 Task: Add a timeline in the project CheckBridge for the epic 'Data Science Implementation' from 2023/04/20 to 2024/10/15. Add a timeline in the project CheckBridge for the epic 'Data Visualization Implementation' from 2024/03/21 to 2024/09/26. Add a timeline in the project CheckBridge for the epic 'Master Data Management' from 2023/03/03 to 2025/08/06
Action: Mouse moved to (77, 211)
Screenshot: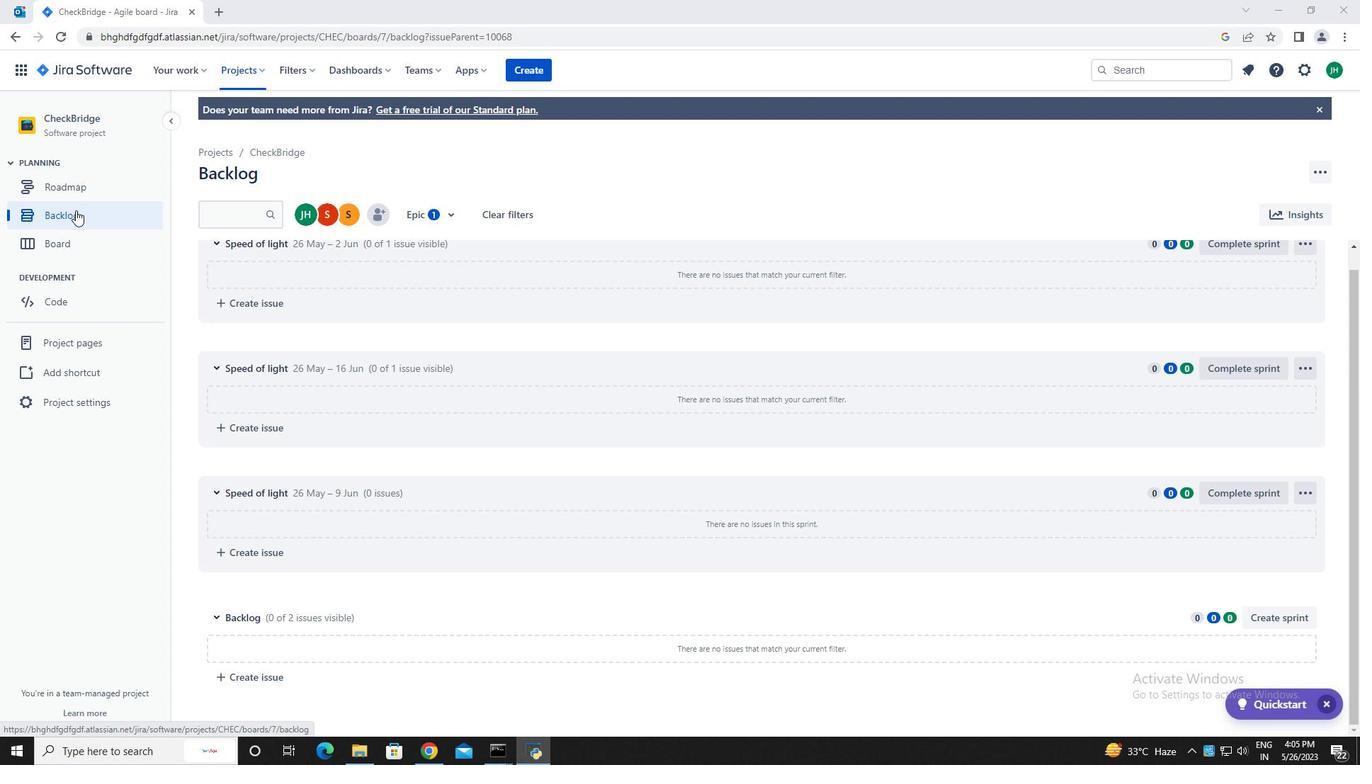 
Action: Mouse pressed left at (77, 211)
Screenshot: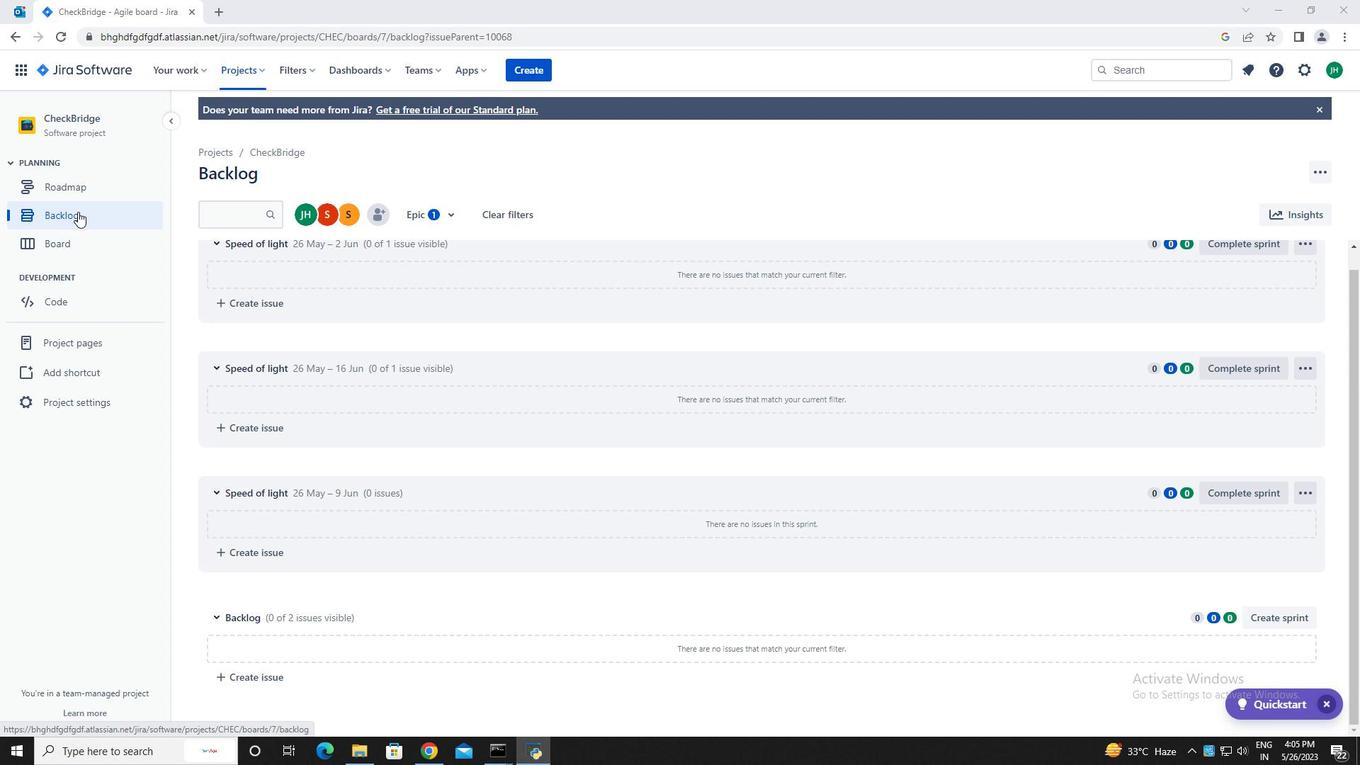 
Action: Mouse moved to (425, 218)
Screenshot: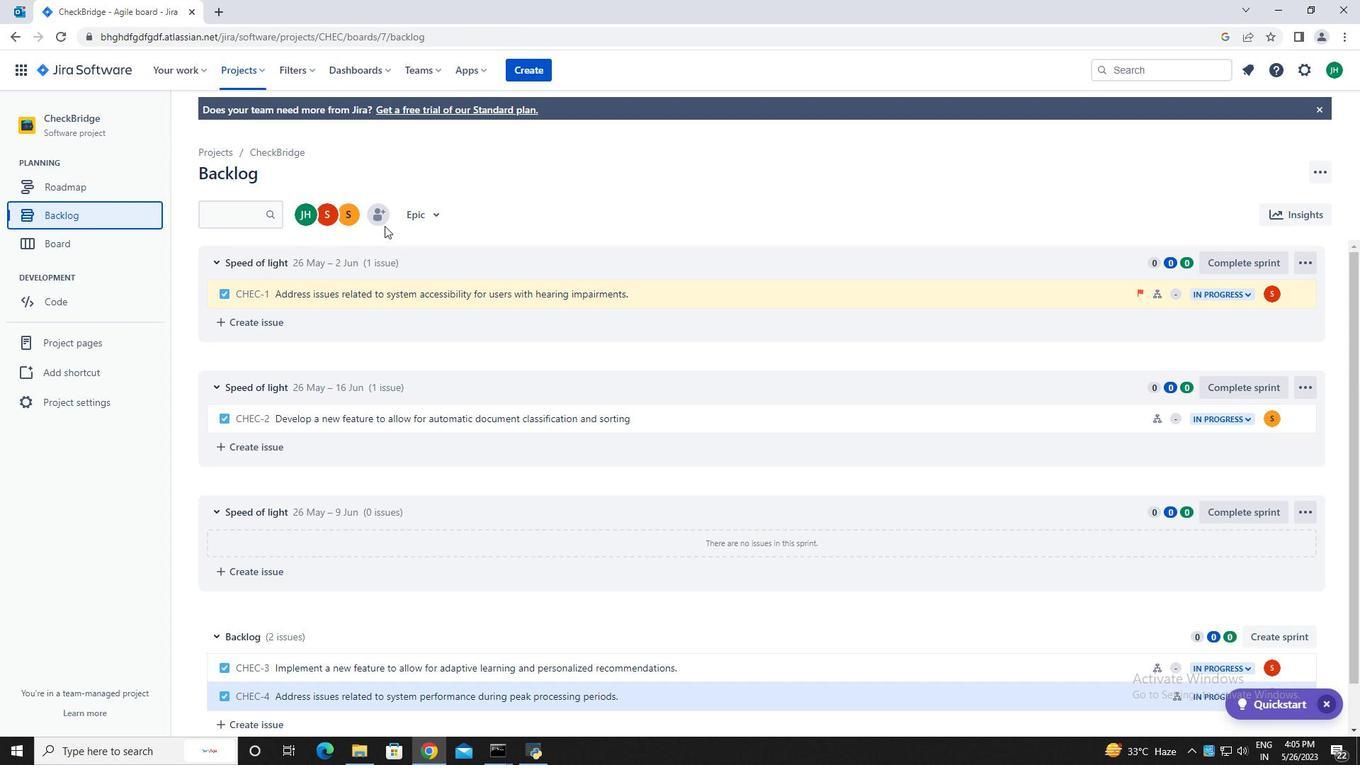 
Action: Mouse pressed left at (425, 218)
Screenshot: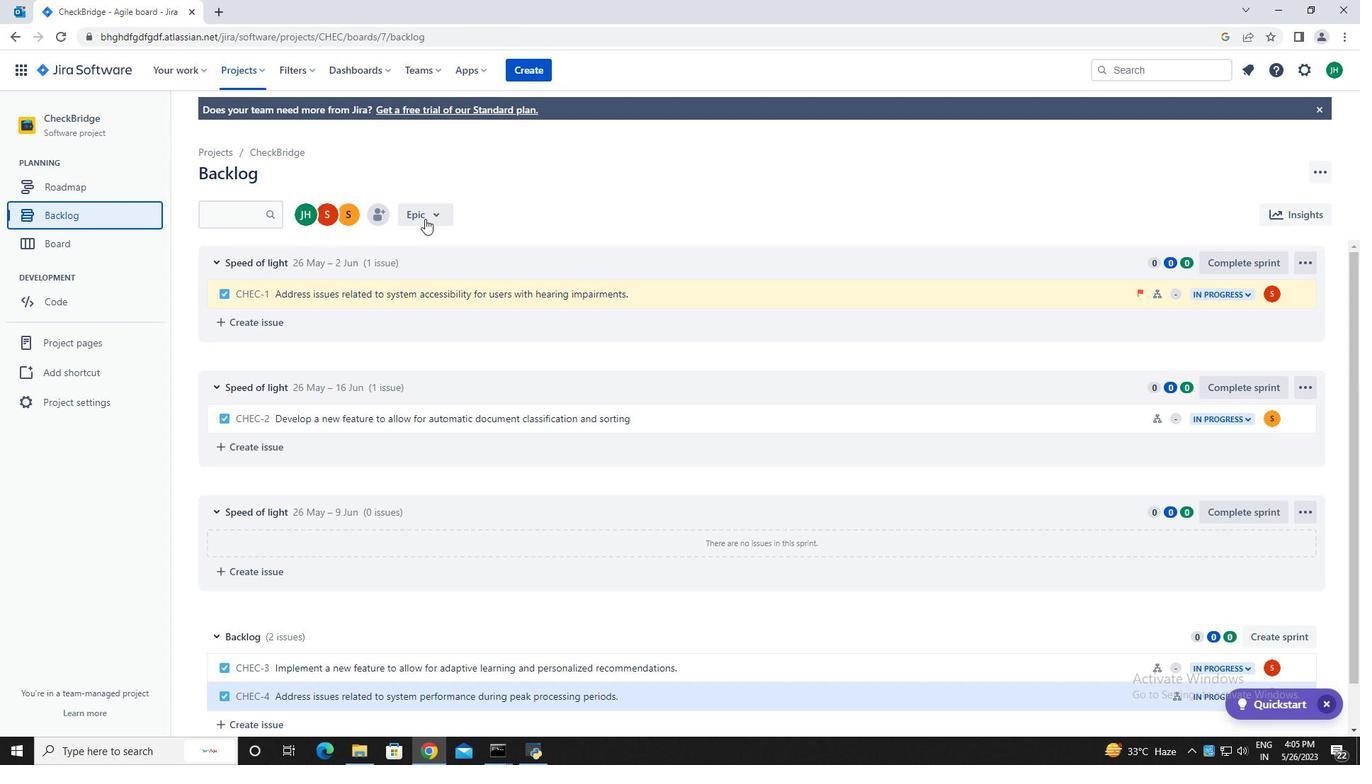 
Action: Mouse moved to (430, 367)
Screenshot: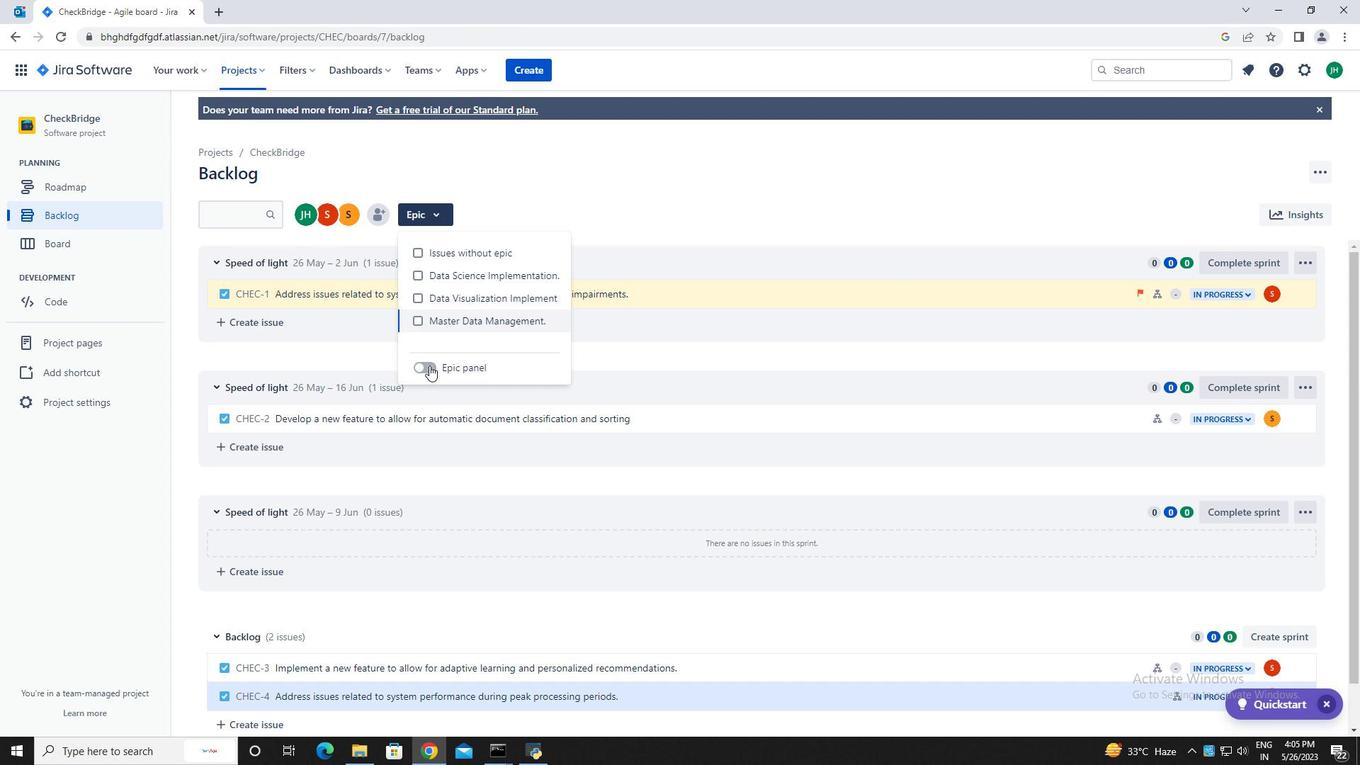 
Action: Mouse pressed left at (430, 367)
Screenshot: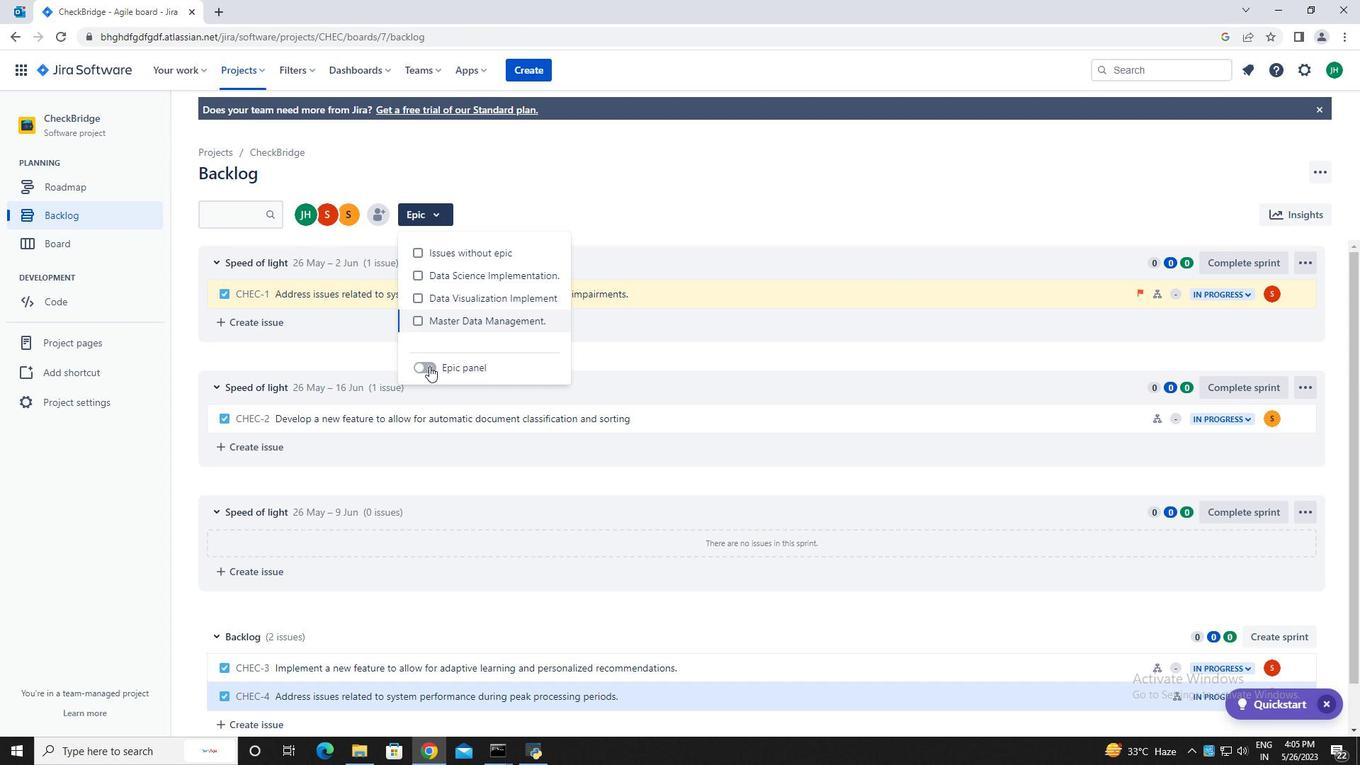 
Action: Mouse moved to (212, 321)
Screenshot: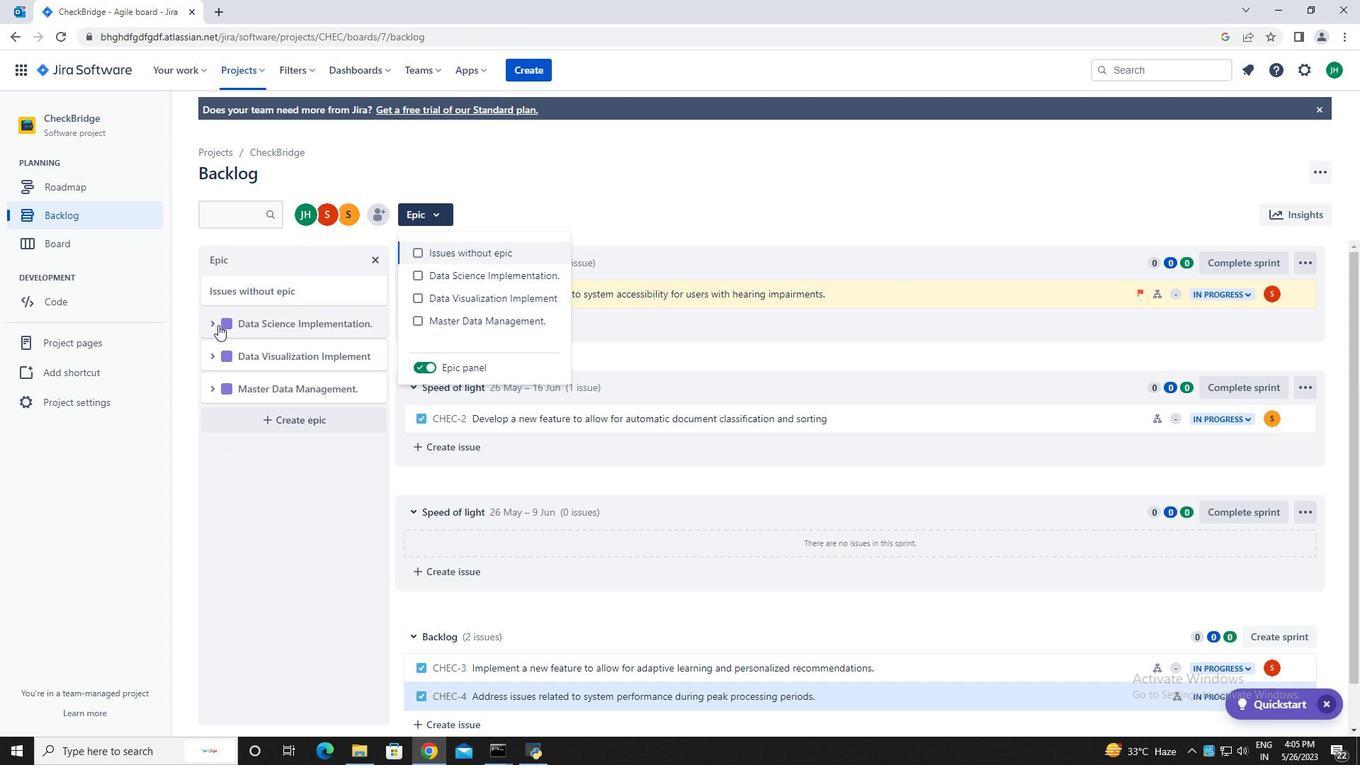 
Action: Mouse pressed left at (212, 321)
Screenshot: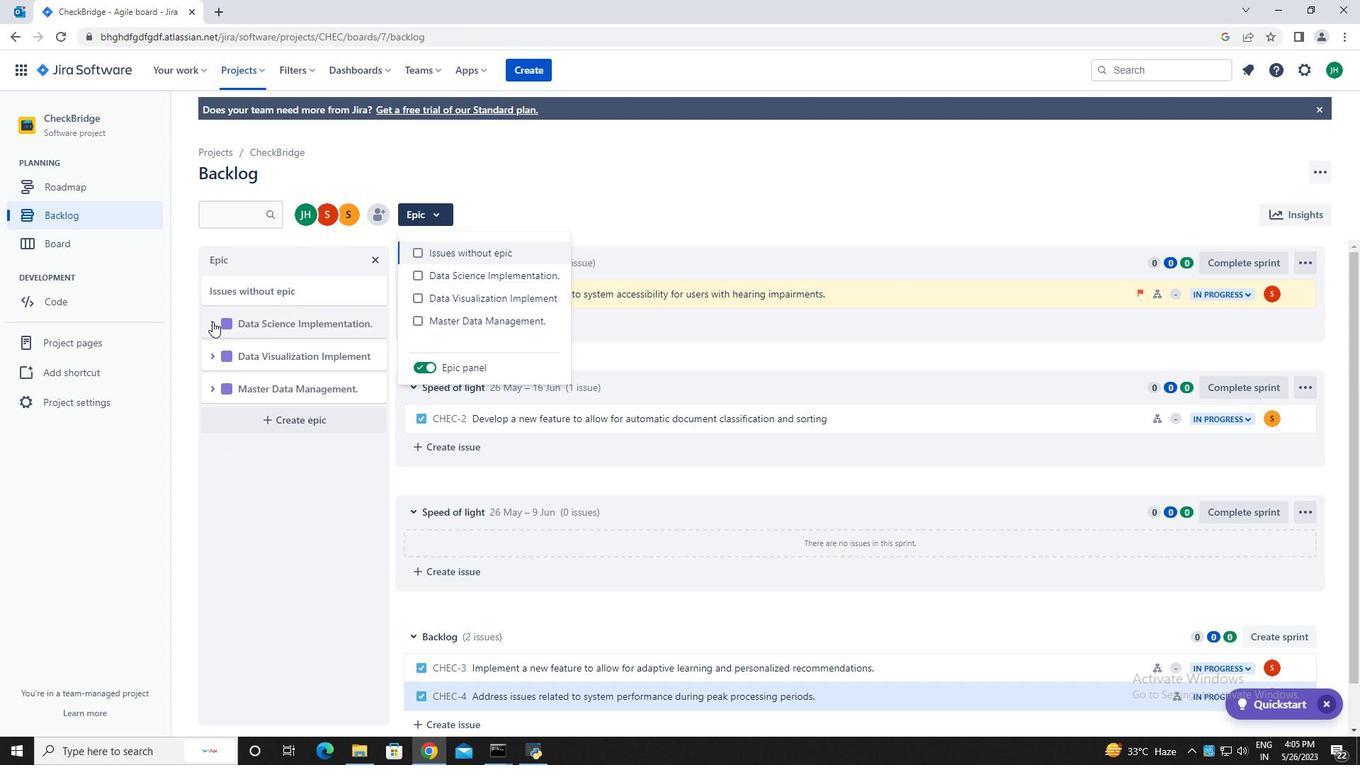 
Action: Mouse moved to (268, 434)
Screenshot: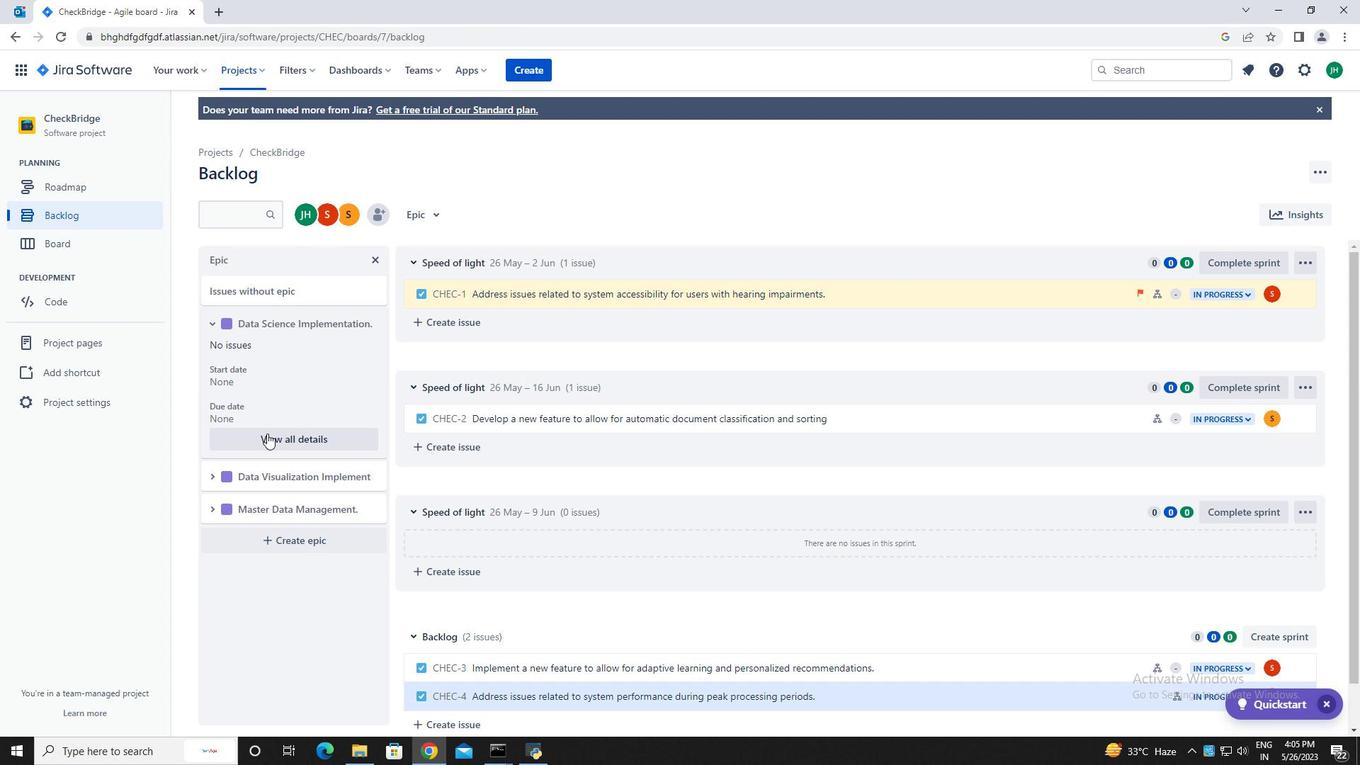 
Action: Mouse pressed left at (268, 434)
Screenshot: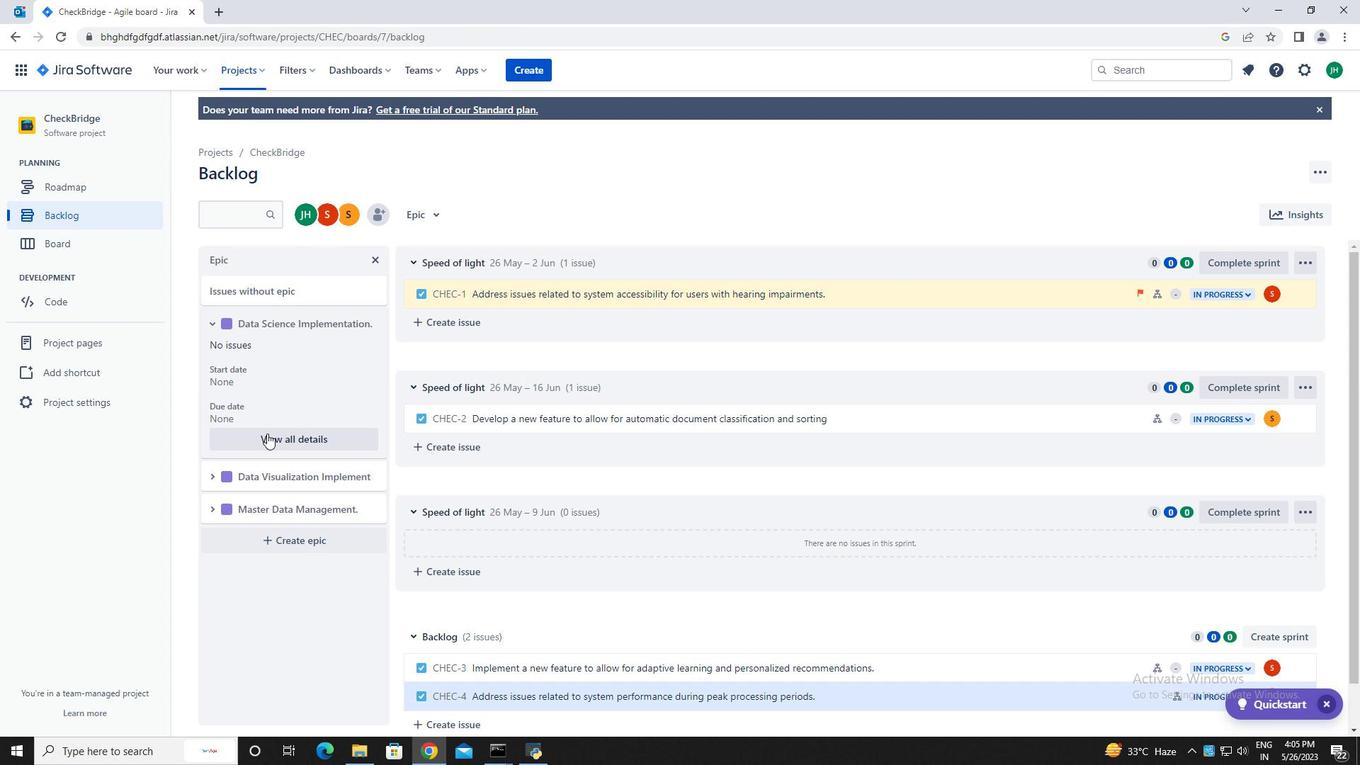 
Action: Mouse moved to (1212, 556)
Screenshot: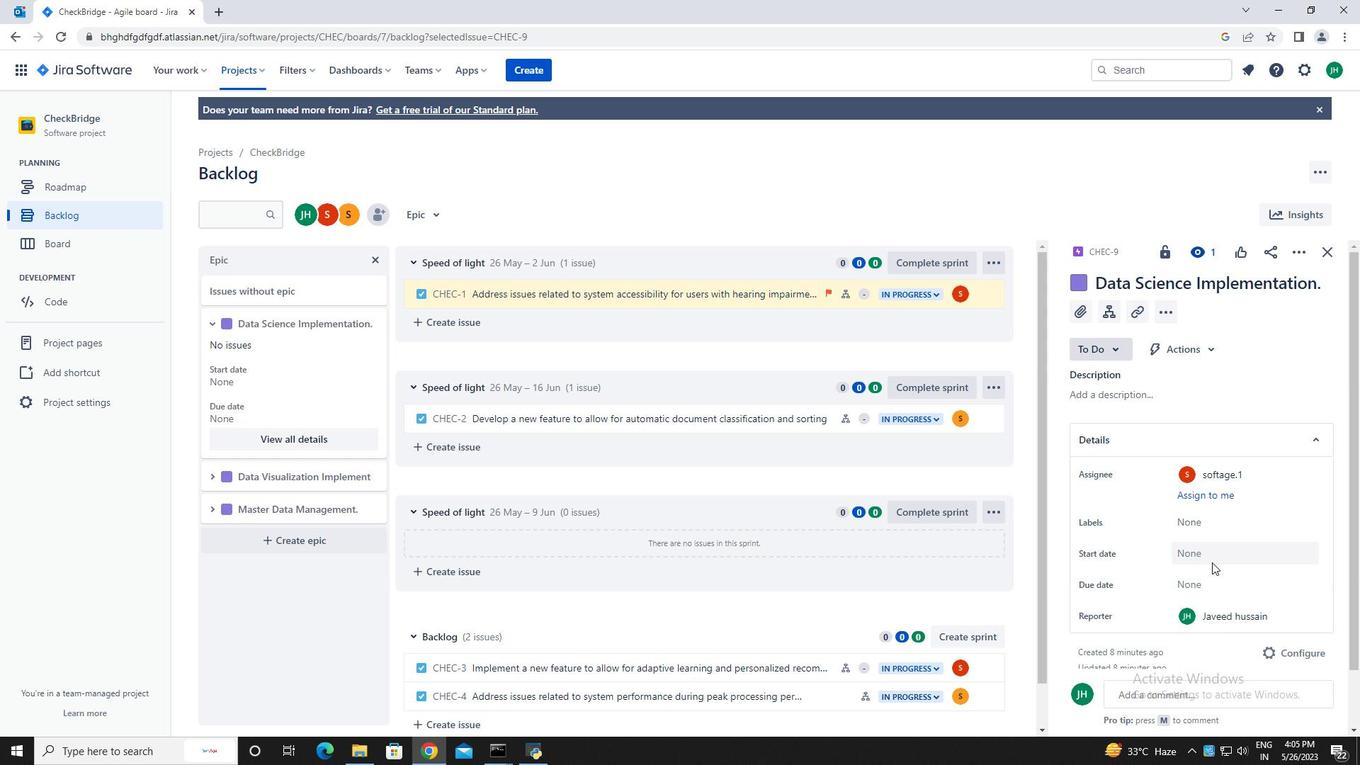
Action: Mouse pressed left at (1212, 556)
Screenshot: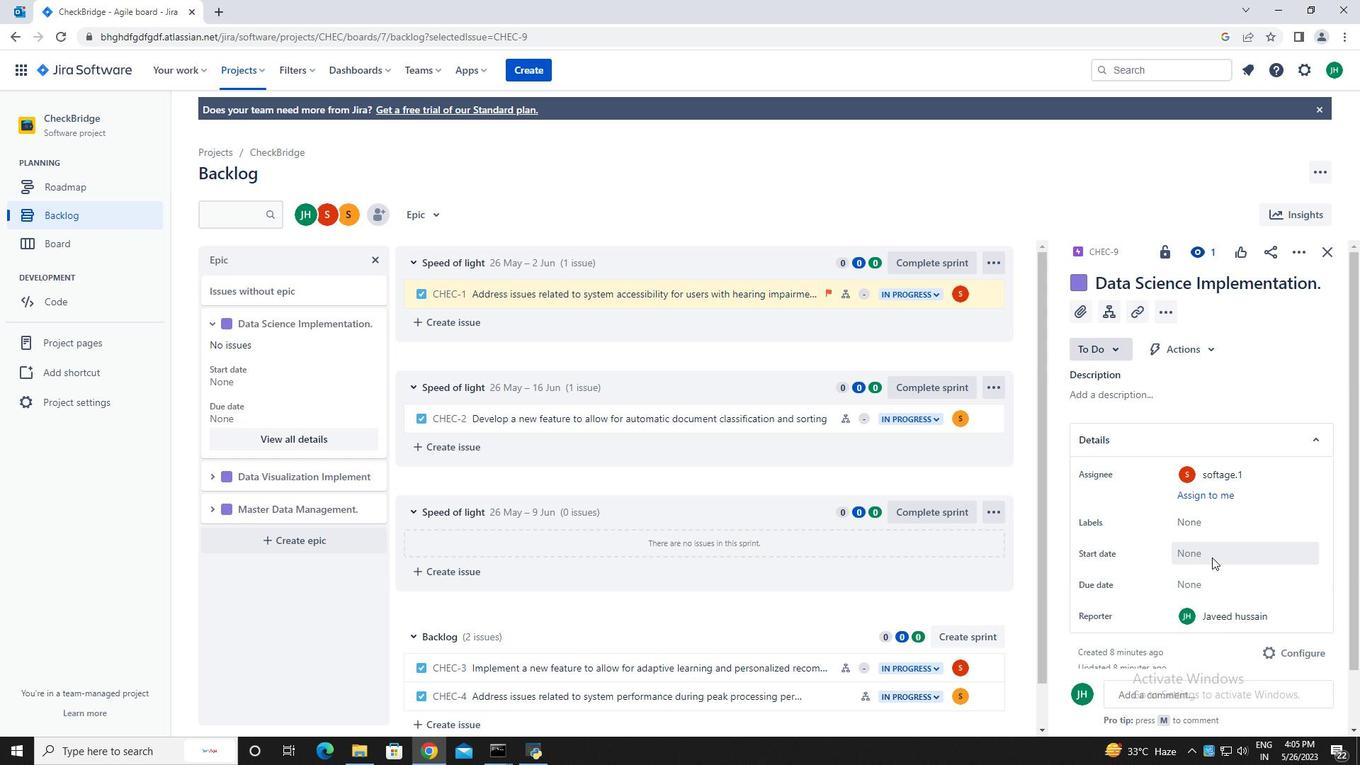 
Action: Mouse moved to (1139, 348)
Screenshot: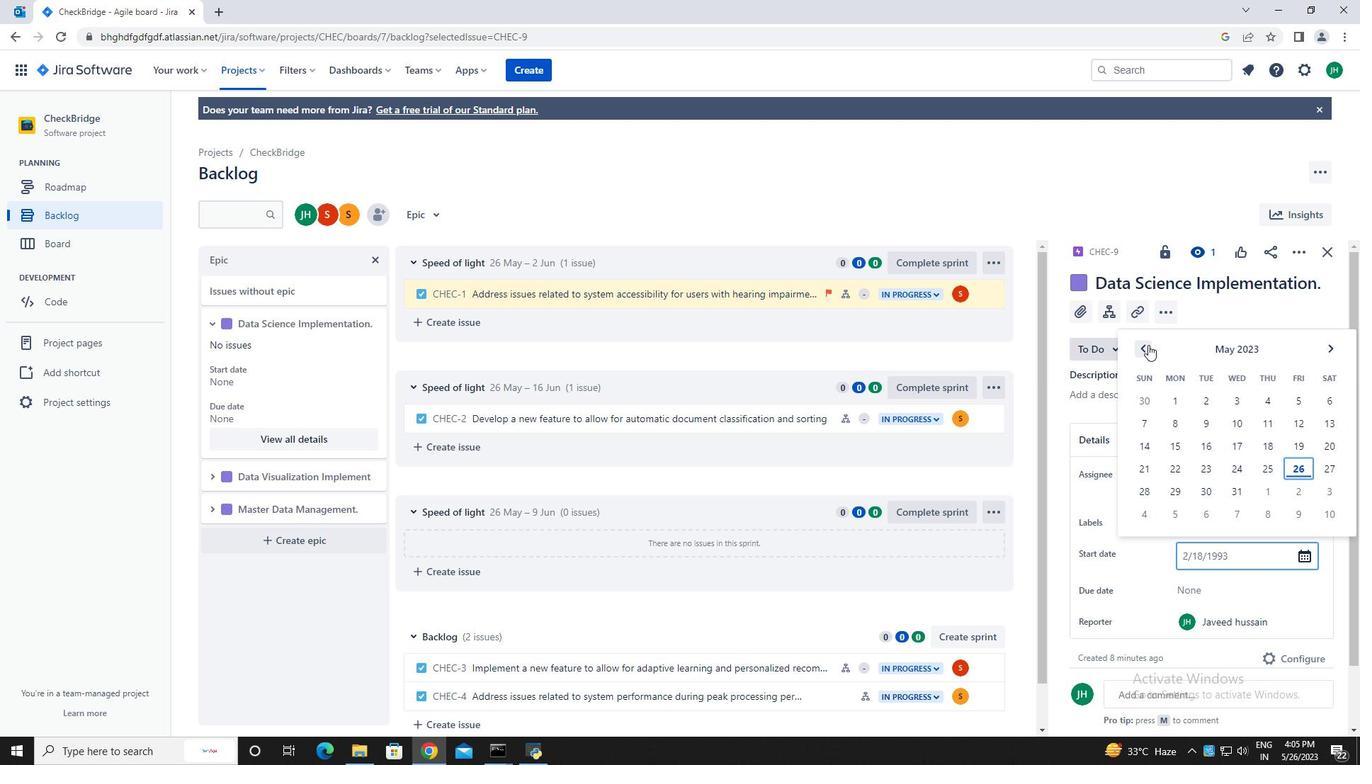 
Action: Mouse pressed left at (1139, 348)
Screenshot: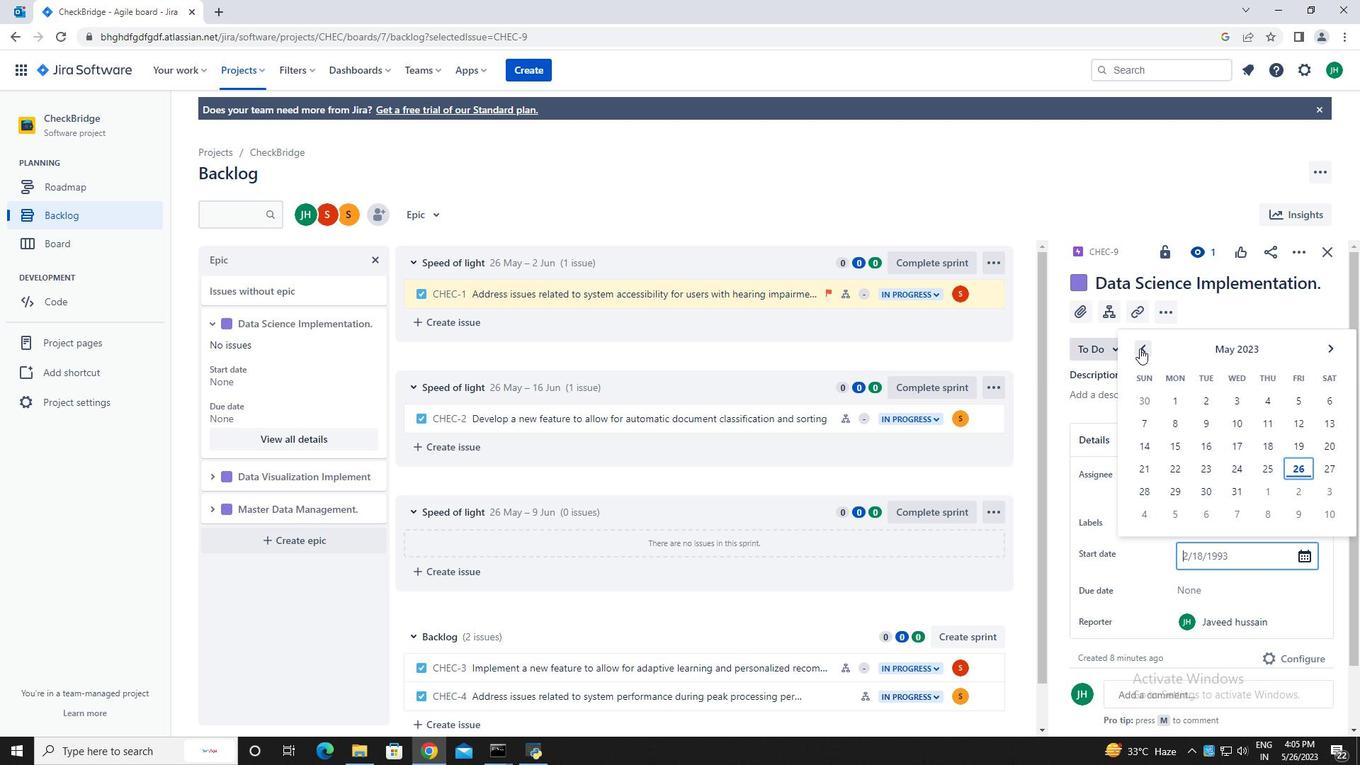 
Action: Mouse moved to (1270, 466)
Screenshot: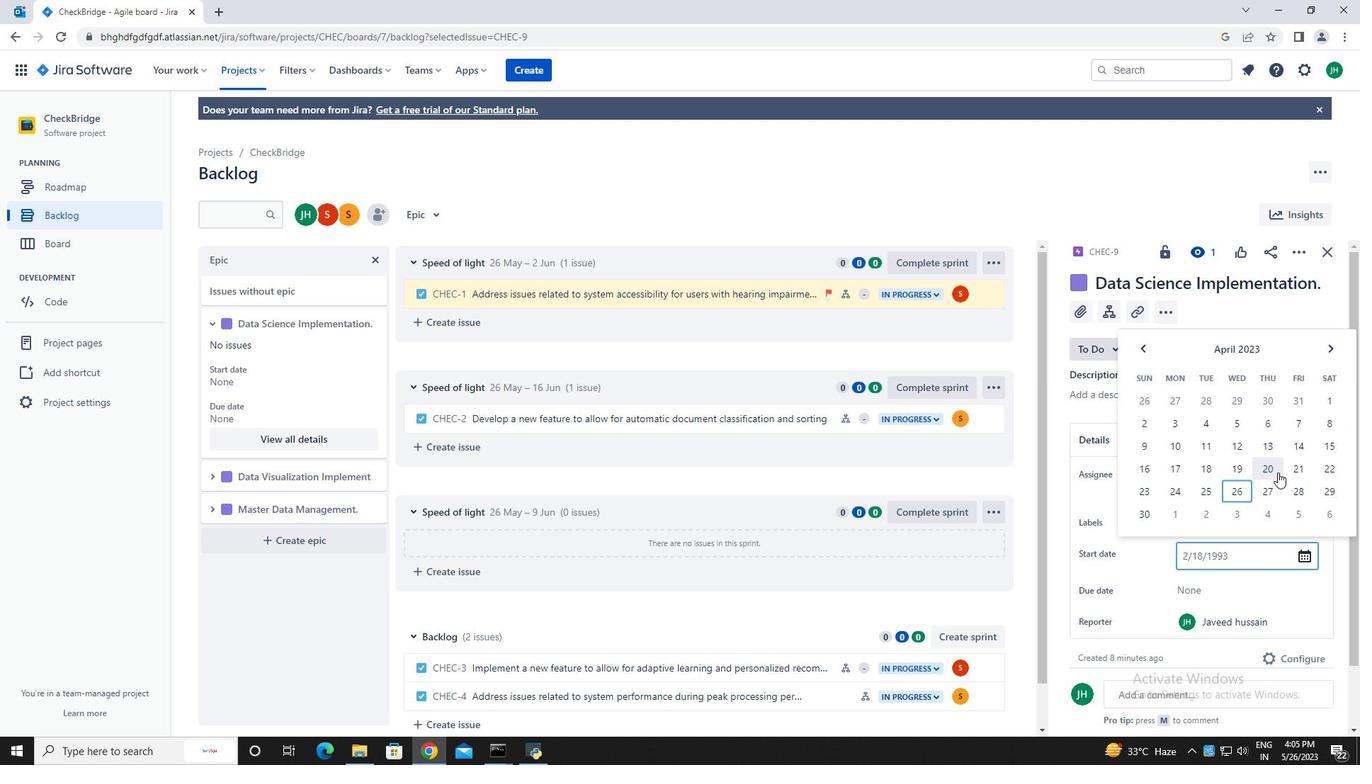 
Action: Mouse pressed left at (1270, 466)
Screenshot: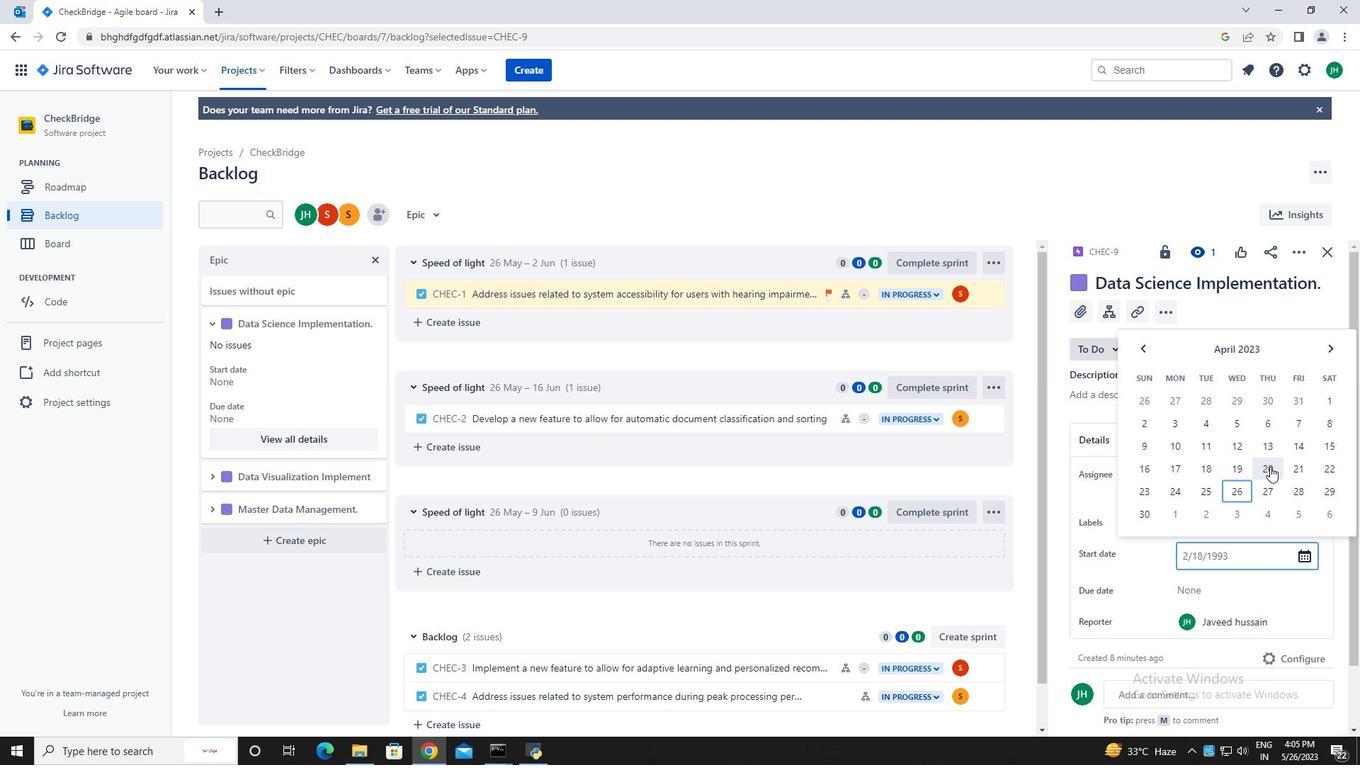 
Action: Mouse moved to (1255, 466)
Screenshot: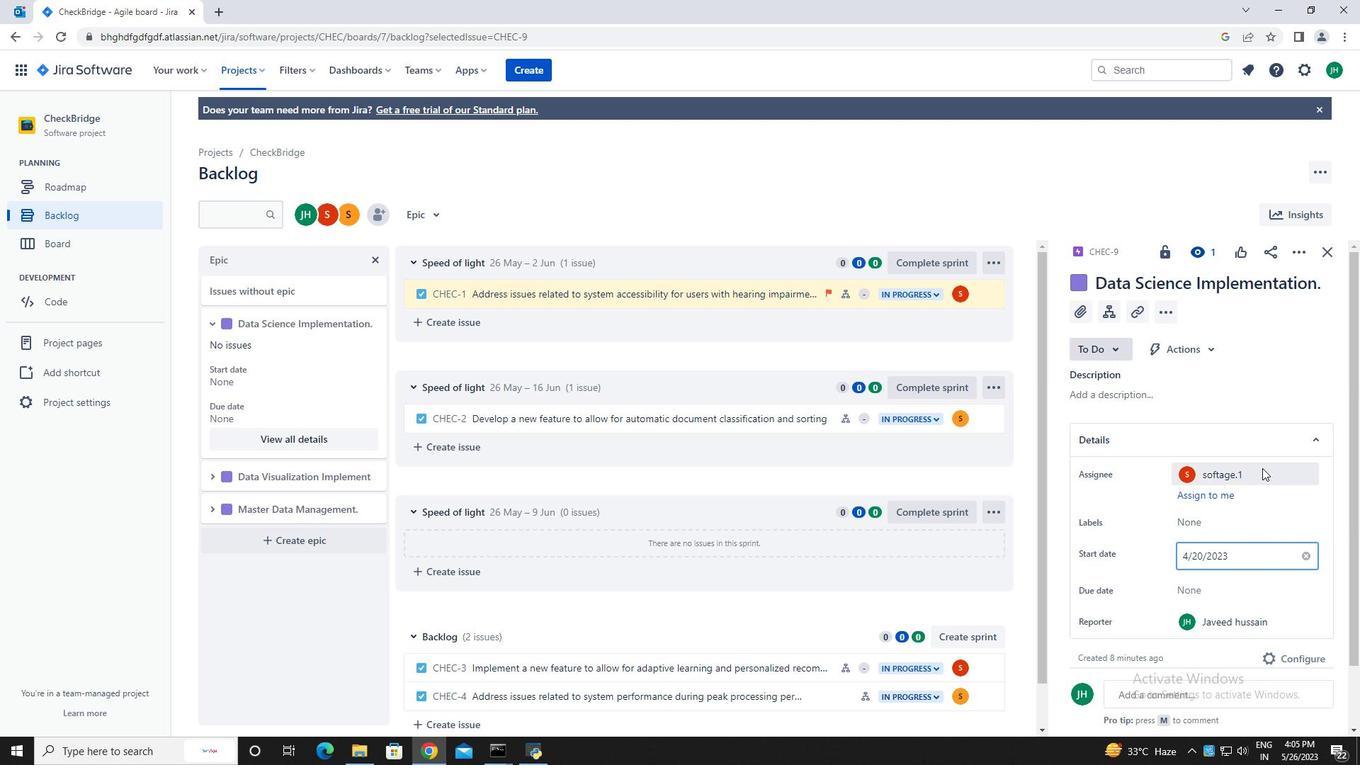 
Action: Key pressed <Key.enter>
Screenshot: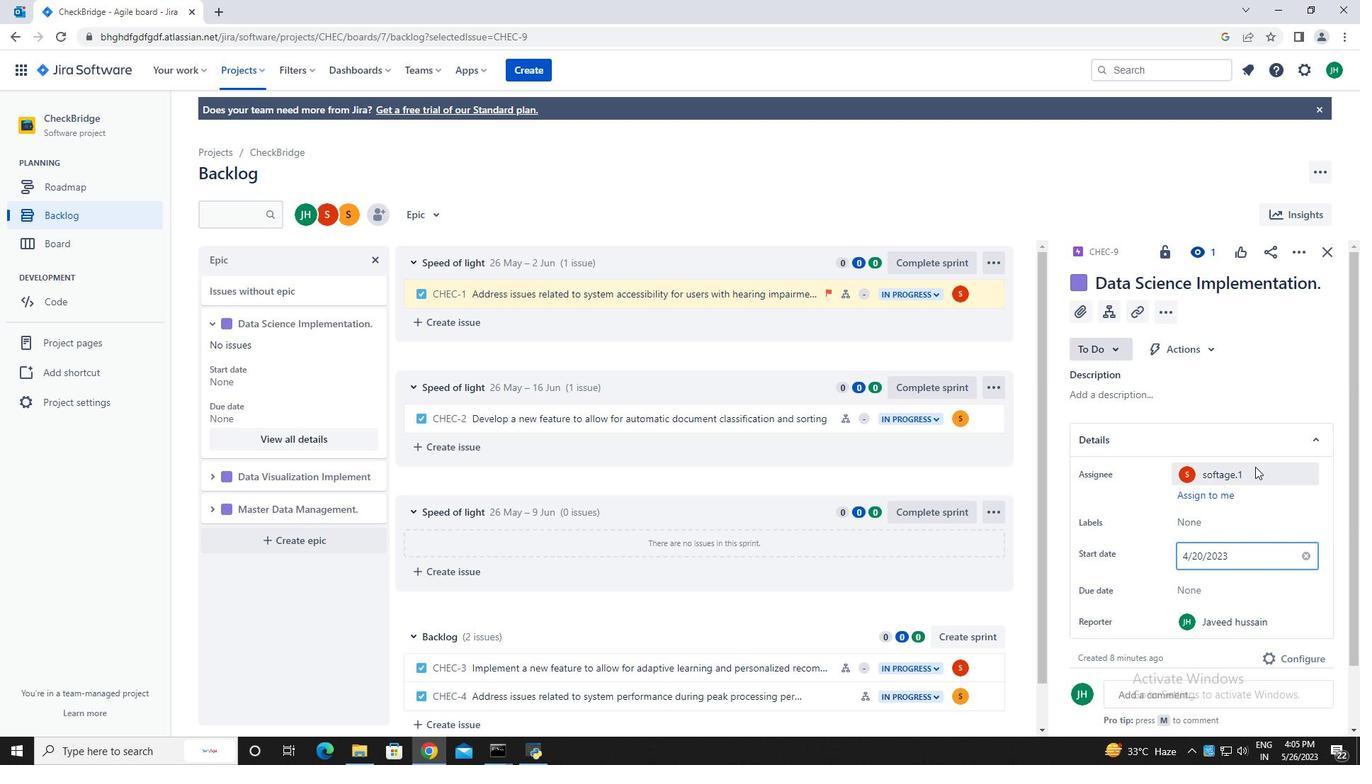 
Action: Mouse moved to (1198, 585)
Screenshot: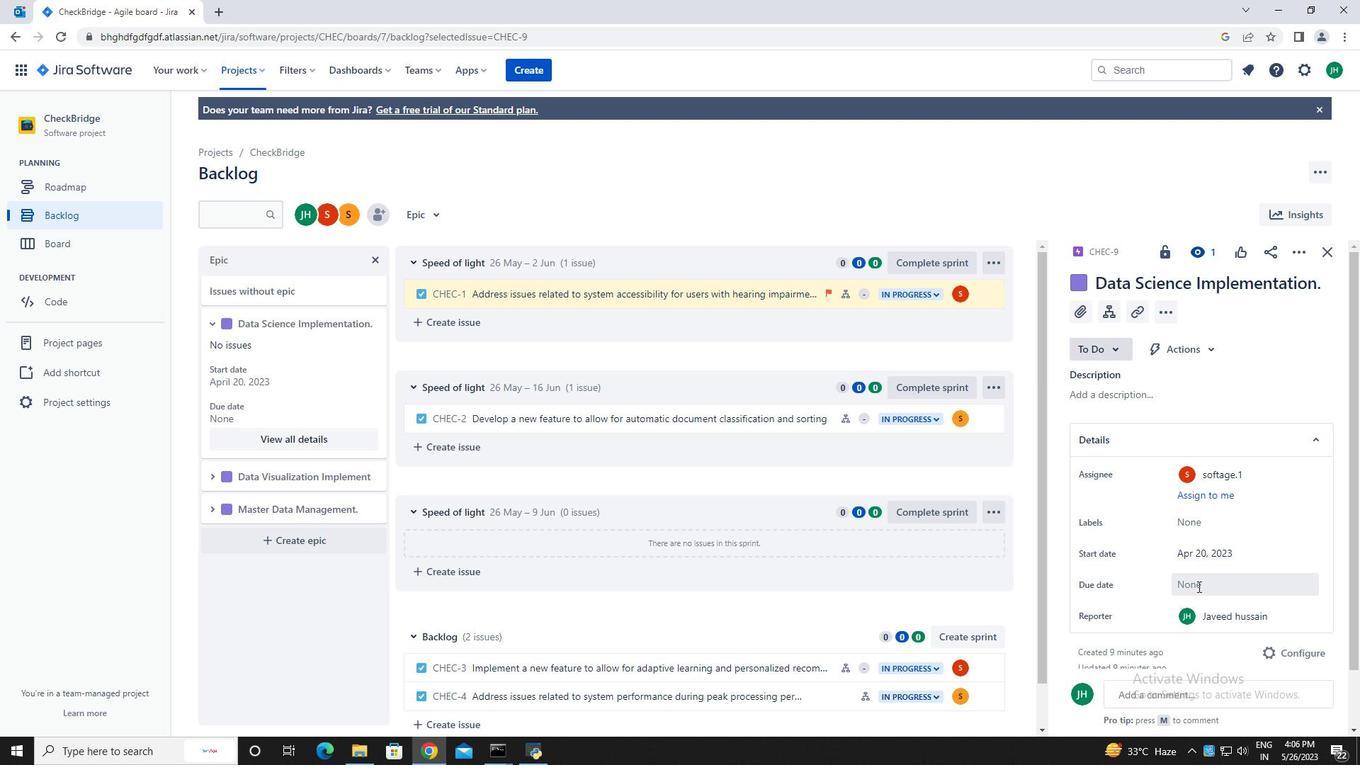 
Action: Mouse pressed left at (1198, 585)
Screenshot: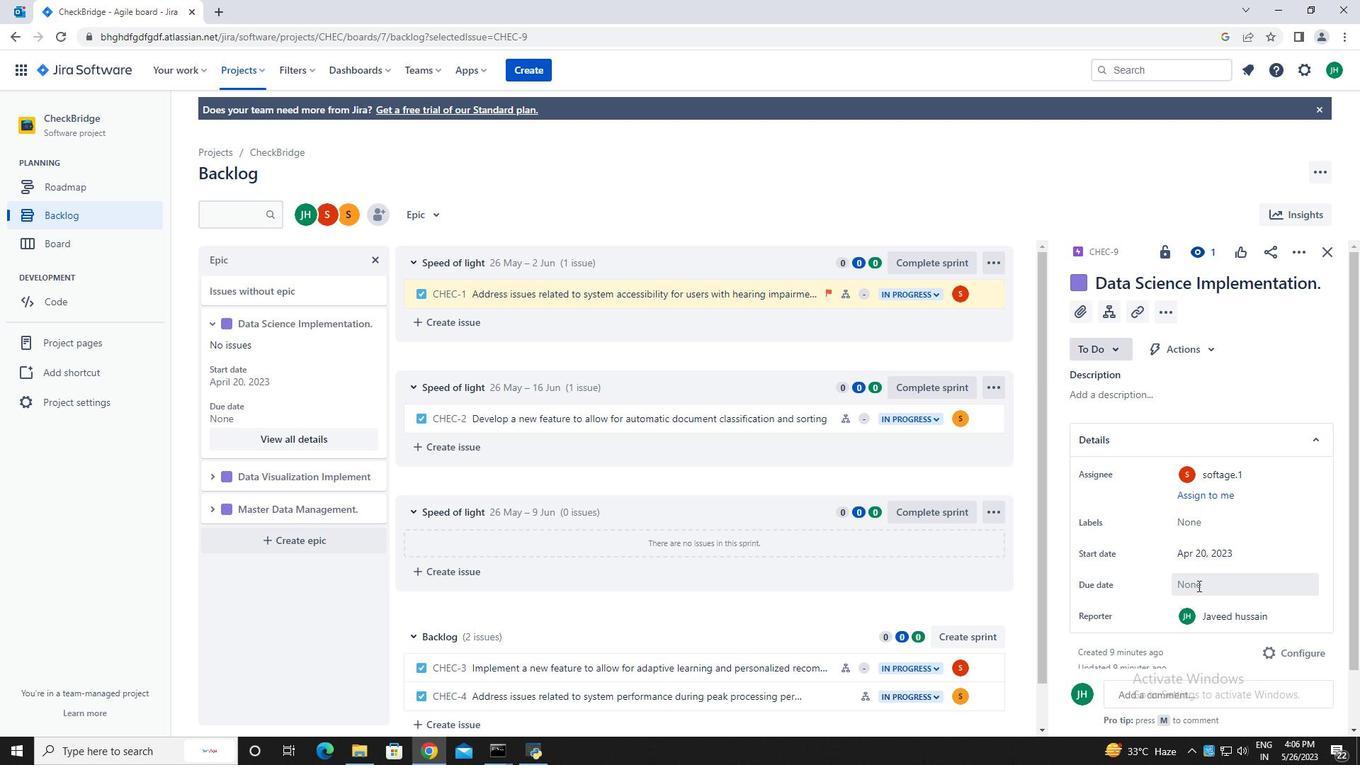 
Action: Mouse moved to (1335, 376)
Screenshot: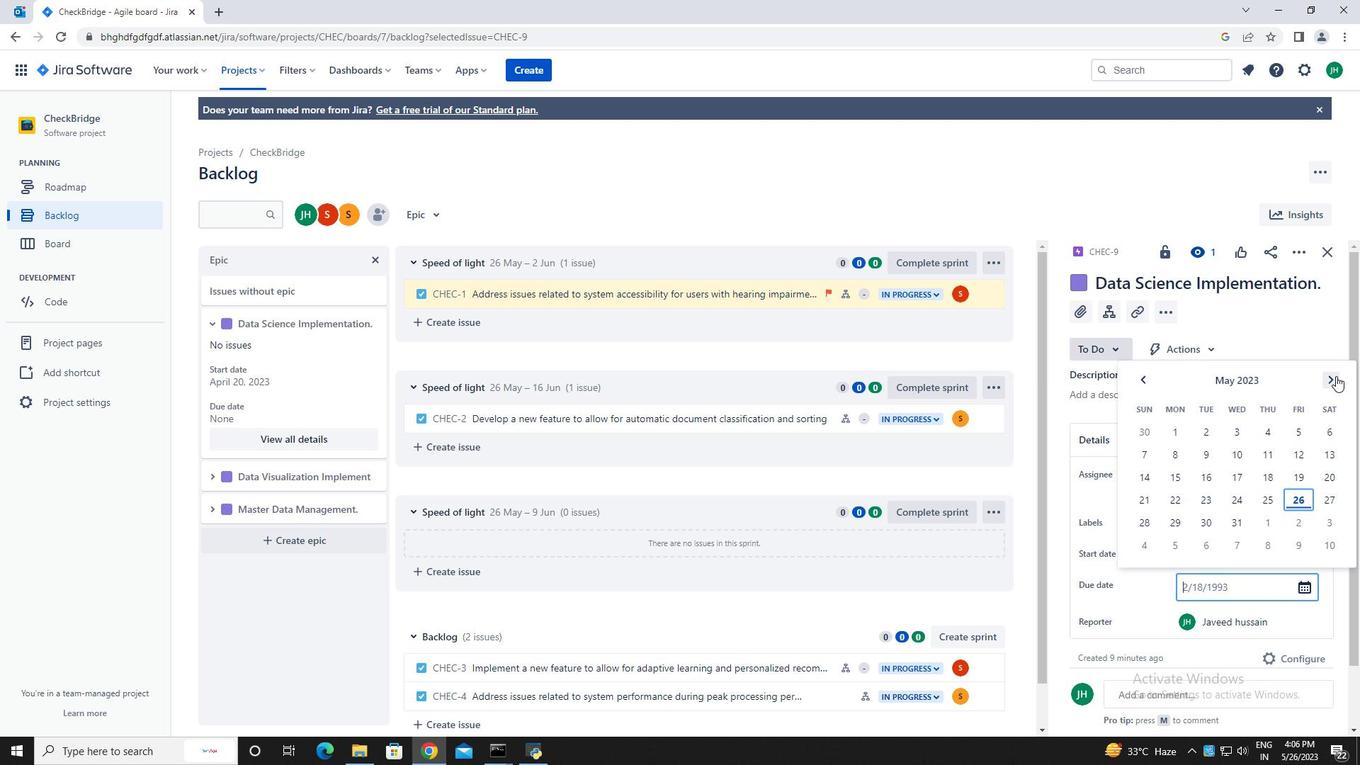 
Action: Mouse pressed left at (1335, 376)
Screenshot: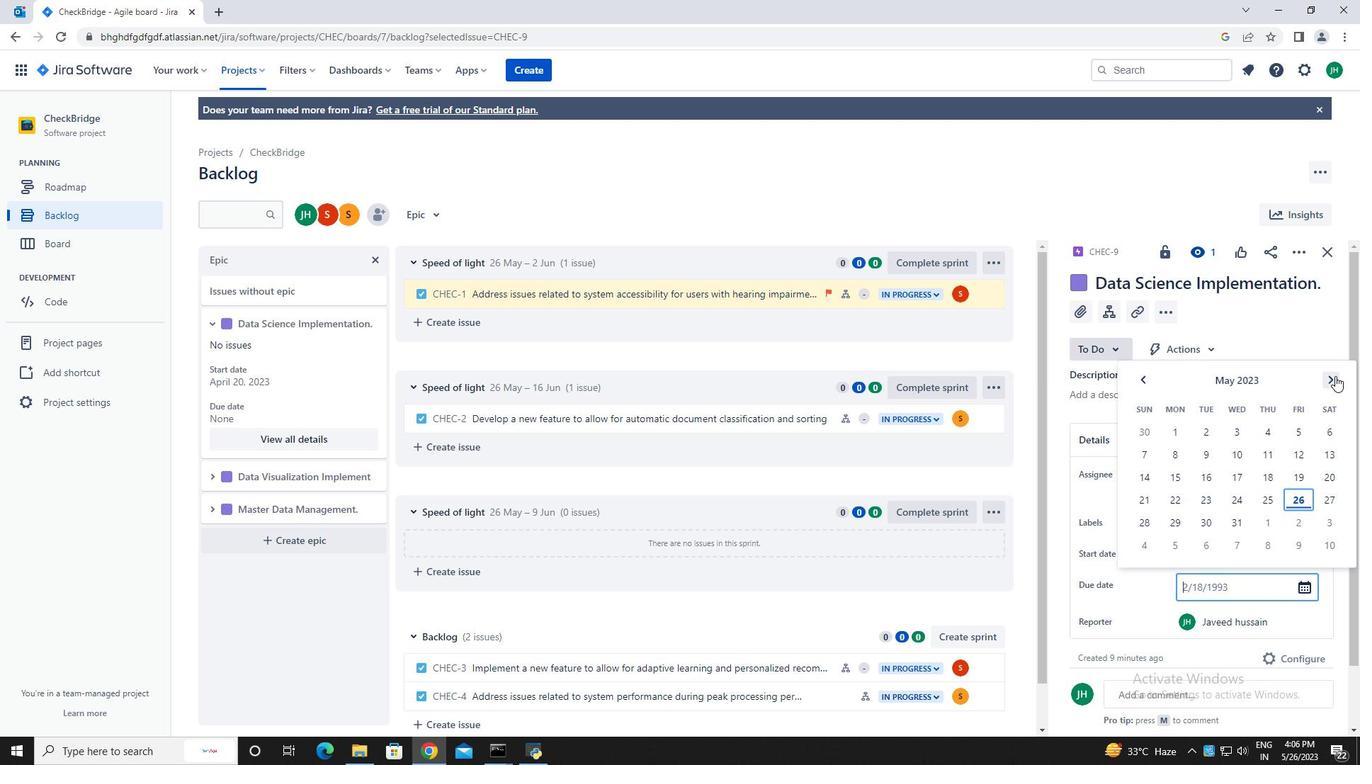 
Action: Mouse pressed left at (1335, 376)
Screenshot: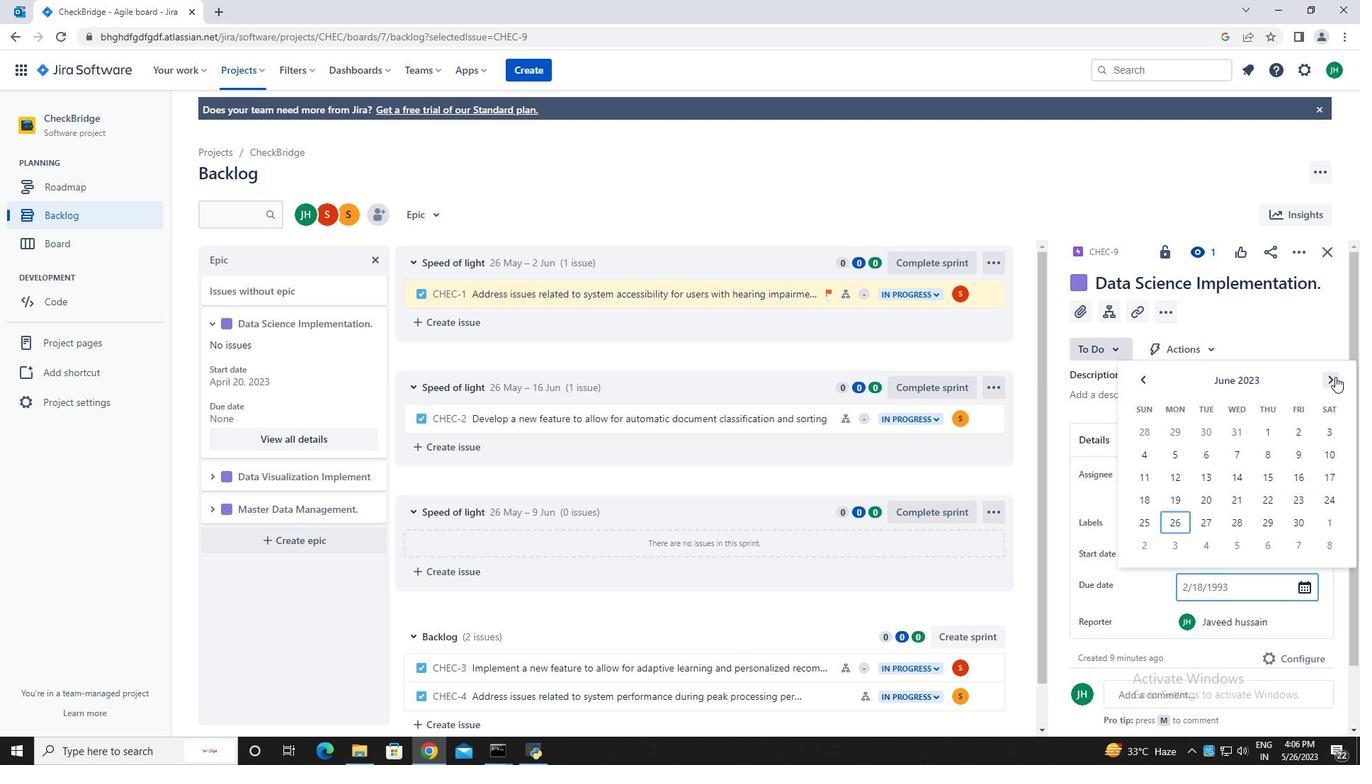 
Action: Mouse pressed left at (1335, 376)
Screenshot: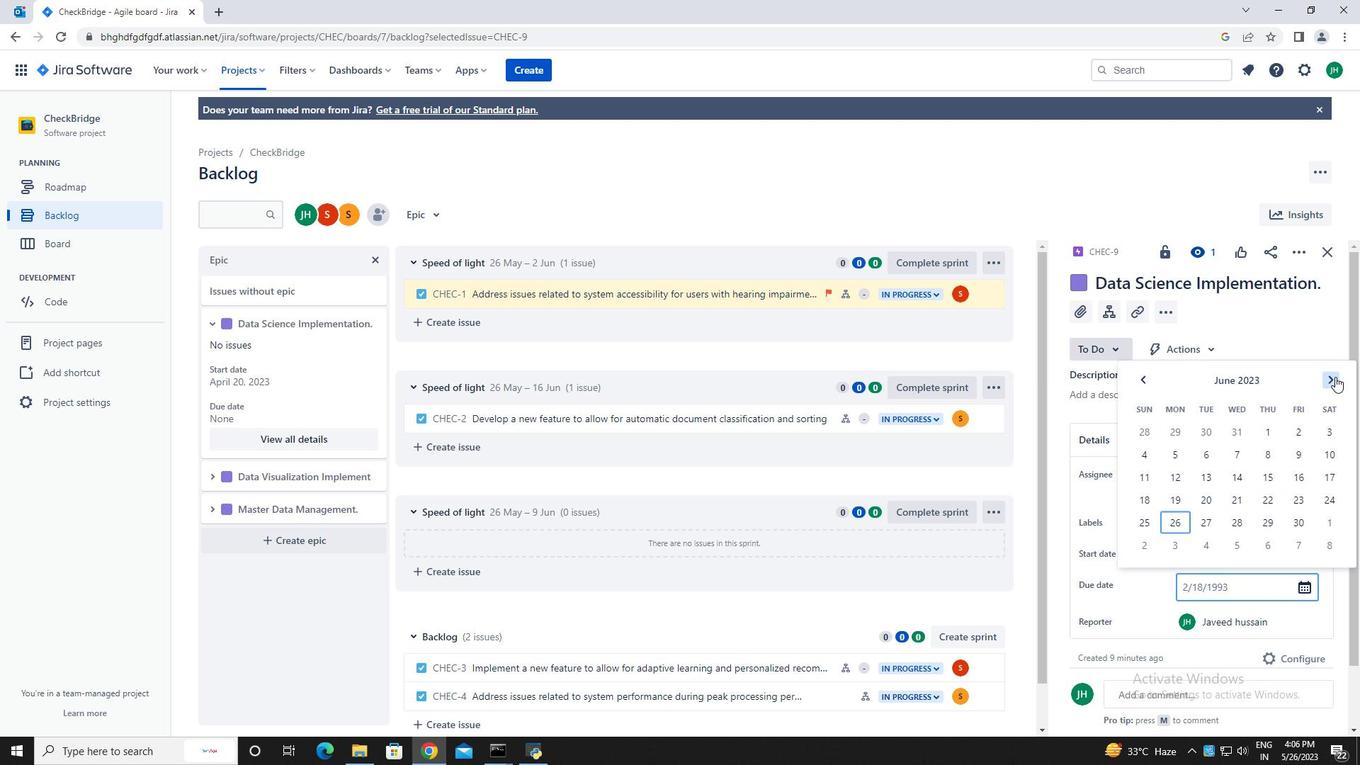 
Action: Mouse pressed left at (1335, 376)
Screenshot: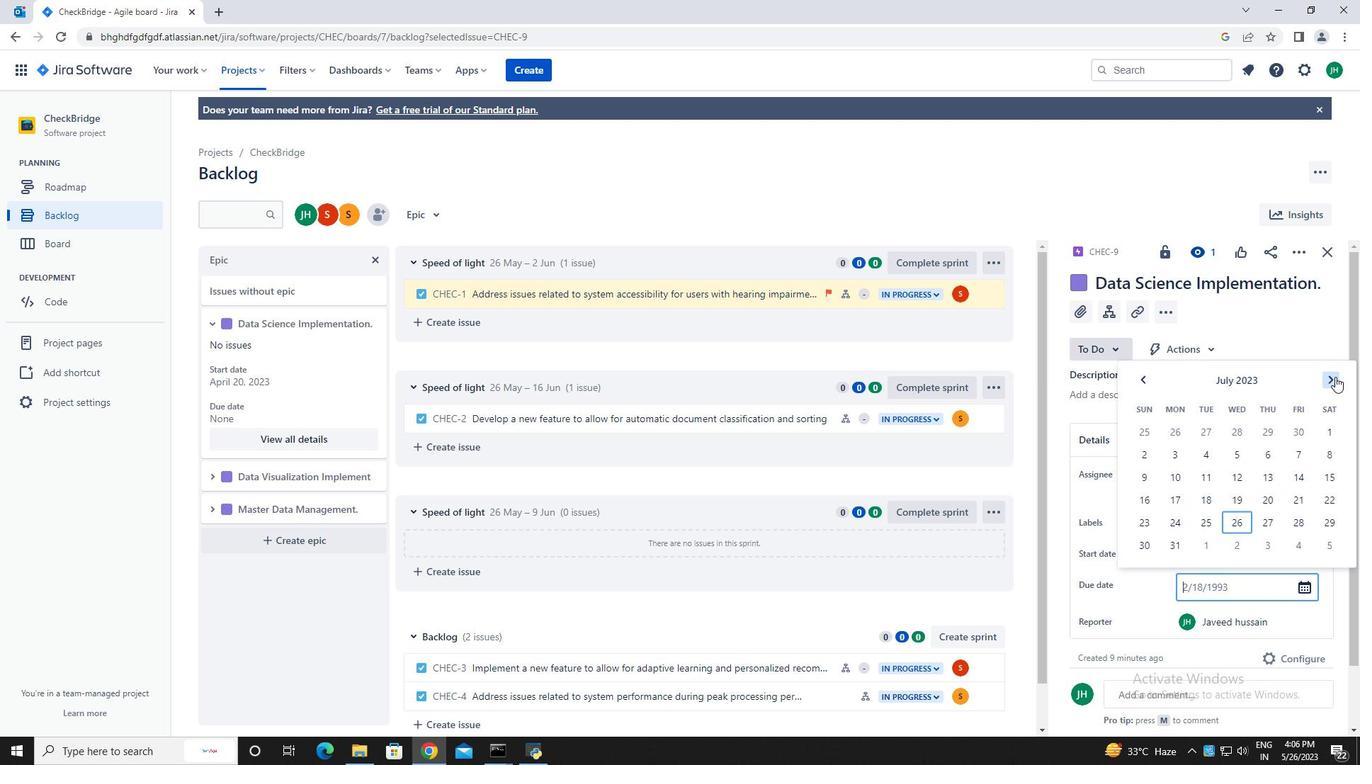 
Action: Mouse pressed left at (1335, 376)
Screenshot: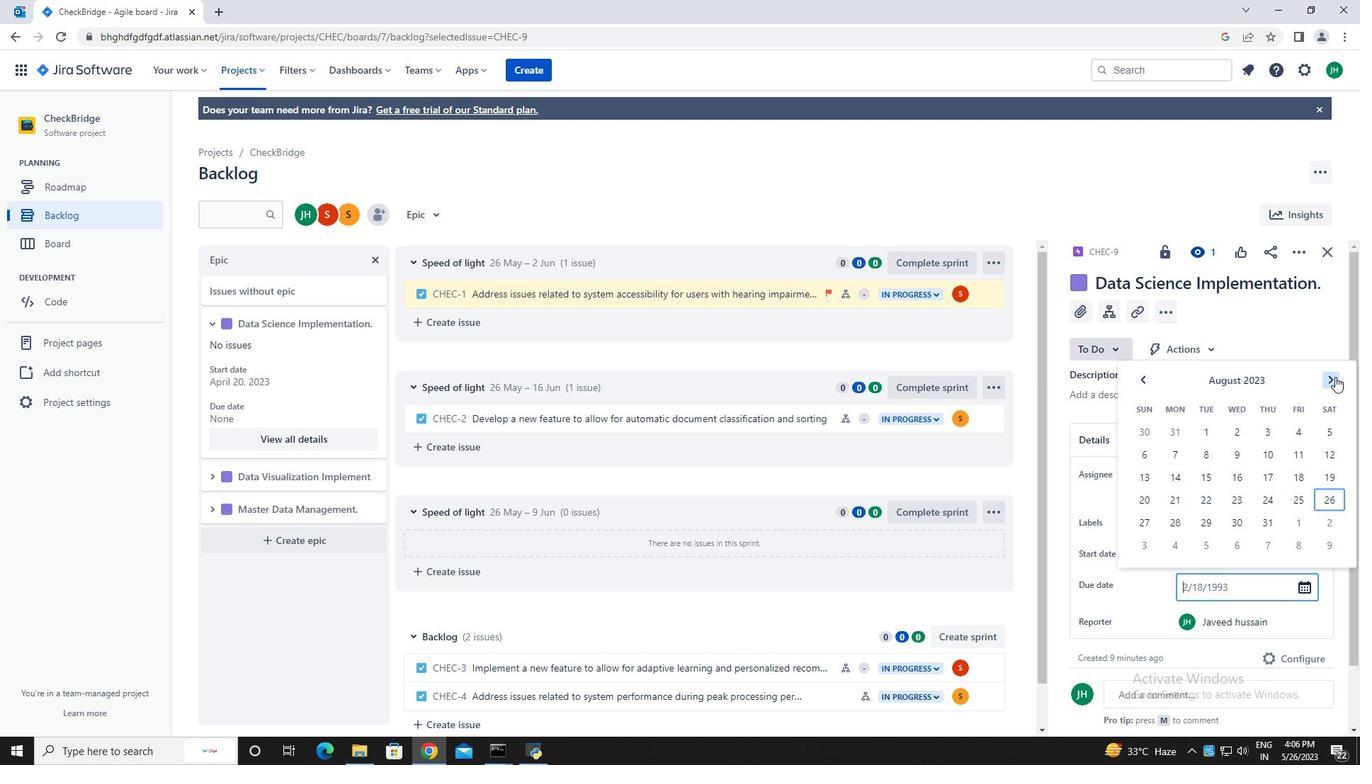 
Action: Mouse pressed left at (1335, 376)
Screenshot: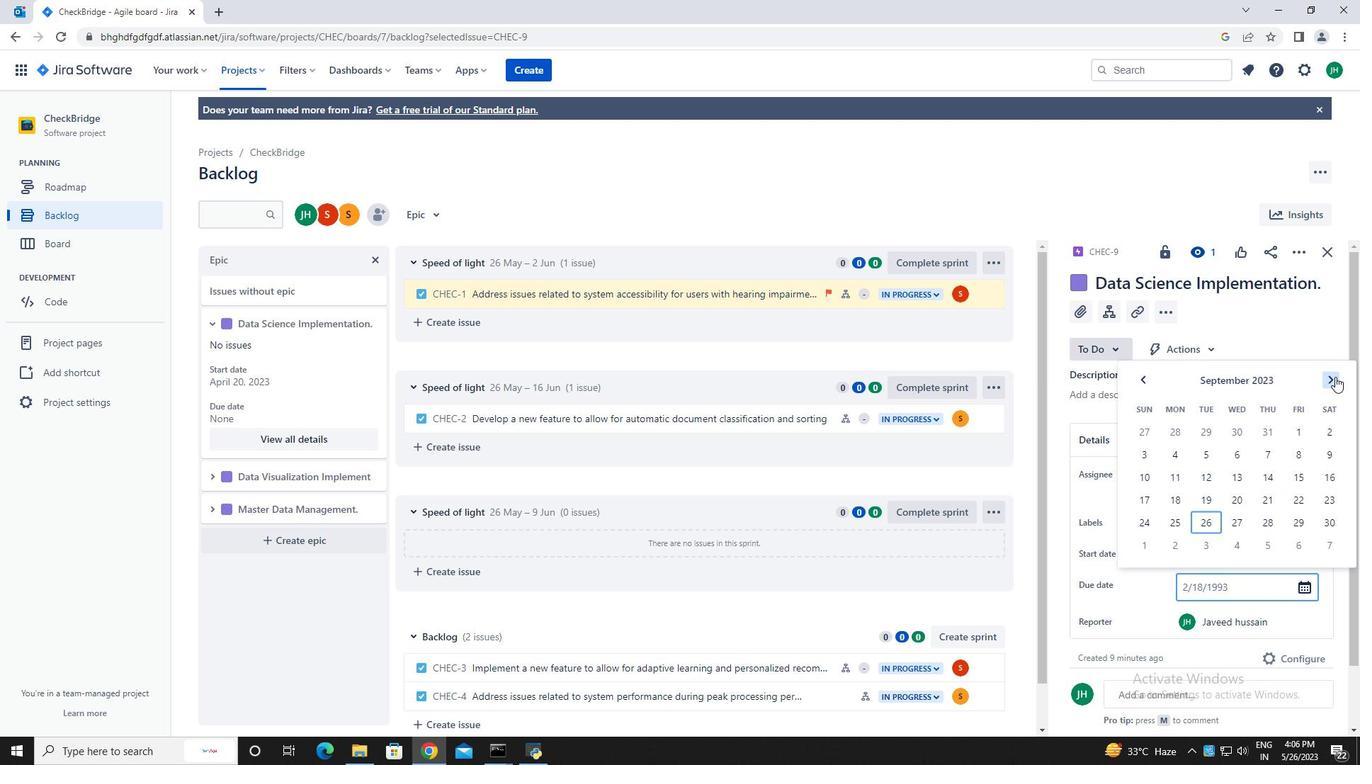 
Action: Mouse pressed left at (1335, 376)
Screenshot: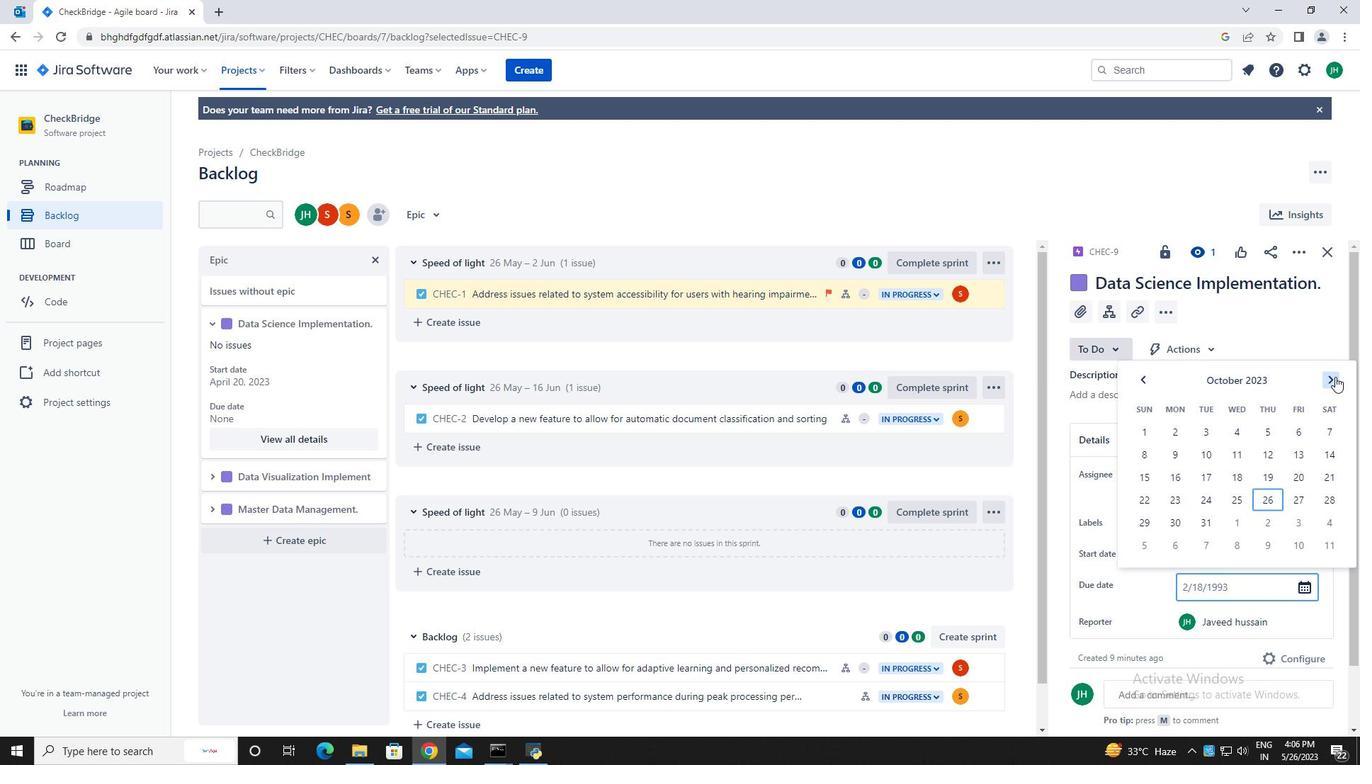 
Action: Mouse pressed left at (1335, 376)
Screenshot: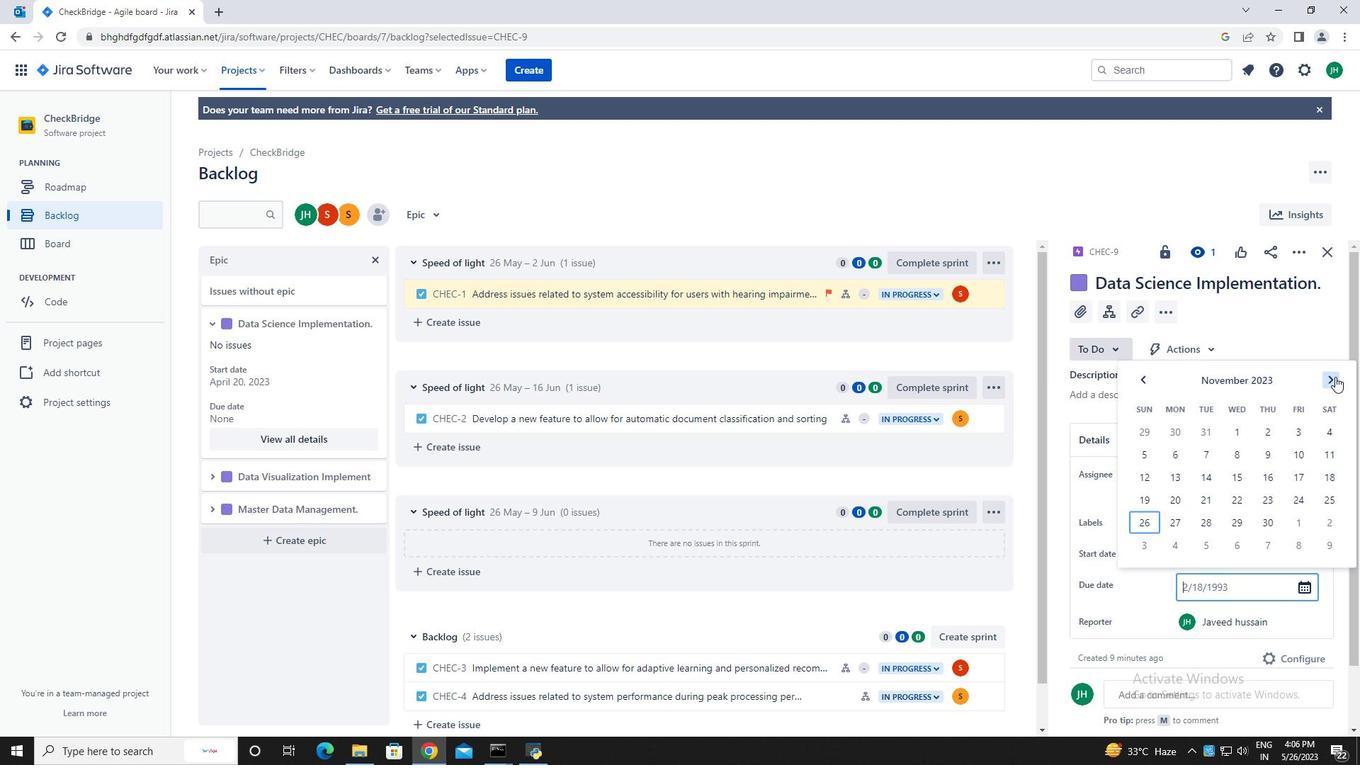 
Action: Mouse pressed left at (1335, 376)
Screenshot: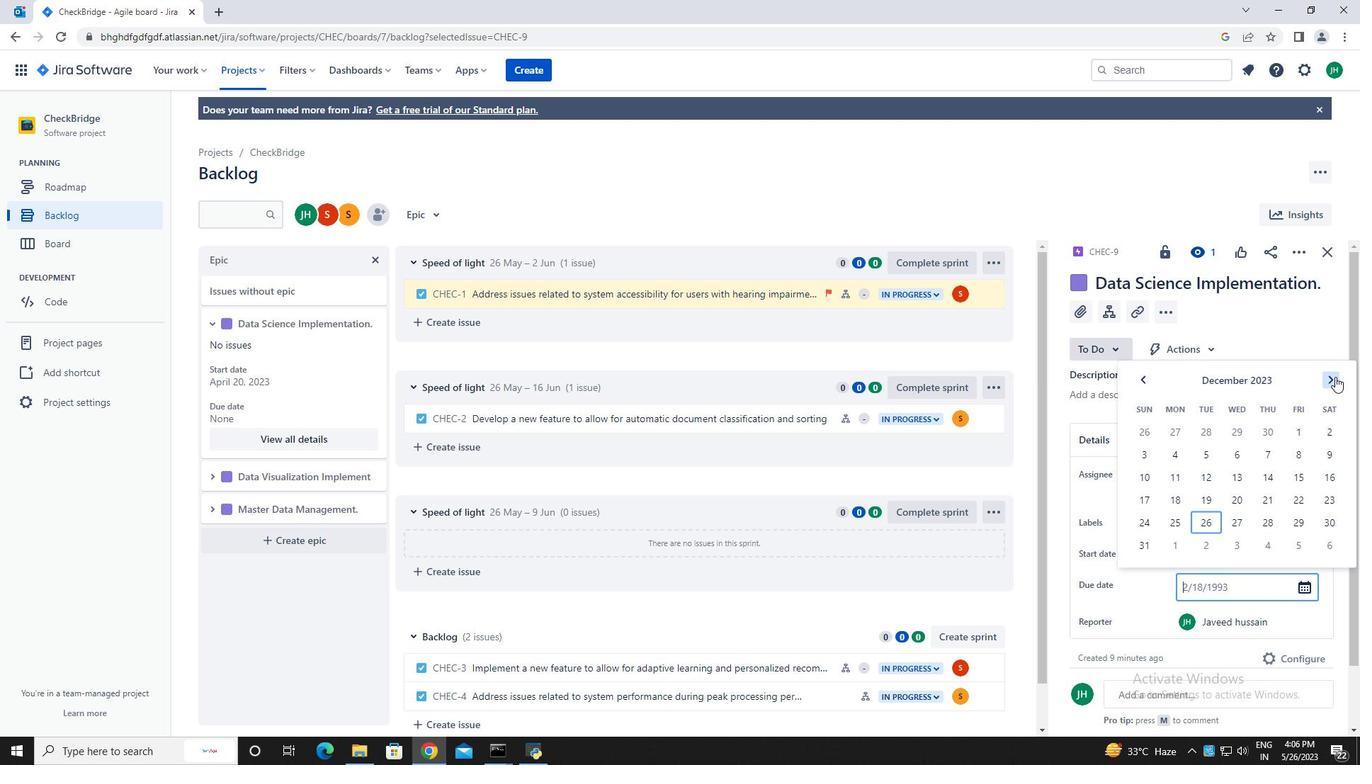 
Action: Mouse pressed left at (1335, 376)
Screenshot: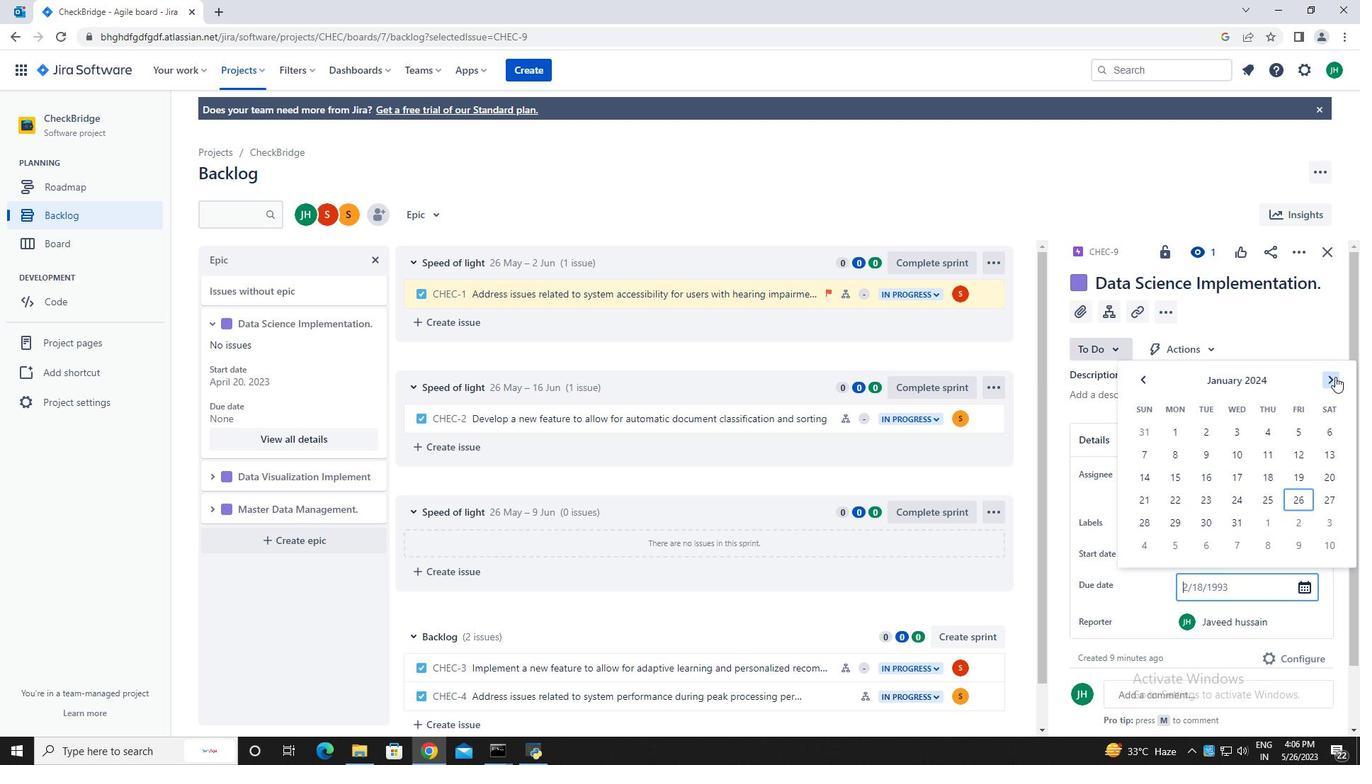 
Action: Mouse pressed left at (1335, 376)
Screenshot: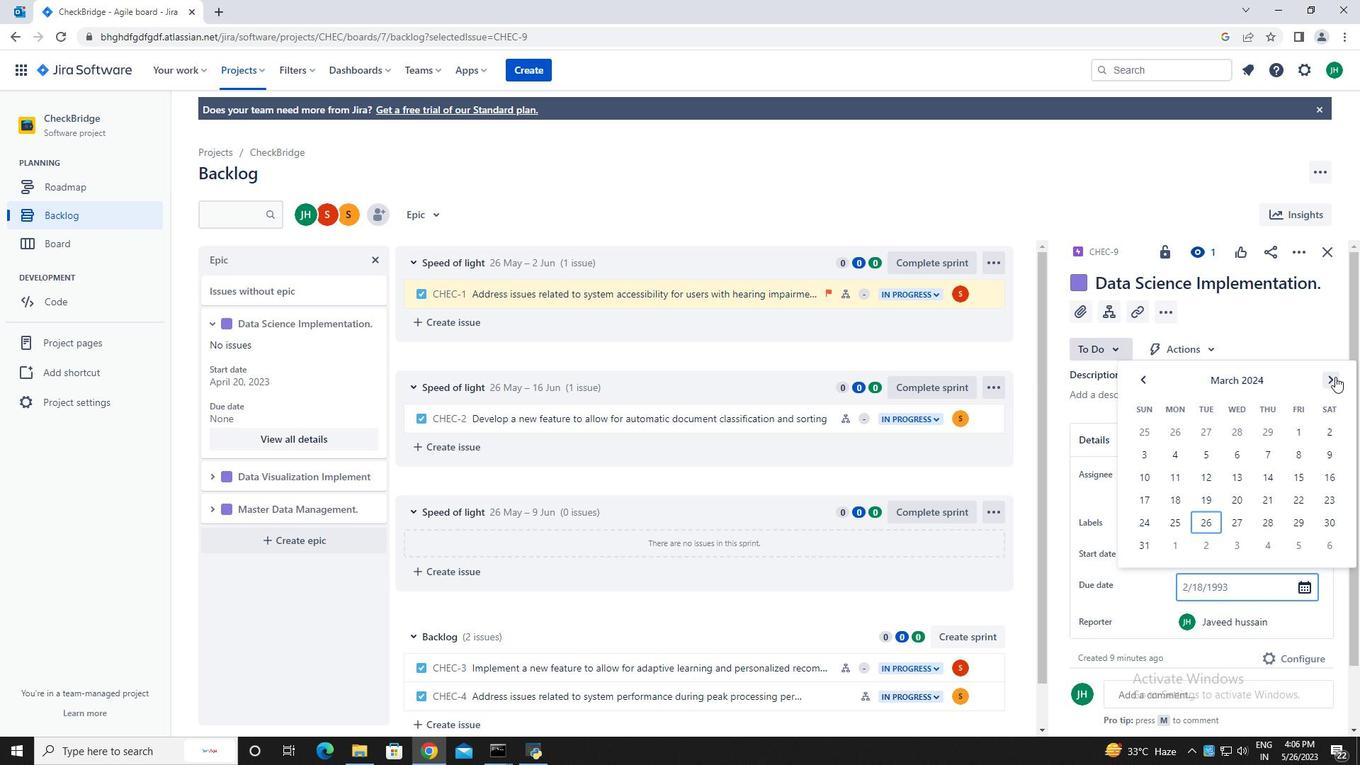 
Action: Mouse pressed left at (1335, 376)
Screenshot: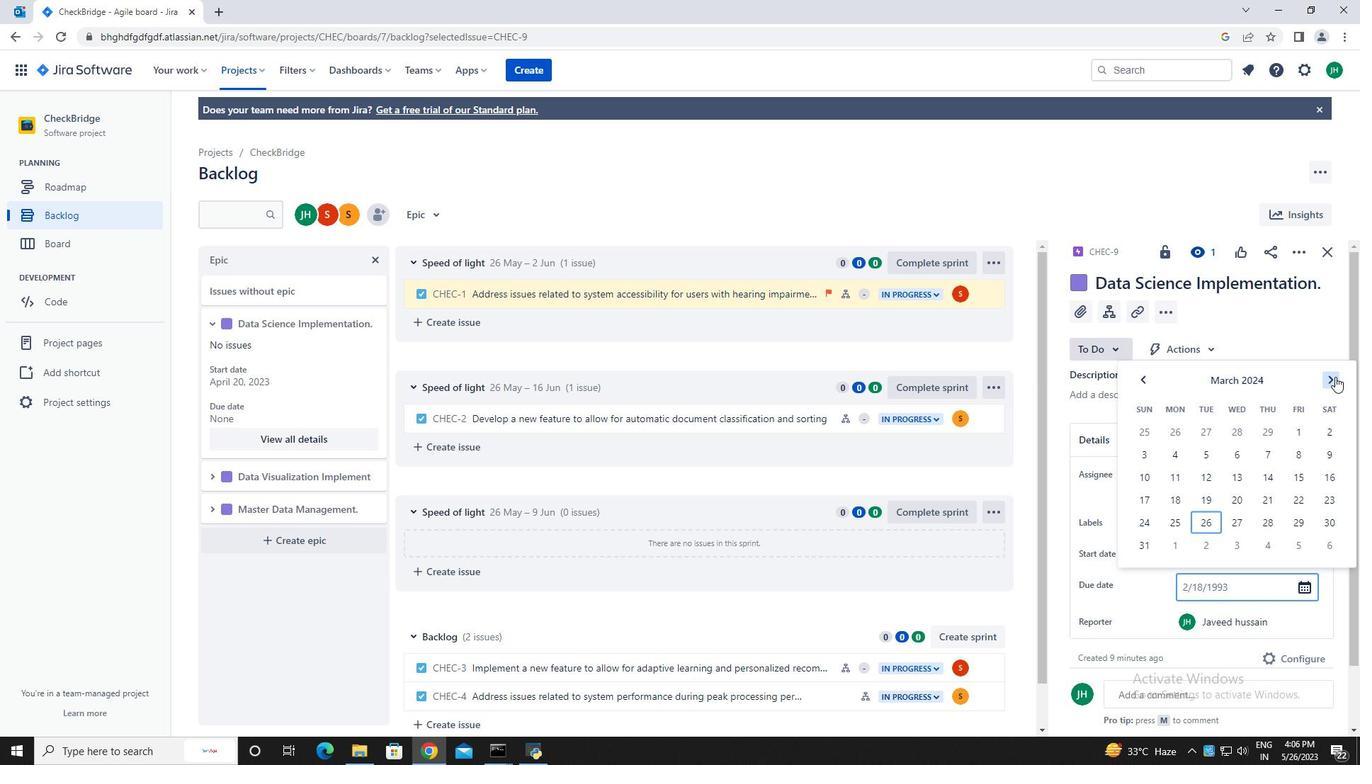 
Action: Mouse pressed left at (1335, 376)
Screenshot: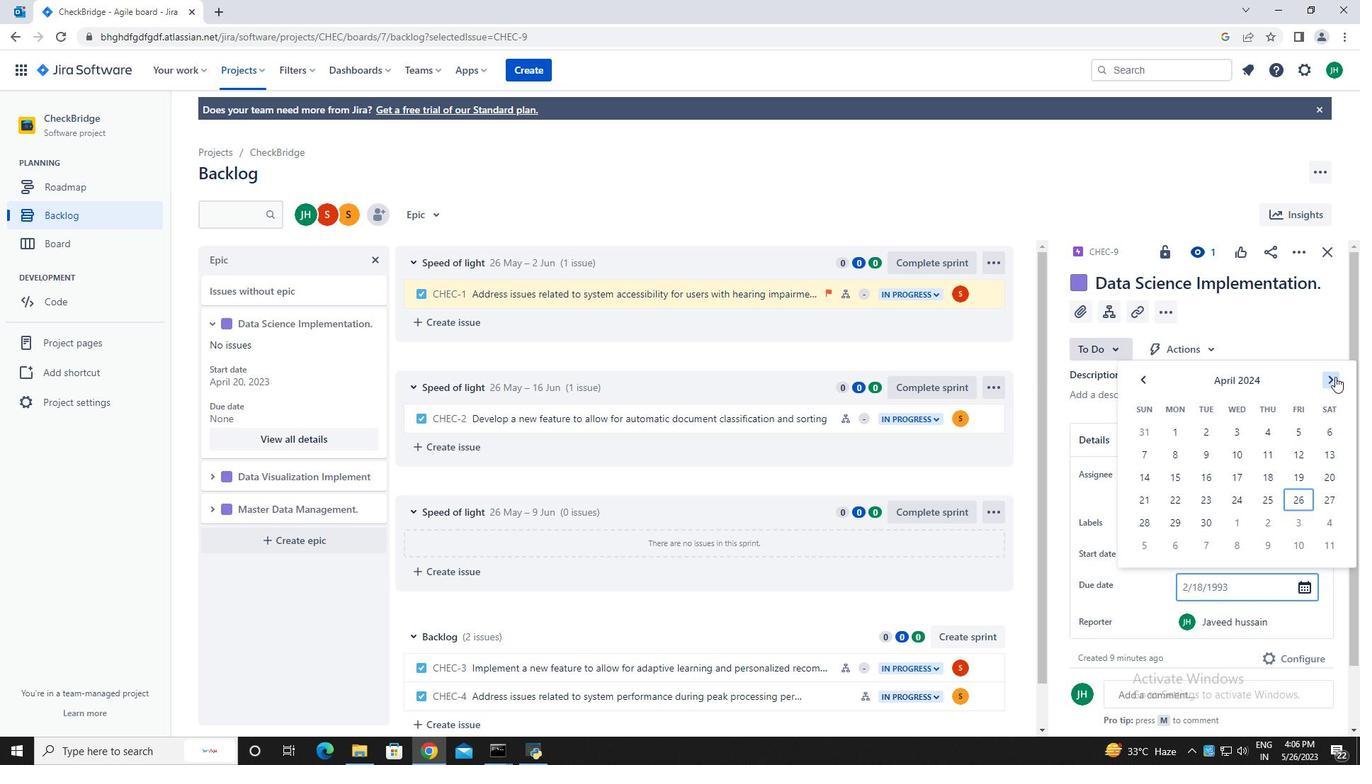 
Action: Mouse pressed left at (1335, 376)
Screenshot: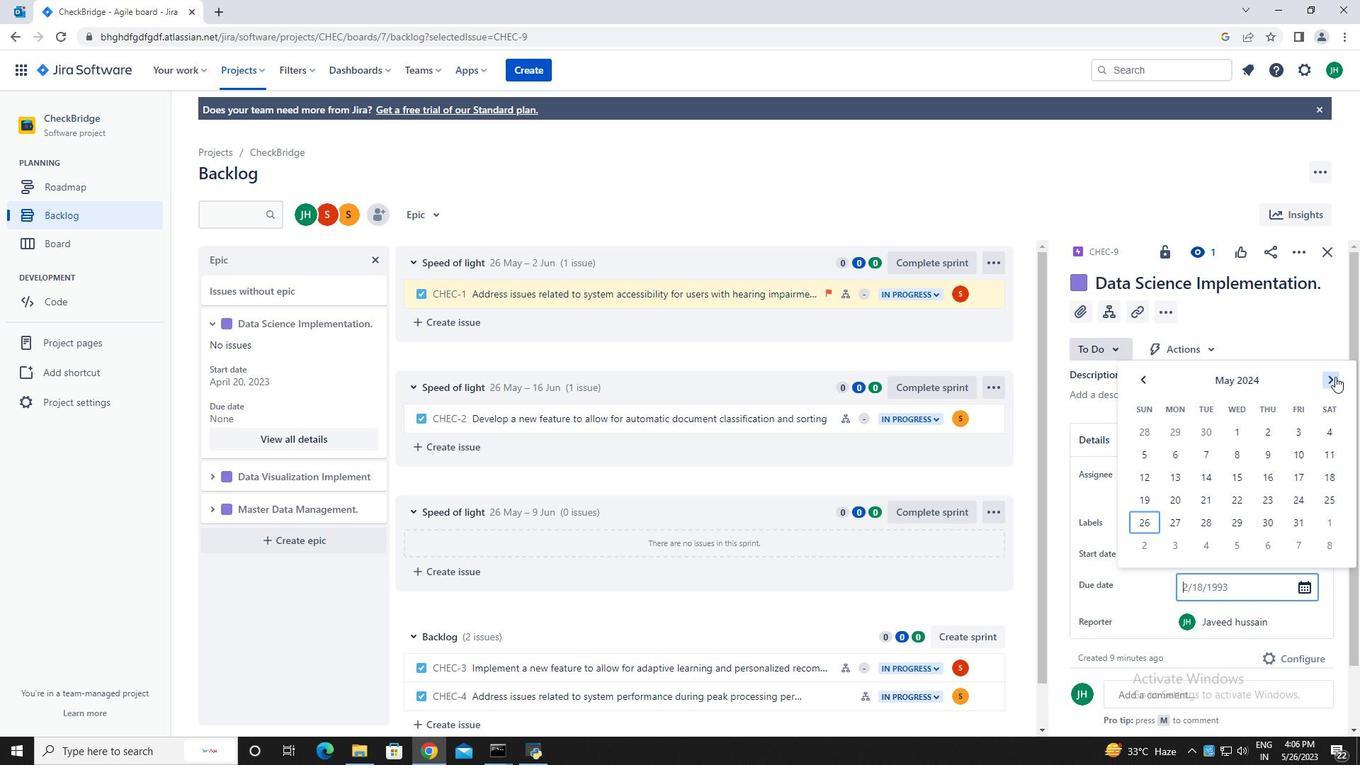 
Action: Mouse pressed left at (1335, 376)
Screenshot: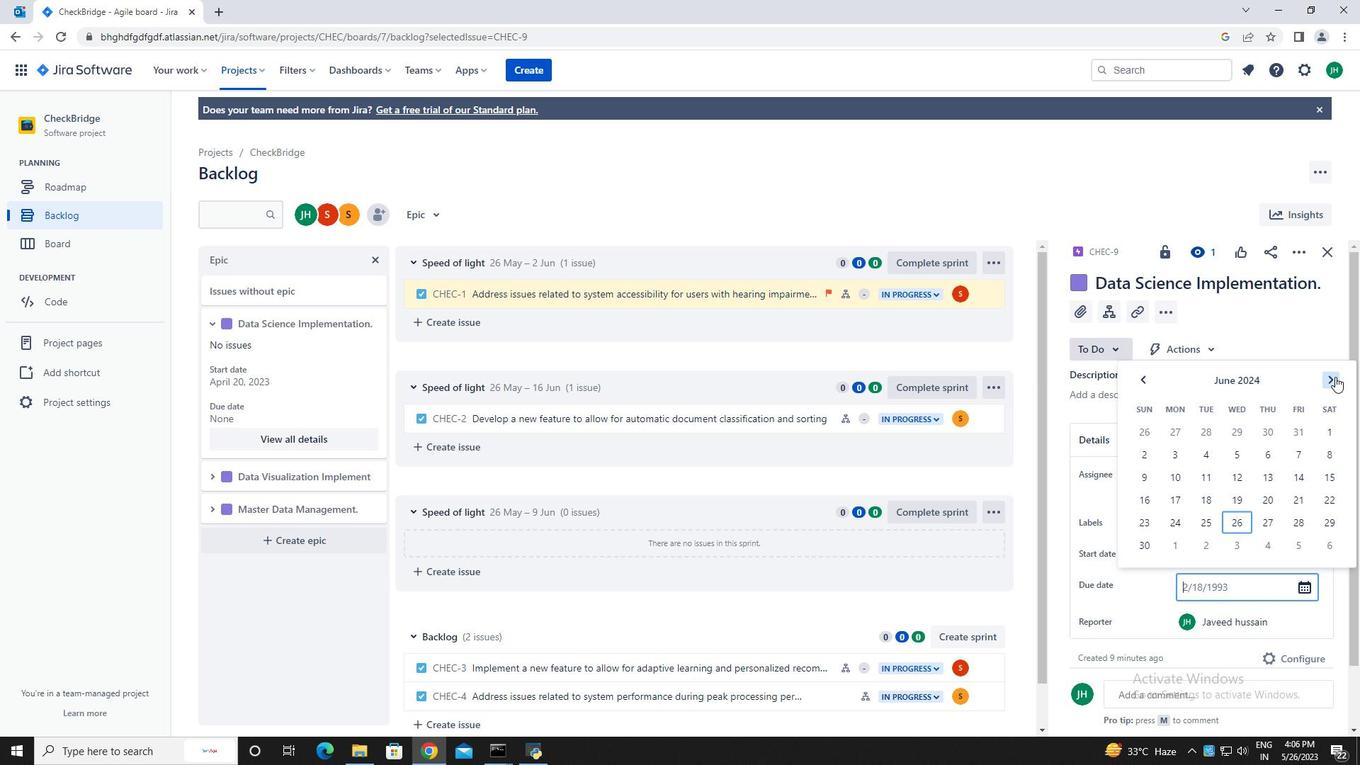 
Action: Mouse pressed left at (1335, 376)
Screenshot: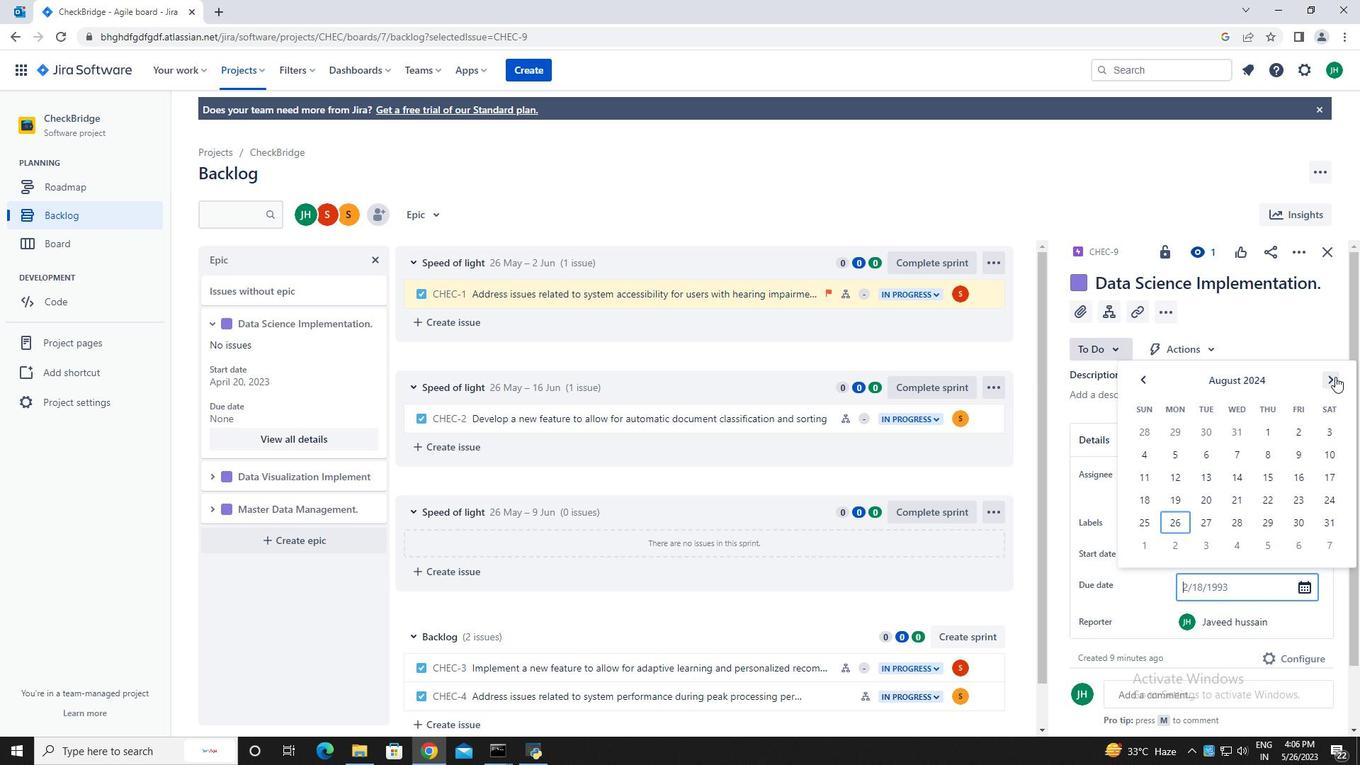 
Action: Mouse pressed left at (1335, 376)
Screenshot: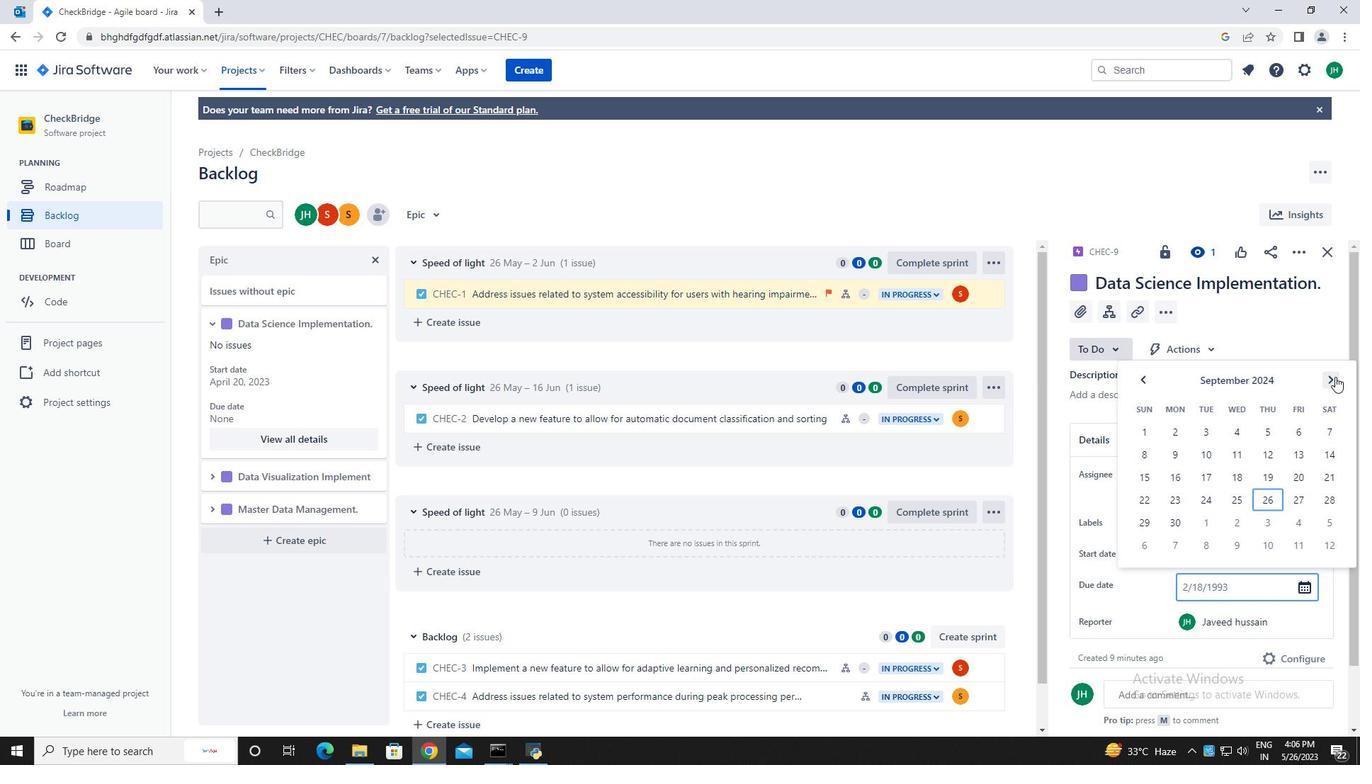 
Action: Mouse moved to (1207, 478)
Screenshot: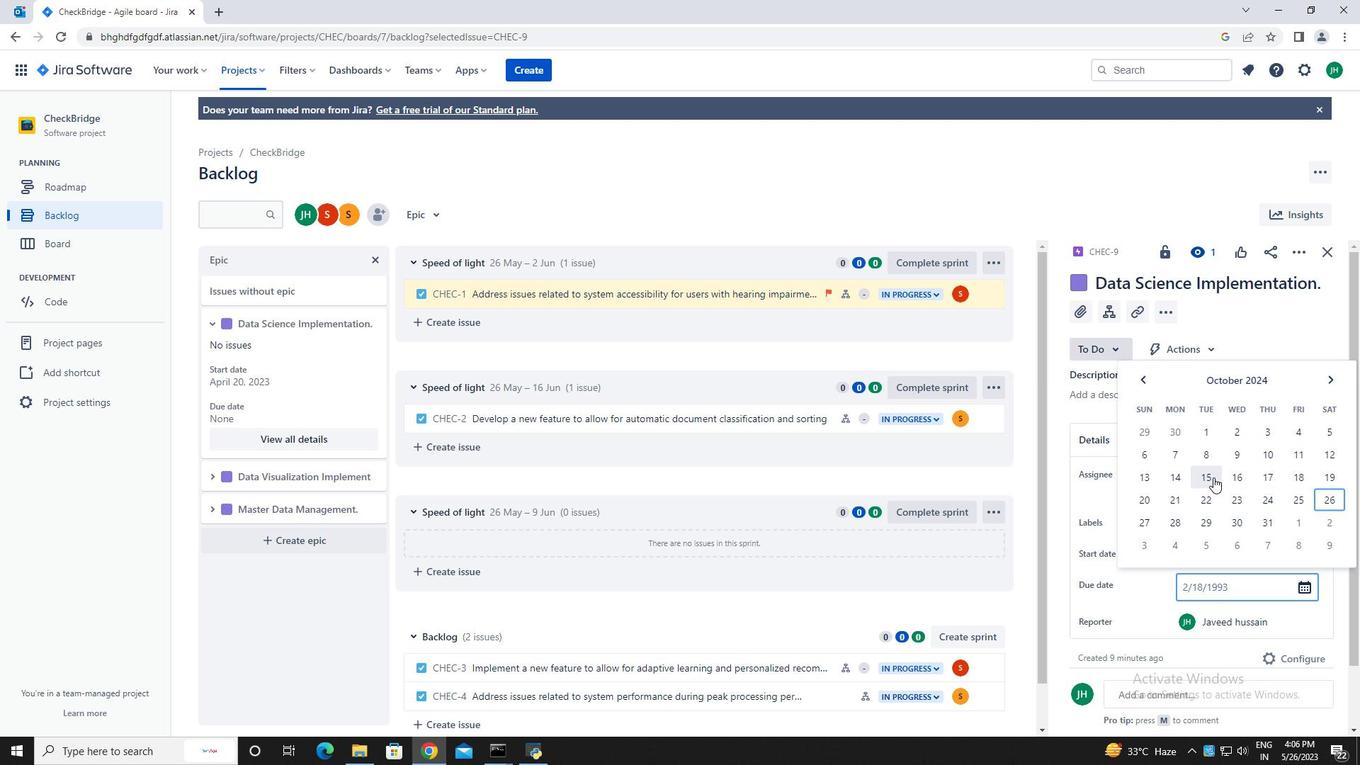
Action: Mouse pressed left at (1207, 478)
Screenshot: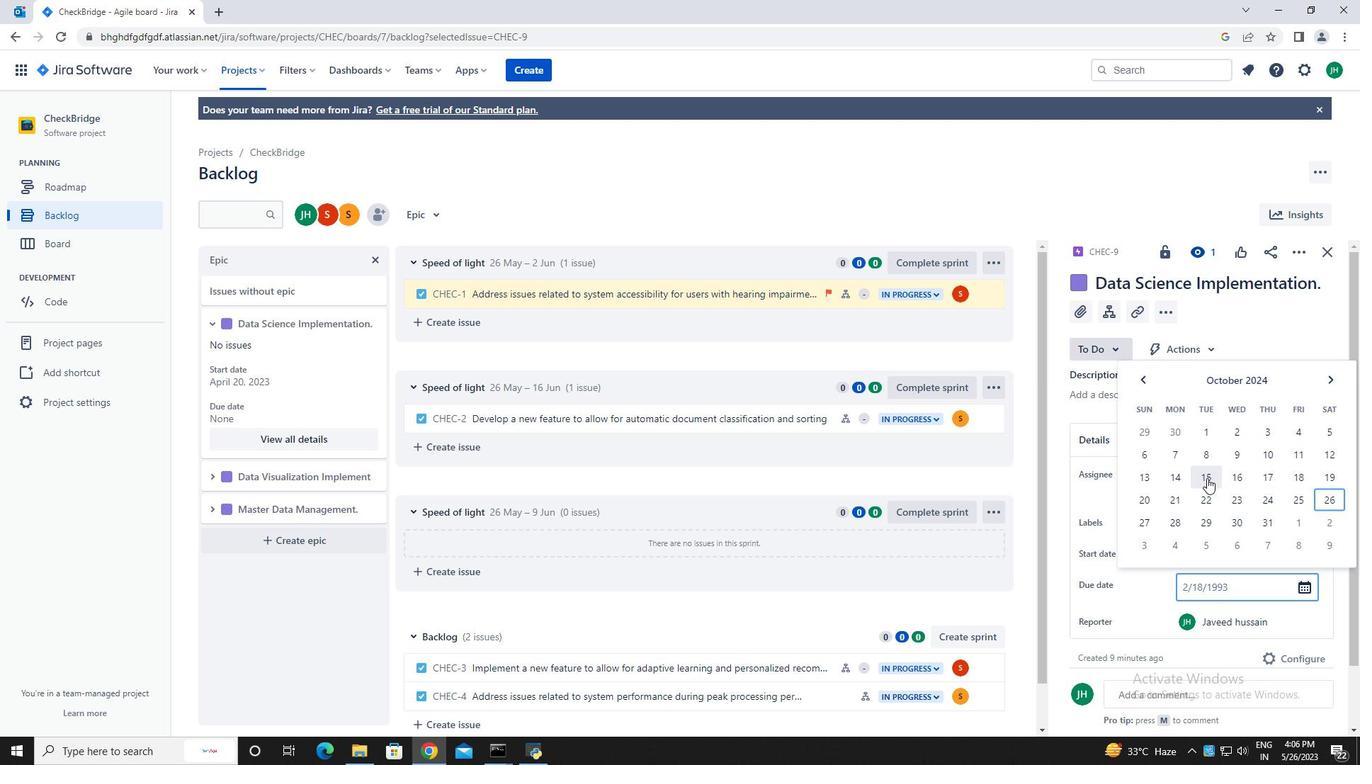 
Action: Mouse moved to (1203, 535)
Screenshot: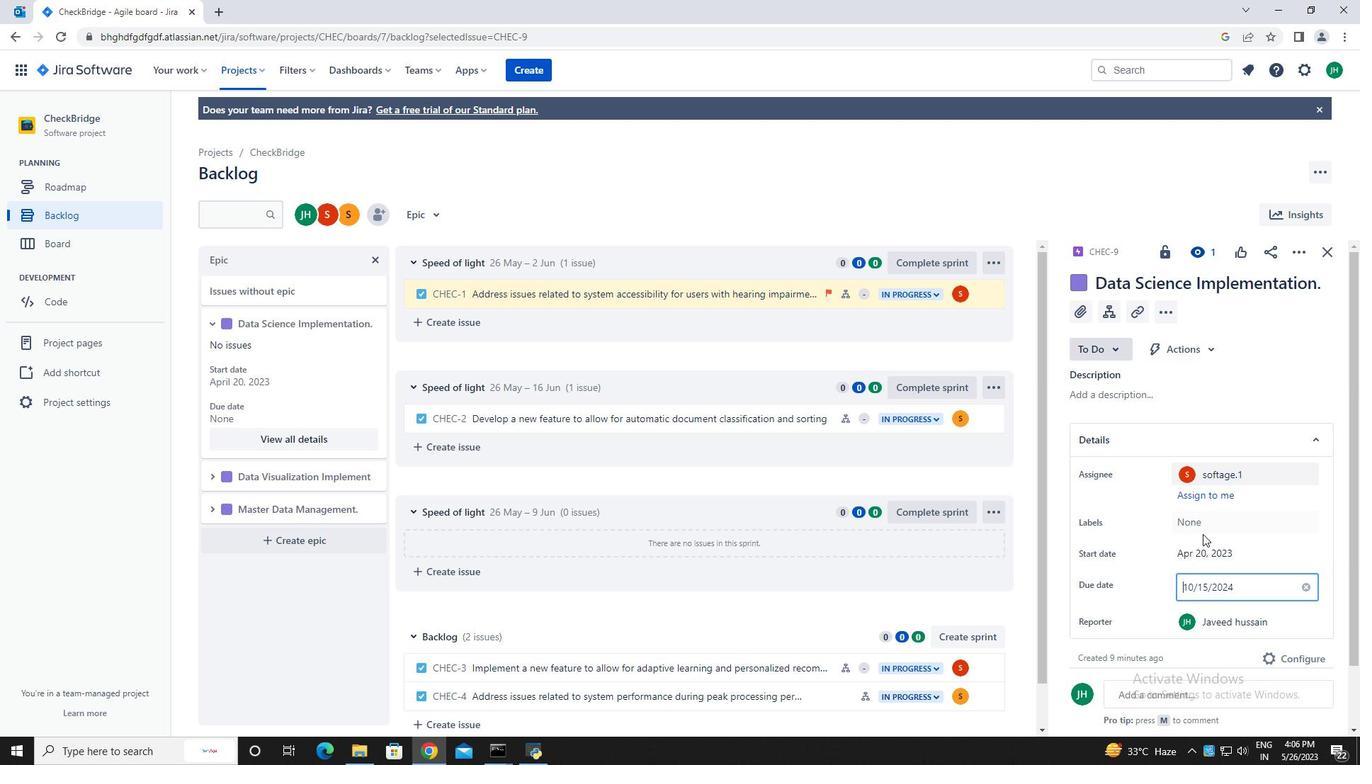 
Action: Key pressed <Key.enter>
Screenshot: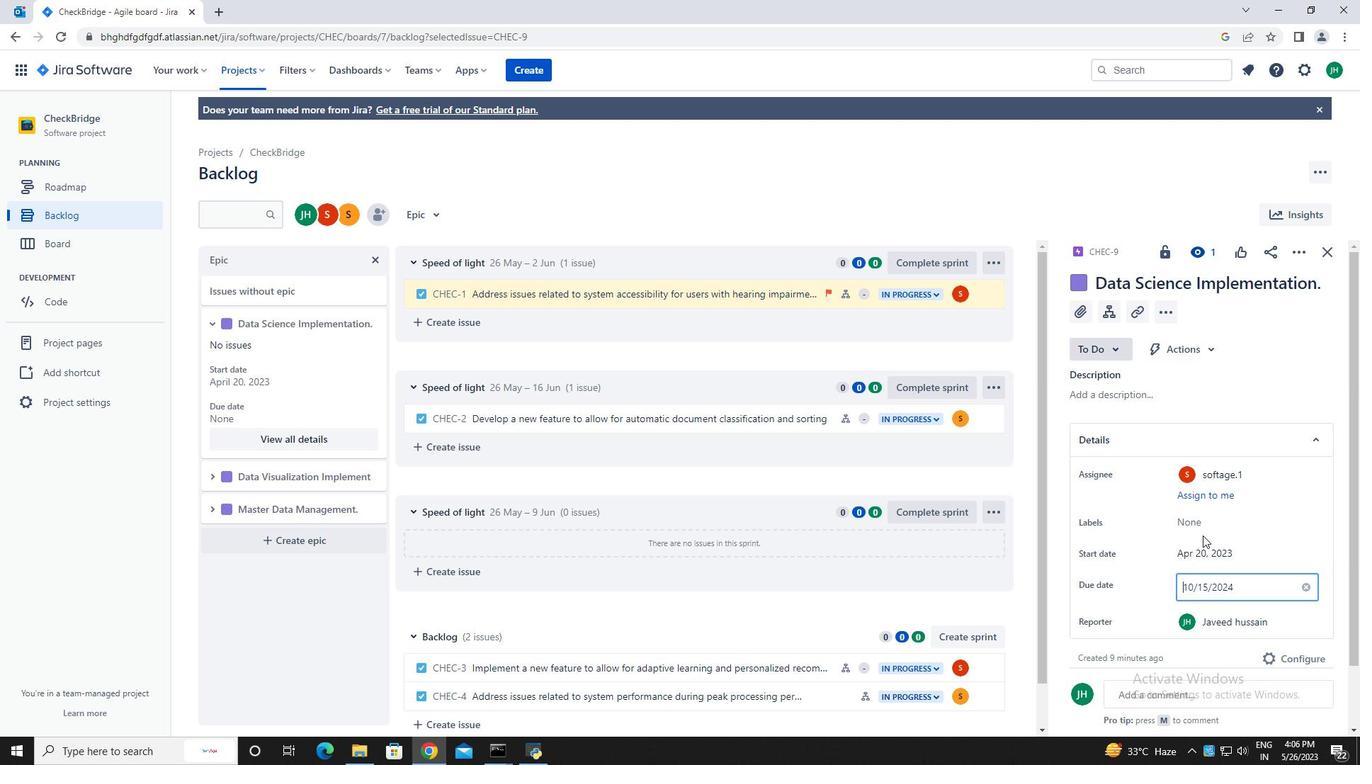 
Action: Mouse moved to (1331, 255)
Screenshot: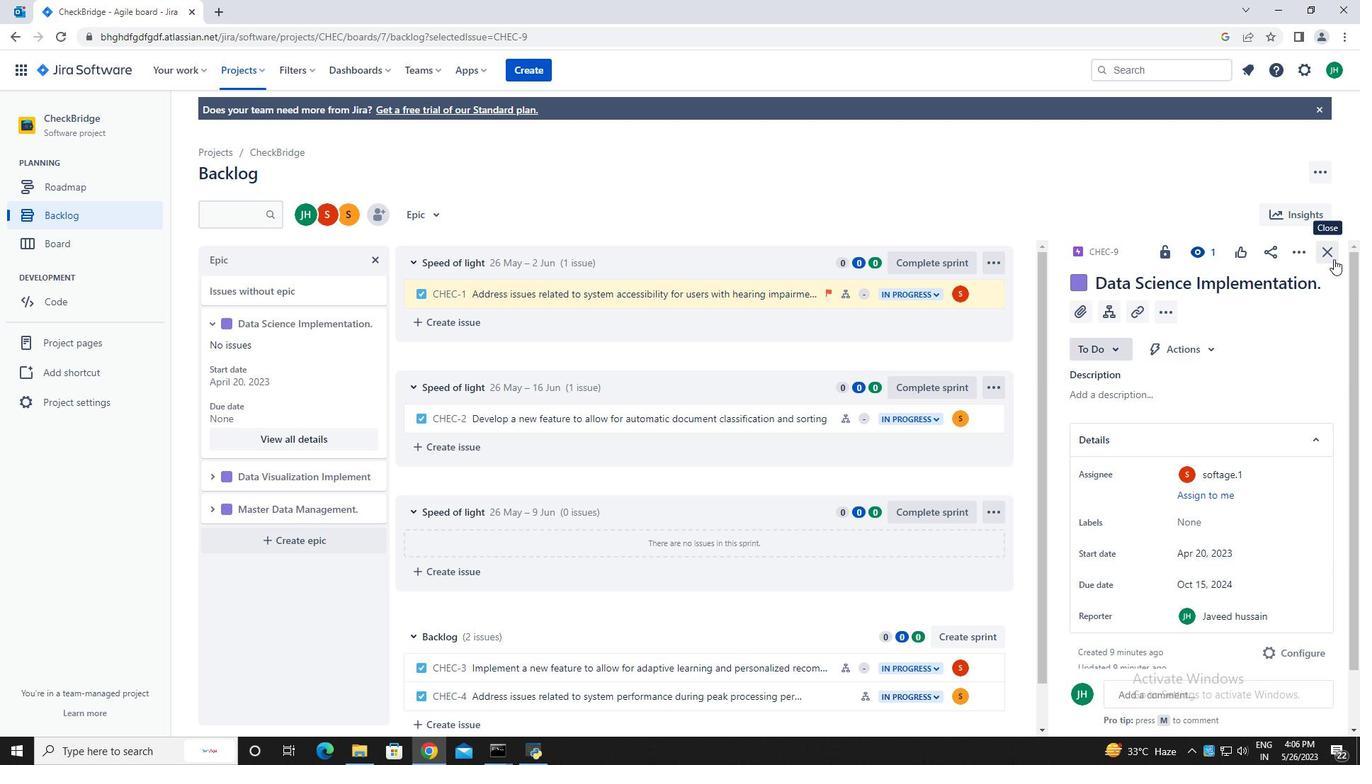
Action: Mouse pressed left at (1331, 255)
Screenshot: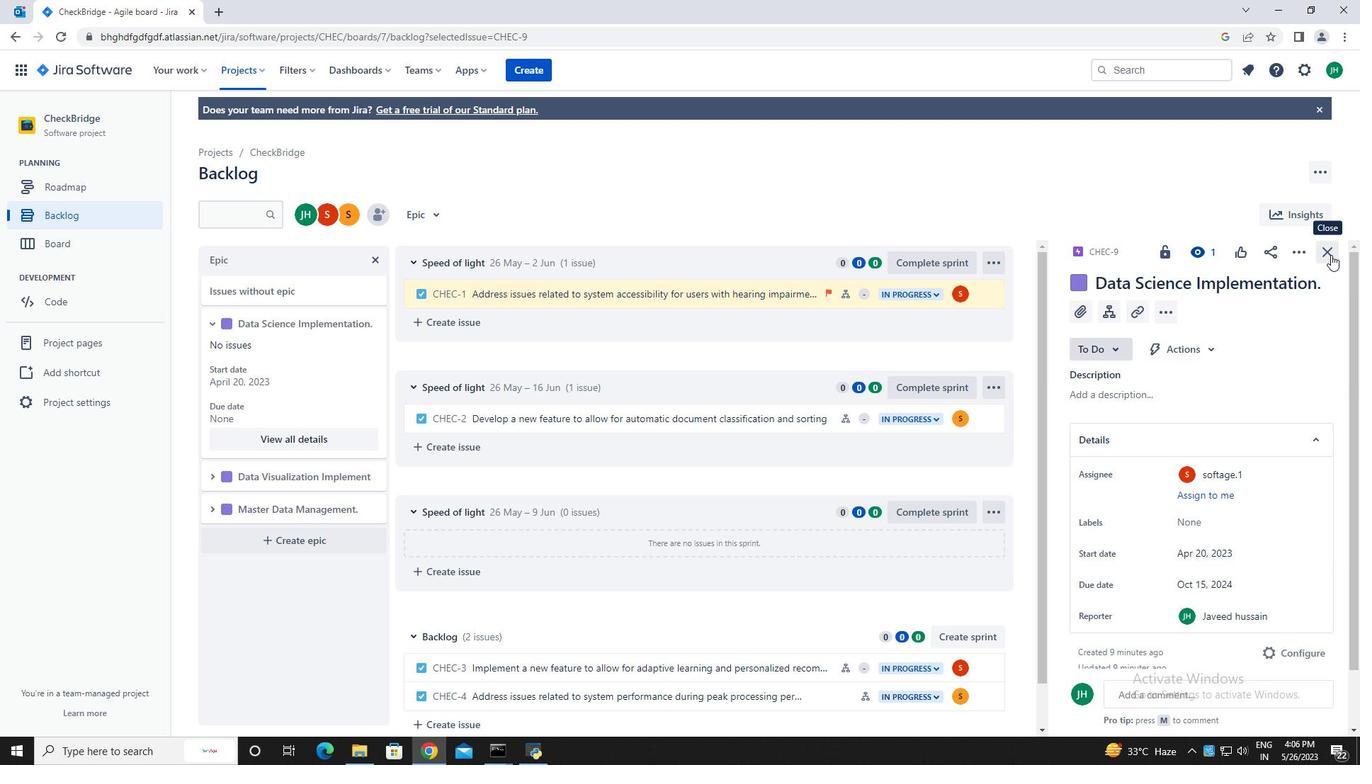 
Action: Mouse moved to (212, 481)
Screenshot: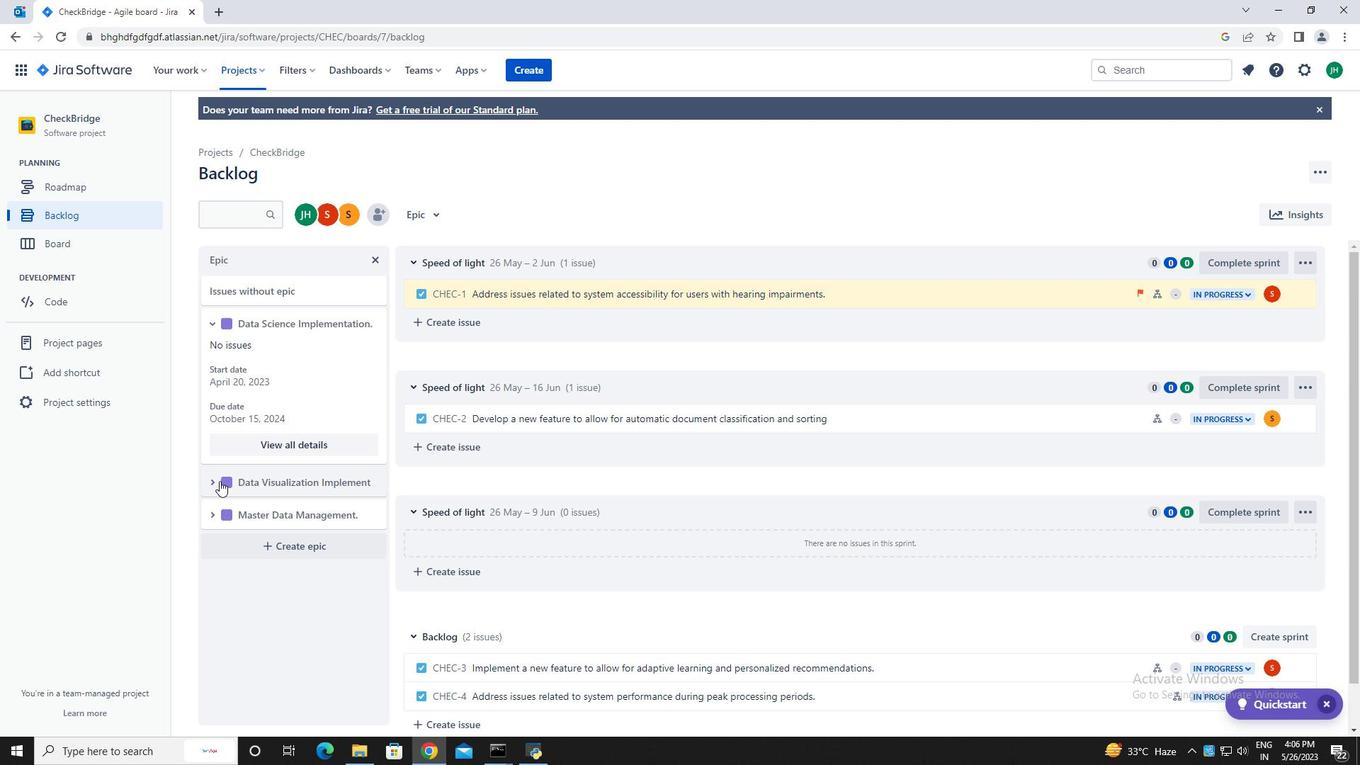 
Action: Mouse pressed left at (212, 481)
Screenshot: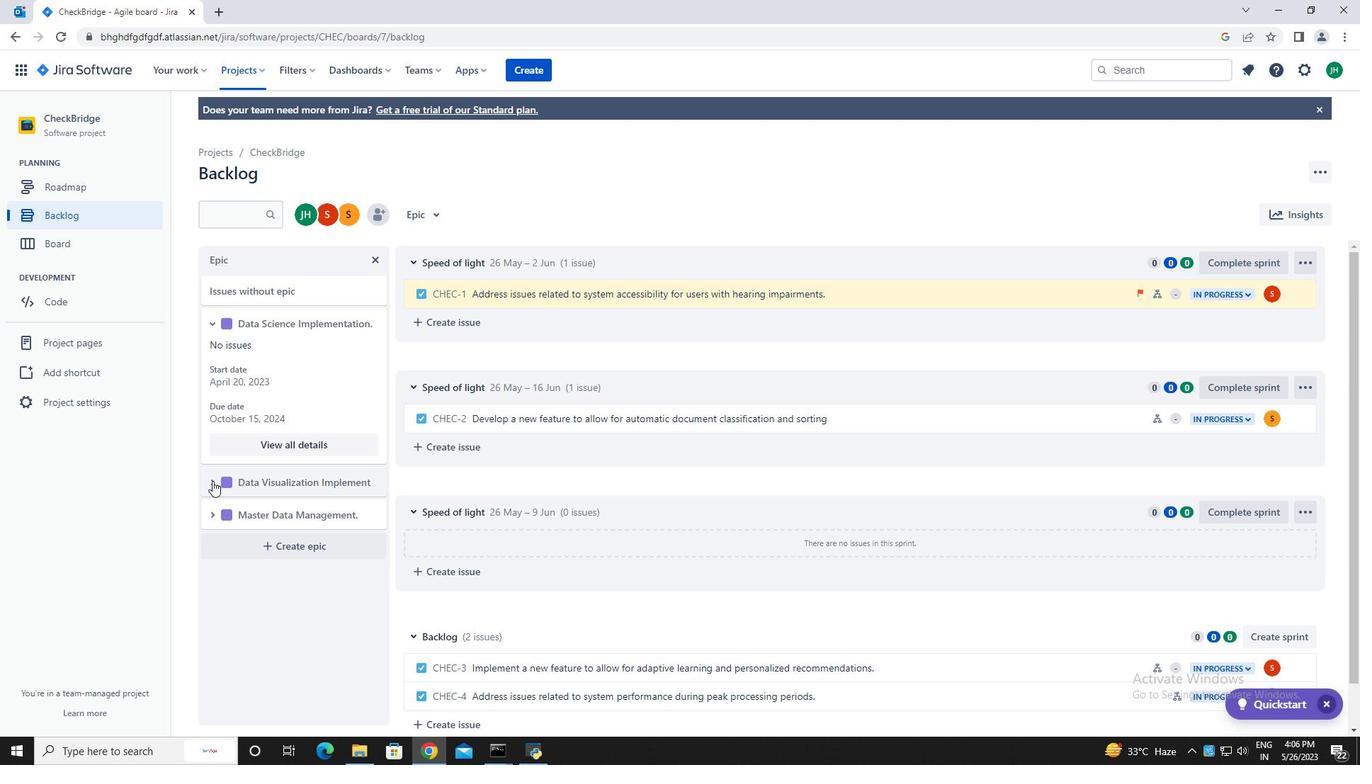 
Action: Mouse moved to (281, 595)
Screenshot: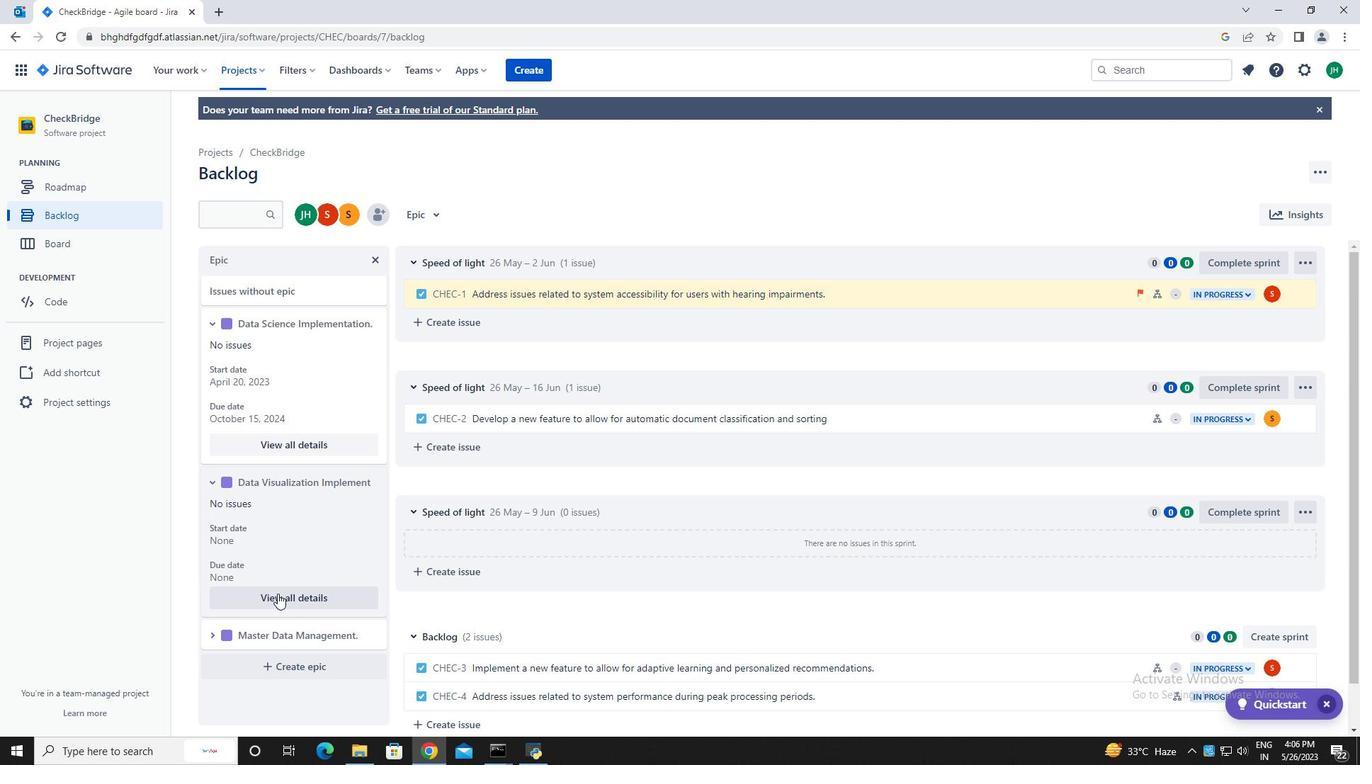 
Action: Mouse pressed left at (281, 595)
Screenshot: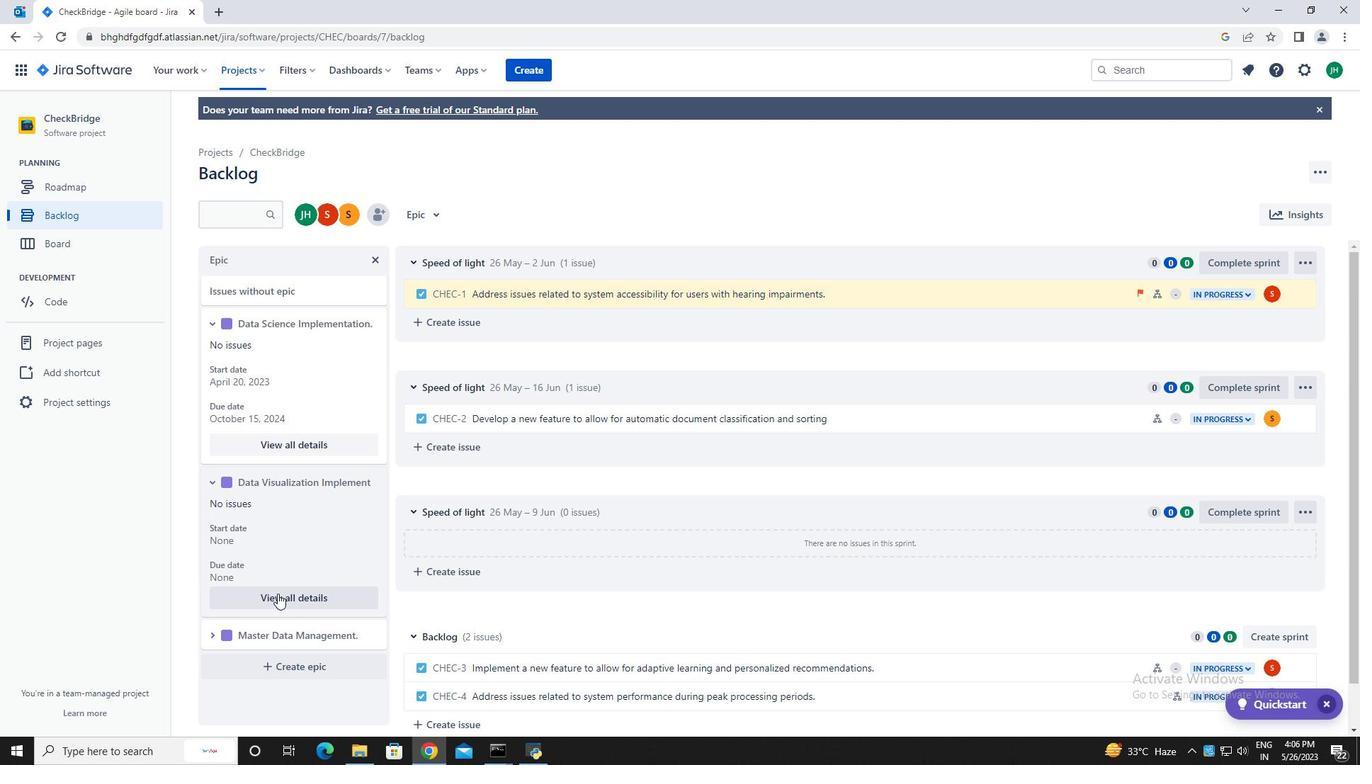 
Action: Mouse moved to (1199, 551)
Screenshot: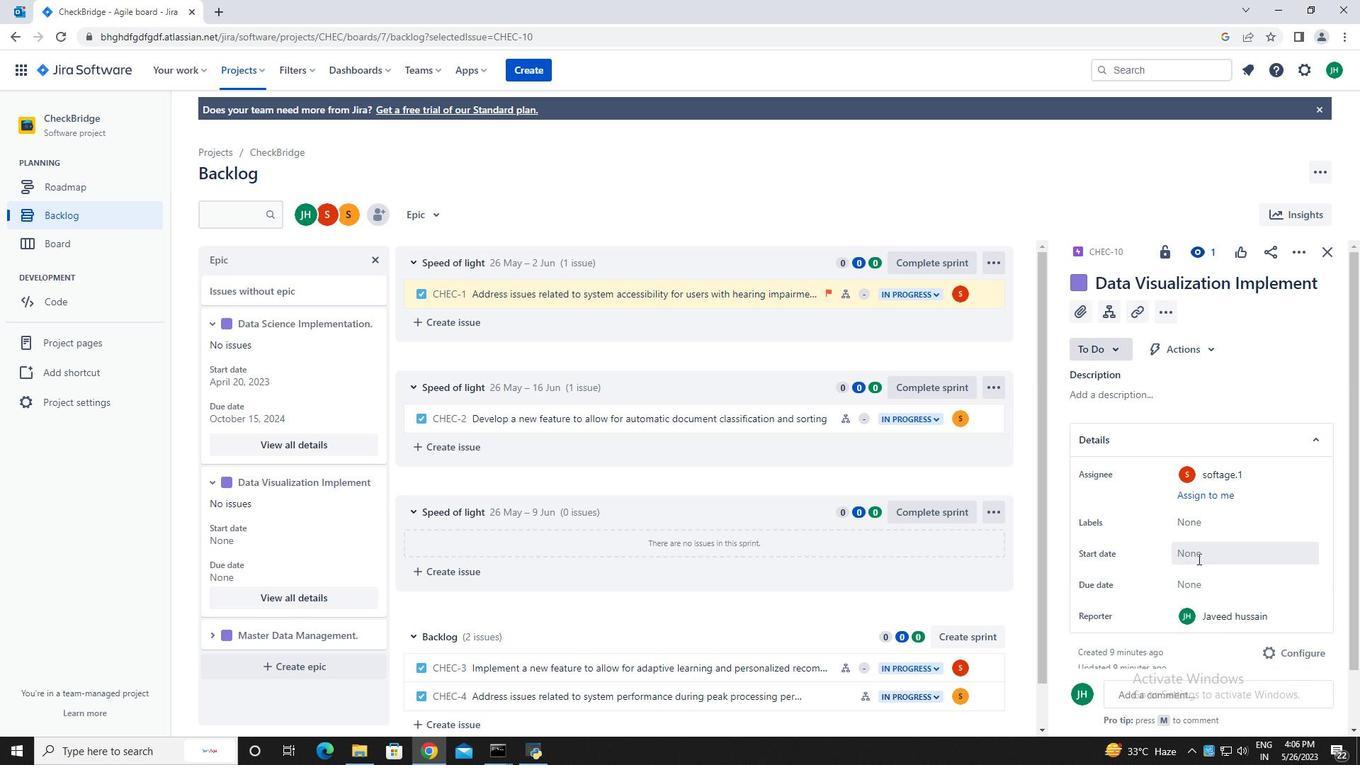 
Action: Mouse pressed left at (1199, 551)
Screenshot: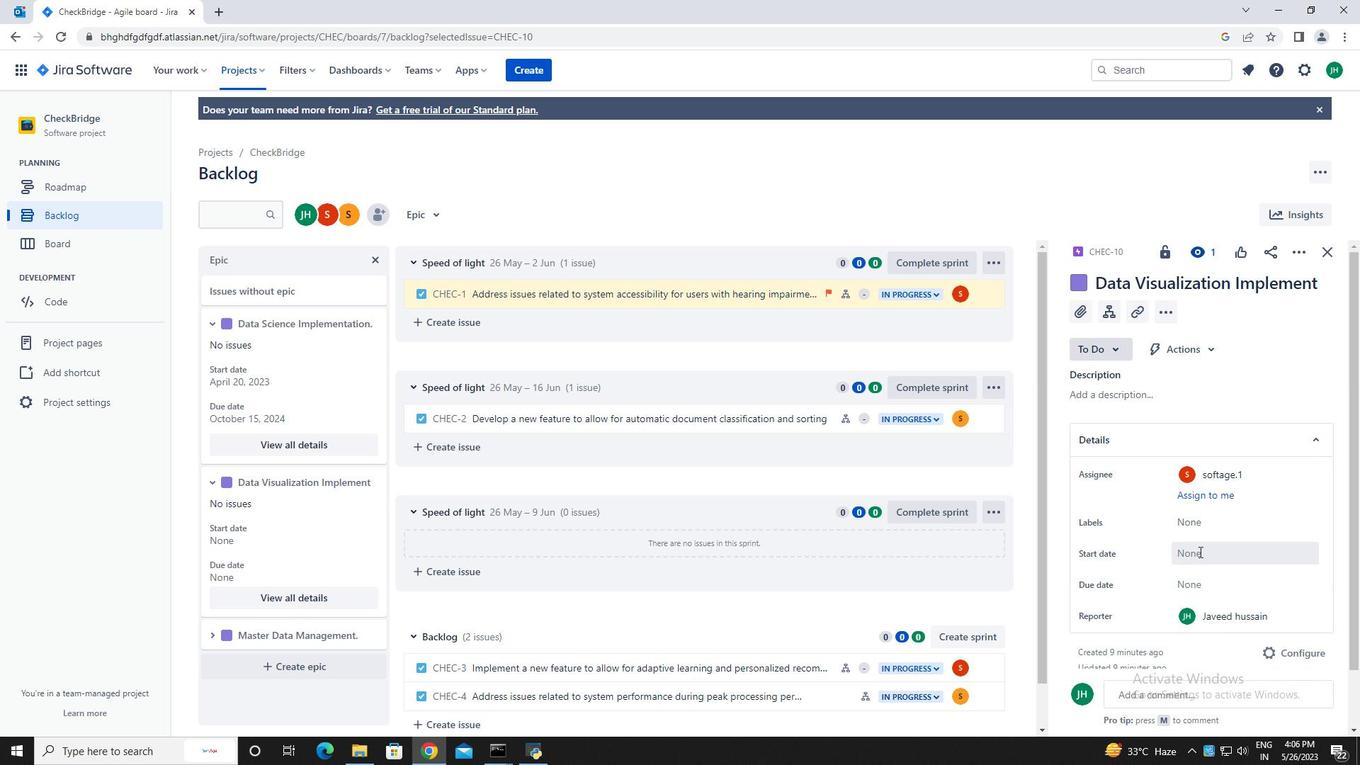 
Action: Mouse moved to (1329, 350)
Screenshot: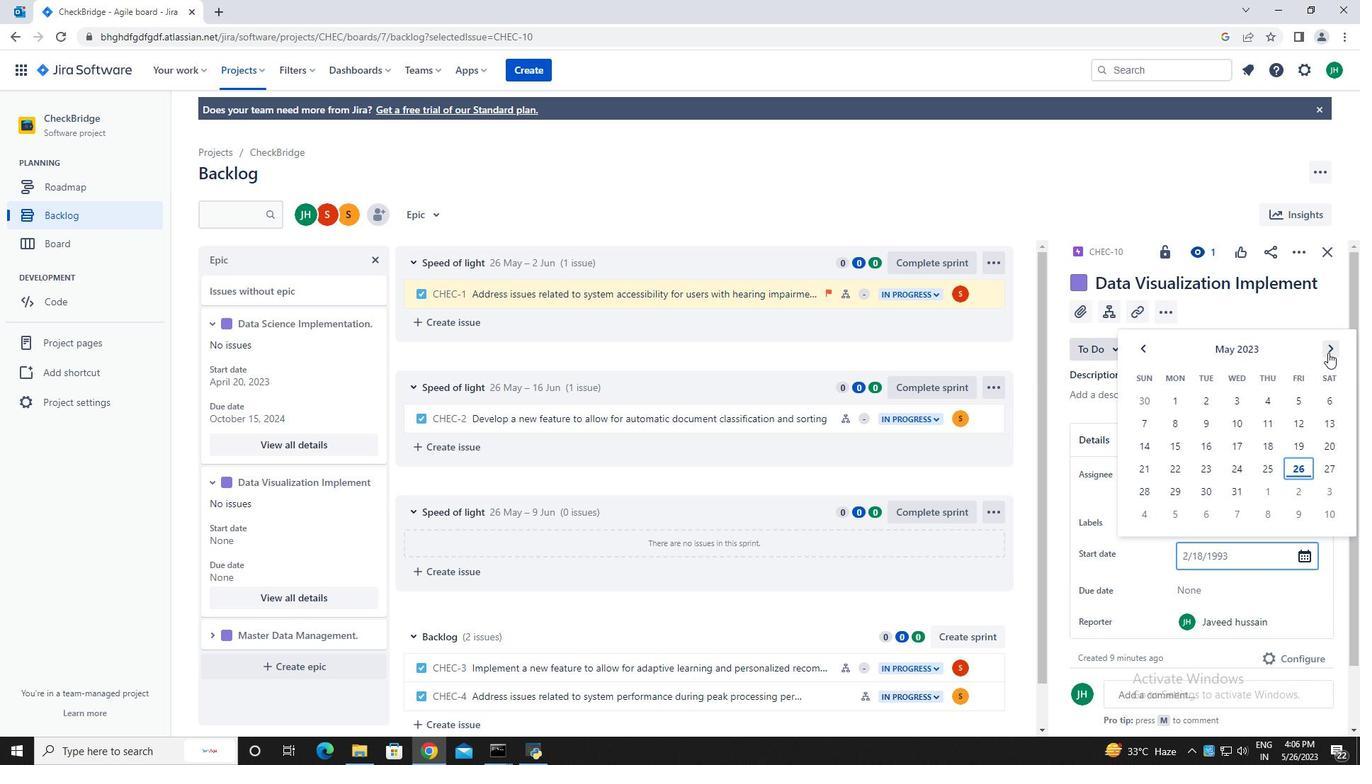 
Action: Mouse pressed left at (1329, 350)
Screenshot: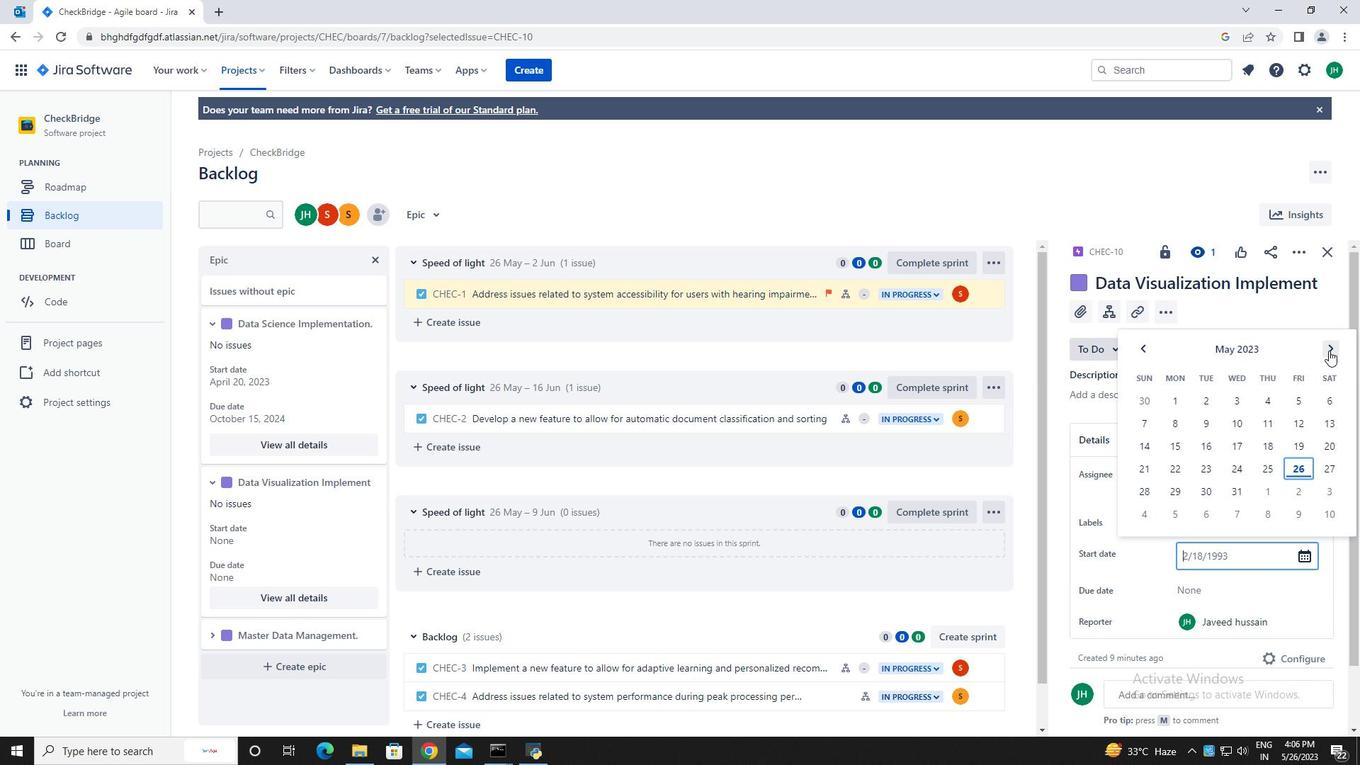 
Action: Mouse pressed left at (1329, 350)
Screenshot: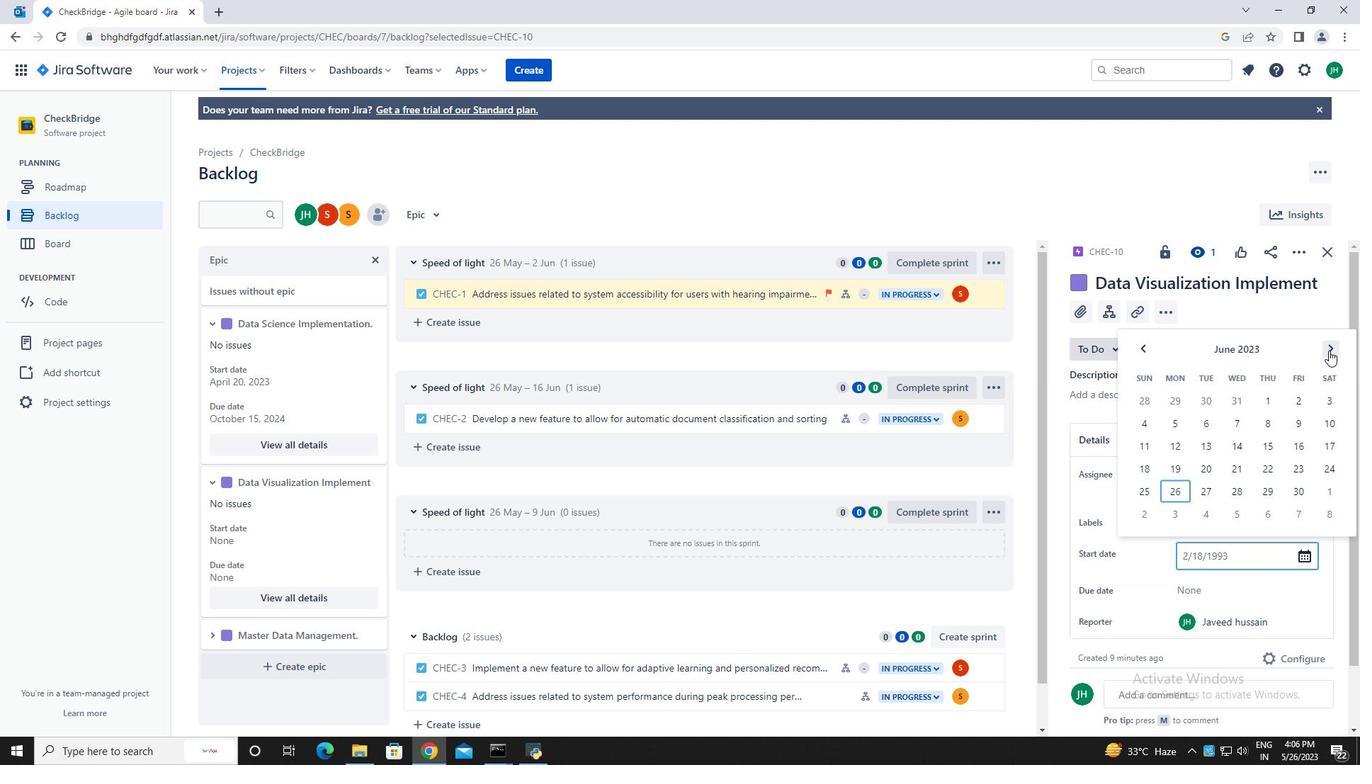
Action: Mouse pressed left at (1329, 350)
Screenshot: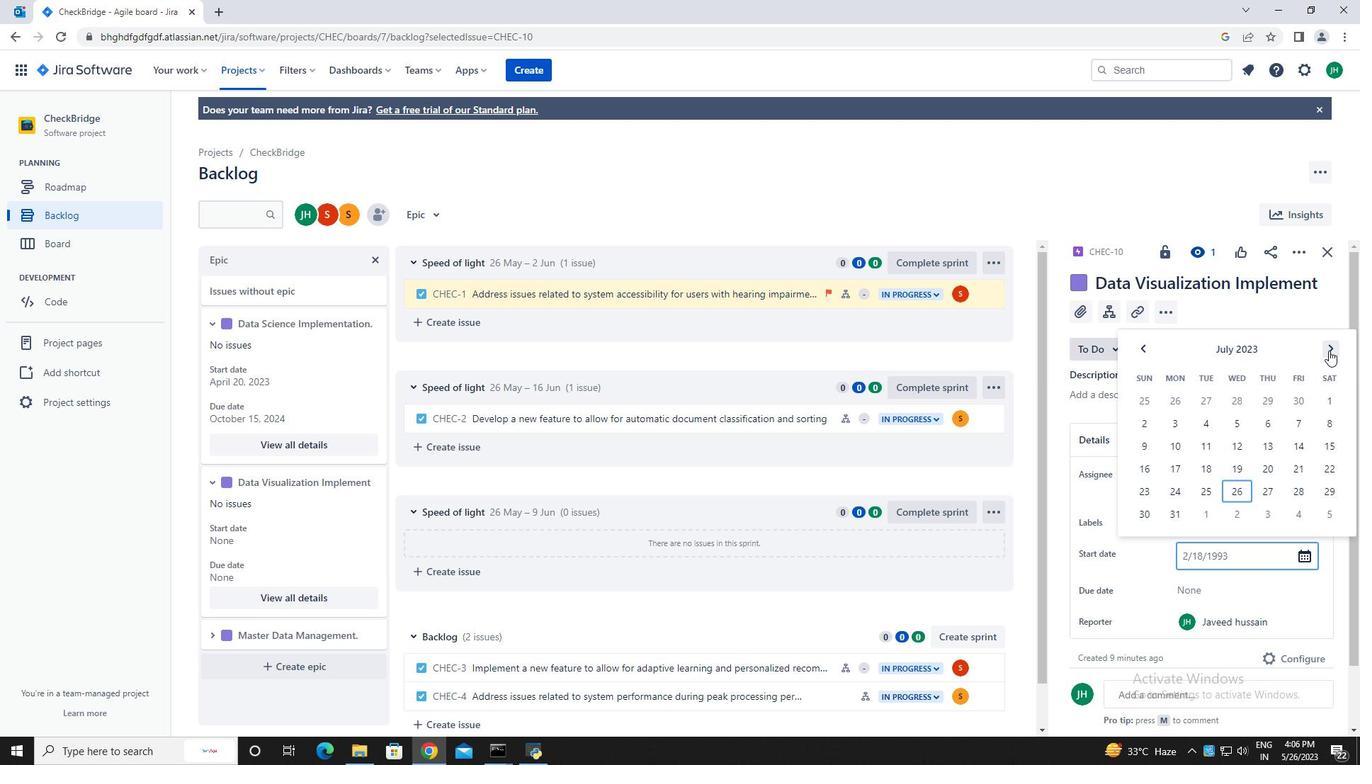 
Action: Mouse pressed left at (1329, 350)
Screenshot: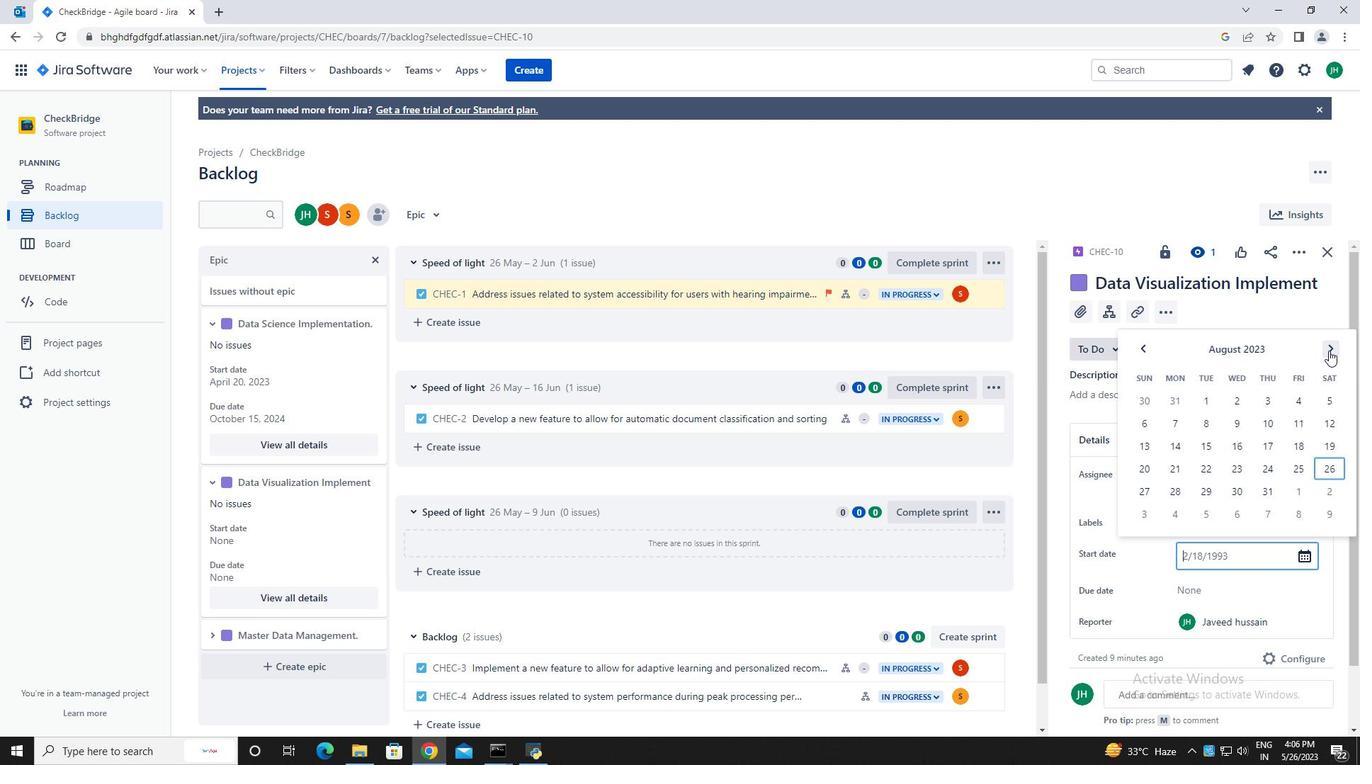 
Action: Mouse pressed left at (1329, 350)
Screenshot: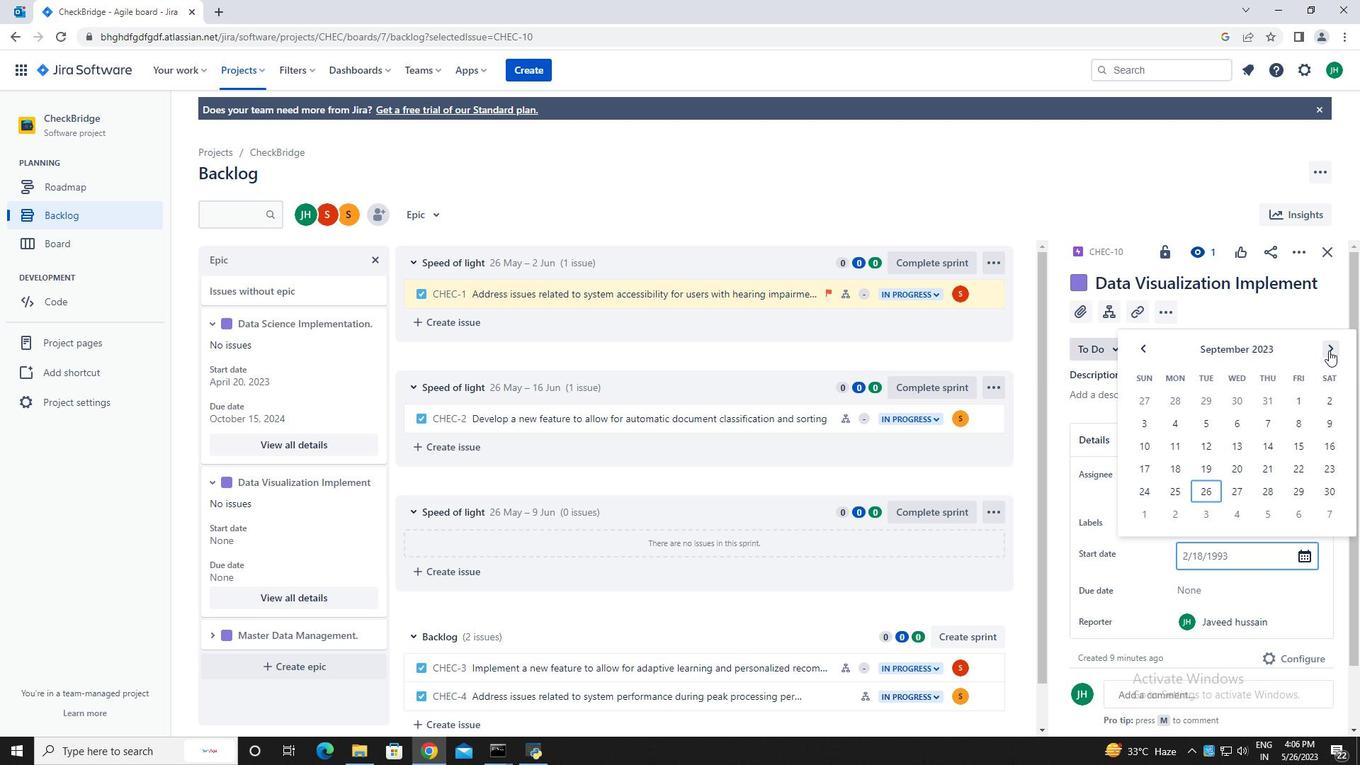 
Action: Mouse pressed left at (1329, 350)
Screenshot: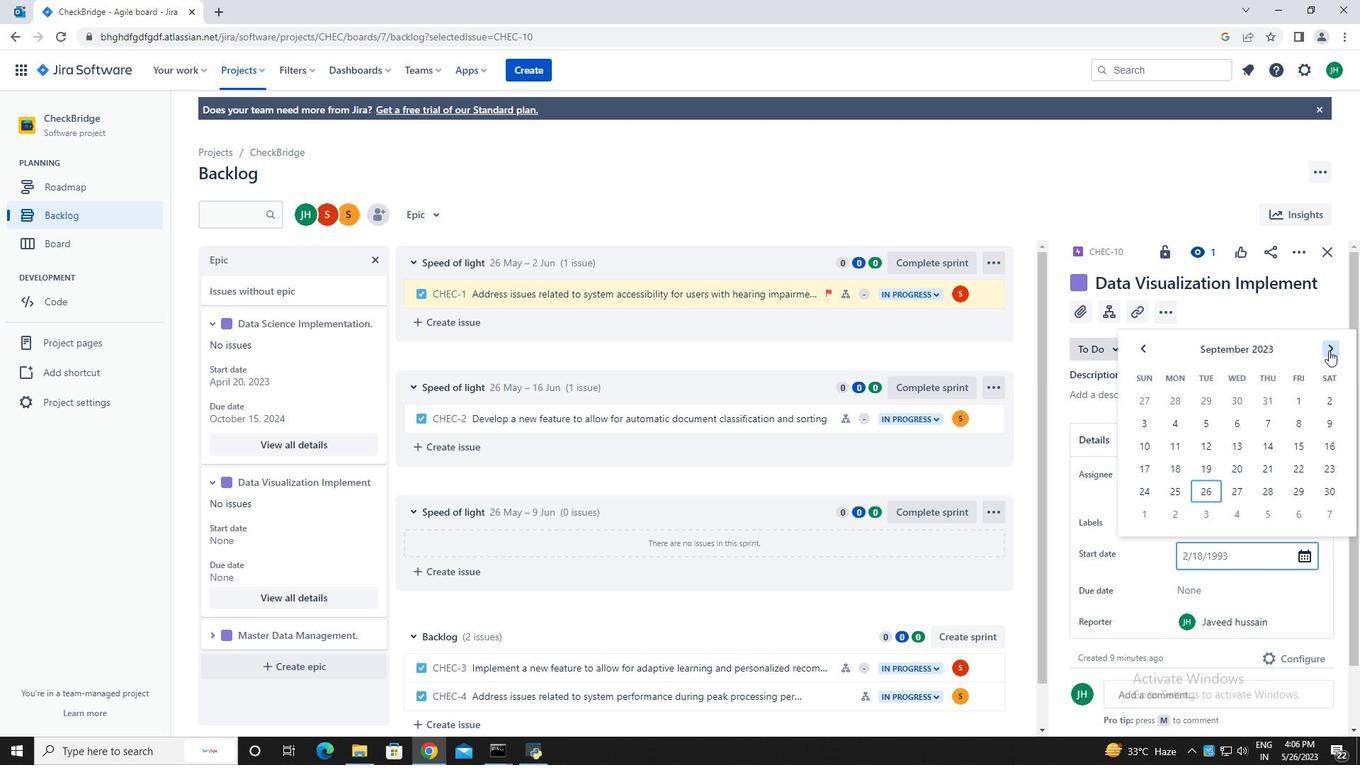 
Action: Mouse pressed left at (1329, 350)
Screenshot: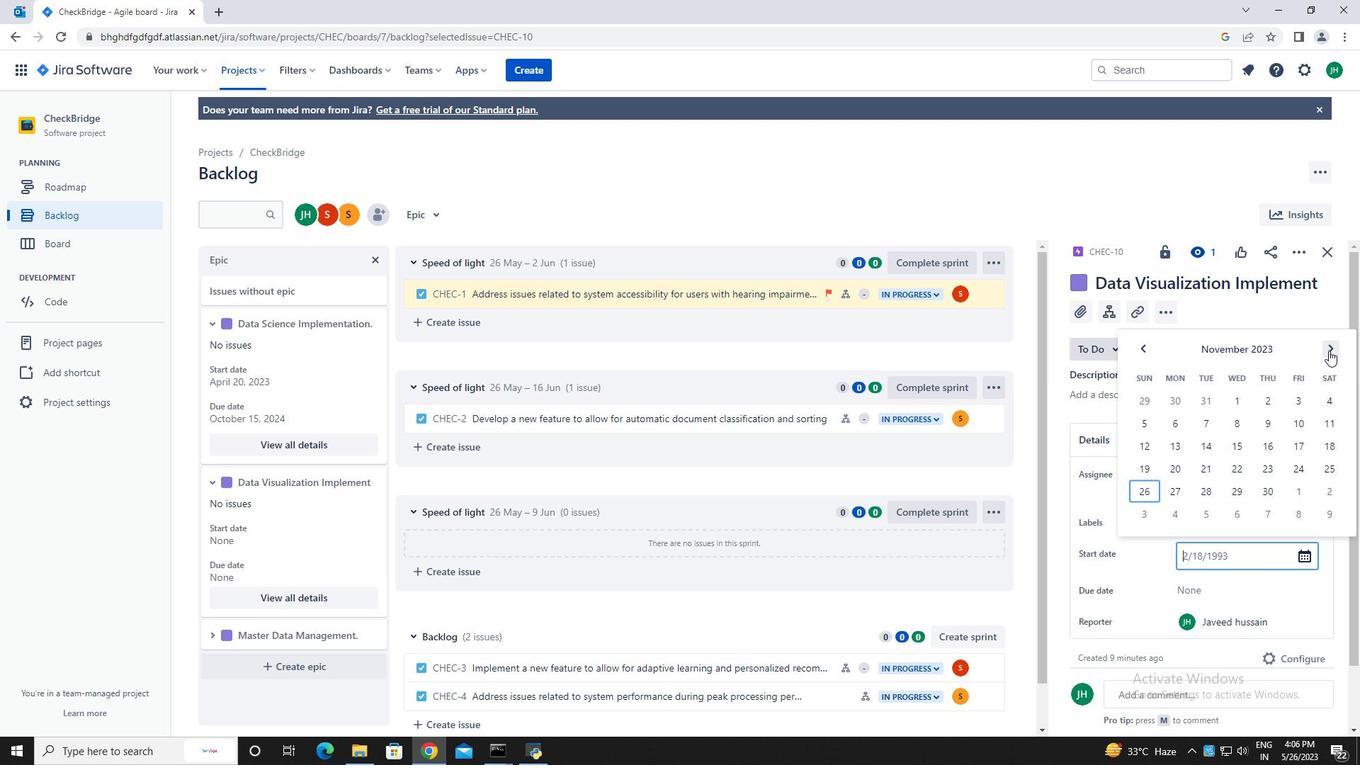 
Action: Mouse pressed left at (1329, 350)
Screenshot: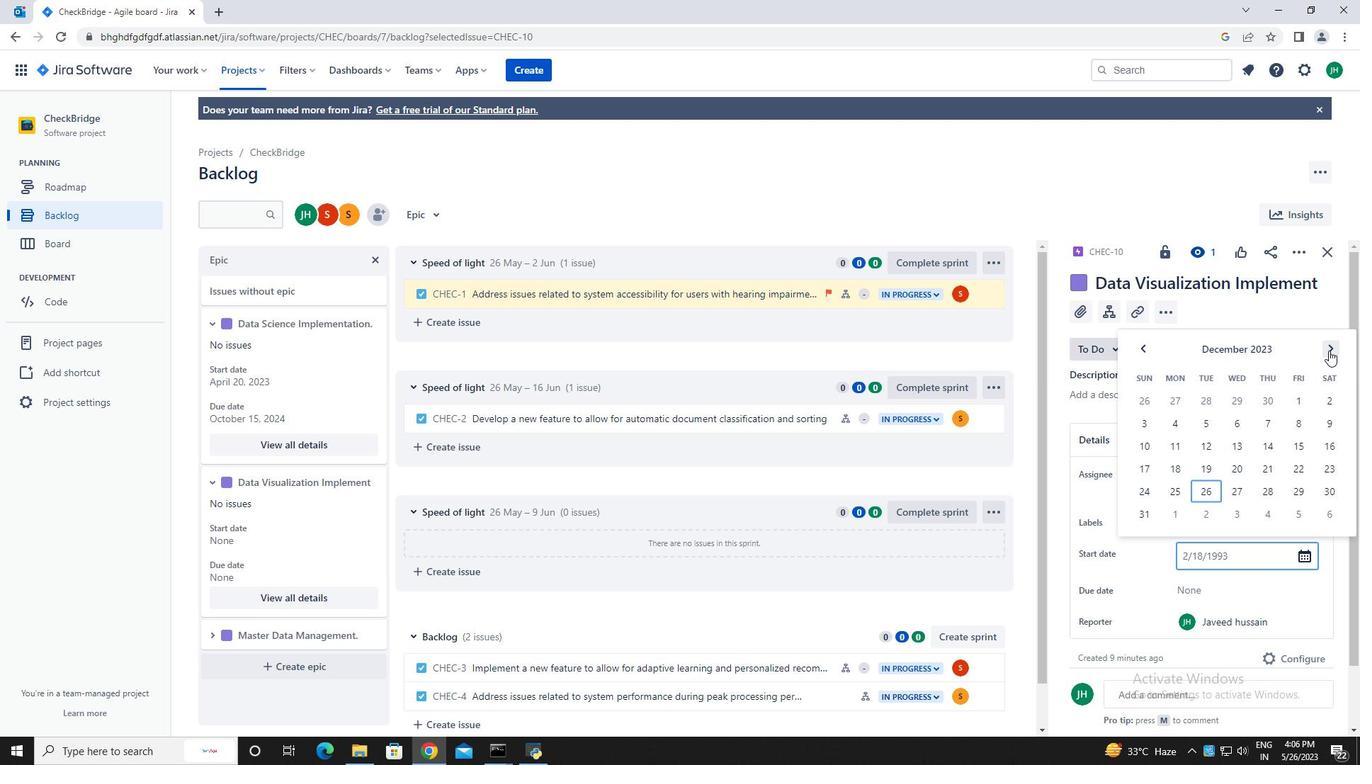 
Action: Mouse pressed left at (1329, 350)
Screenshot: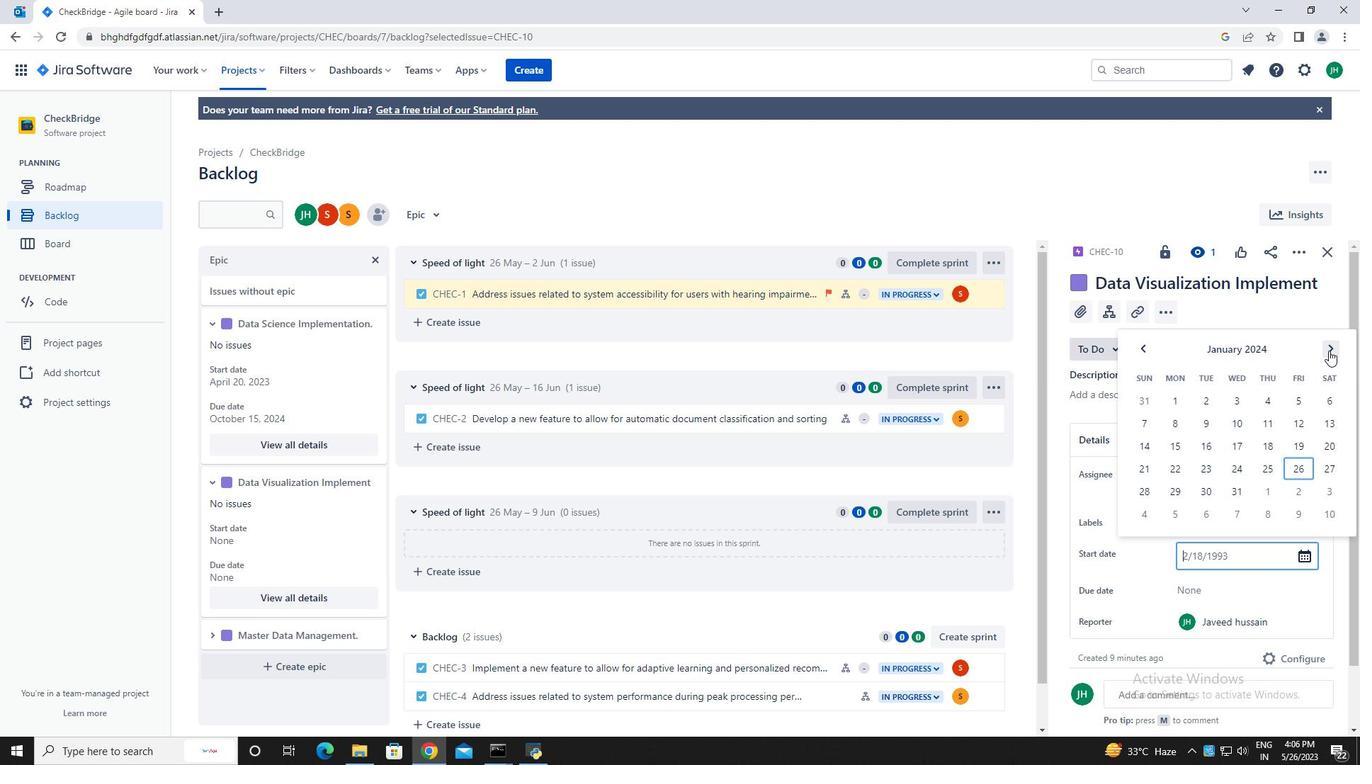 
Action: Mouse pressed left at (1329, 350)
Screenshot: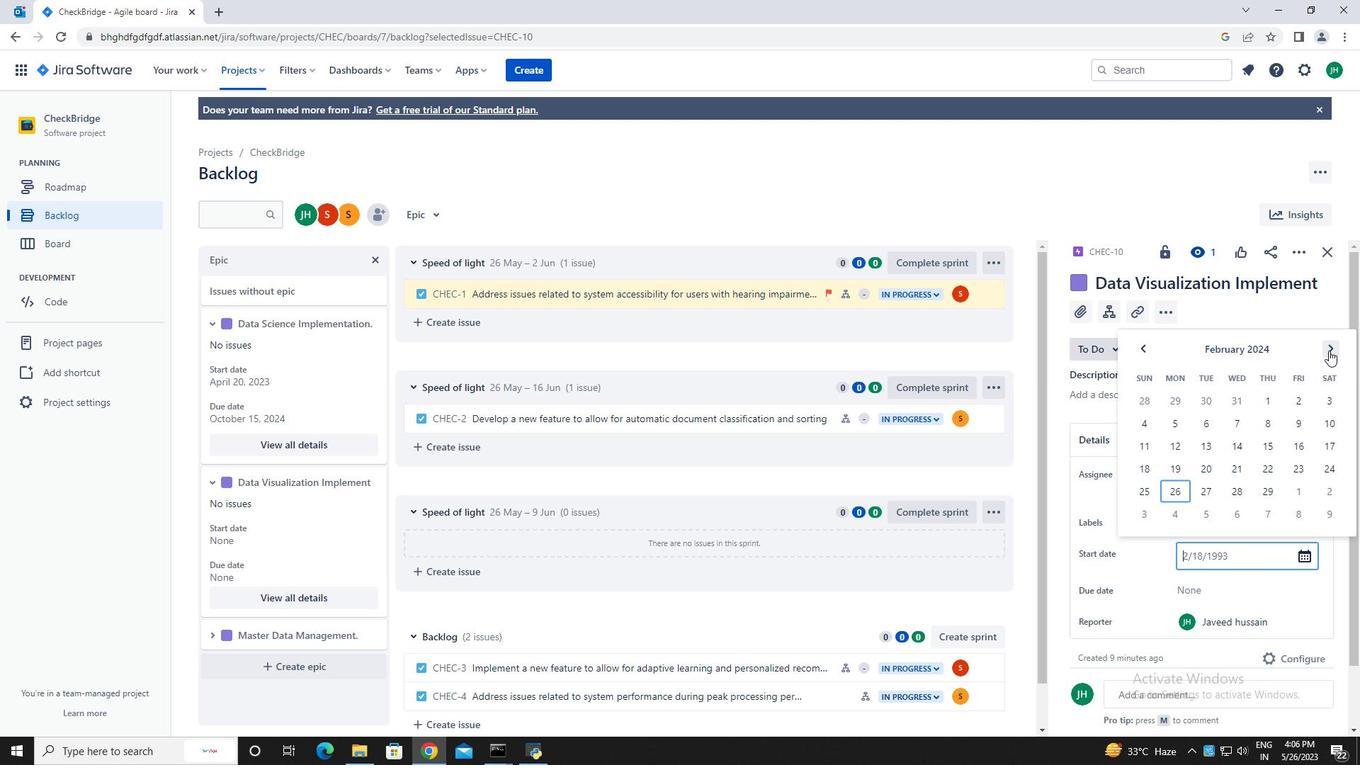 
Action: Mouse pressed left at (1329, 350)
Screenshot: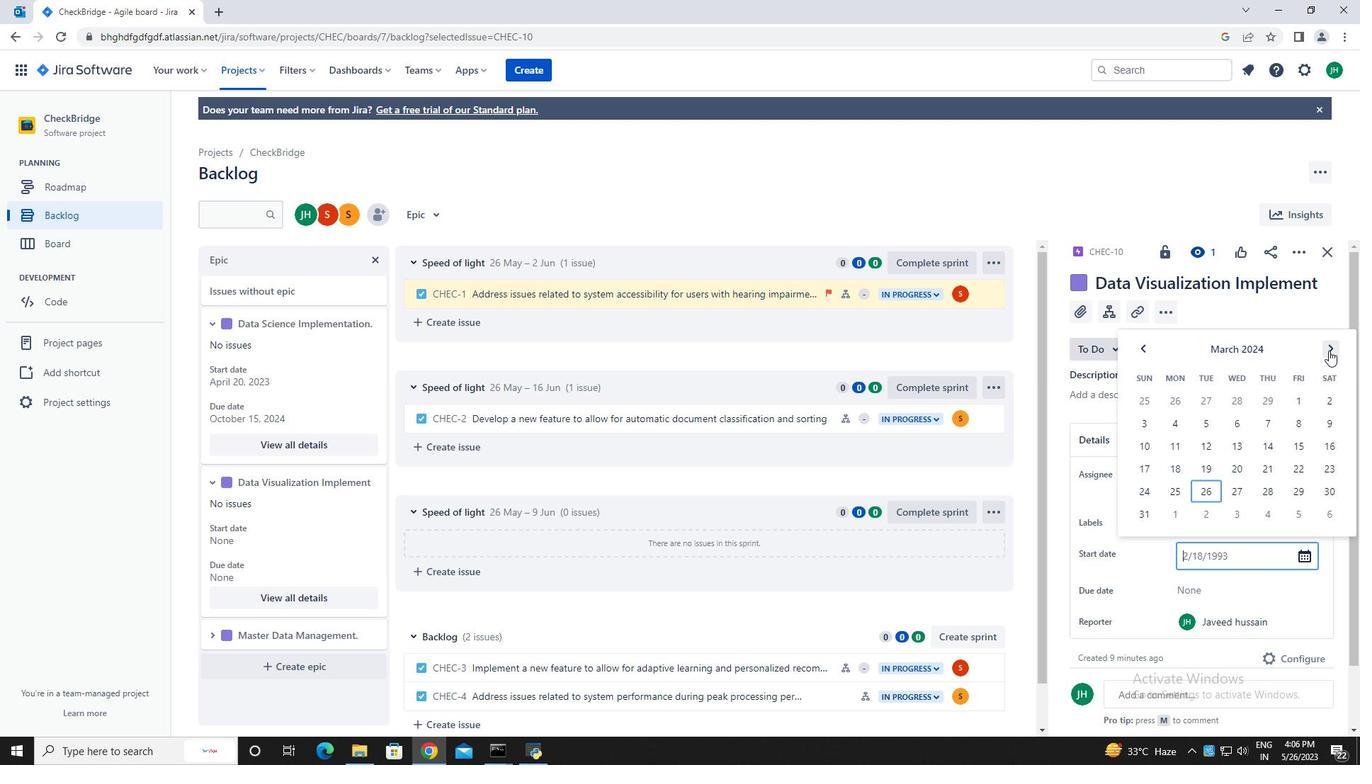 
Action: Mouse moved to (1147, 349)
Screenshot: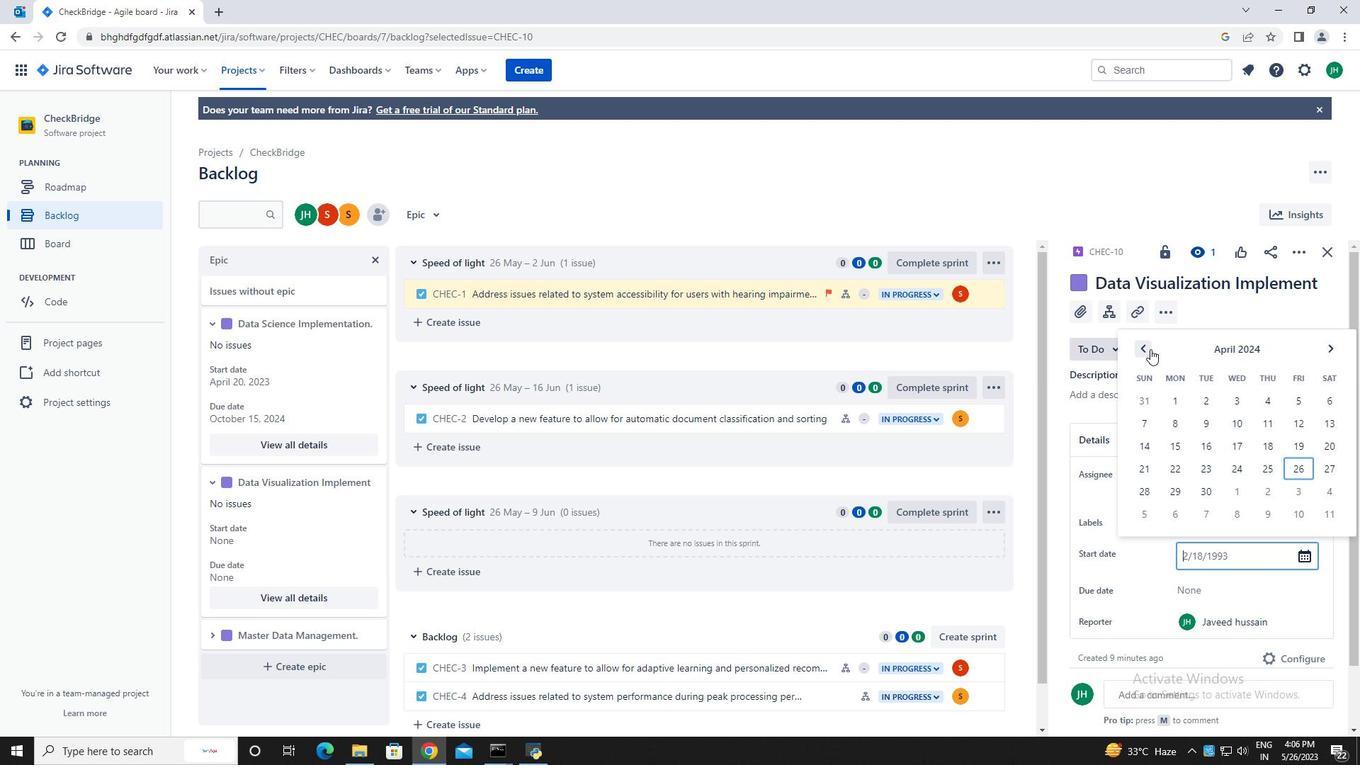 
Action: Mouse pressed left at (1147, 349)
Screenshot: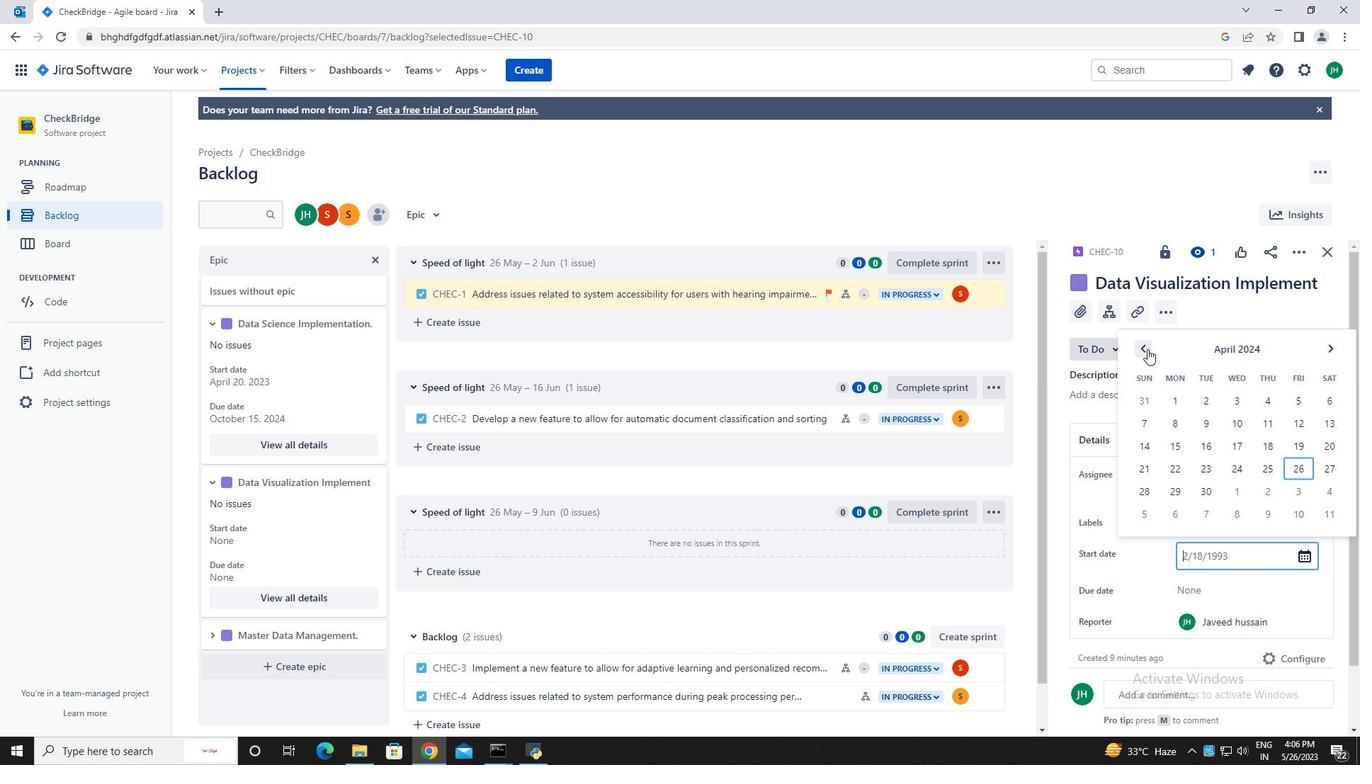
Action: Mouse moved to (1268, 466)
Screenshot: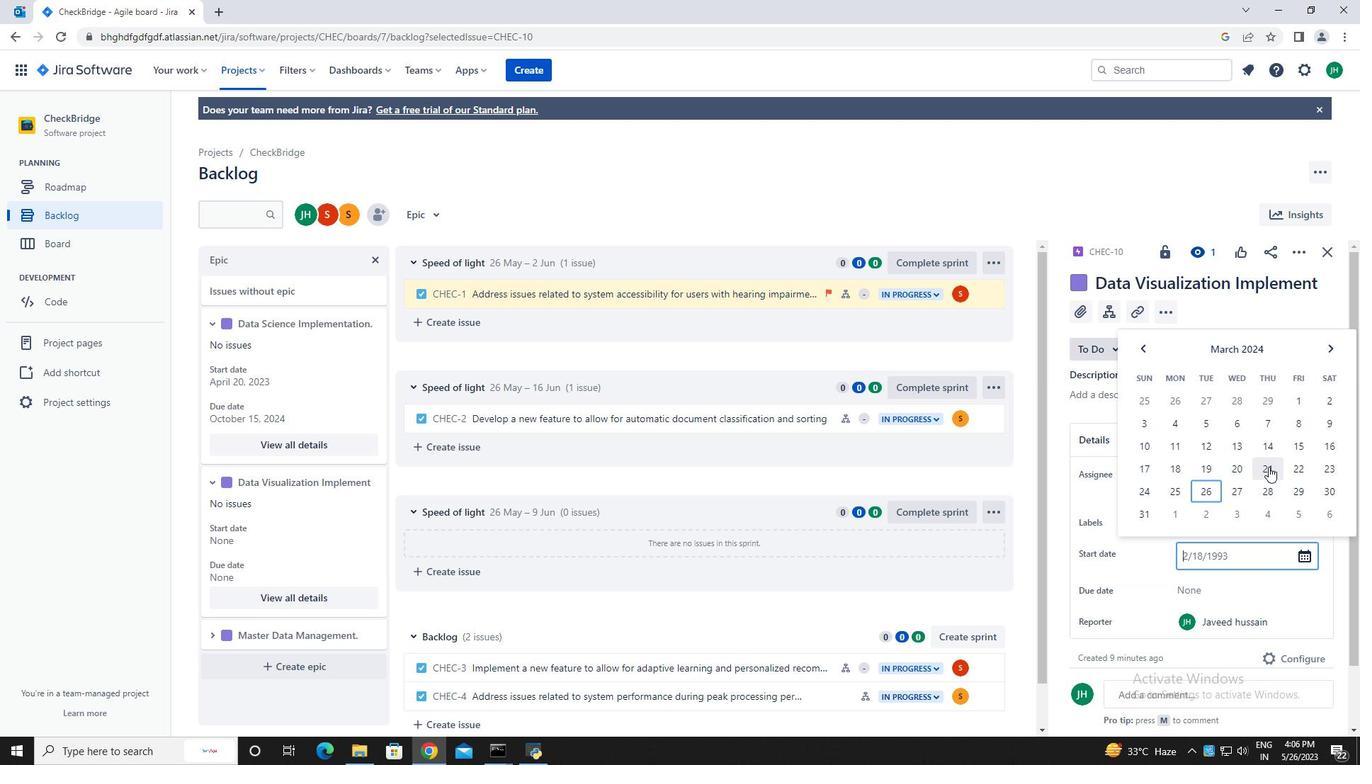 
Action: Mouse pressed left at (1268, 466)
Screenshot: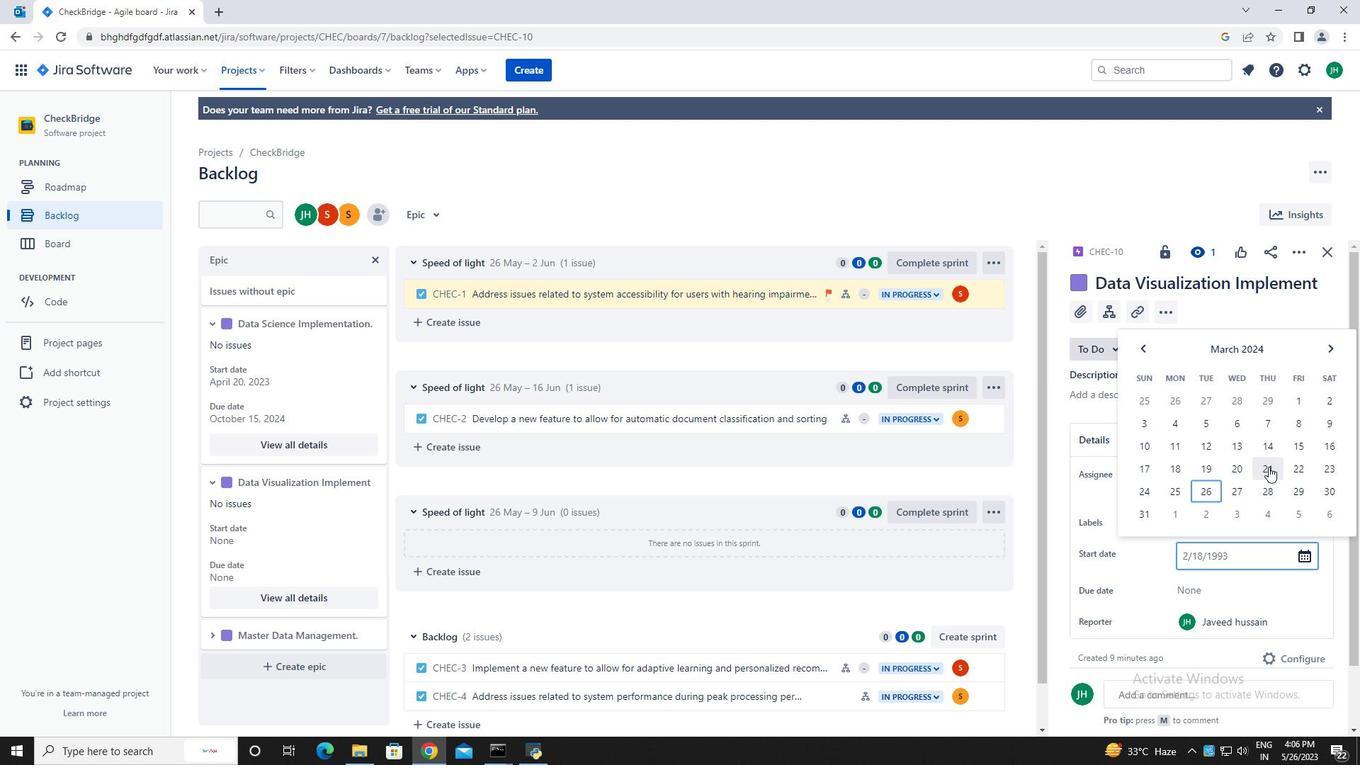 
Action: Mouse moved to (1229, 512)
Screenshot: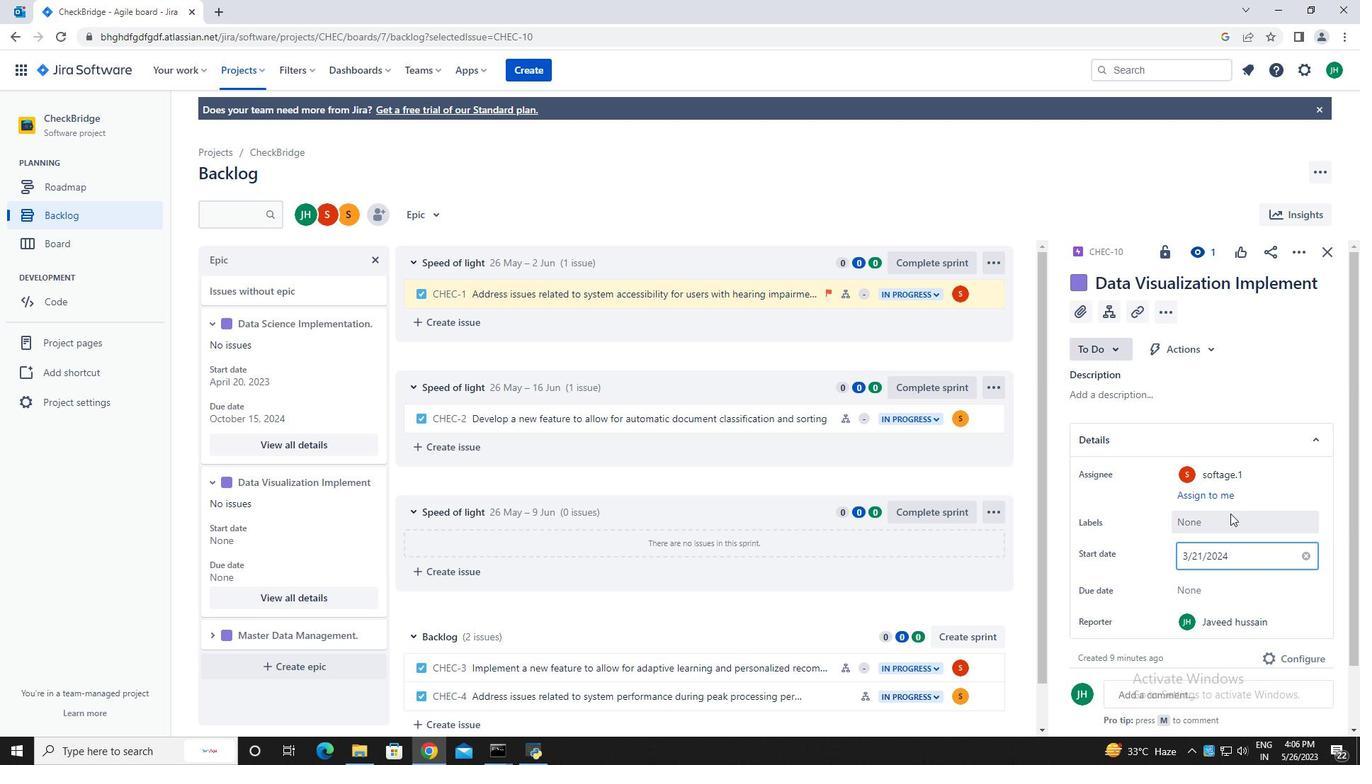 
Action: Key pressed <Key.enter>
Screenshot: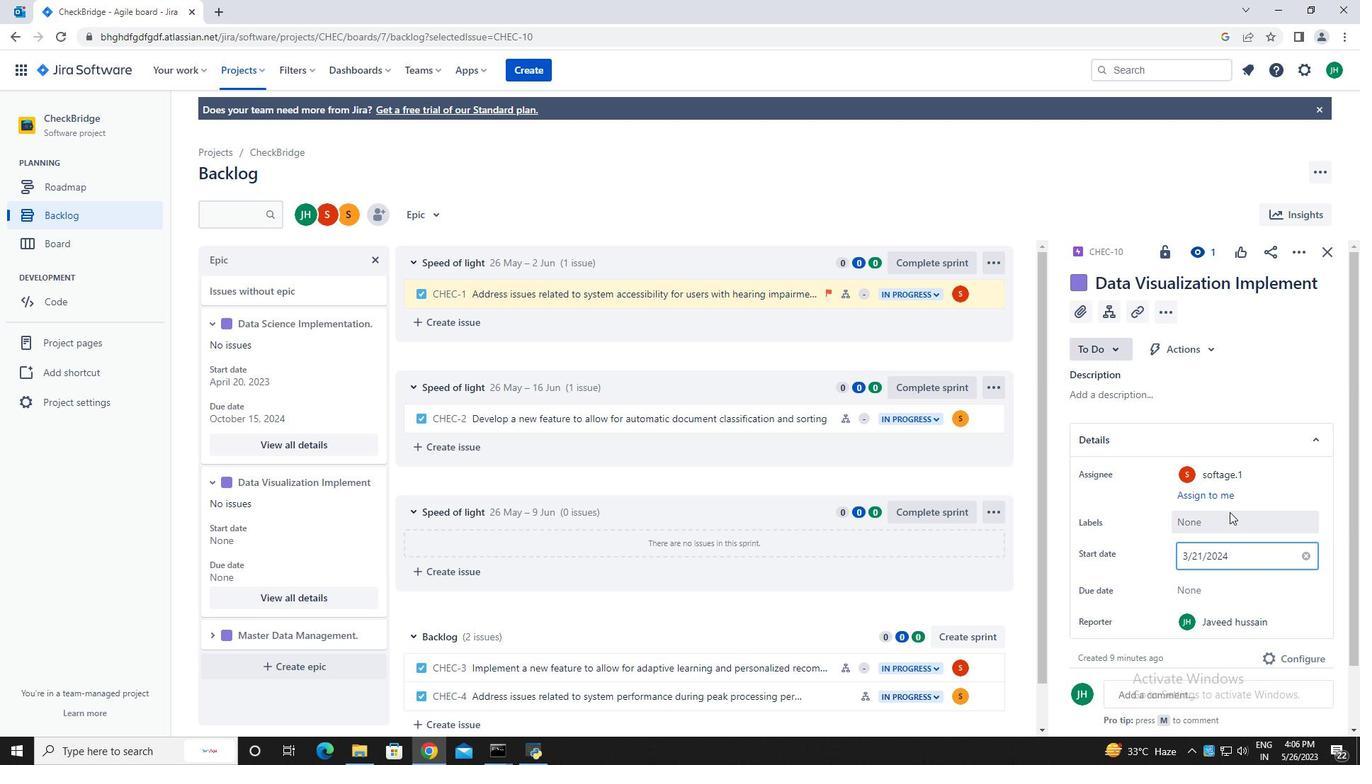 
Action: Mouse moved to (1193, 588)
Screenshot: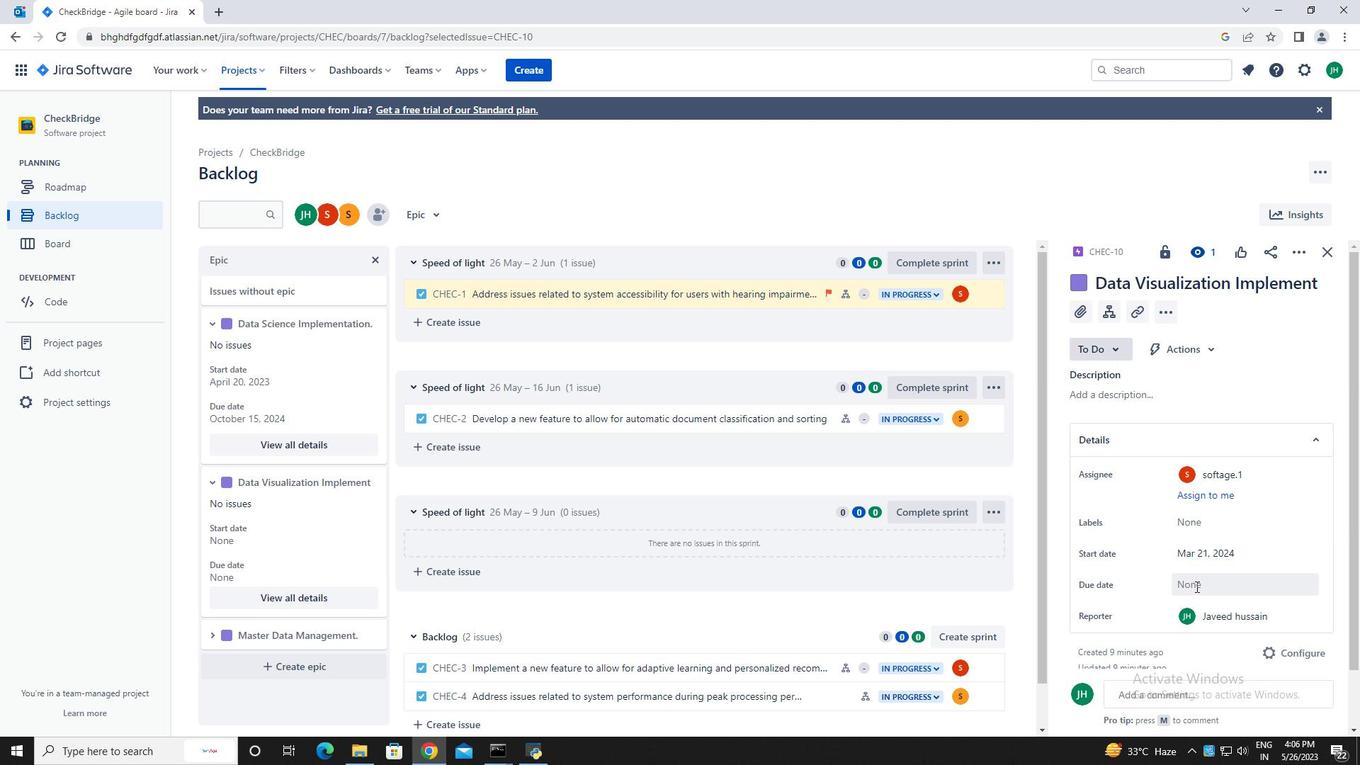 
Action: Mouse pressed left at (1193, 588)
Screenshot: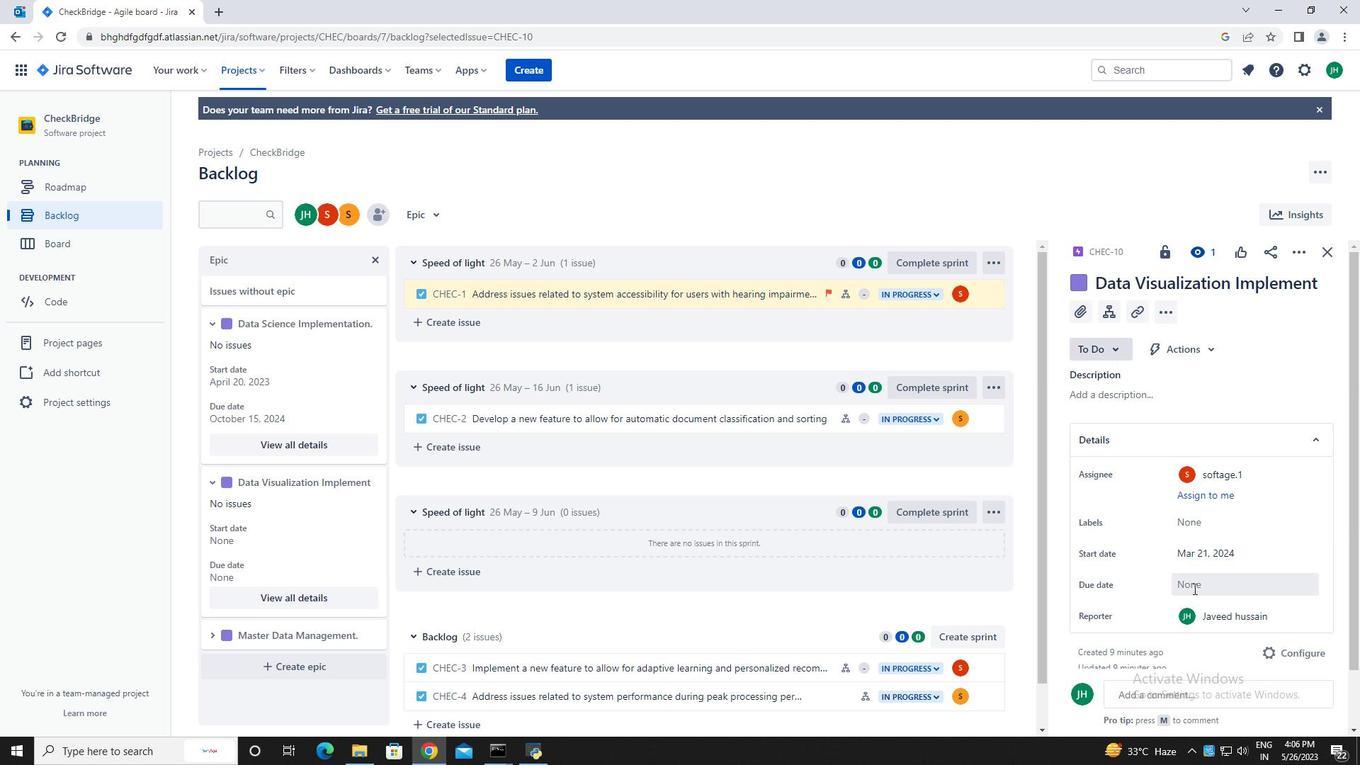 
Action: Mouse moved to (1330, 378)
Screenshot: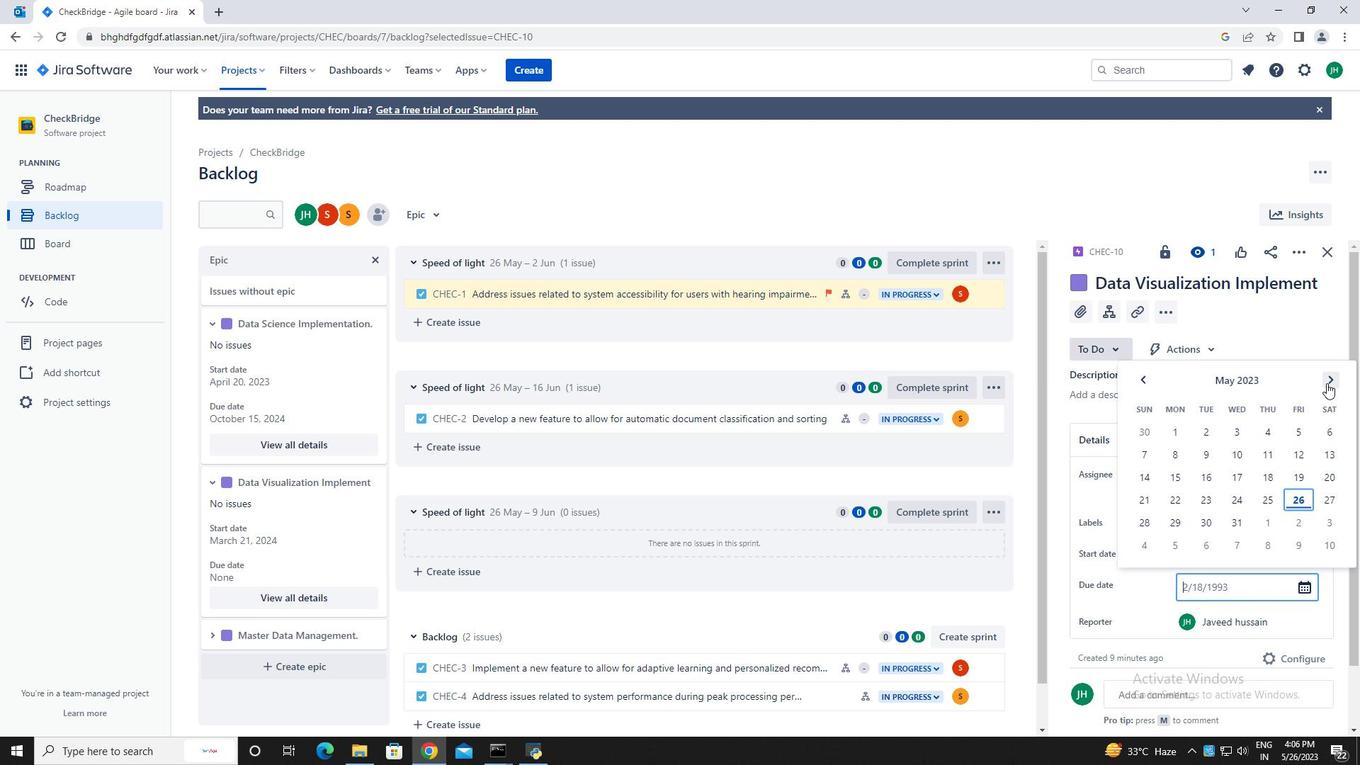 
Action: Mouse pressed left at (1330, 378)
Screenshot: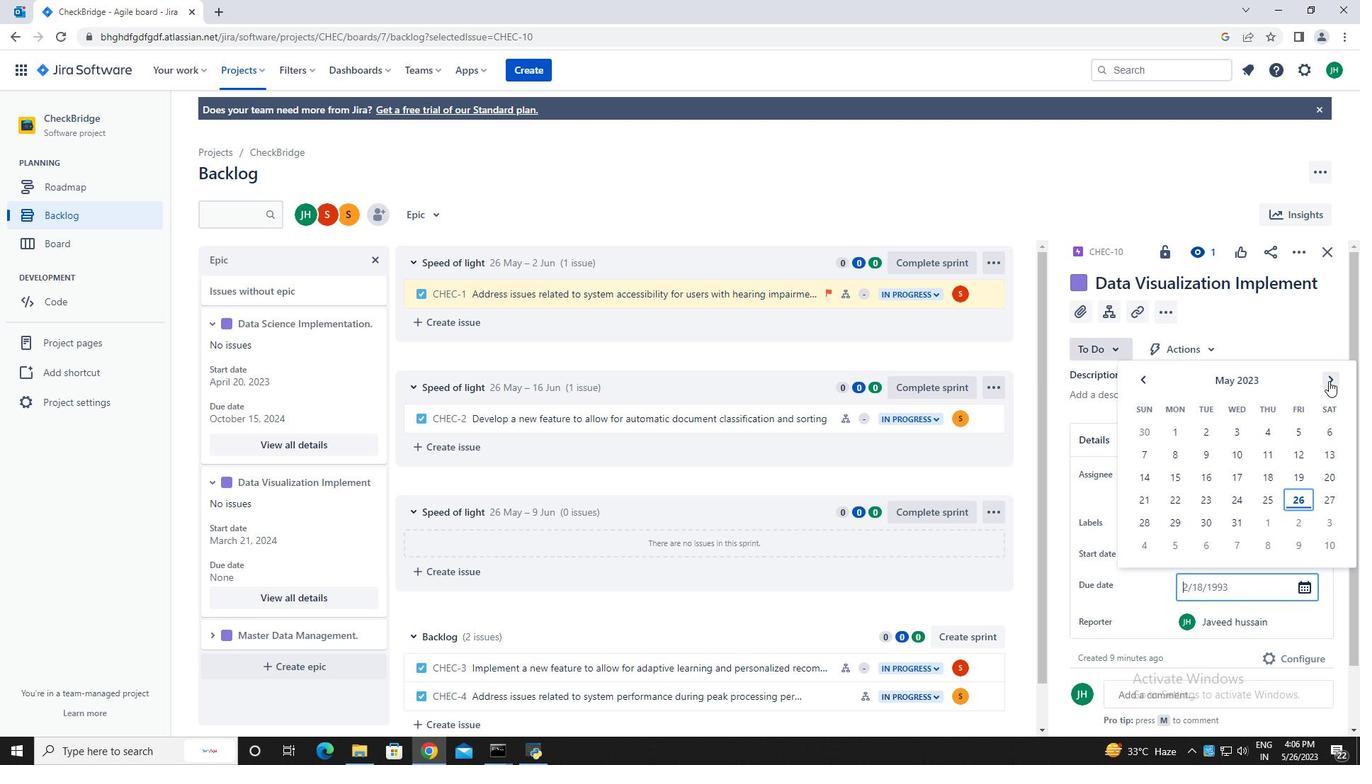 
Action: Mouse moved to (1331, 377)
Screenshot: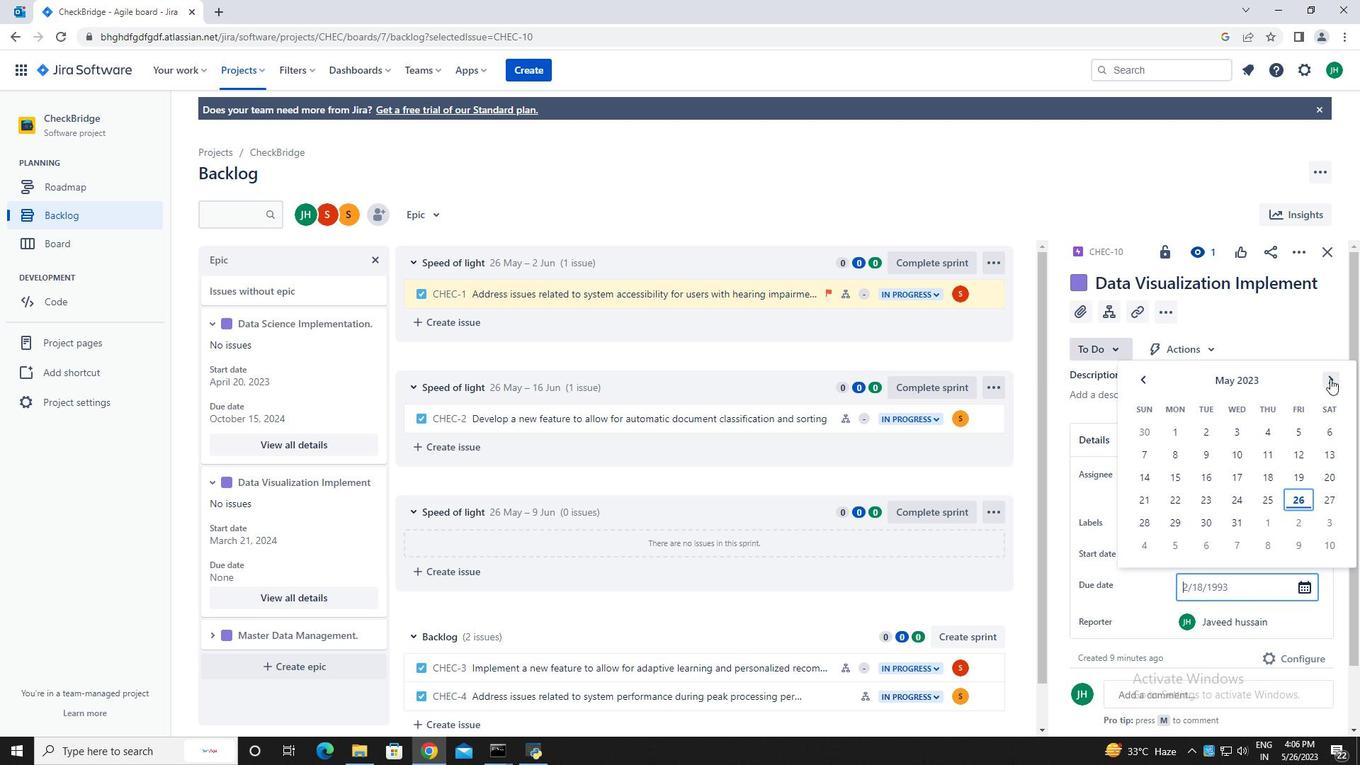 
Action: Mouse pressed left at (1331, 377)
Screenshot: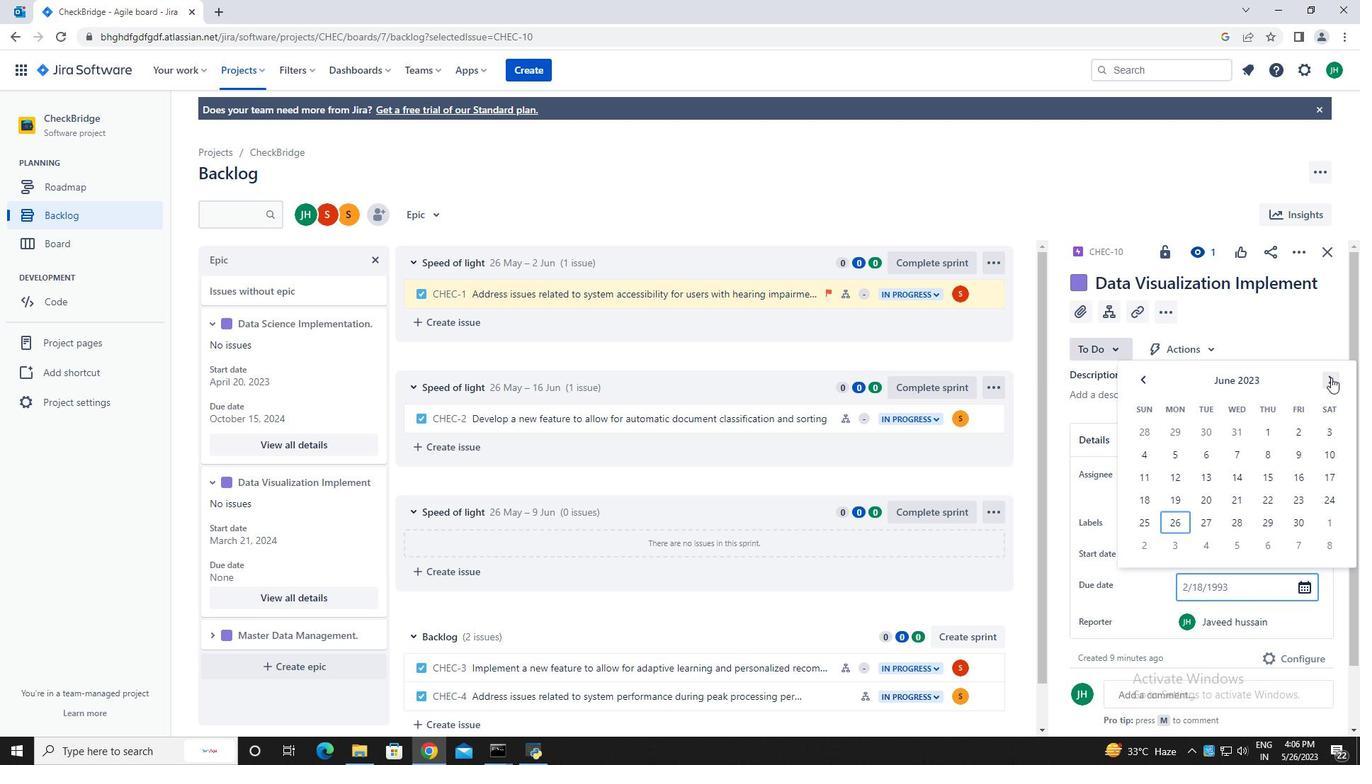 
Action: Mouse pressed left at (1331, 377)
Screenshot: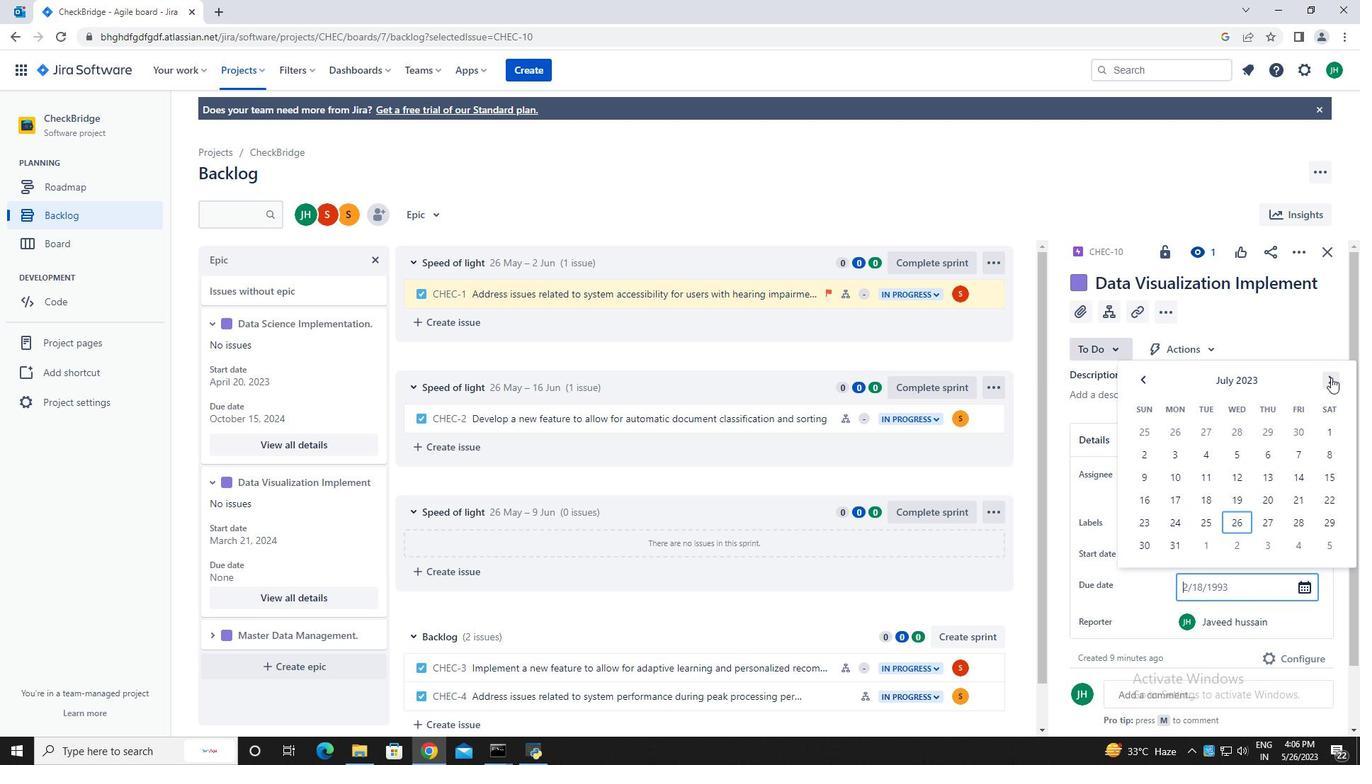 
Action: Mouse pressed left at (1331, 377)
Screenshot: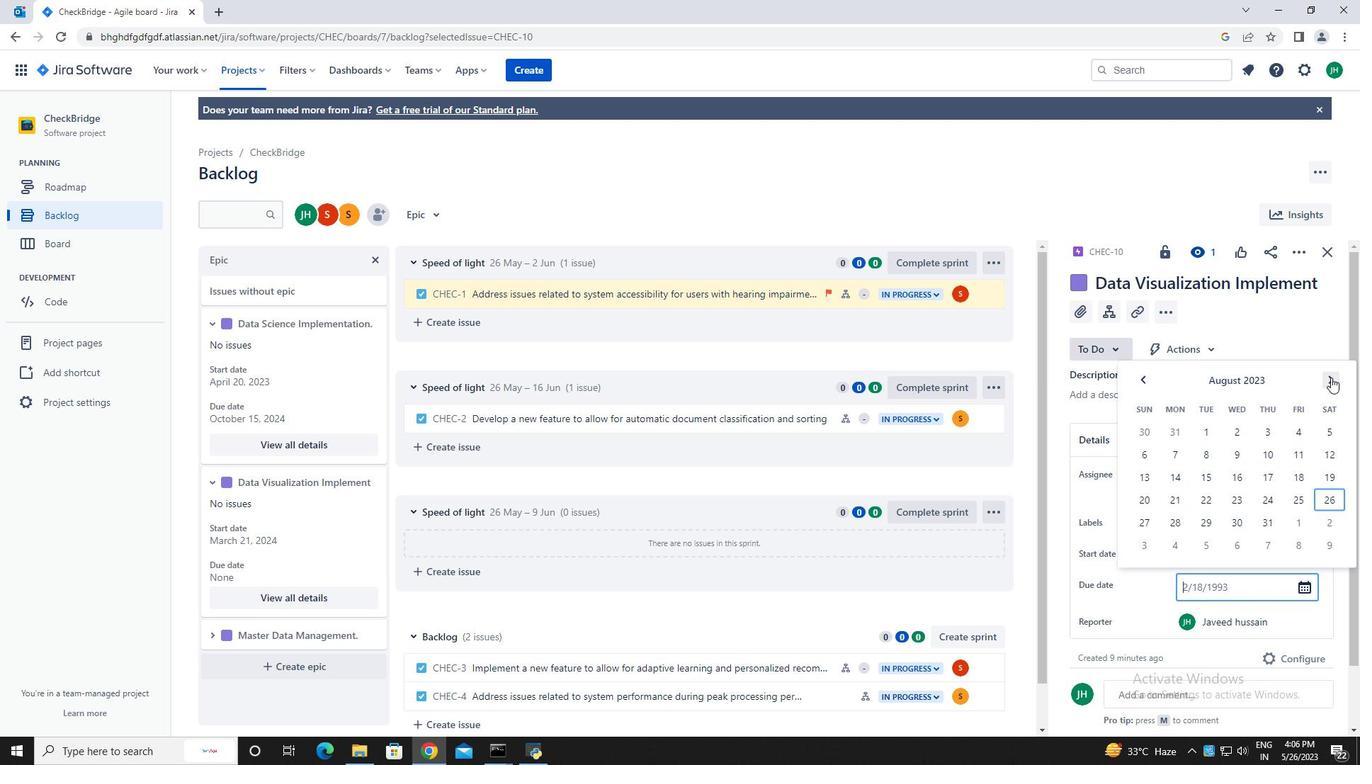 
Action: Mouse pressed left at (1331, 377)
Screenshot: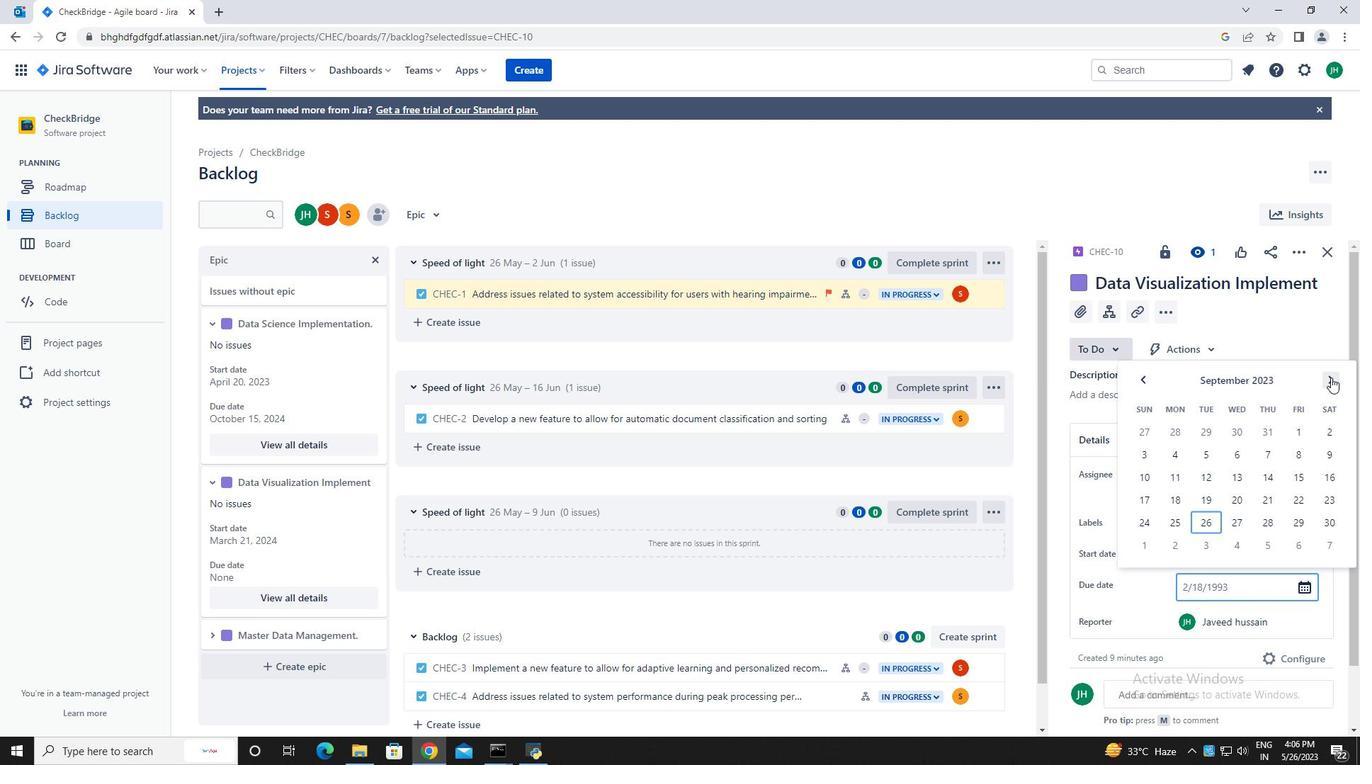
Action: Mouse pressed left at (1331, 377)
Screenshot: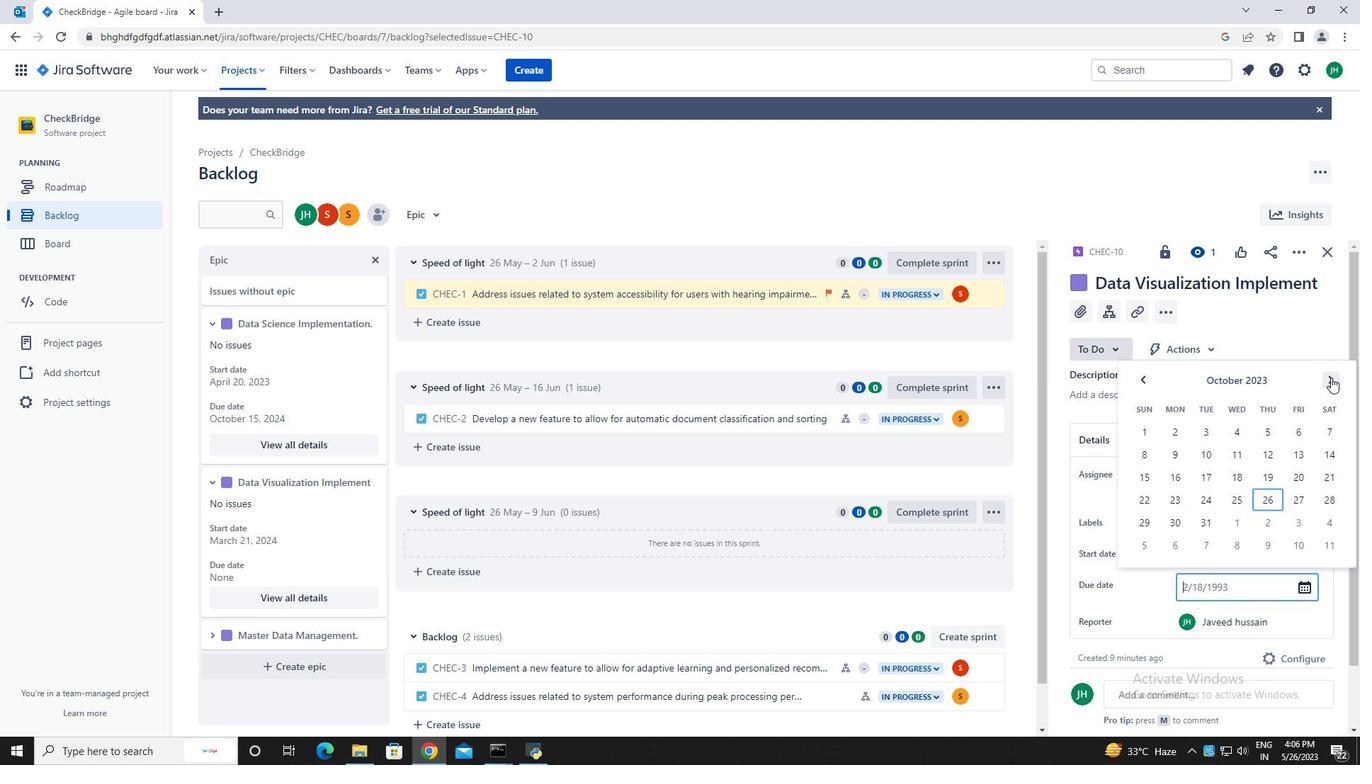 
Action: Mouse pressed left at (1331, 377)
Screenshot: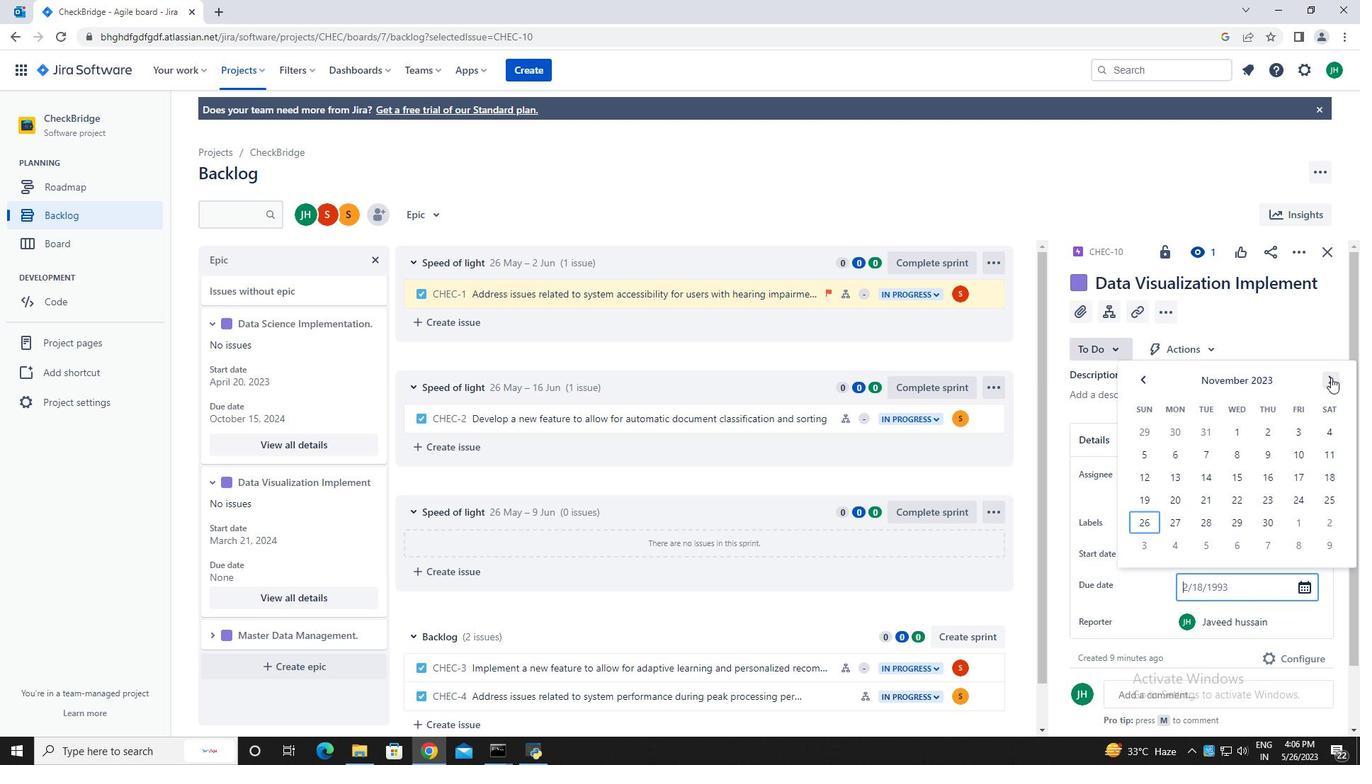 
Action: Mouse pressed left at (1331, 377)
Screenshot: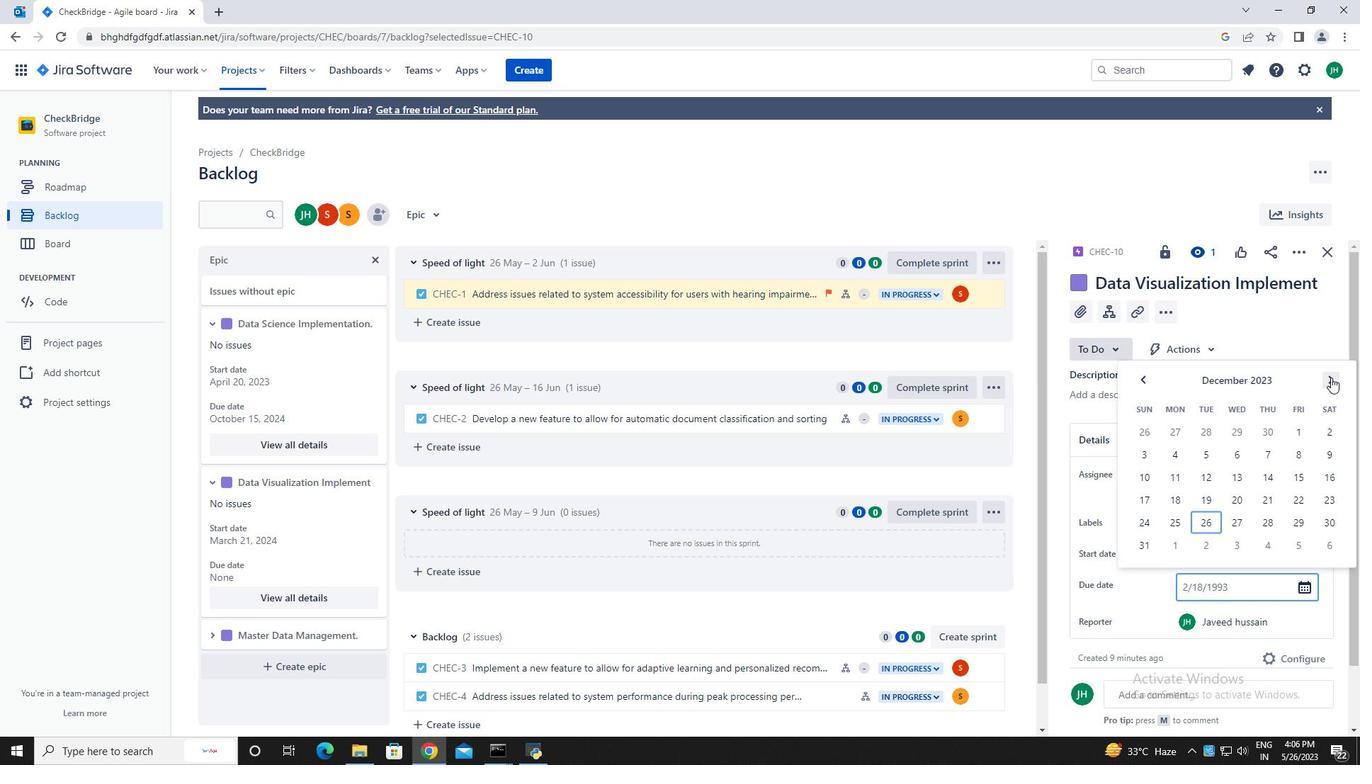 
Action: Mouse pressed left at (1331, 377)
Screenshot: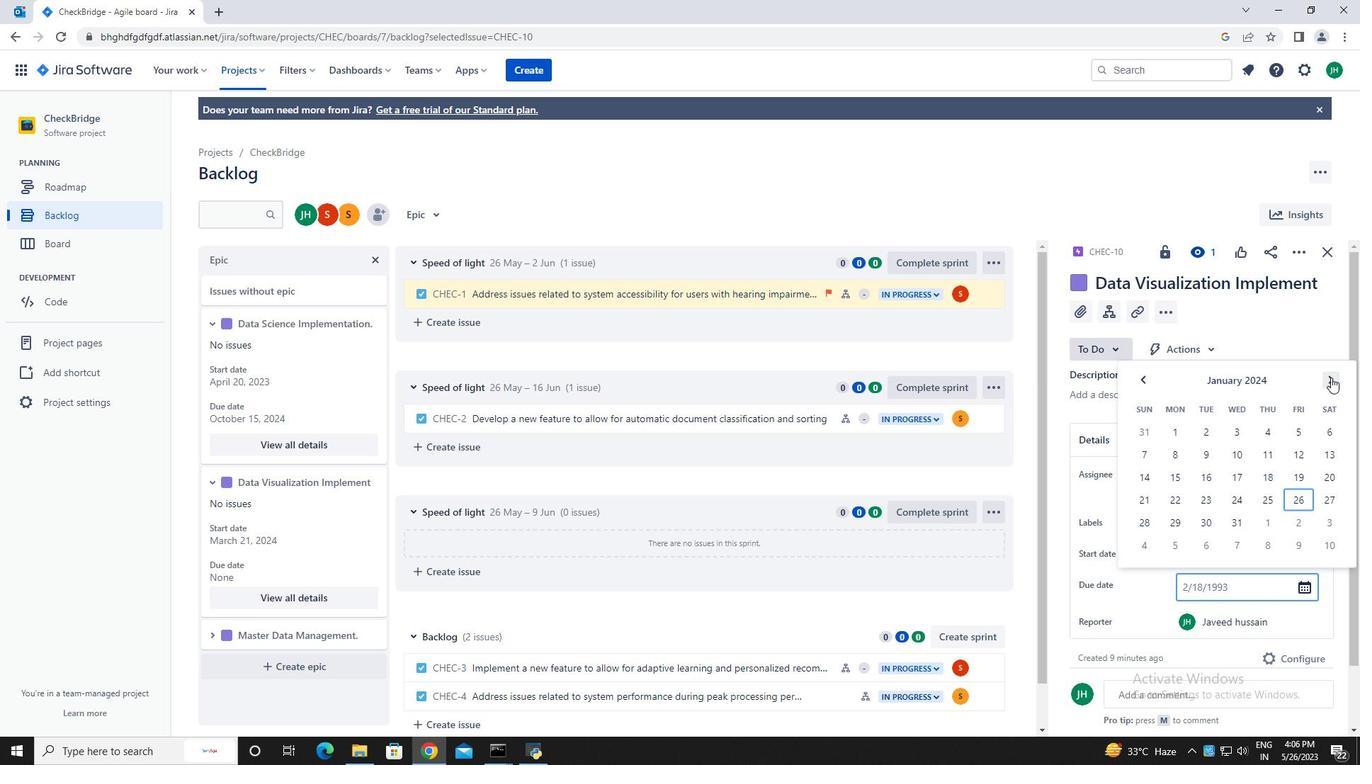 
Action: Mouse pressed left at (1331, 377)
Screenshot: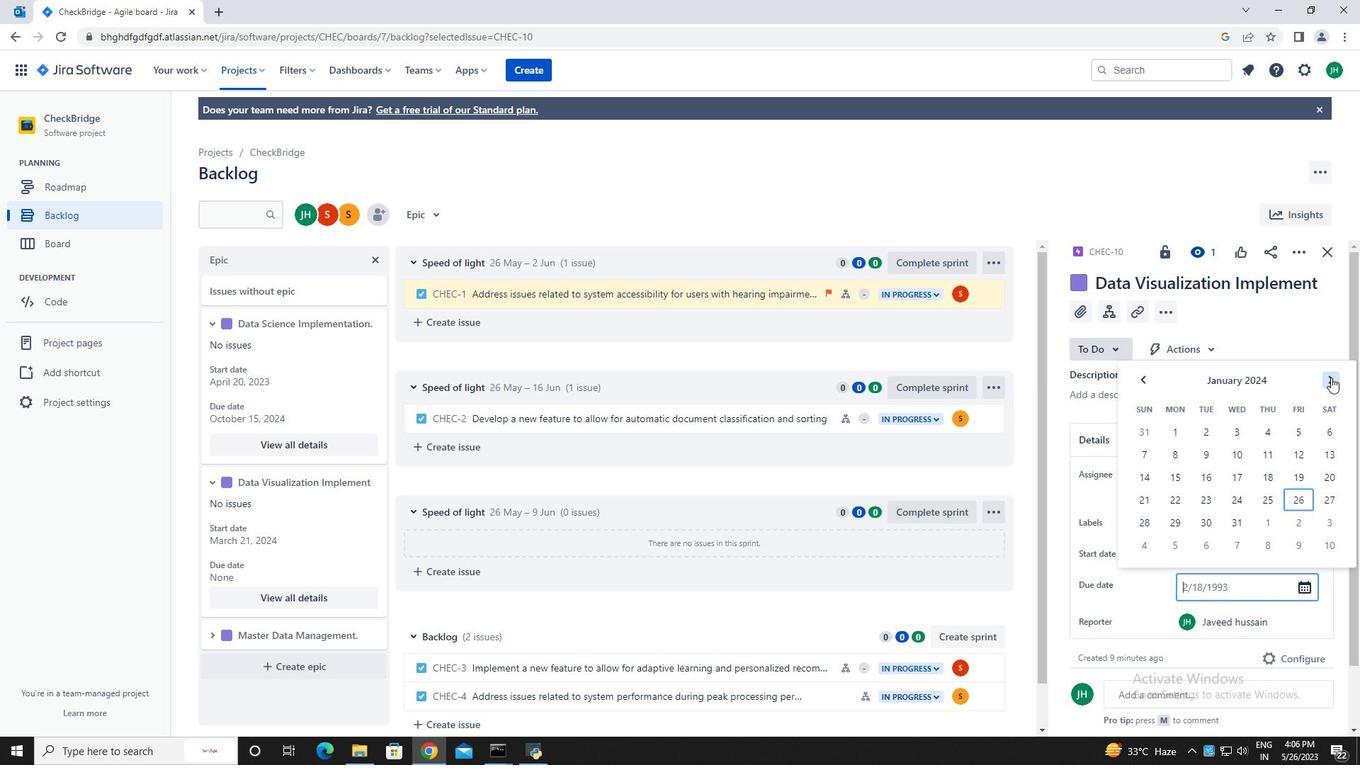 
Action: Mouse pressed left at (1331, 377)
Screenshot: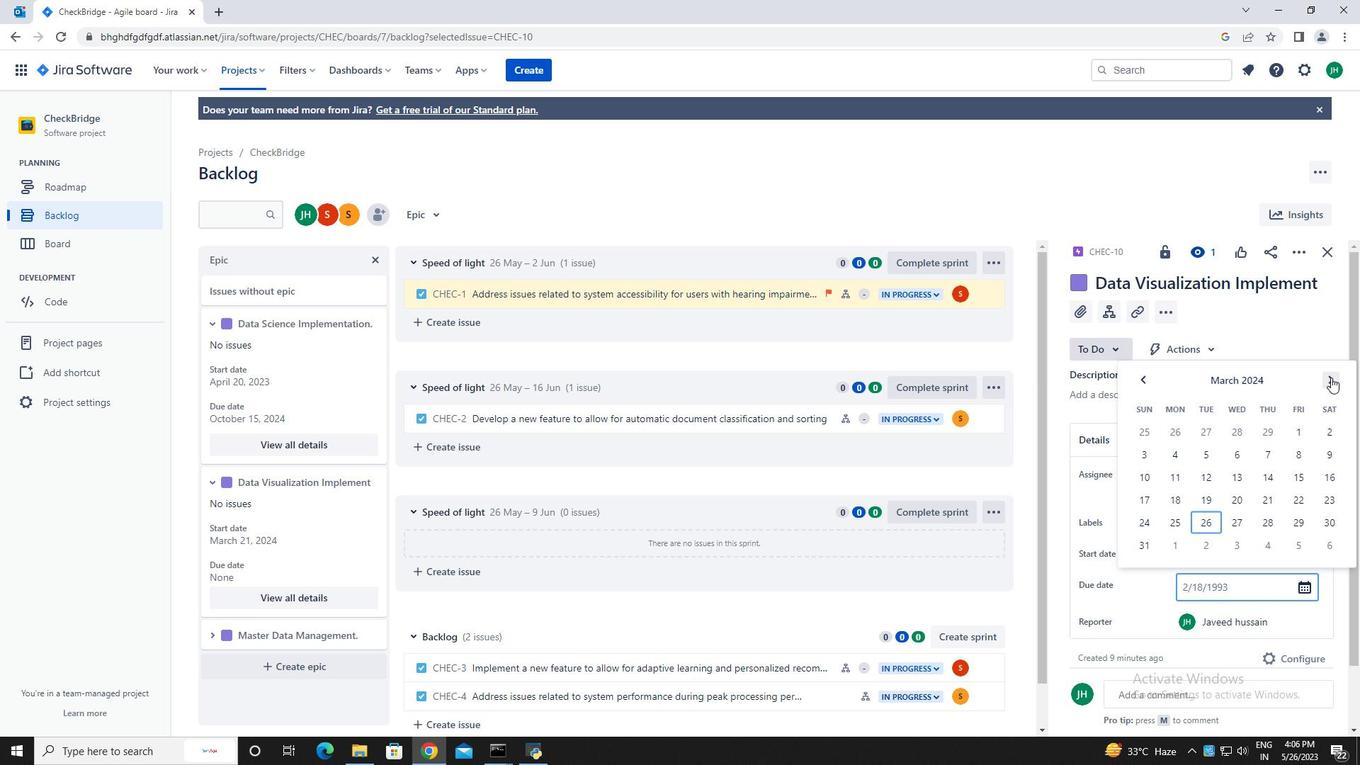 
Action: Mouse pressed left at (1331, 377)
Screenshot: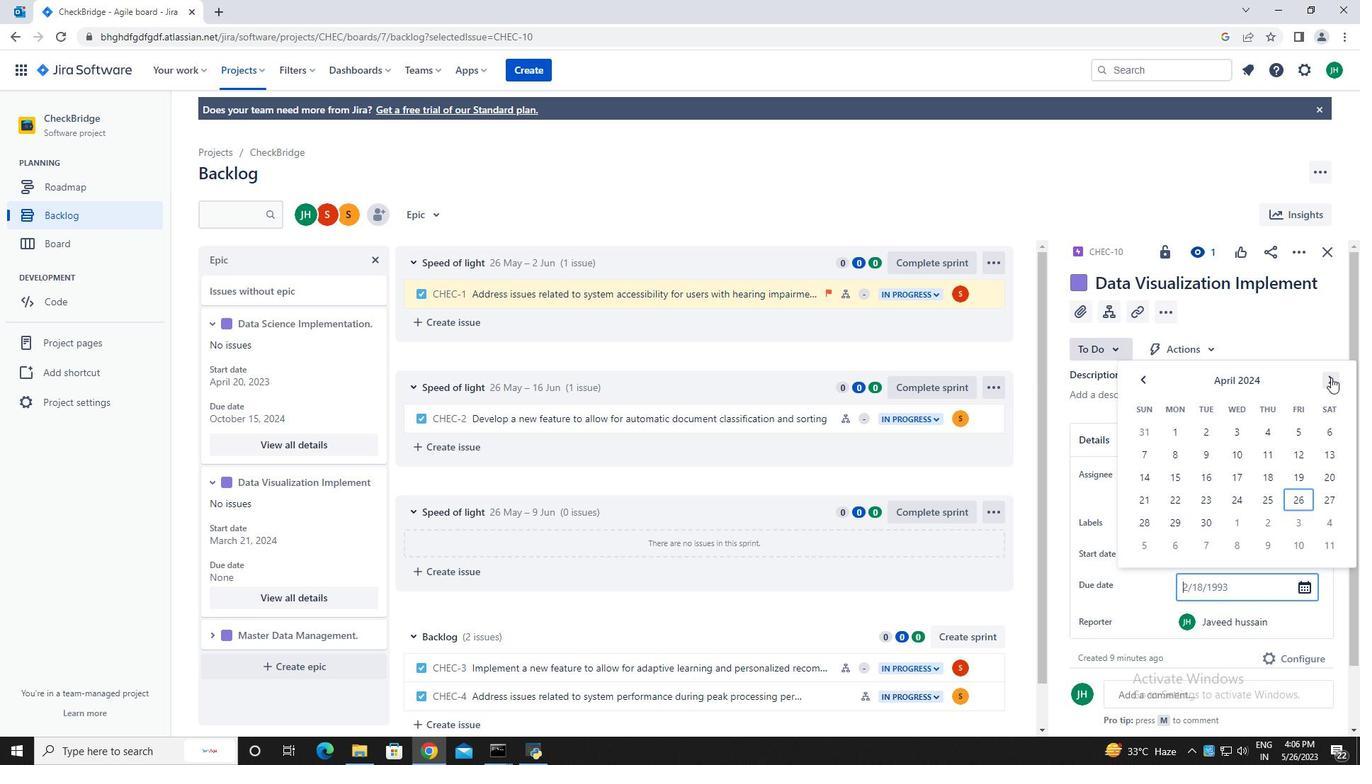
Action: Mouse pressed left at (1331, 377)
Screenshot: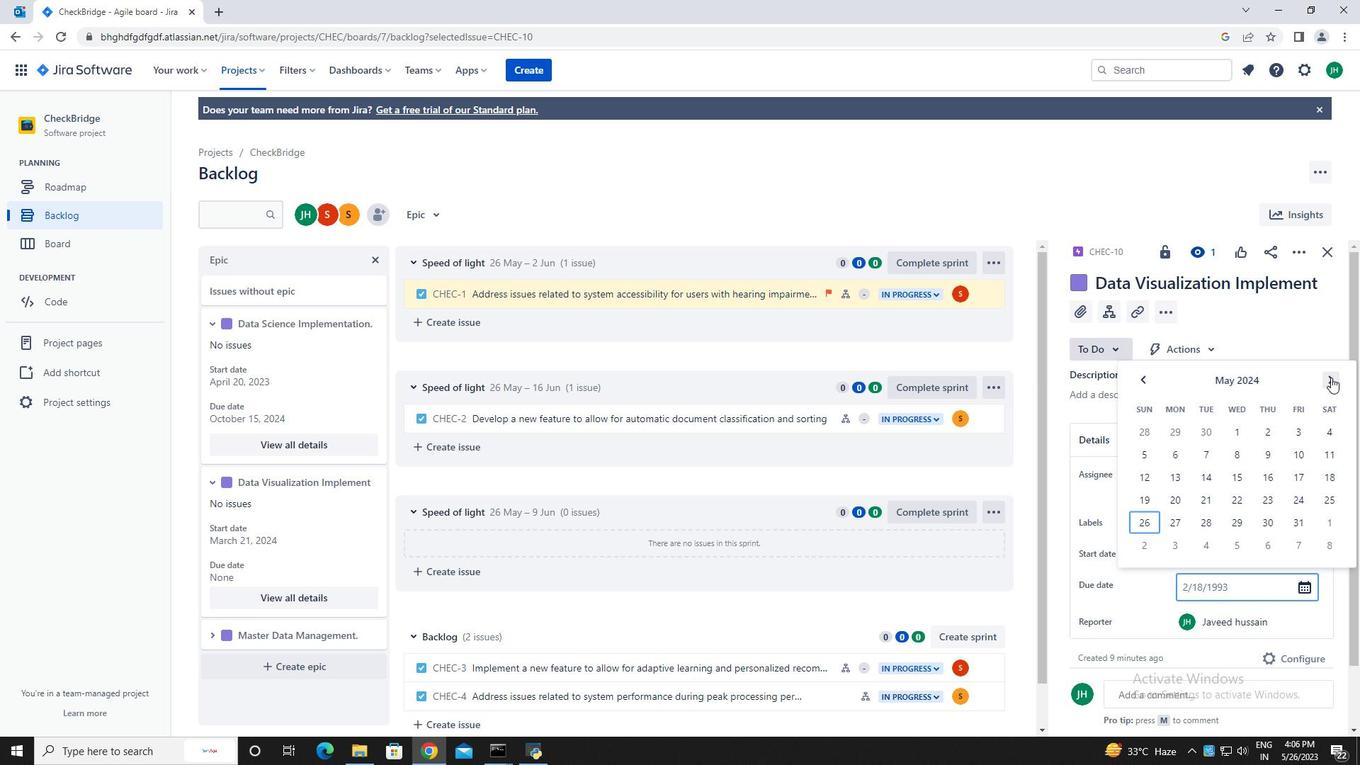 
Action: Mouse pressed left at (1331, 377)
Screenshot: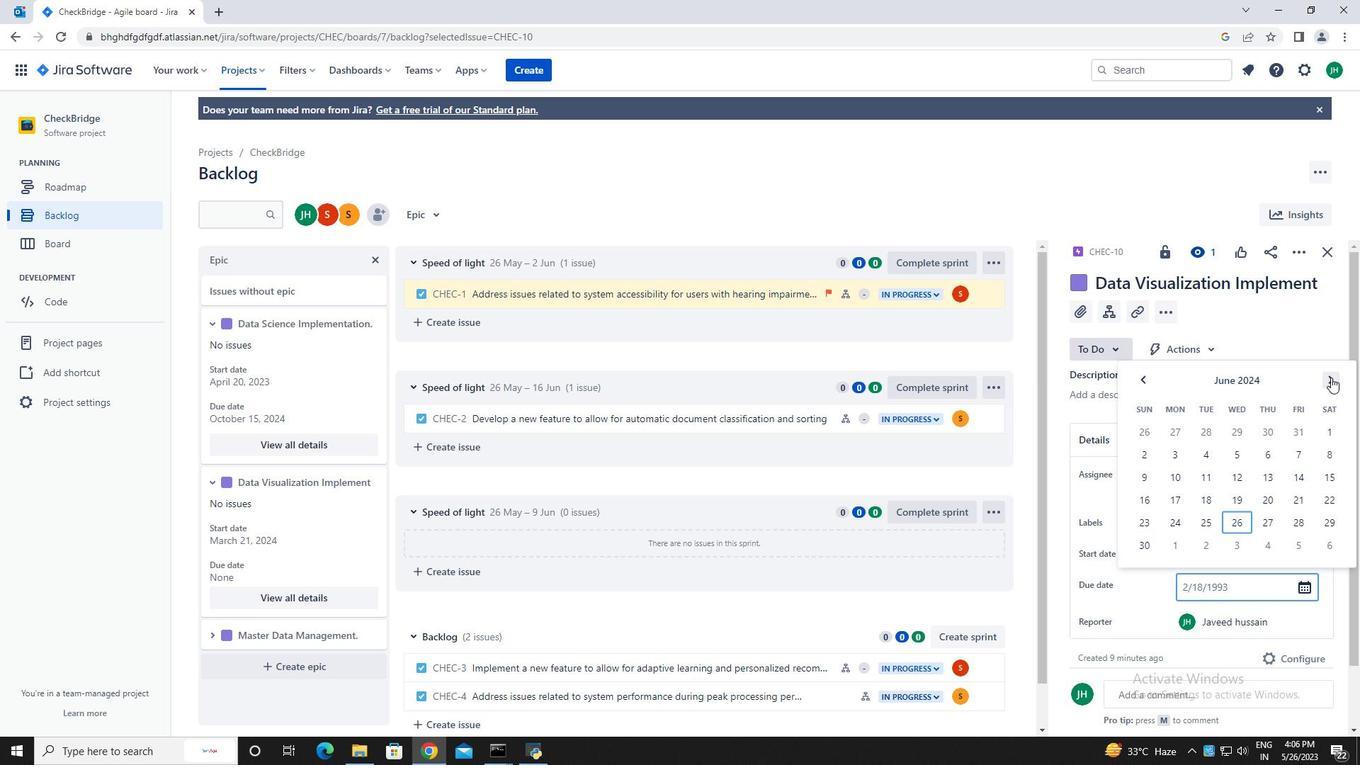 
Action: Mouse pressed left at (1331, 377)
Screenshot: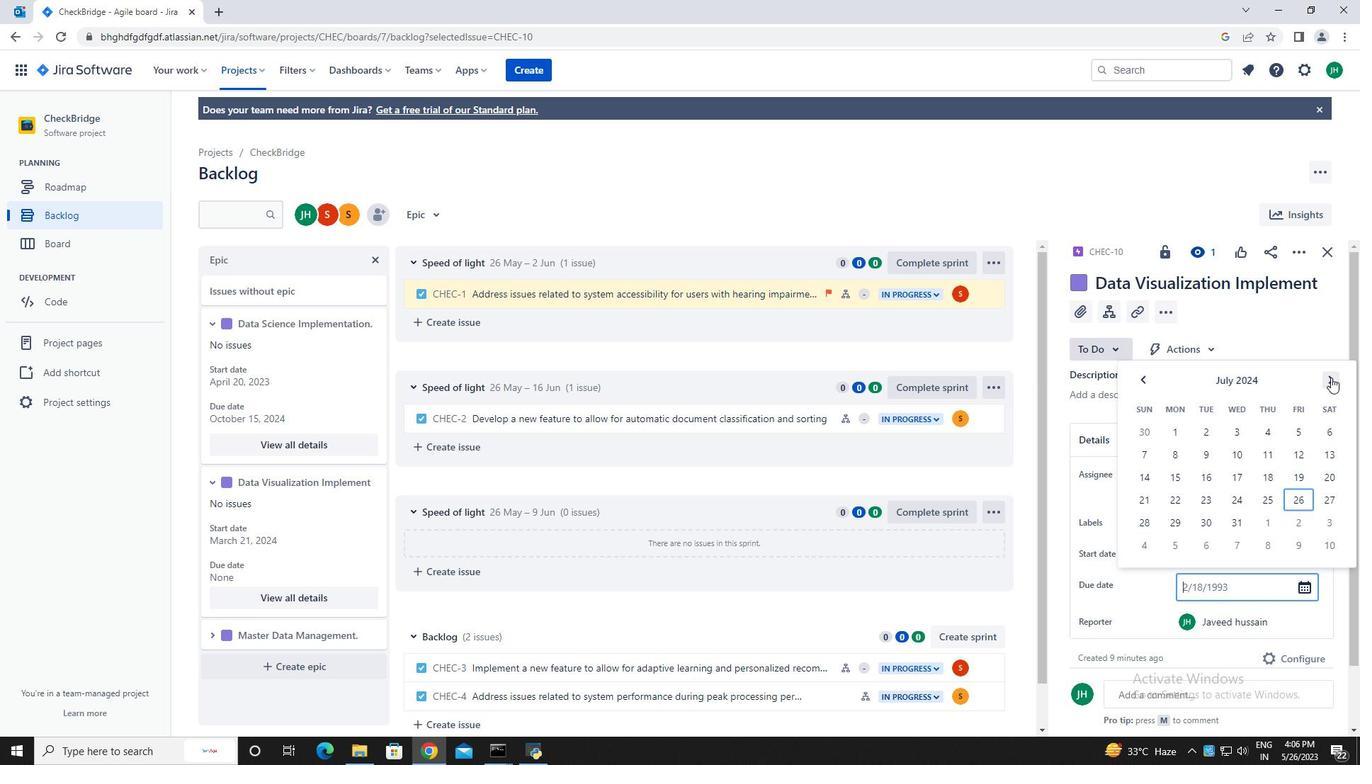
Action: Mouse moved to (1328, 378)
Screenshot: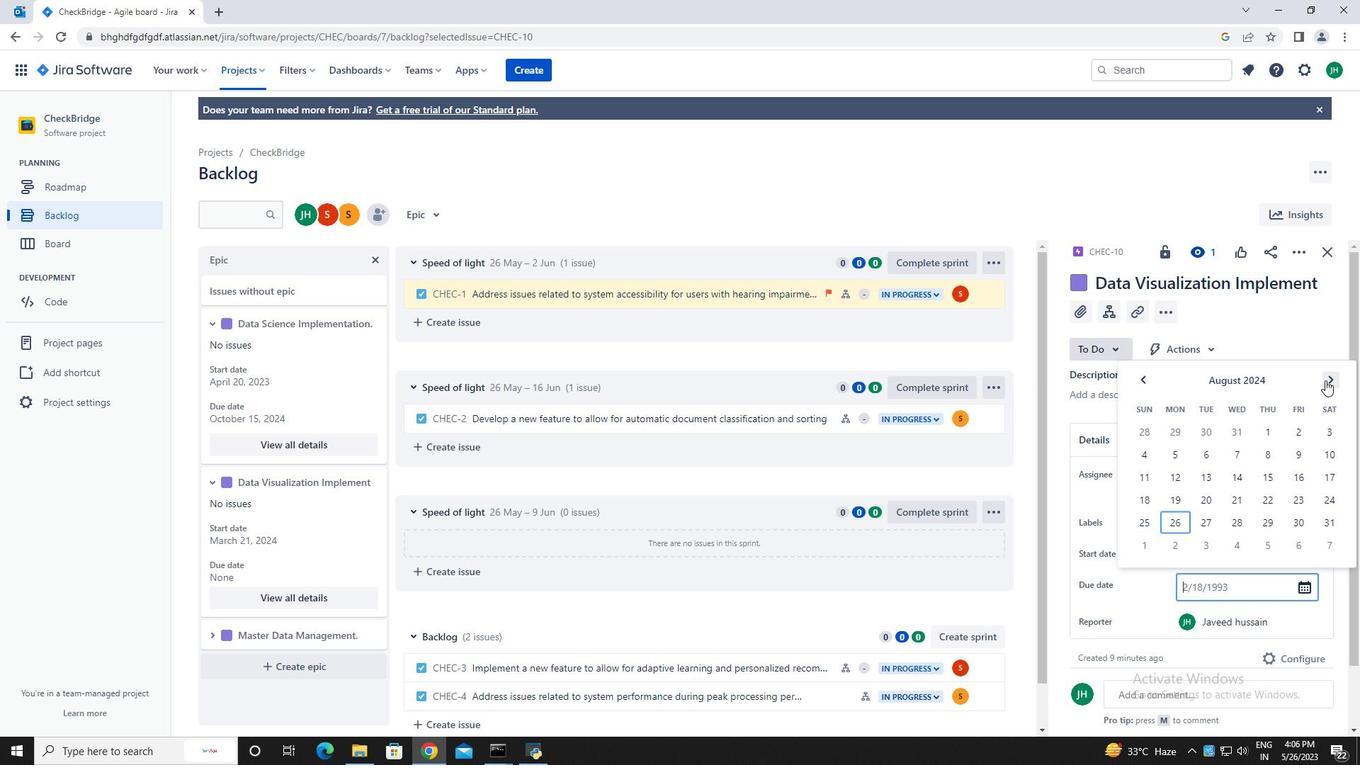 
Action: Mouse pressed left at (1328, 378)
Screenshot: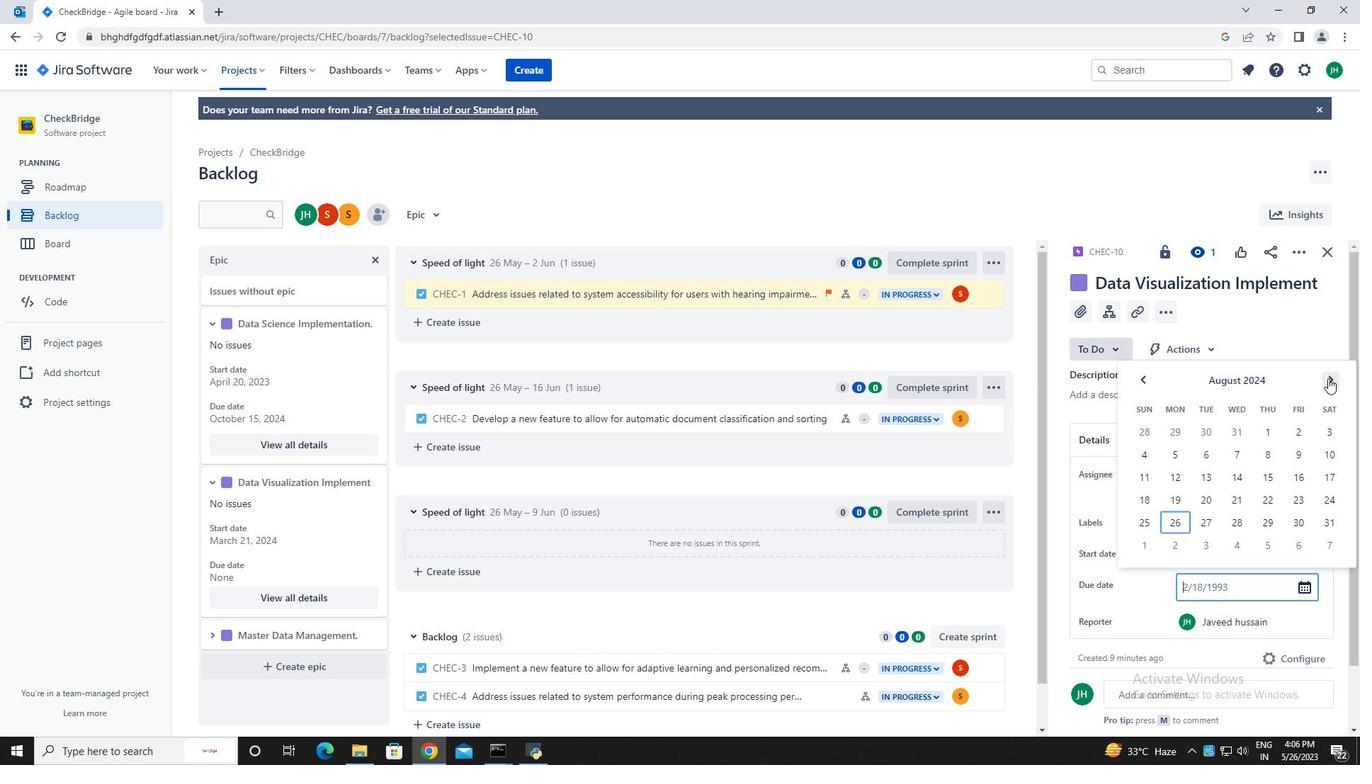
Action: Mouse moved to (1268, 494)
Screenshot: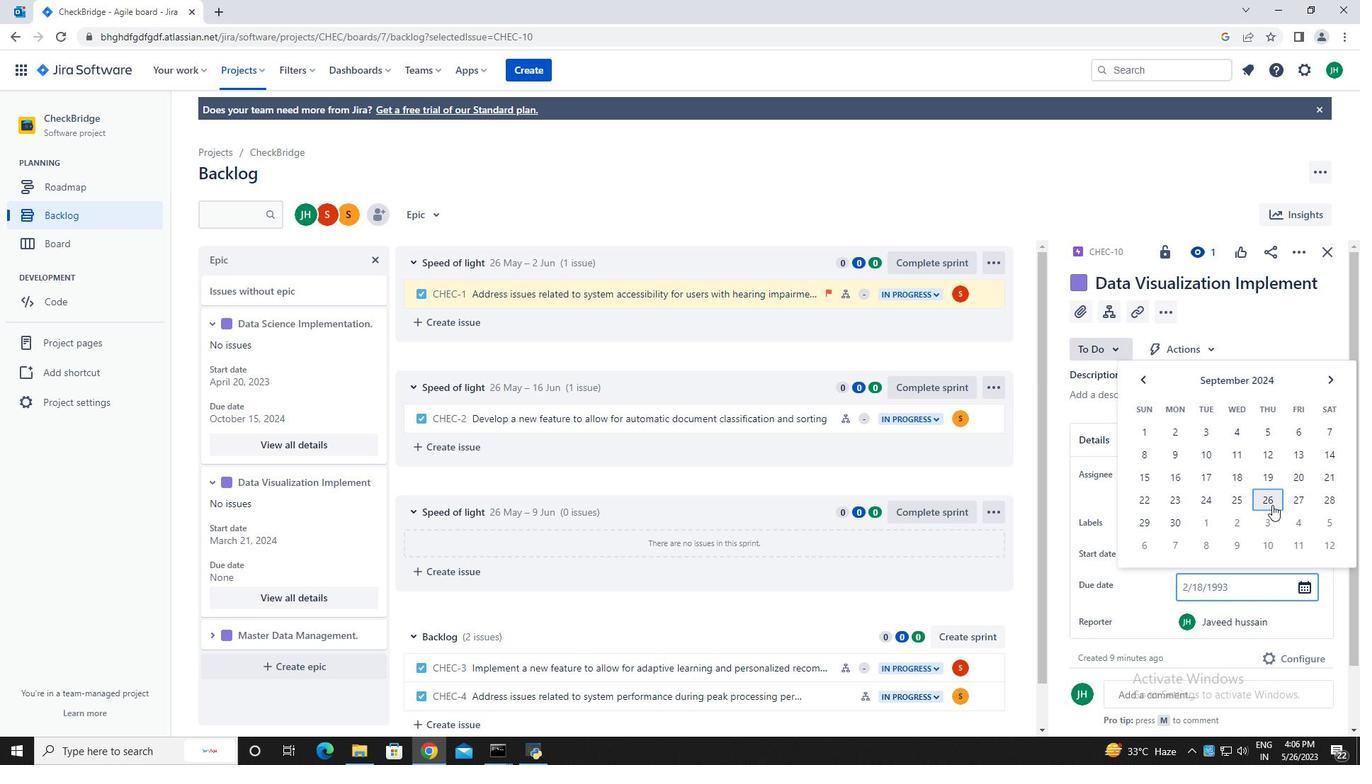 
Action: Mouse pressed left at (1268, 494)
Screenshot: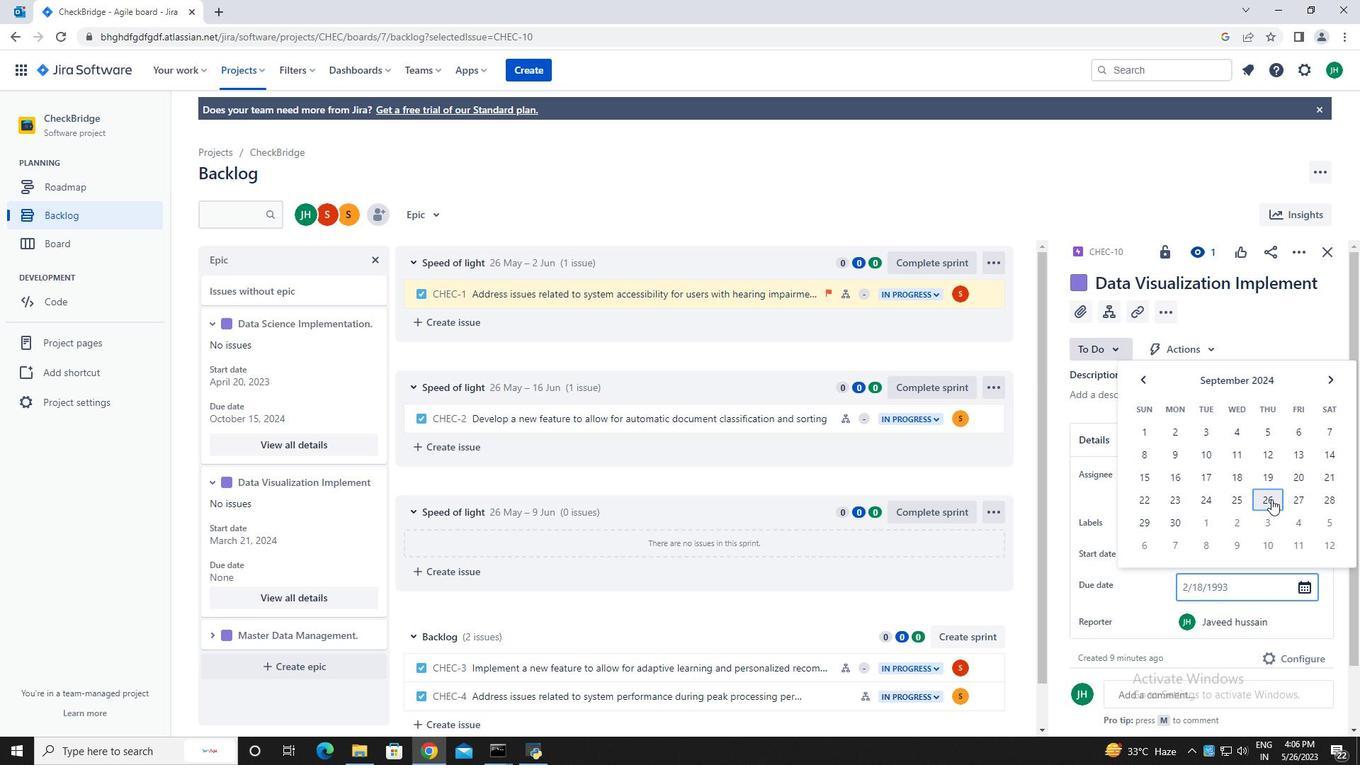 
Action: Mouse moved to (1267, 495)
Screenshot: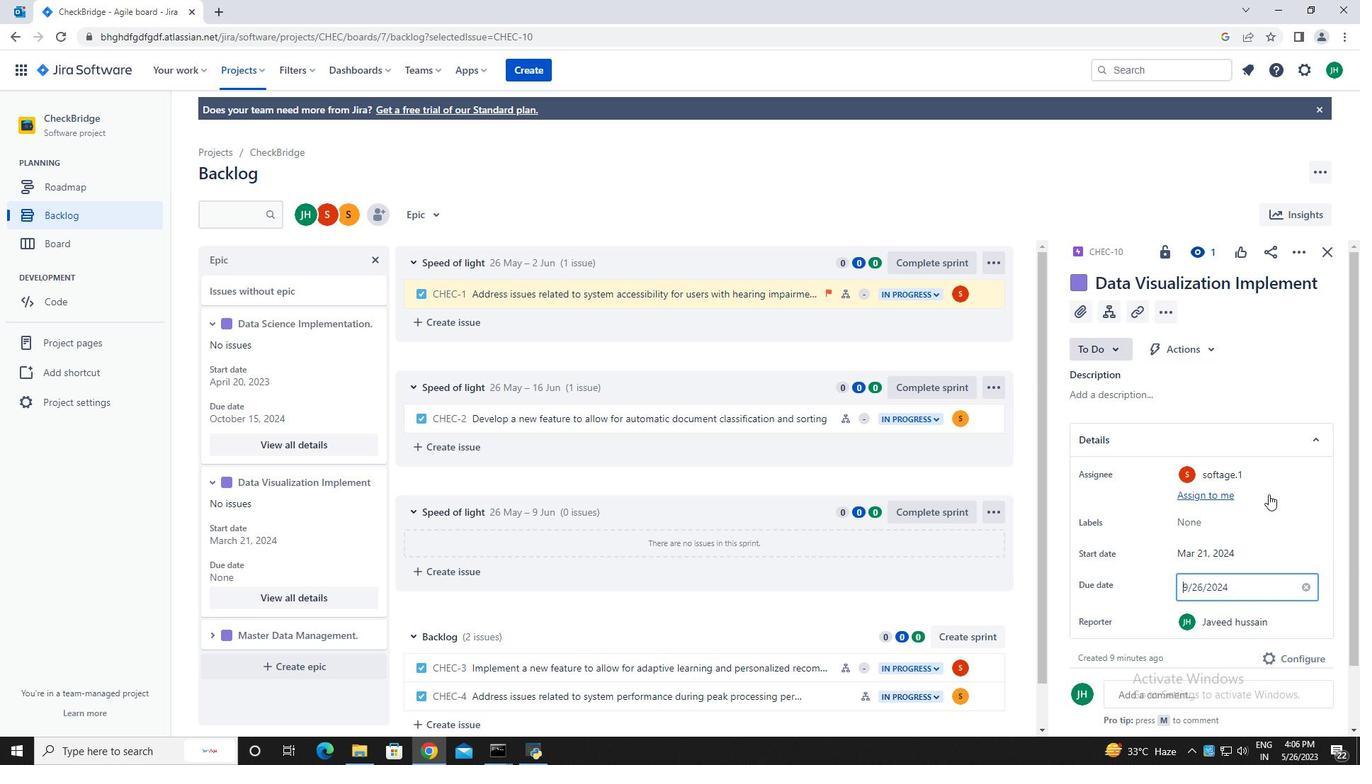 
Action: Key pressed <Key.enter>
Screenshot: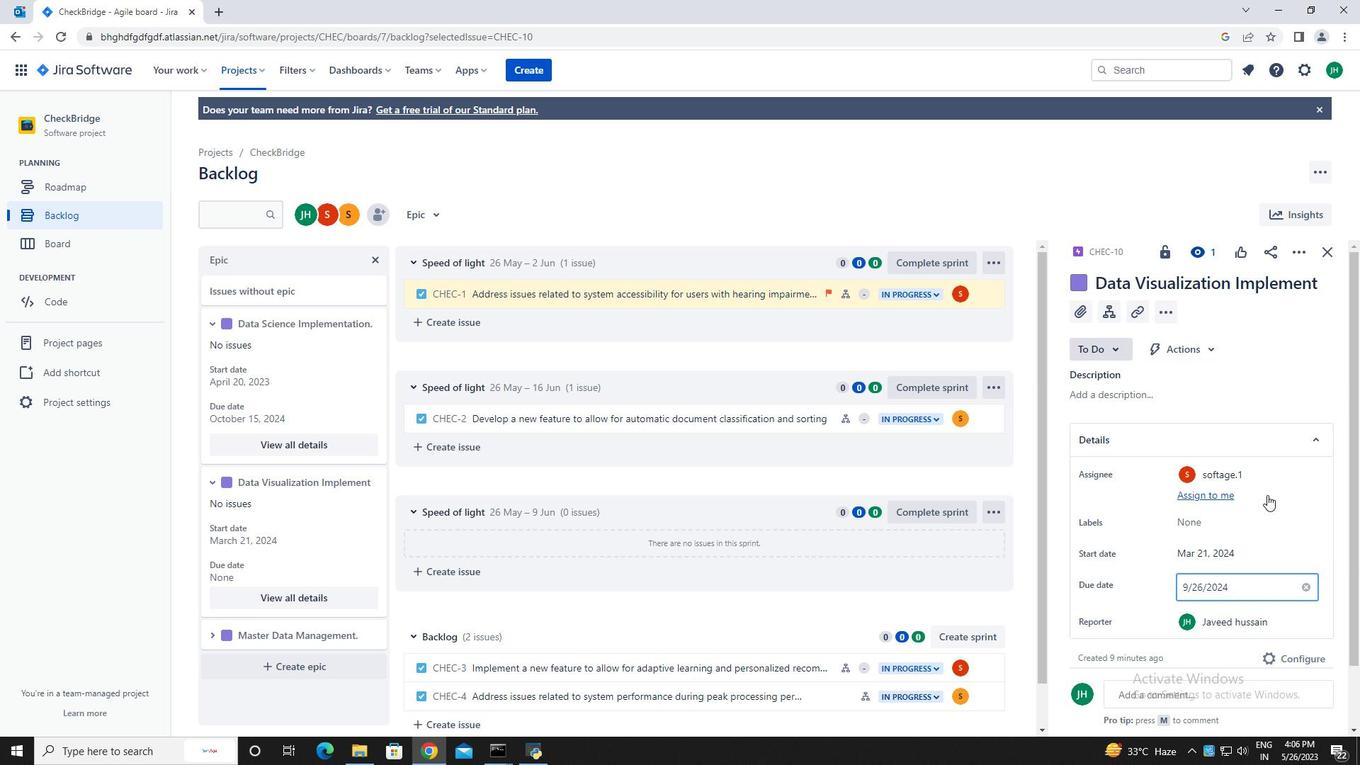 
Action: Mouse moved to (1324, 252)
Screenshot: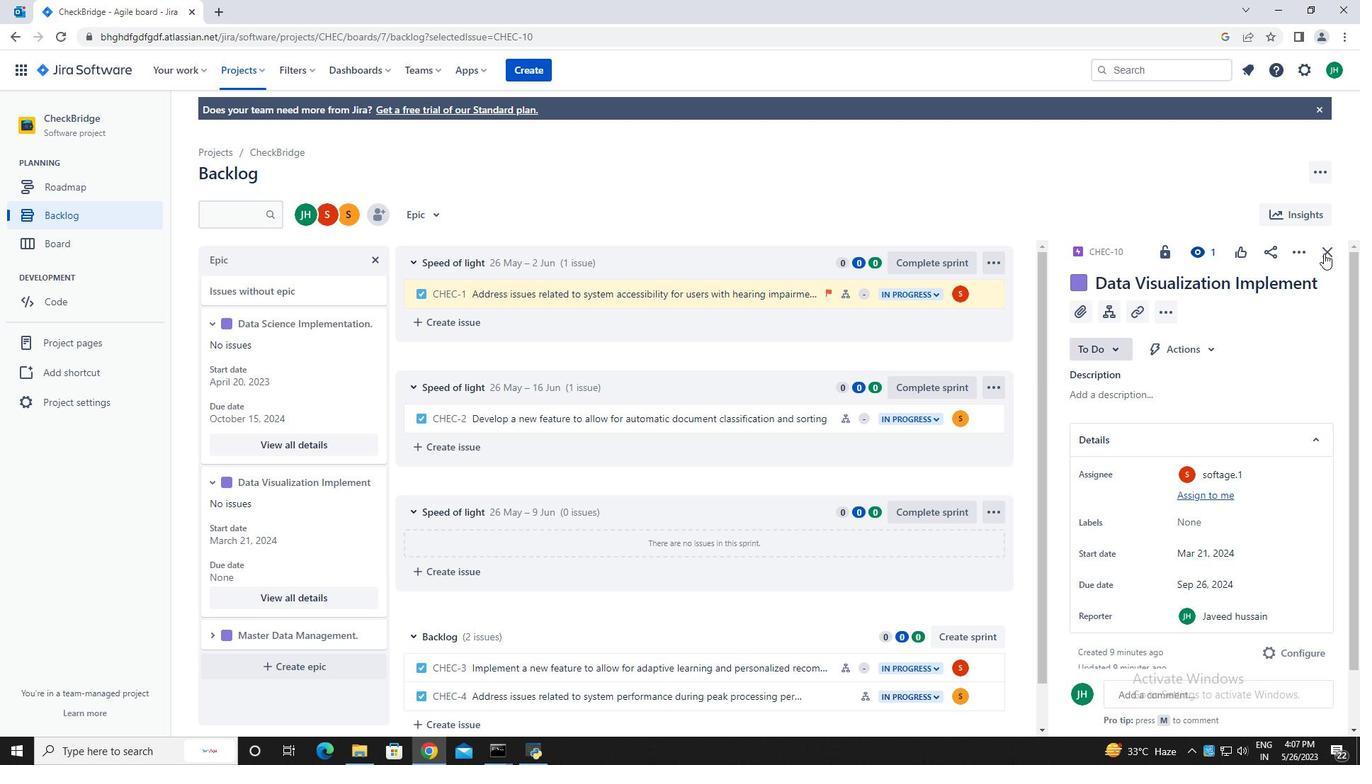 
Action: Mouse pressed left at (1324, 252)
Screenshot: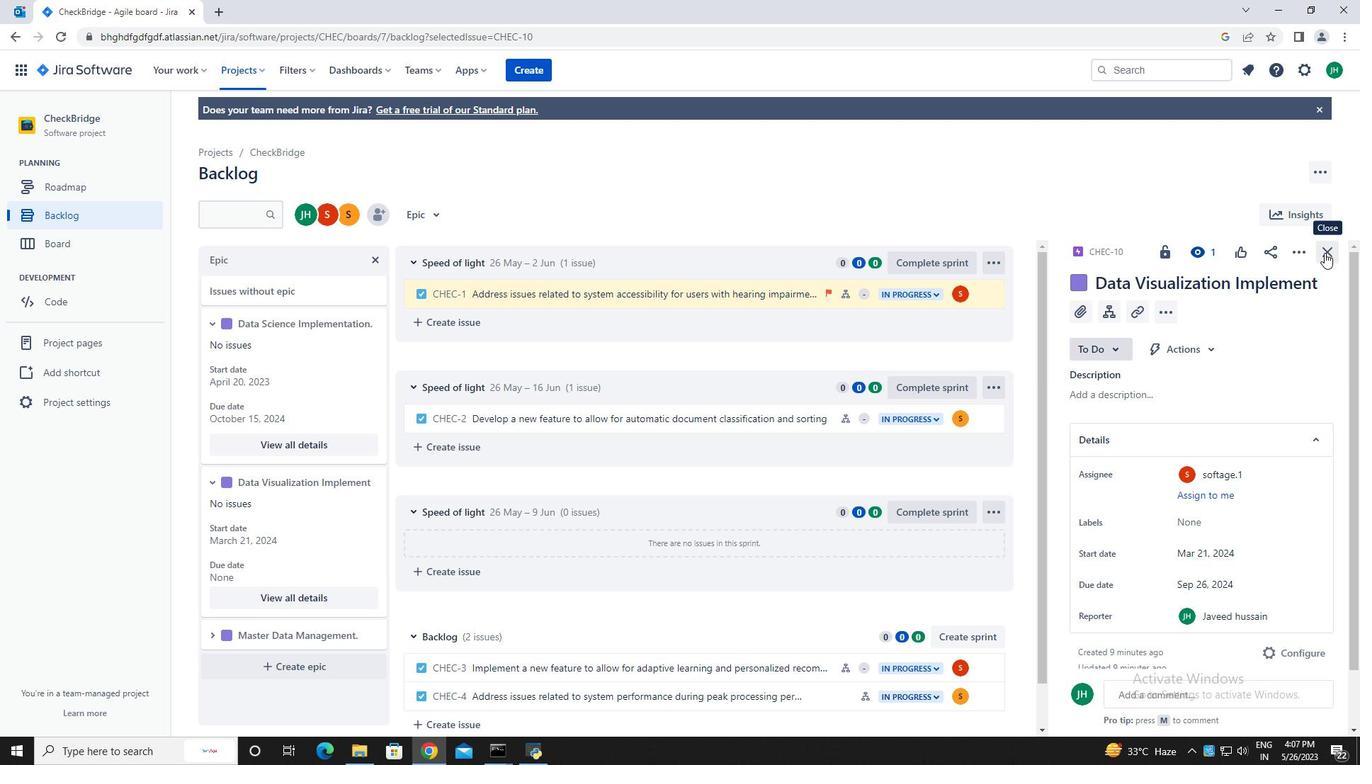 
Action: Mouse moved to (211, 643)
Screenshot: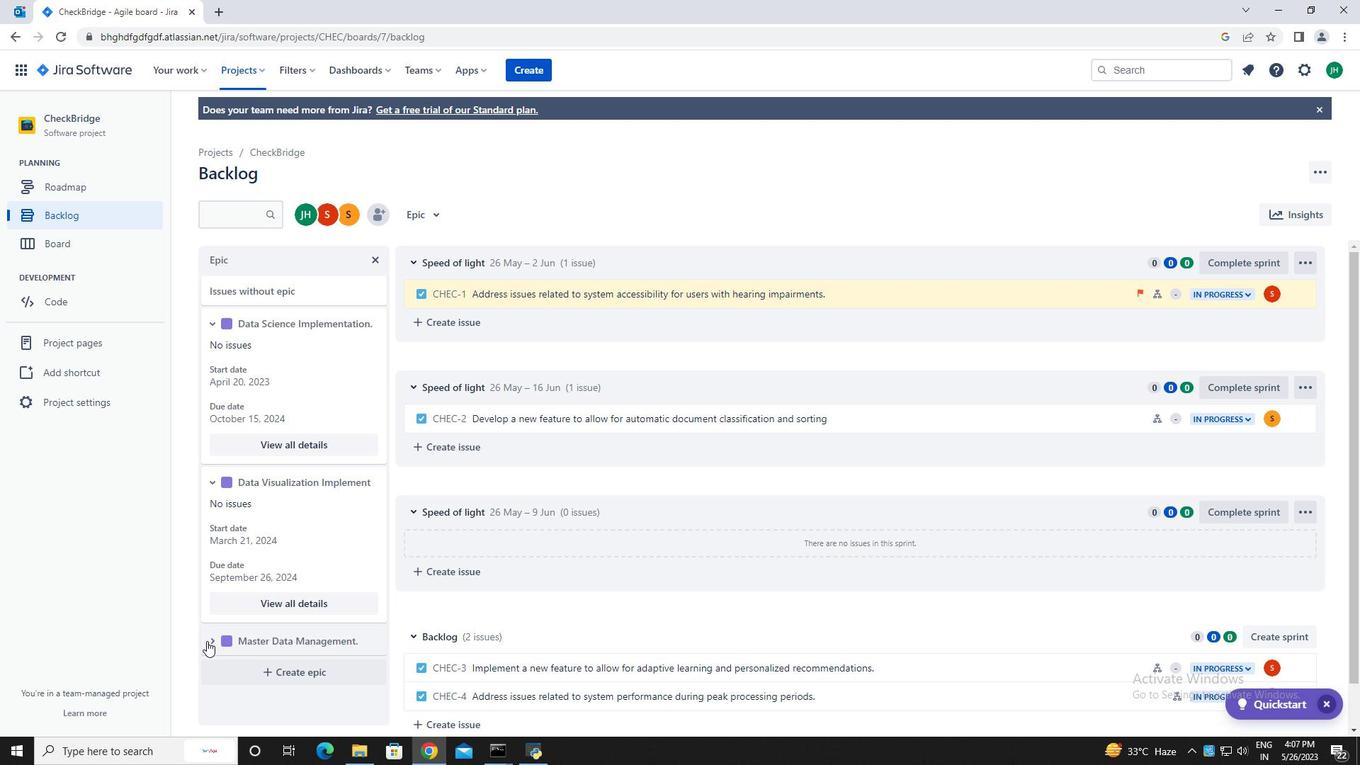 
Action: Mouse pressed left at (211, 643)
Screenshot: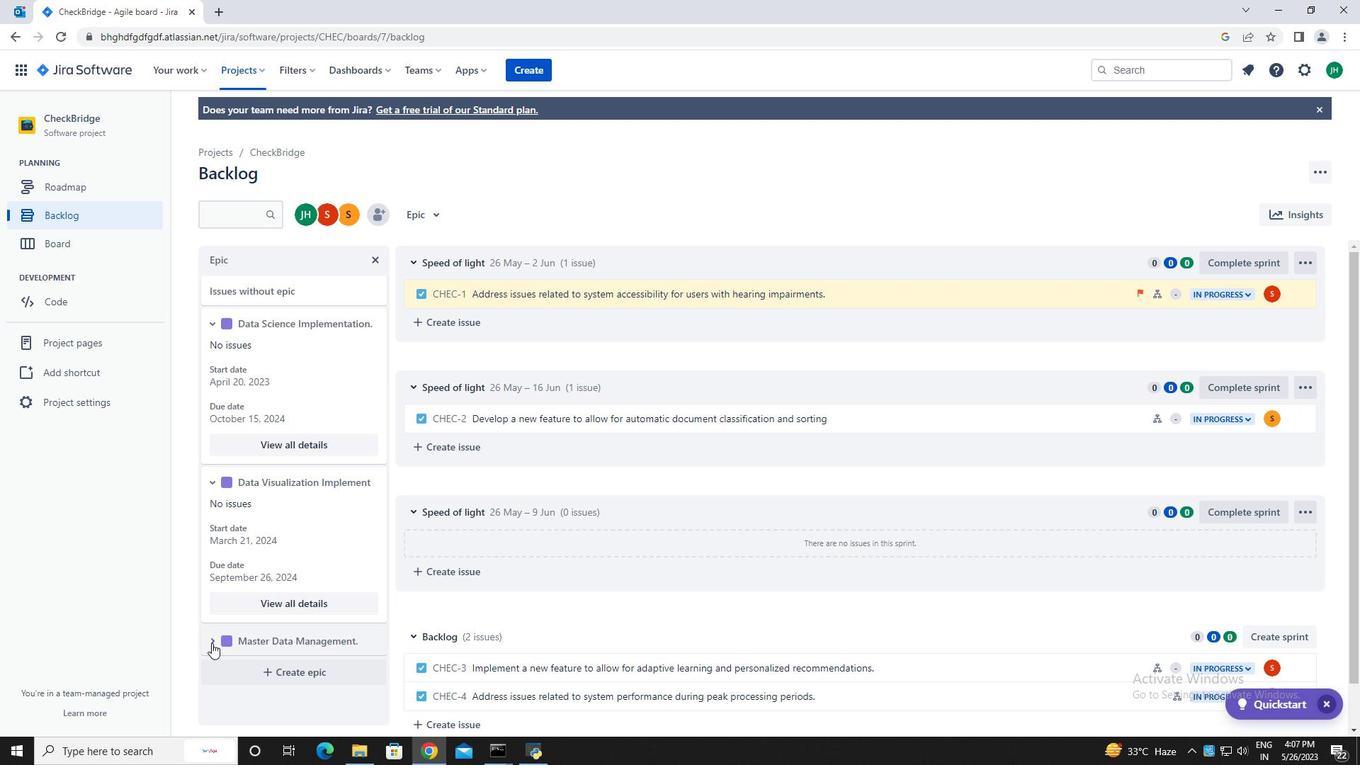 
Action: Mouse moved to (269, 590)
Screenshot: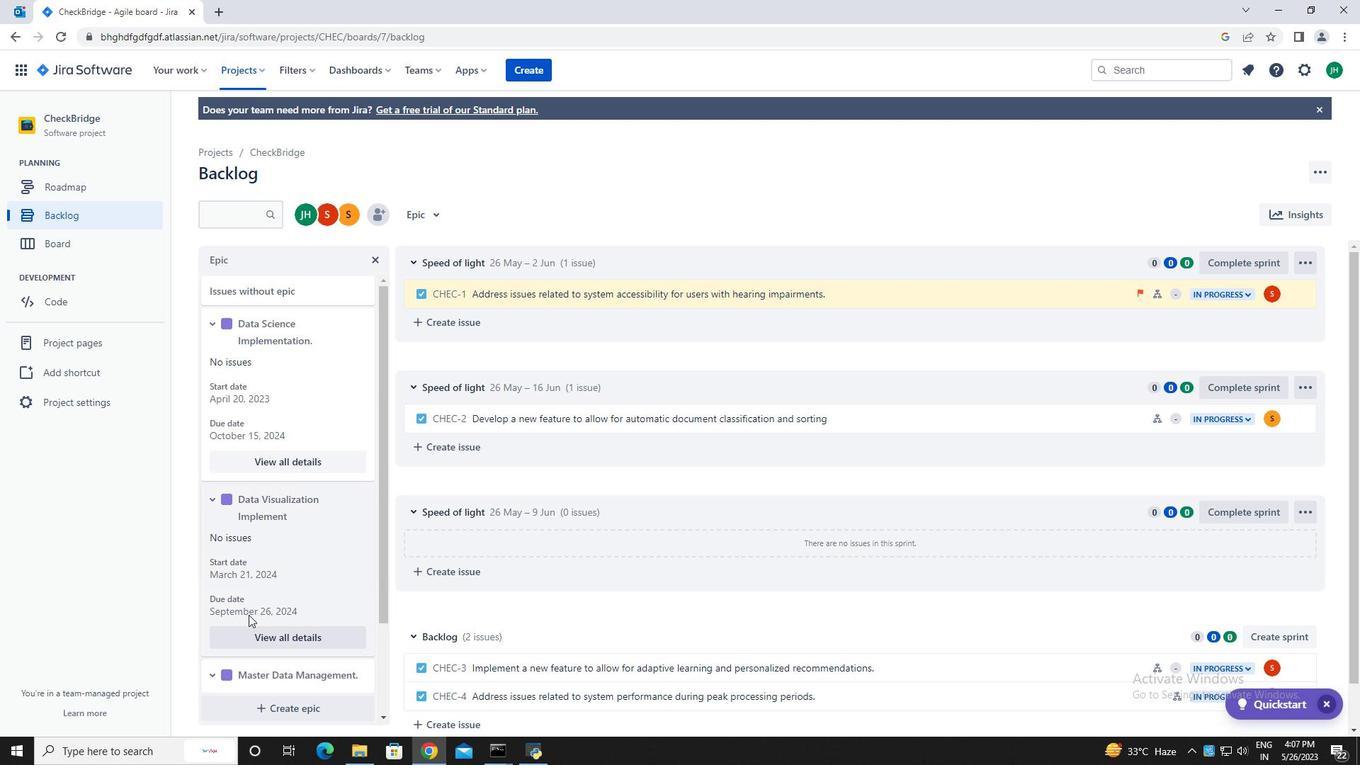 
Action: Mouse scrolled (269, 589) with delta (0, 0)
Screenshot: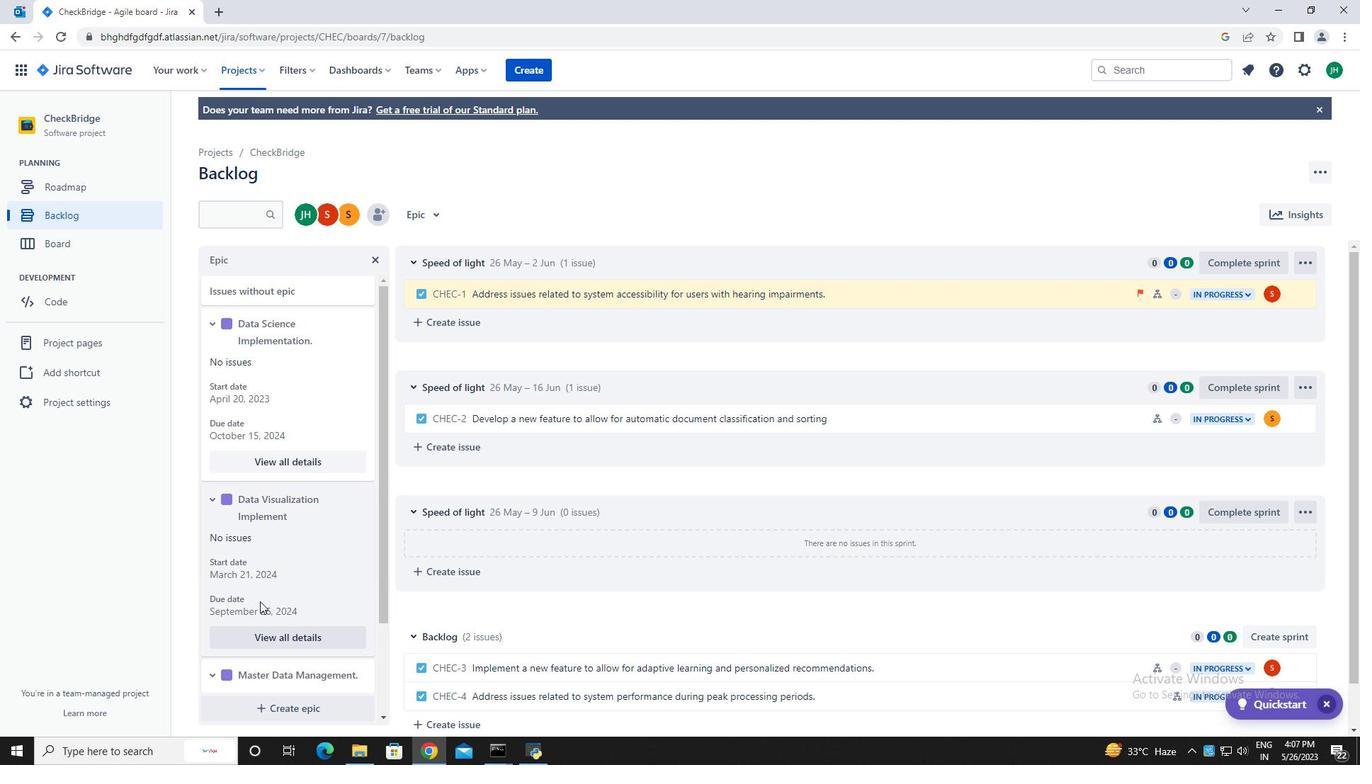 
Action: Mouse scrolled (269, 589) with delta (0, 0)
Screenshot: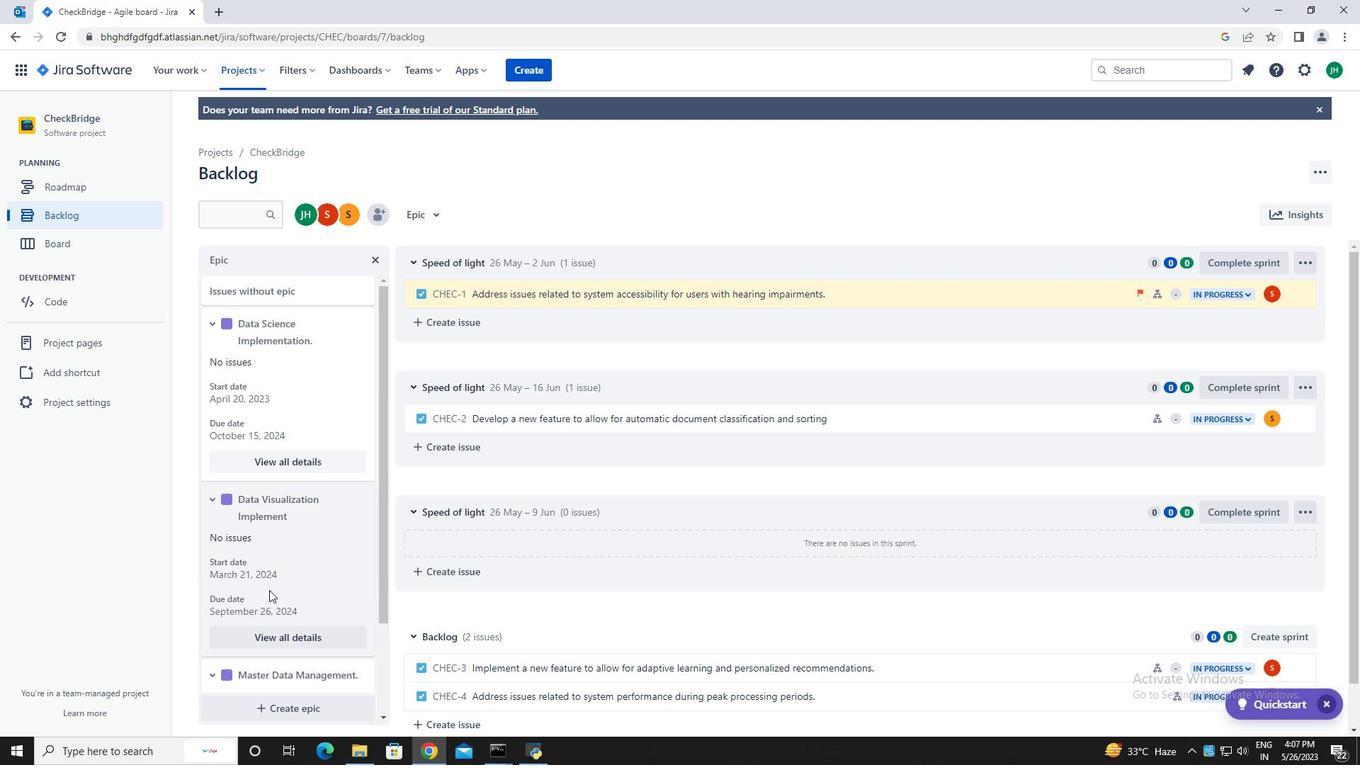 
Action: Mouse scrolled (269, 589) with delta (0, 0)
Screenshot: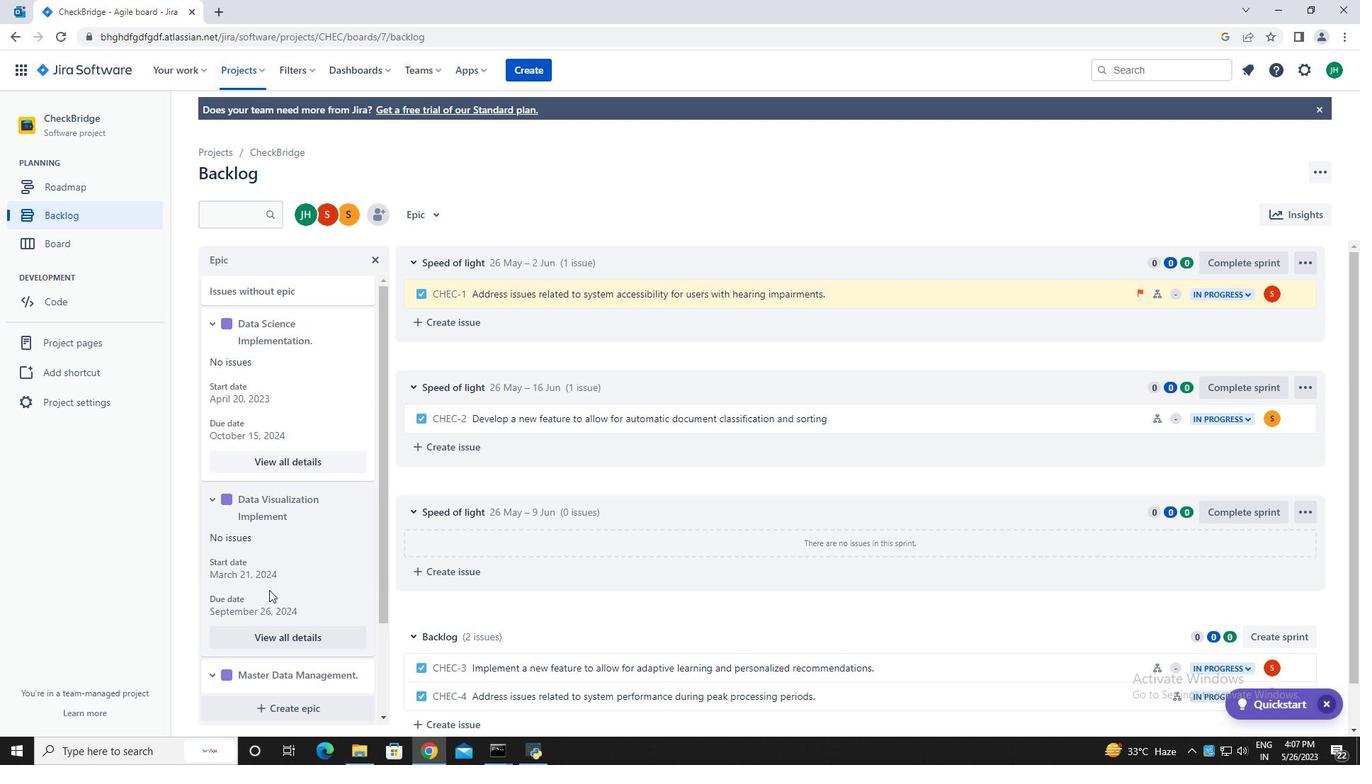 
Action: Mouse scrolled (269, 589) with delta (0, 0)
Screenshot: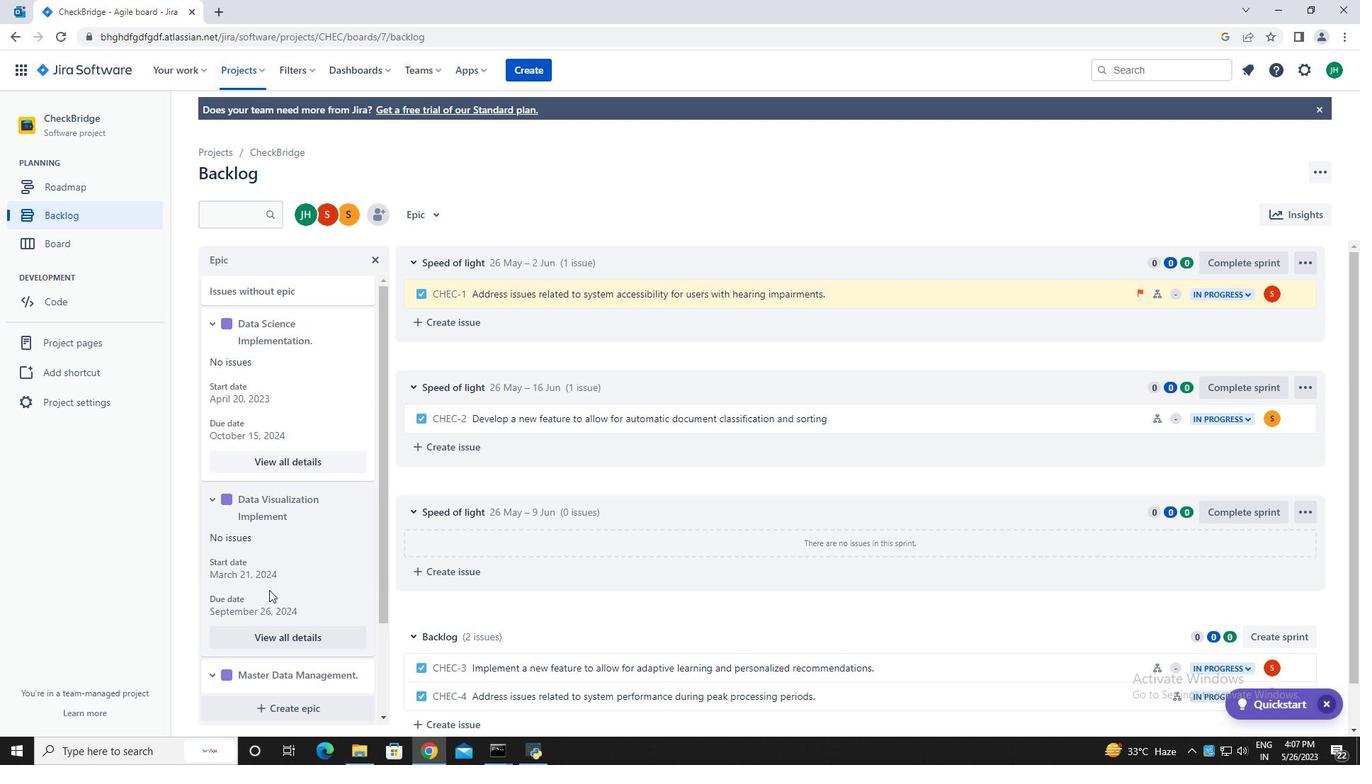 
Action: Mouse scrolled (269, 589) with delta (0, 0)
Screenshot: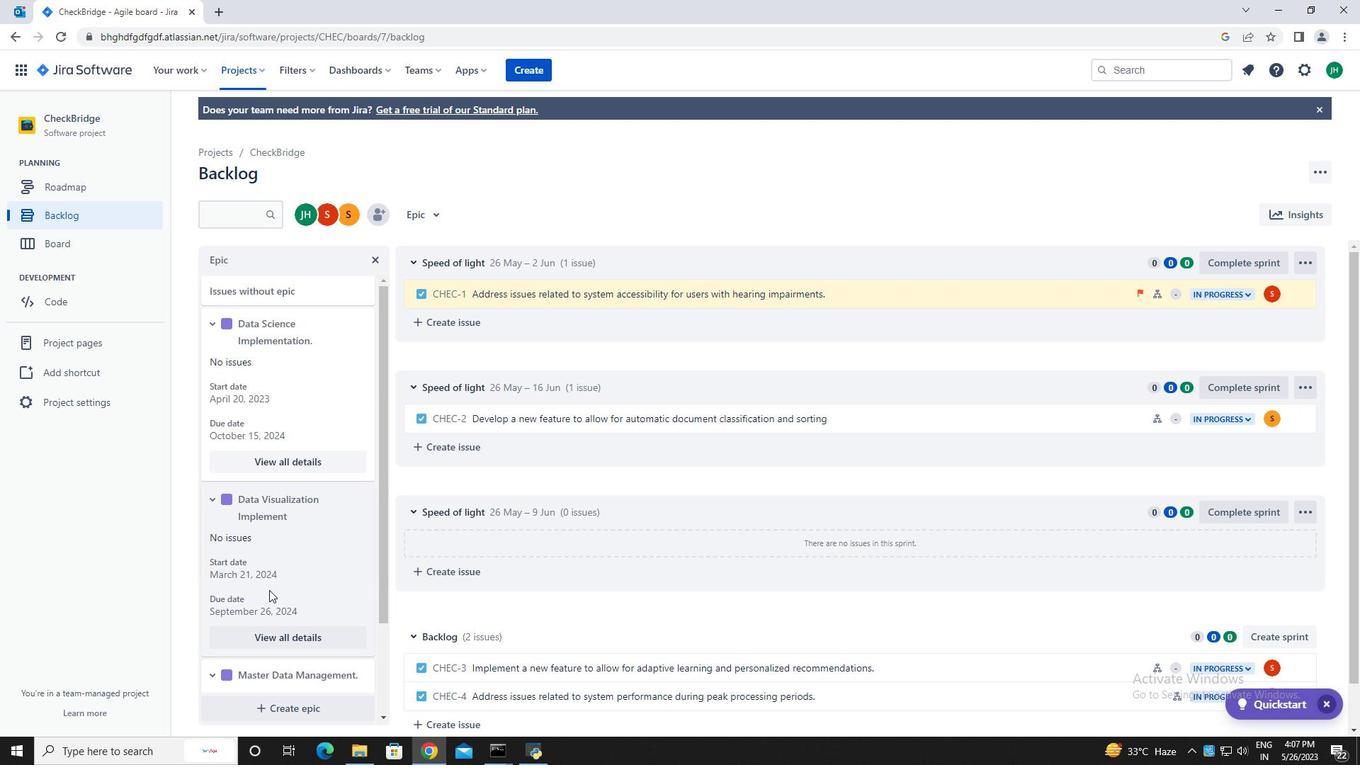 
Action: Mouse moved to (289, 670)
Screenshot: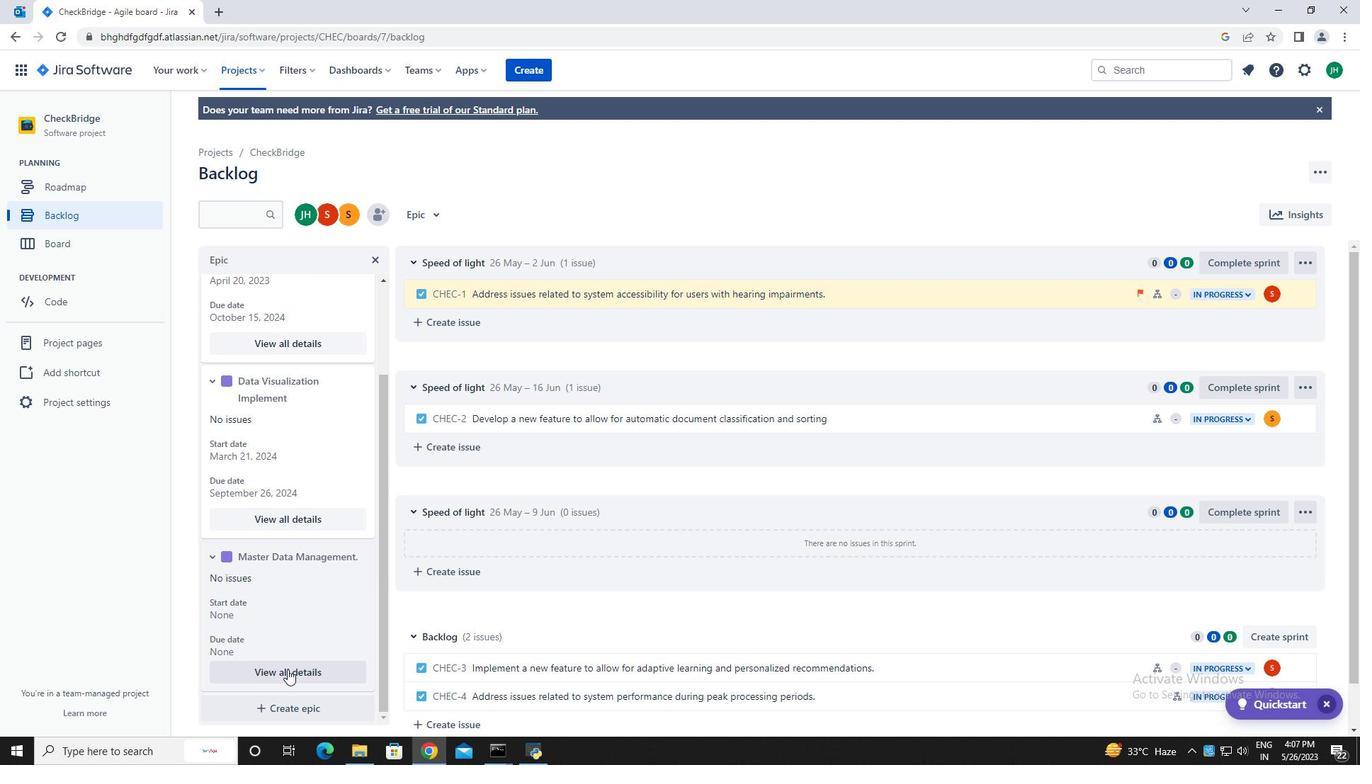 
Action: Mouse pressed left at (289, 670)
Screenshot: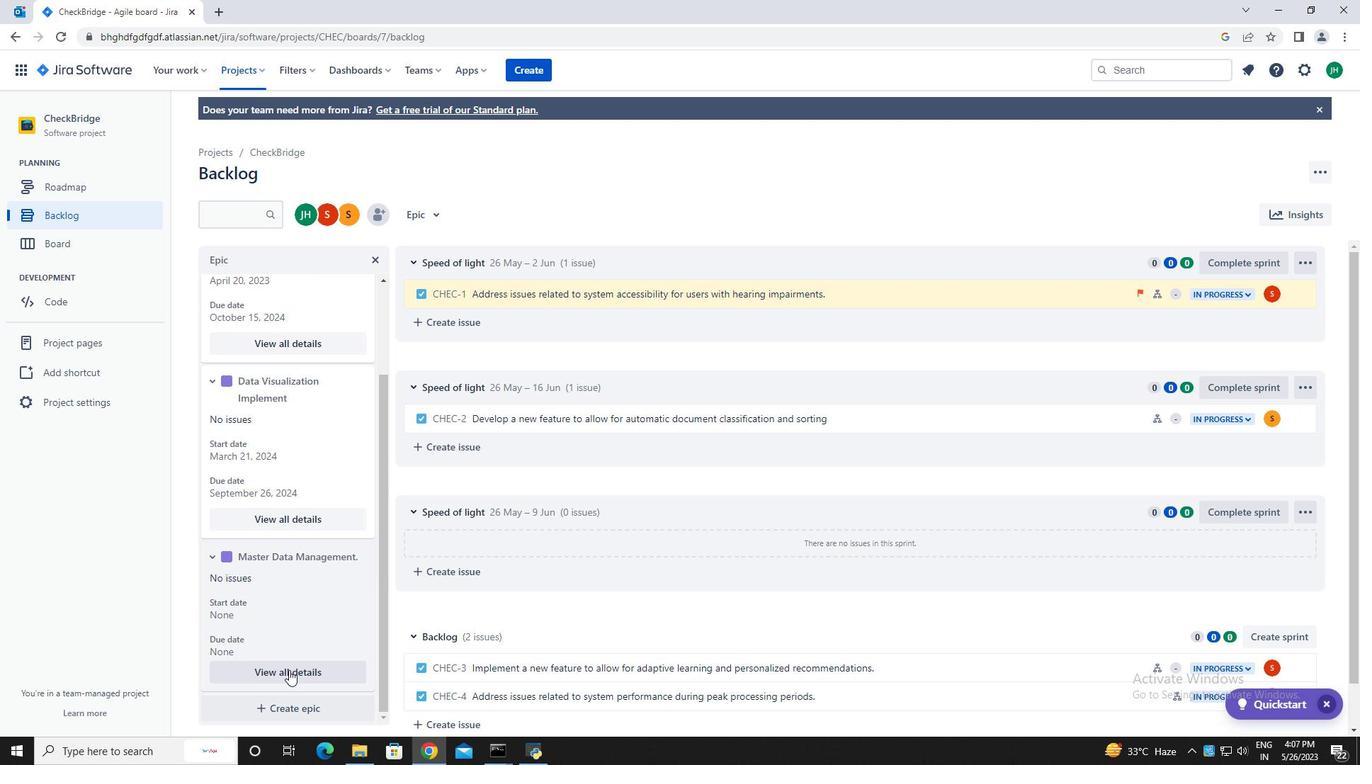 
Action: Mouse moved to (1197, 555)
Screenshot: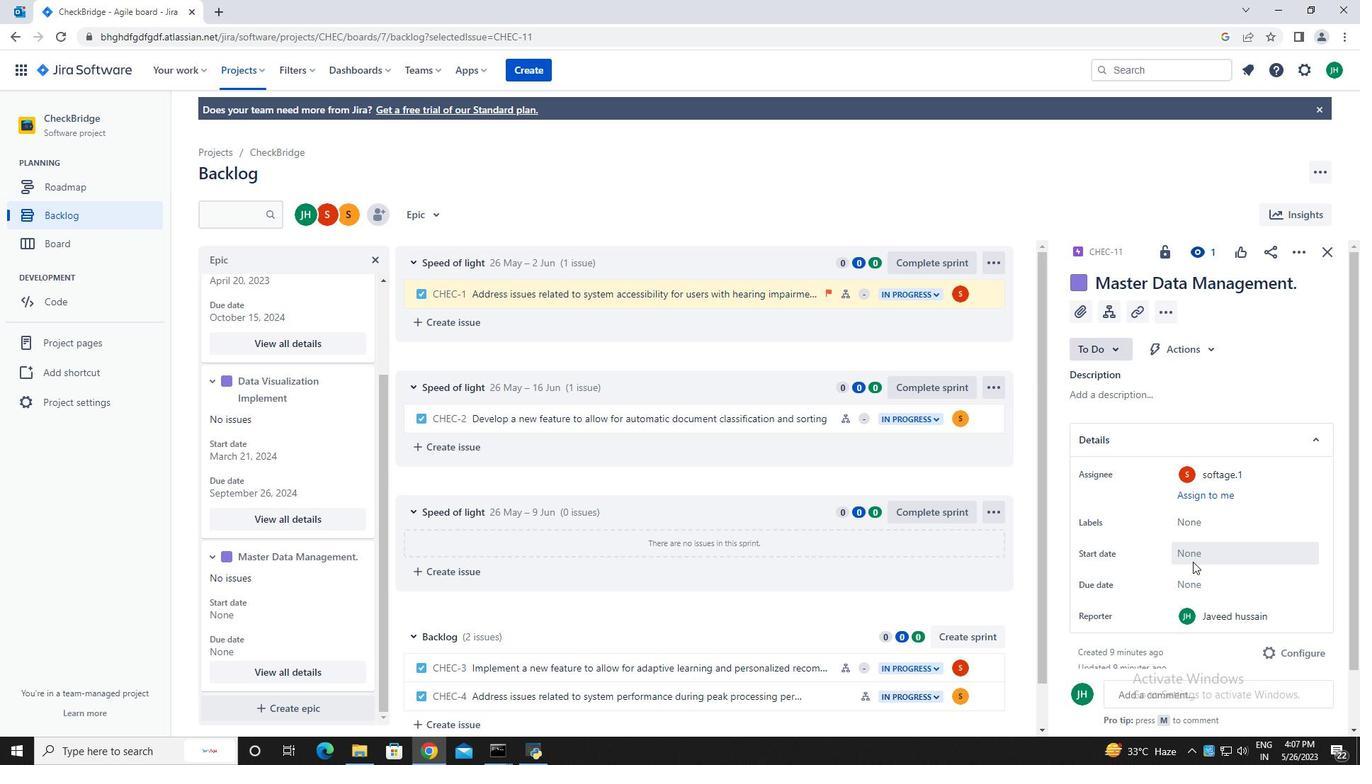 
Action: Mouse pressed left at (1197, 555)
Screenshot: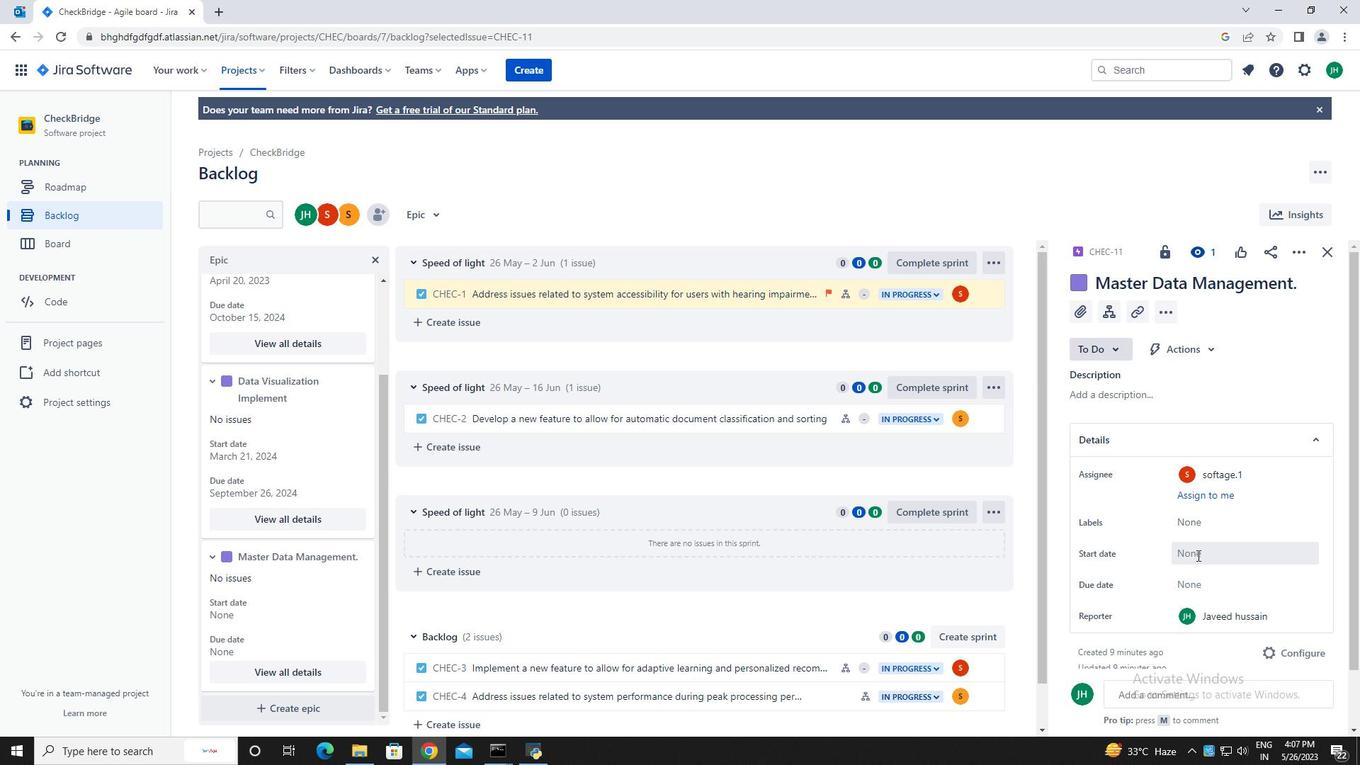 
Action: Mouse moved to (1137, 348)
Screenshot: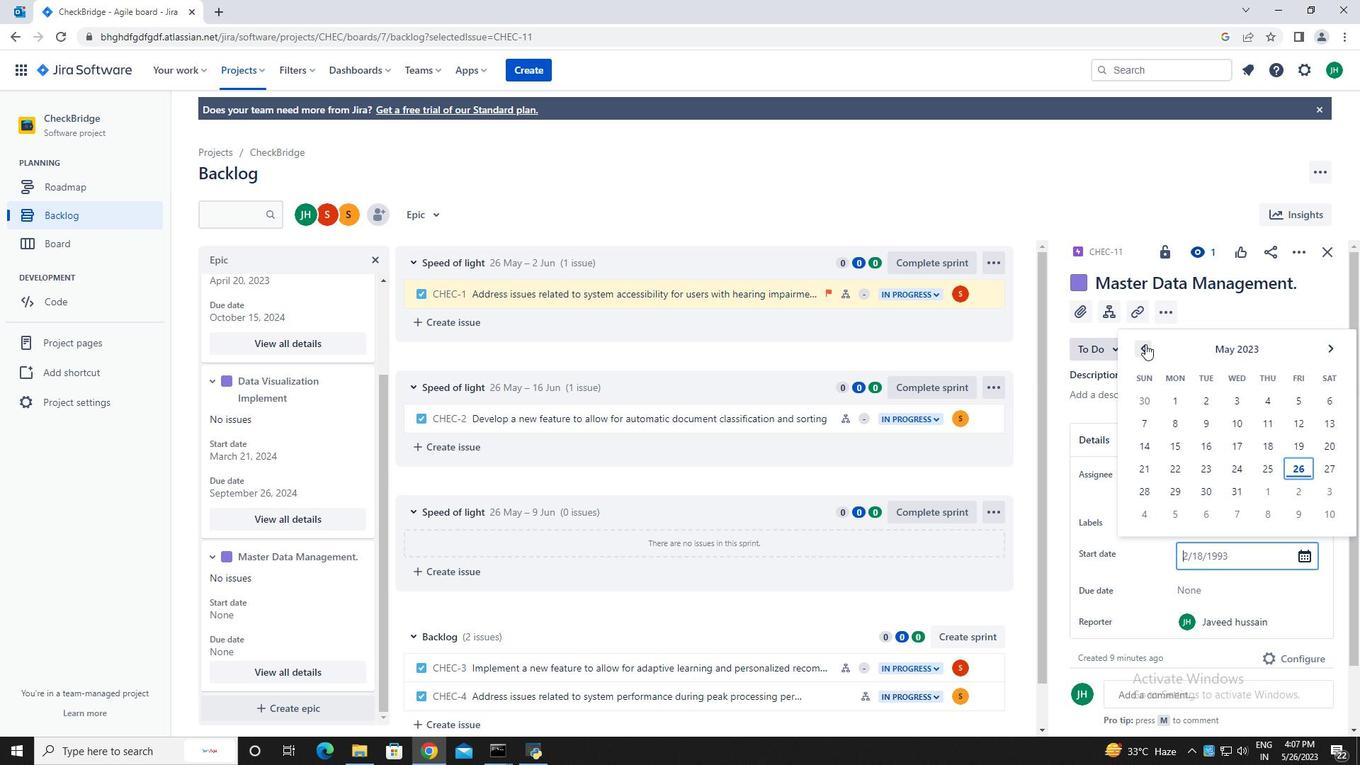 
Action: Mouse pressed left at (1137, 348)
Screenshot: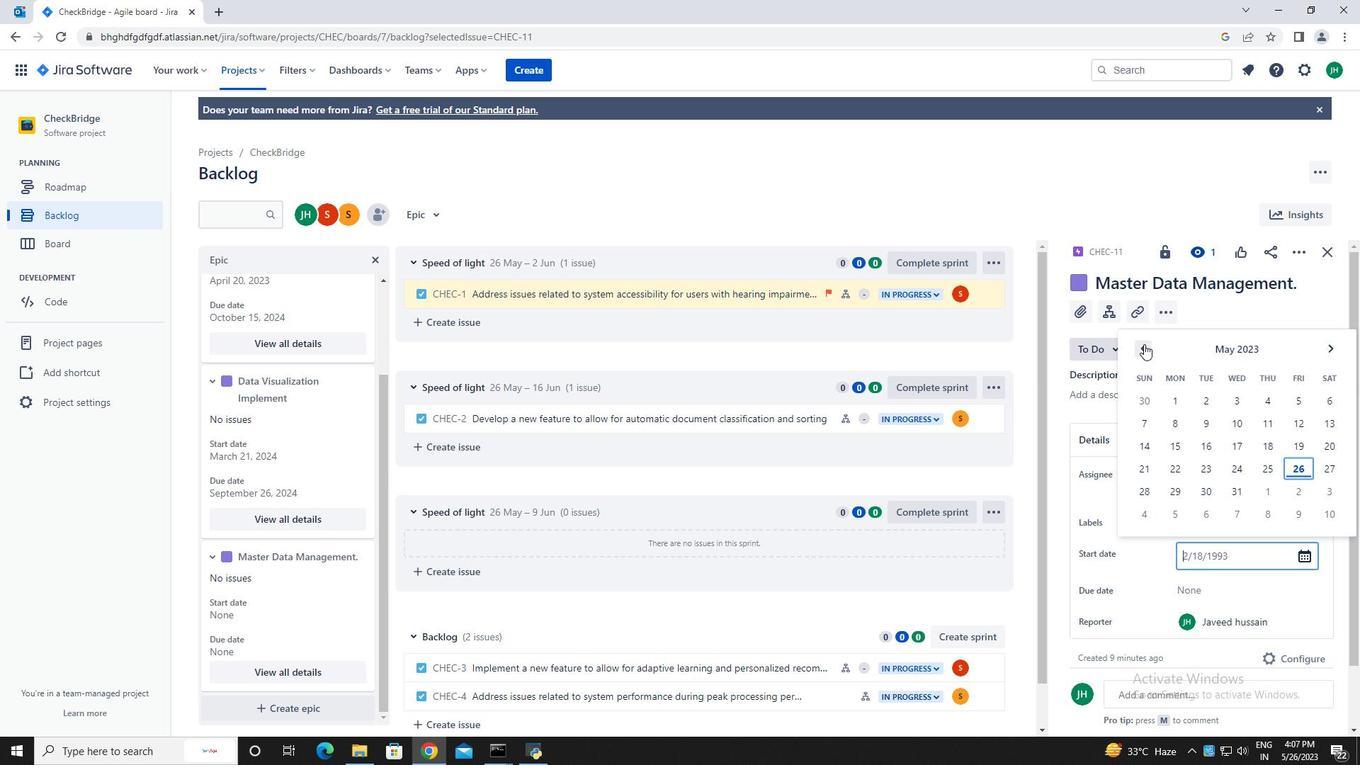 
Action: Mouse moved to (1137, 348)
Screenshot: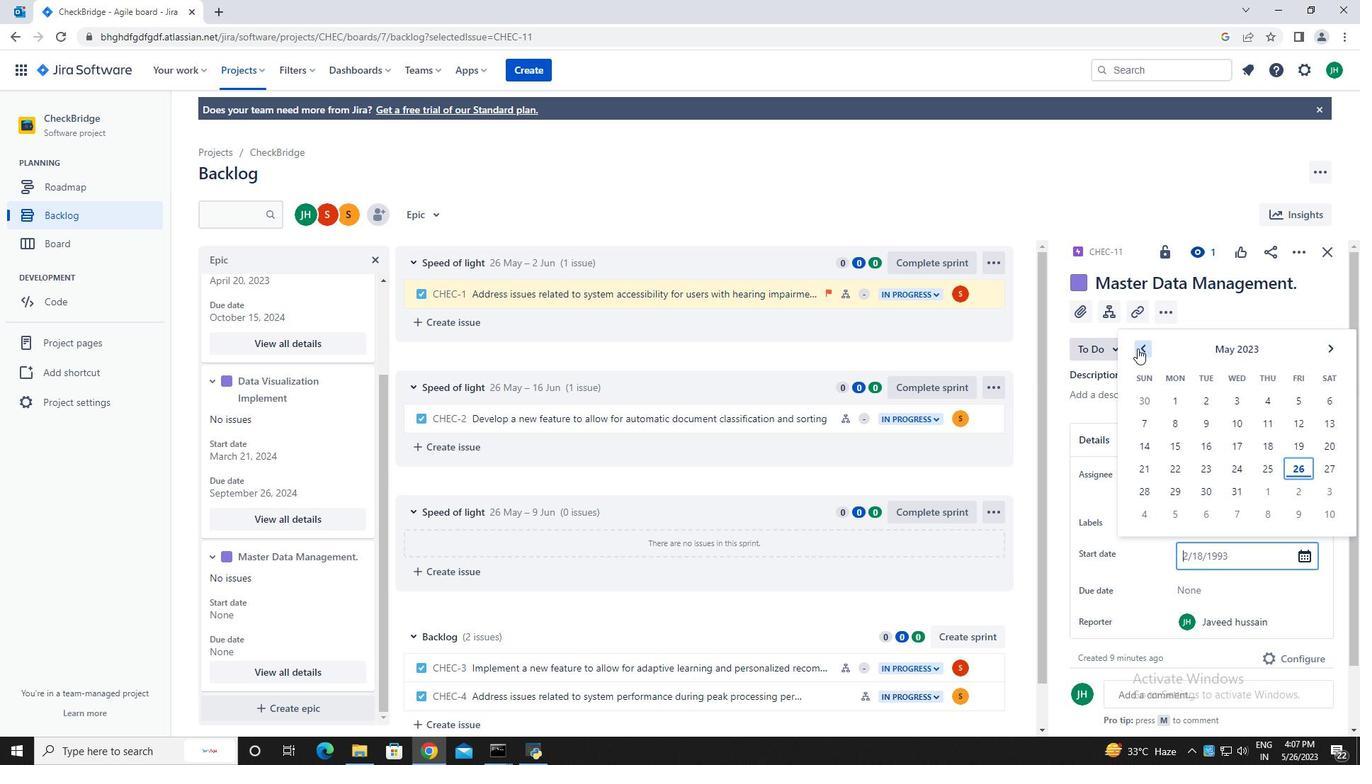 
Action: Mouse pressed left at (1137, 348)
Screenshot: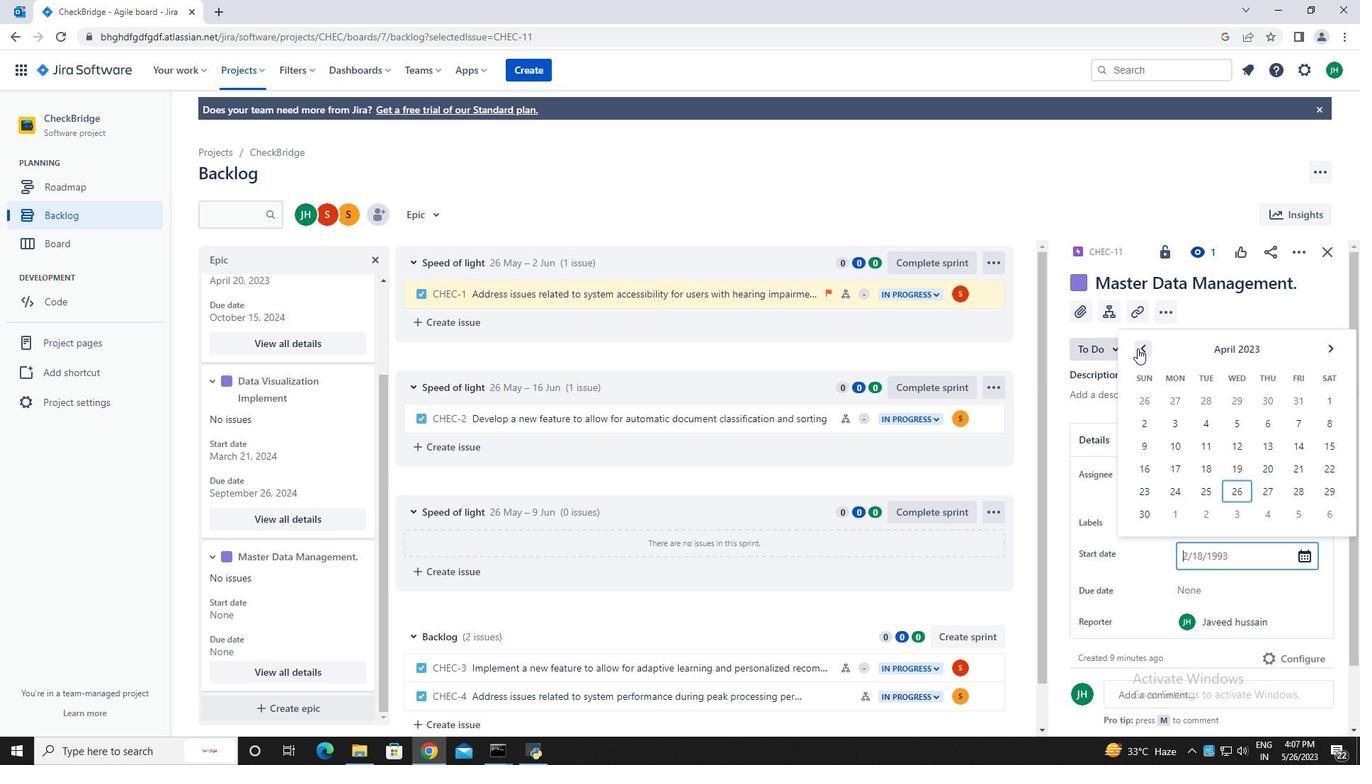 
Action: Mouse moved to (1295, 405)
Screenshot: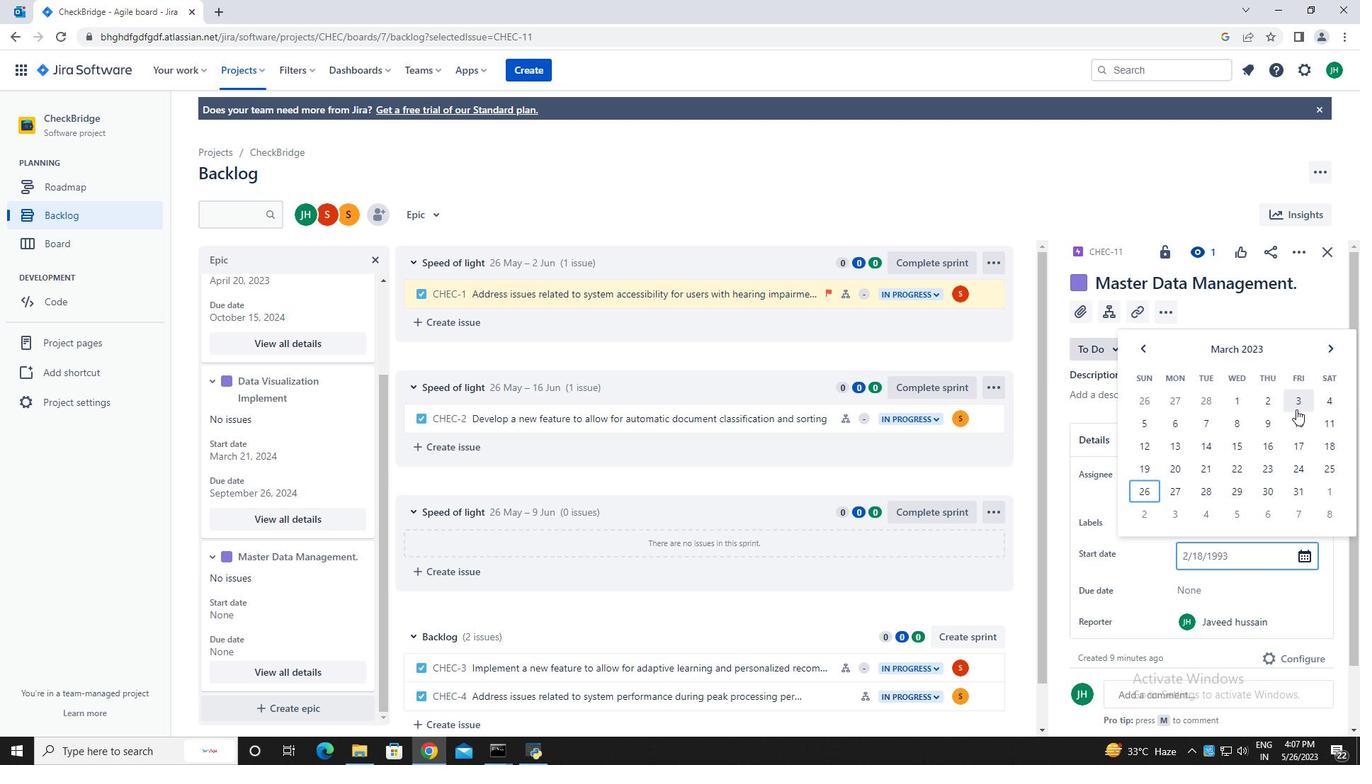 
Action: Mouse pressed left at (1295, 405)
Screenshot: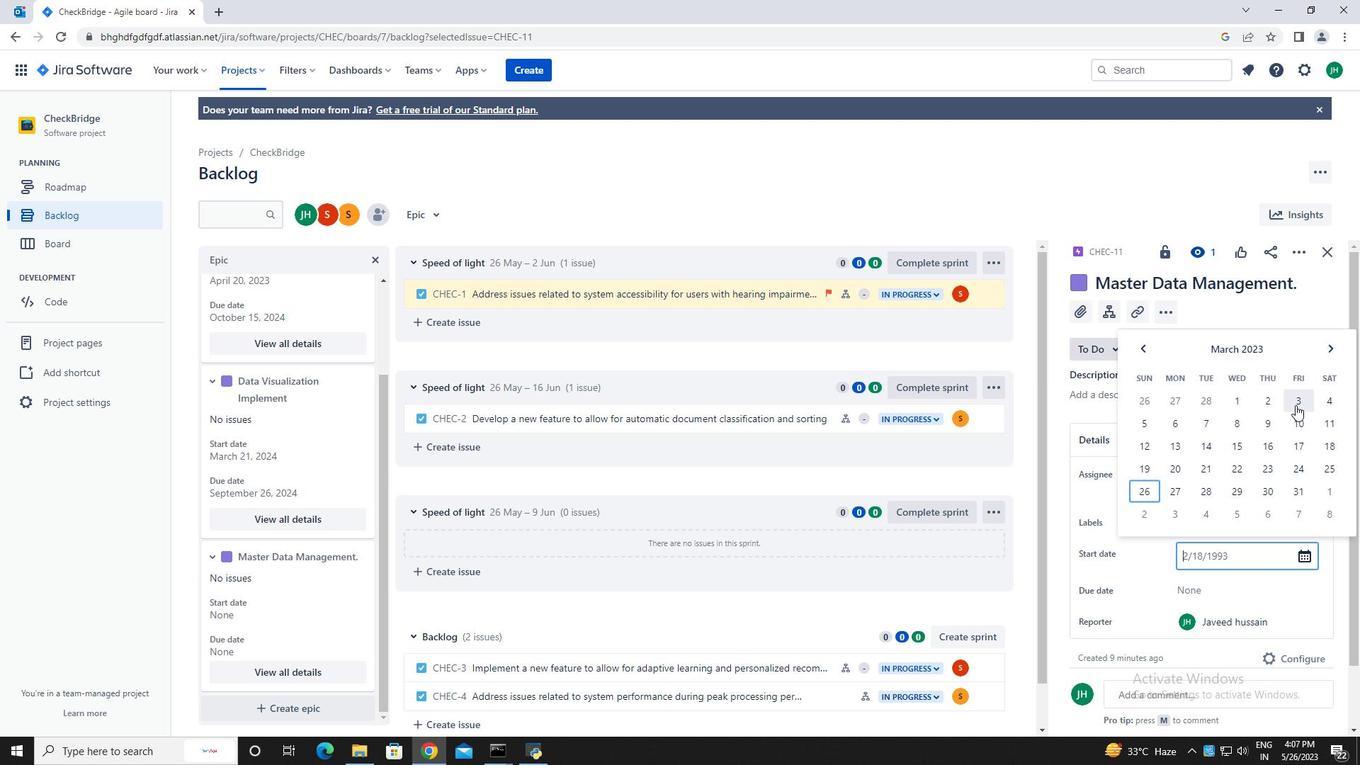 
Action: Mouse moved to (1293, 402)
Screenshot: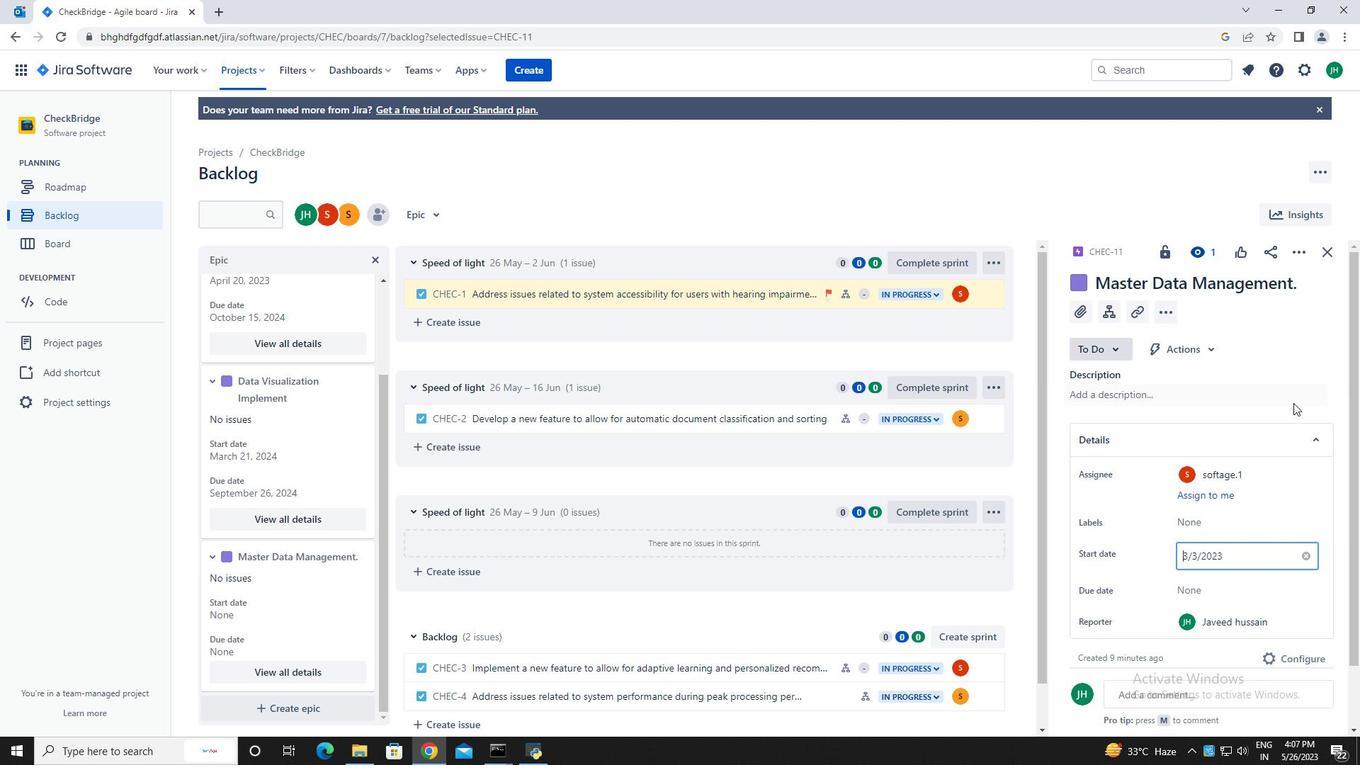 
Action: Key pressed <Key.enter>
Screenshot: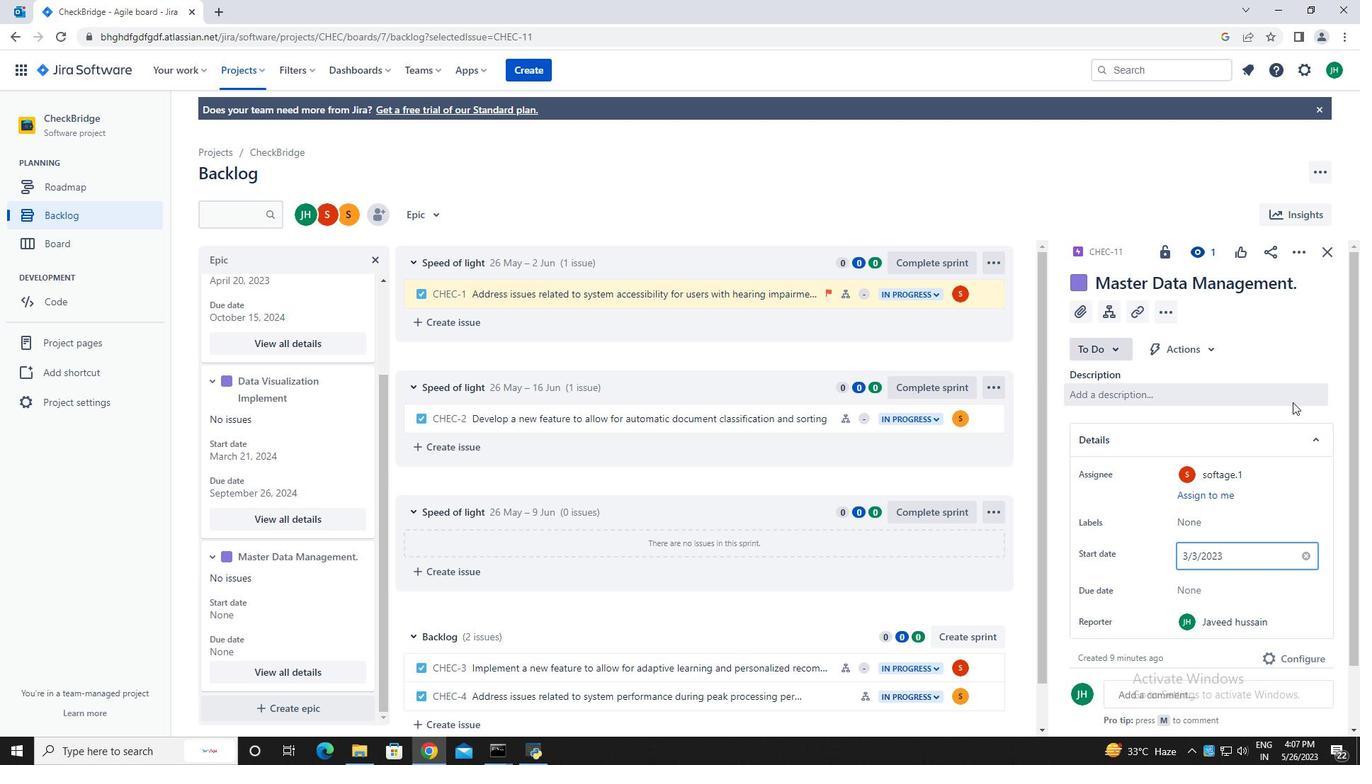 
Action: Mouse moved to (1200, 581)
Screenshot: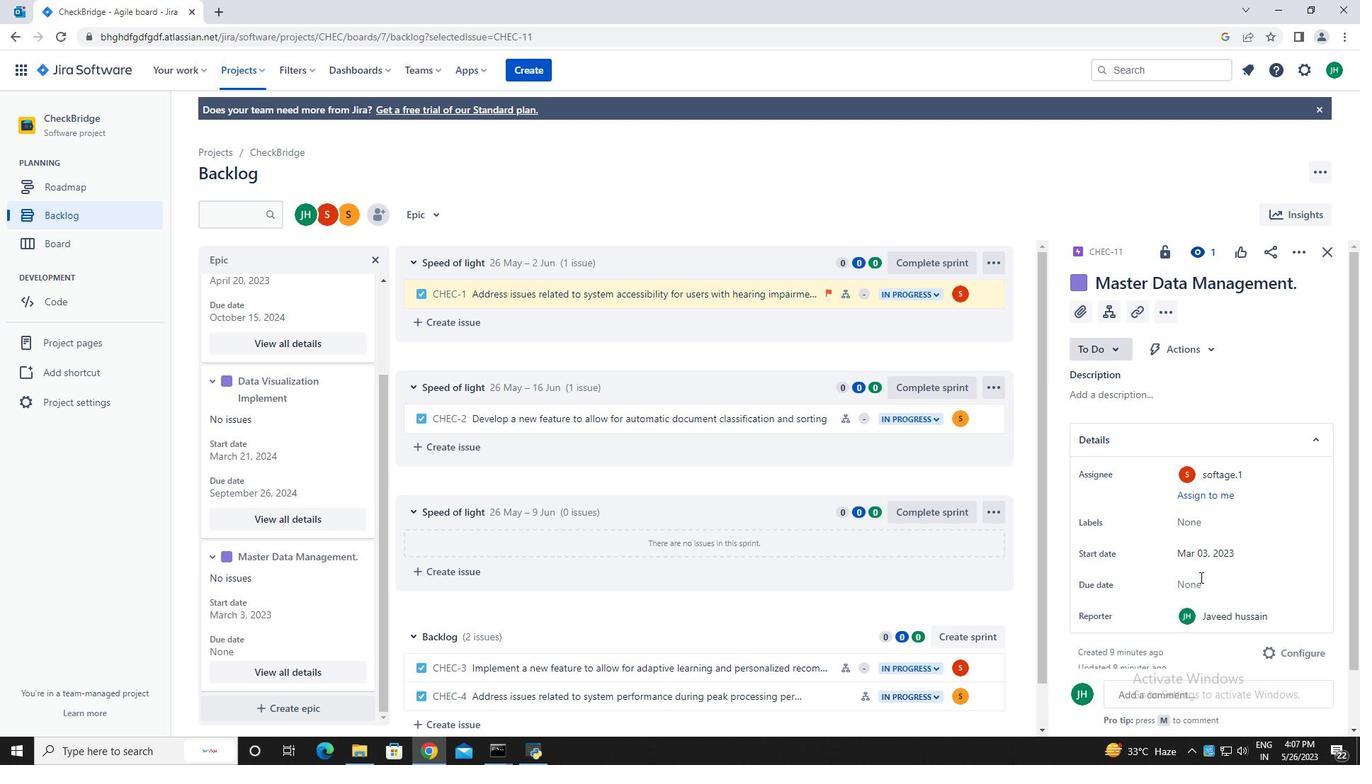
Action: Mouse pressed left at (1200, 581)
Screenshot: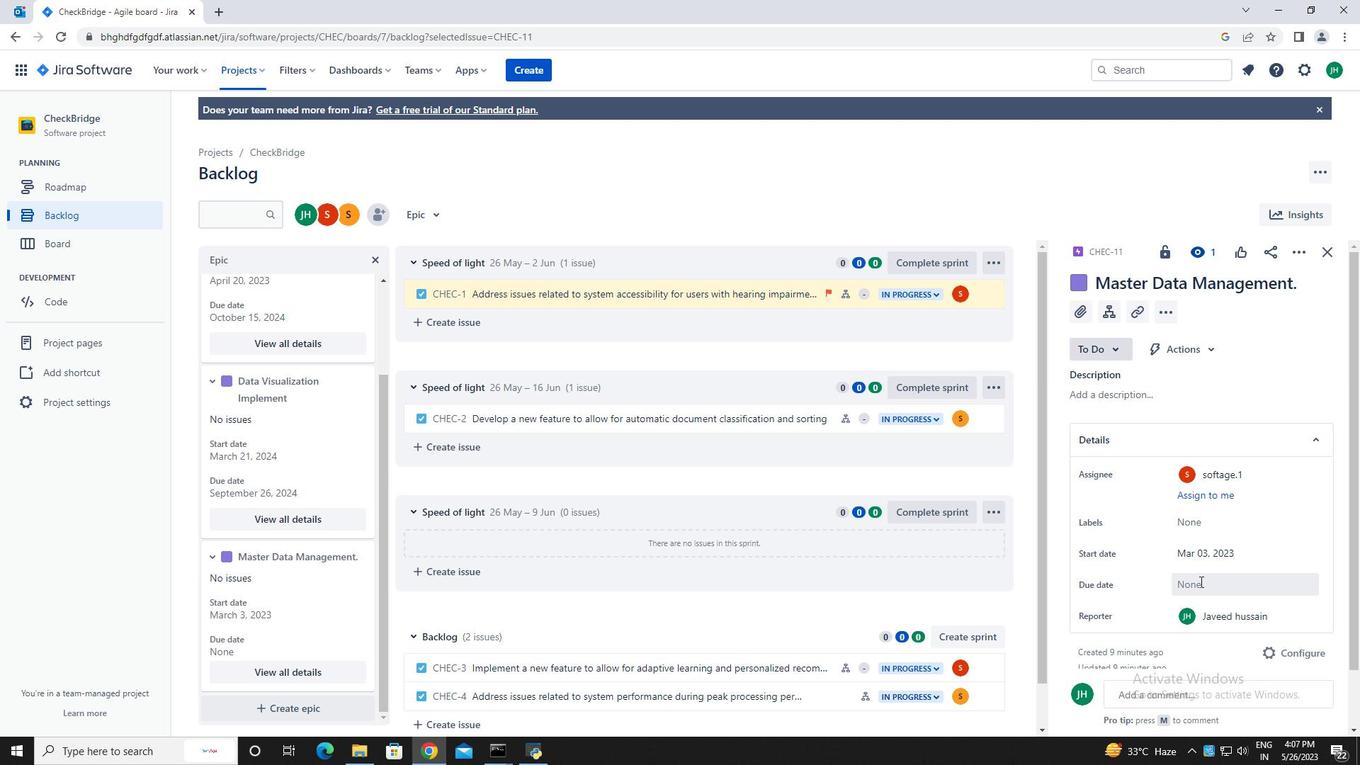 
Action: Mouse moved to (1331, 381)
Screenshot: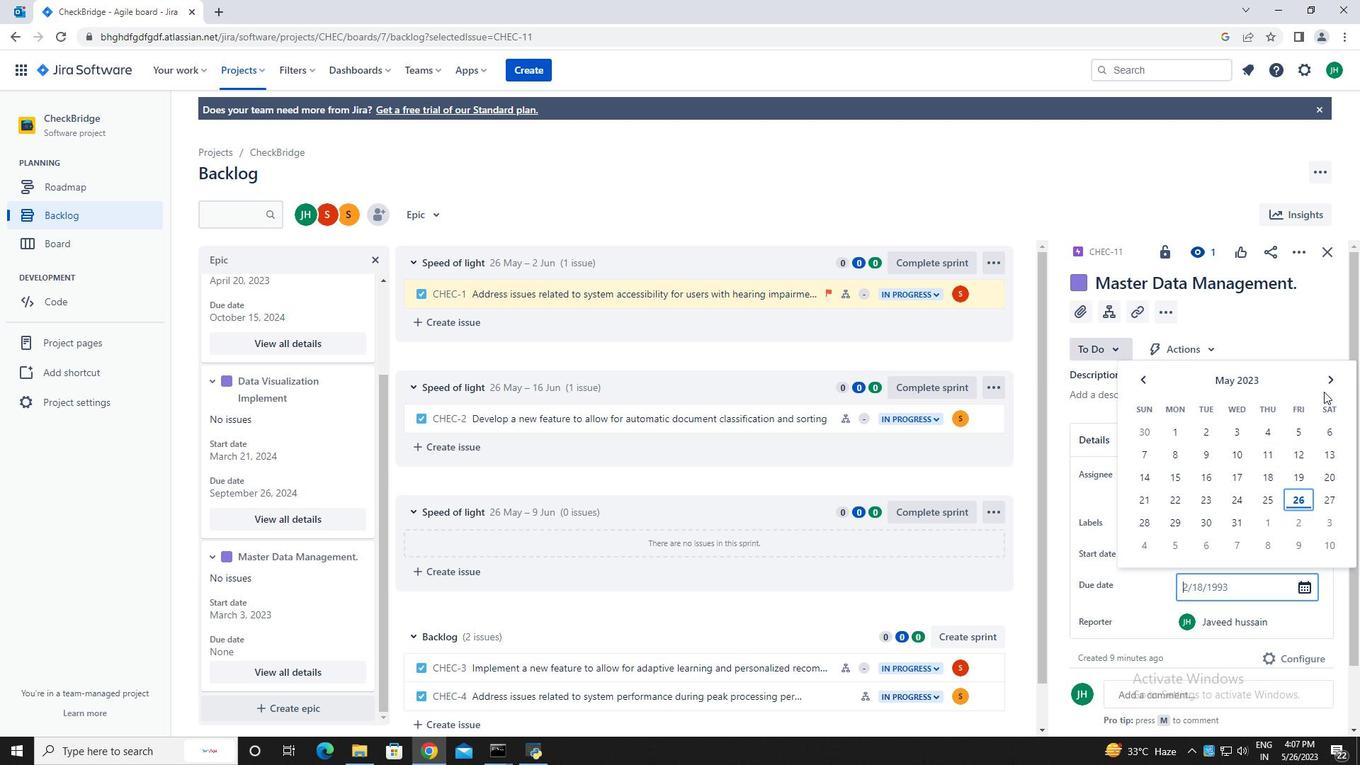 
Action: Mouse pressed left at (1331, 381)
Screenshot: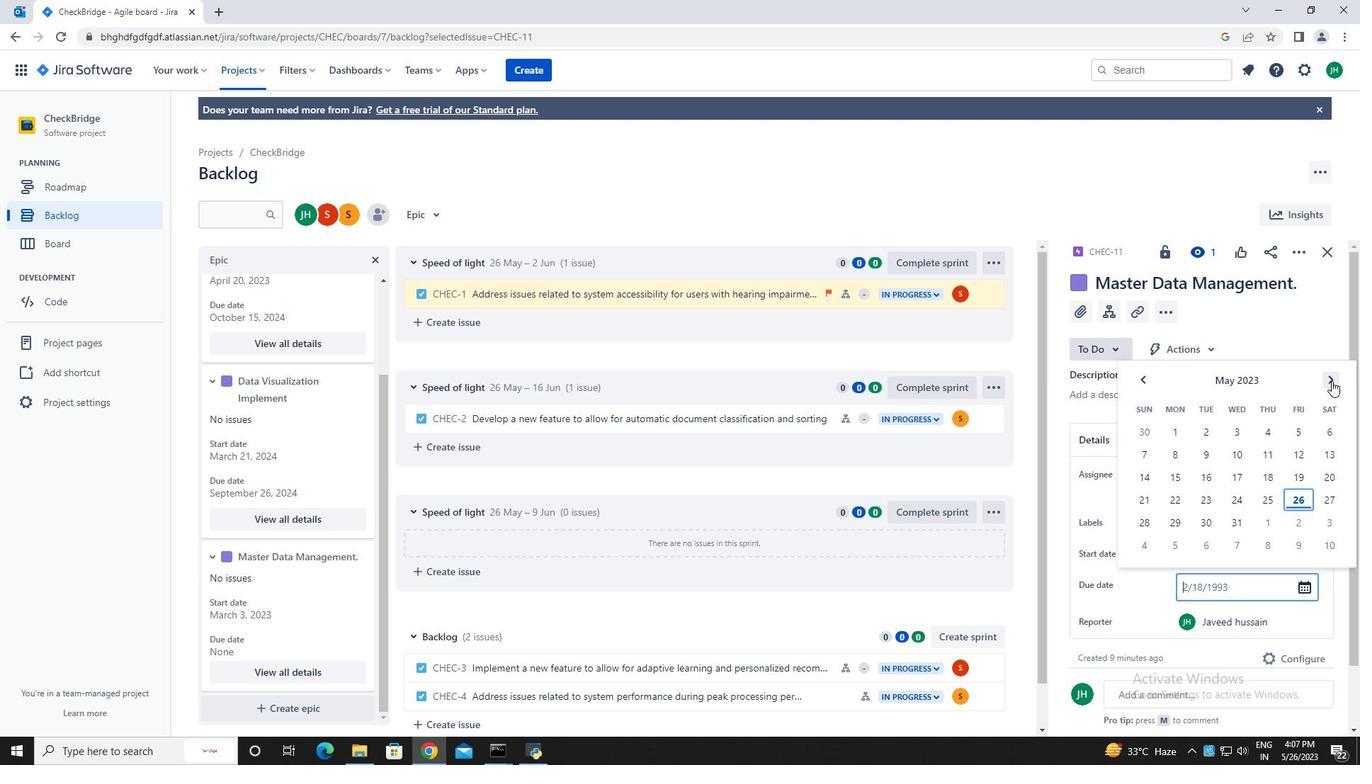
Action: Mouse pressed left at (1331, 381)
Screenshot: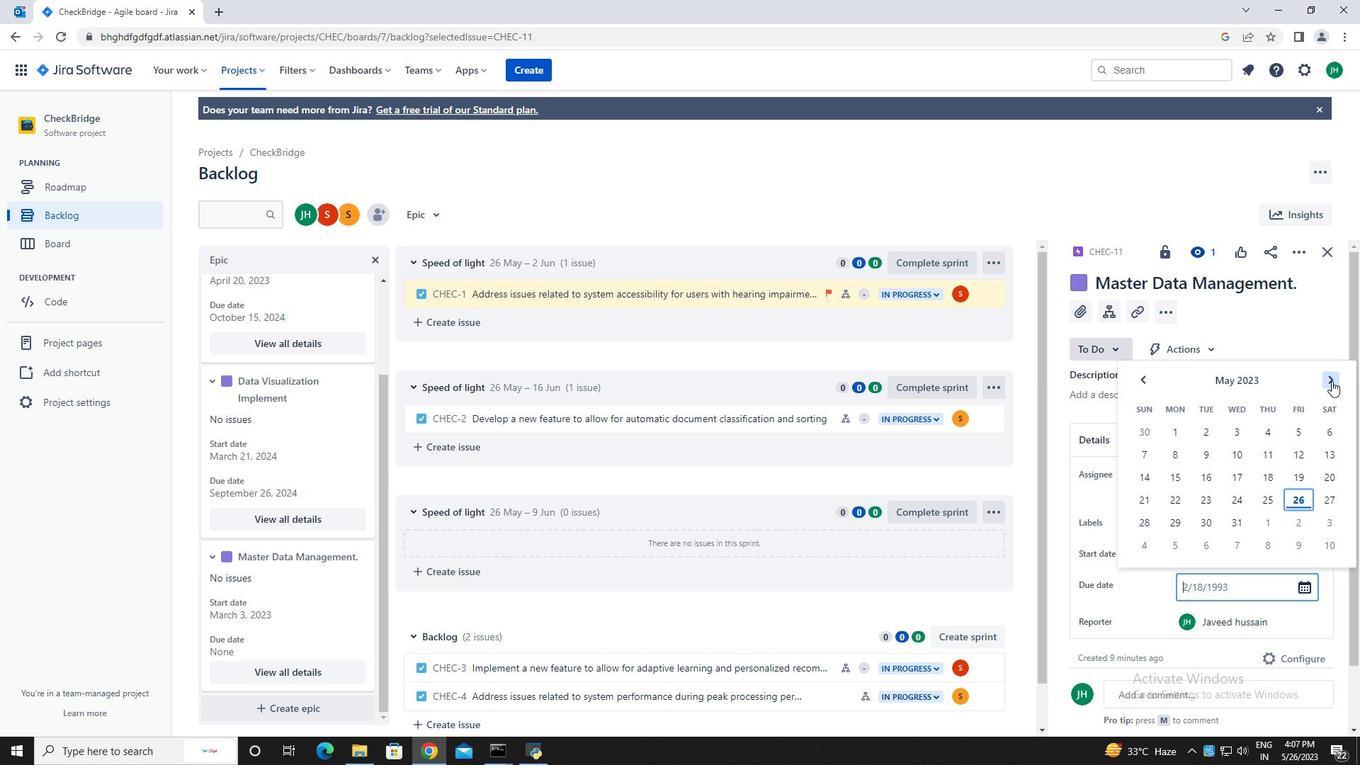 
Action: Mouse pressed left at (1331, 381)
Screenshot: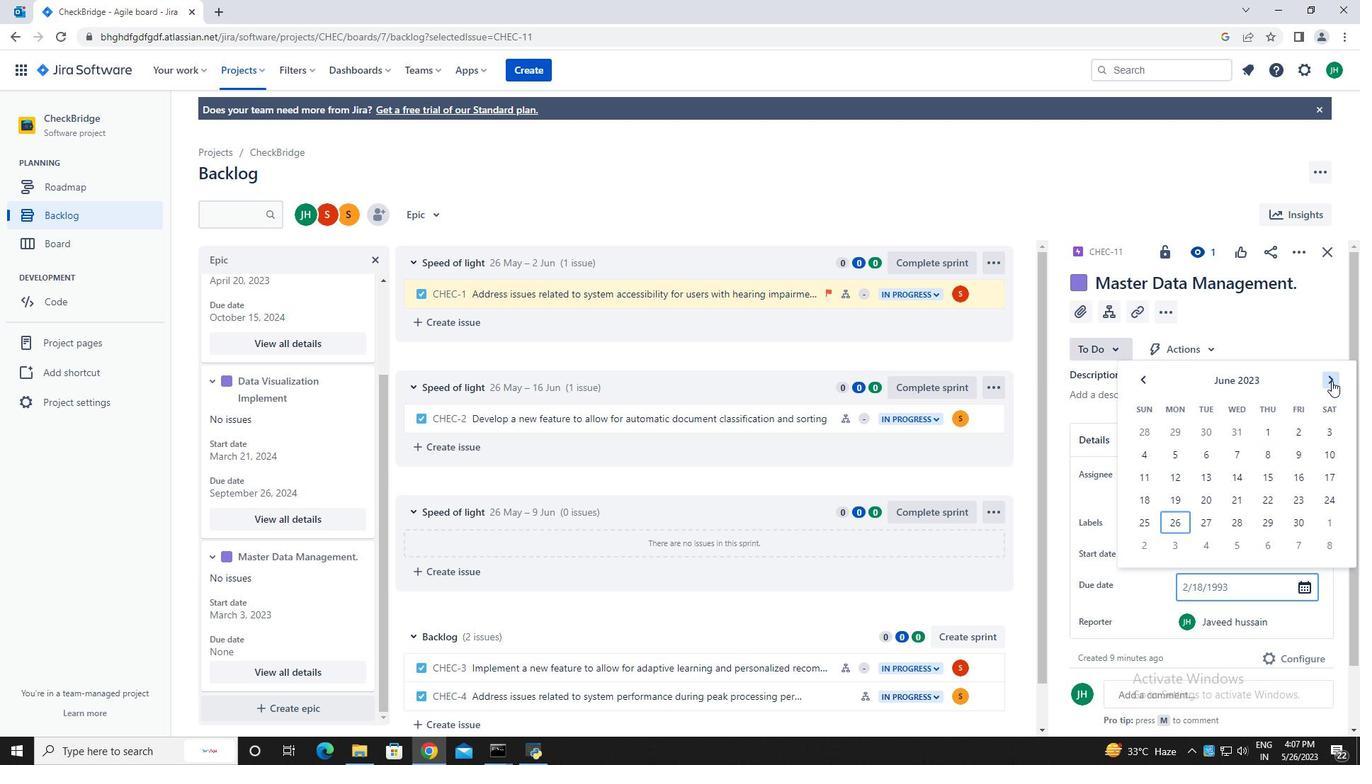 
Action: Mouse pressed left at (1331, 381)
Screenshot: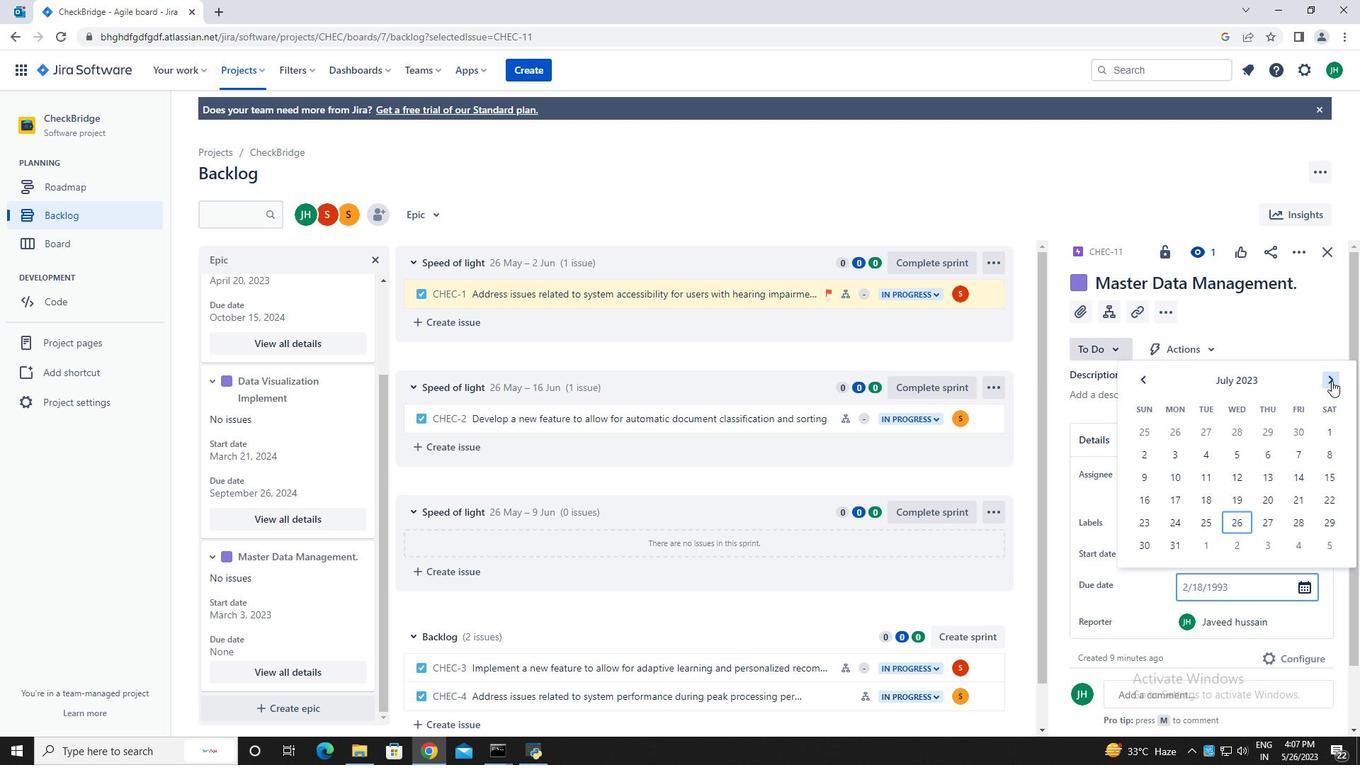 
Action: Mouse pressed left at (1331, 381)
Screenshot: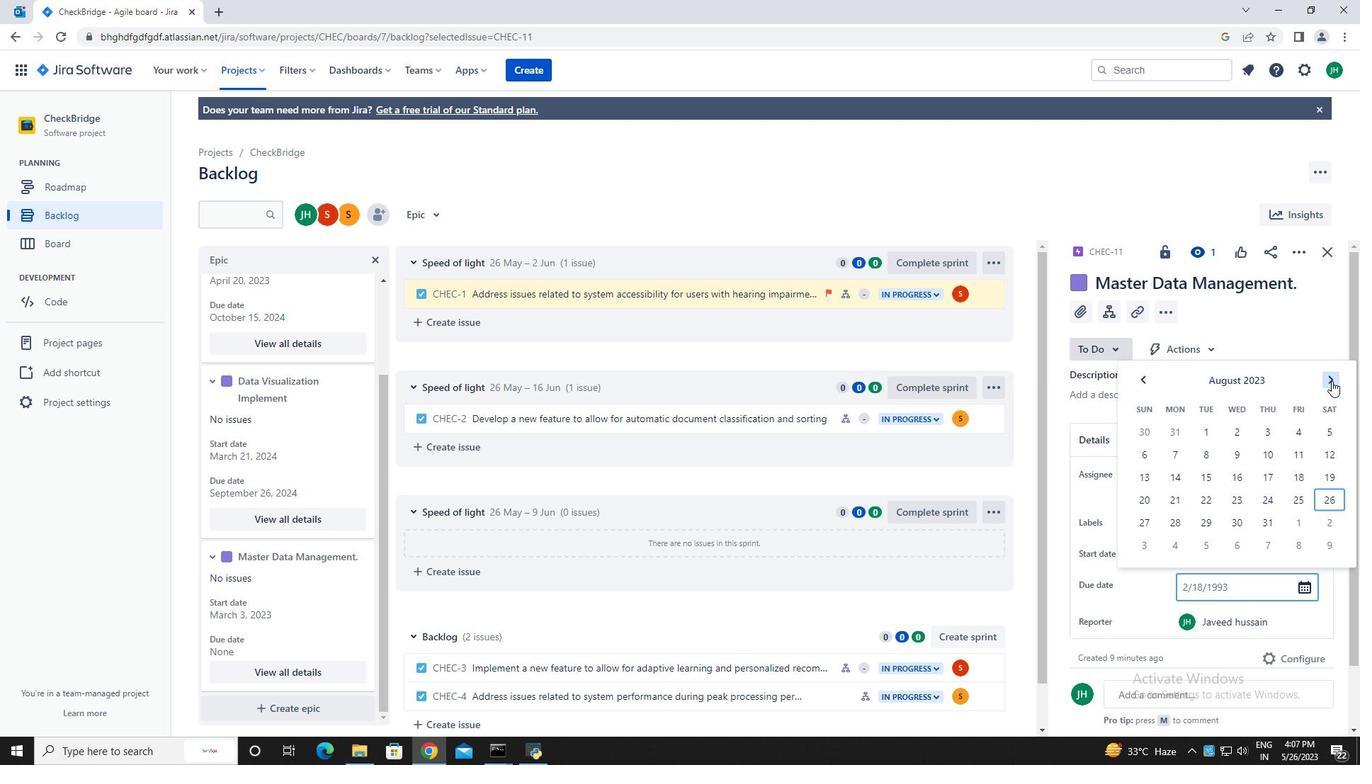
Action: Mouse pressed left at (1331, 381)
Screenshot: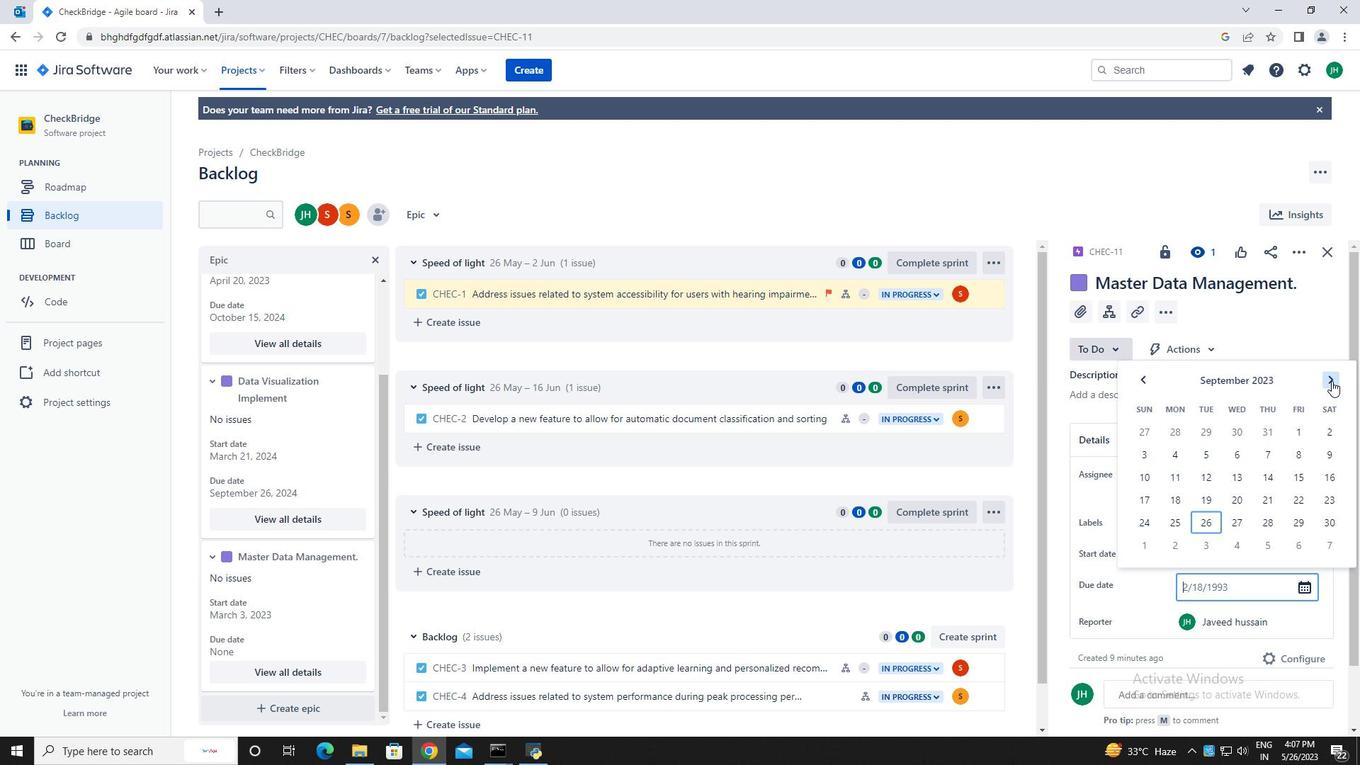 
Action: Mouse pressed left at (1331, 381)
Screenshot: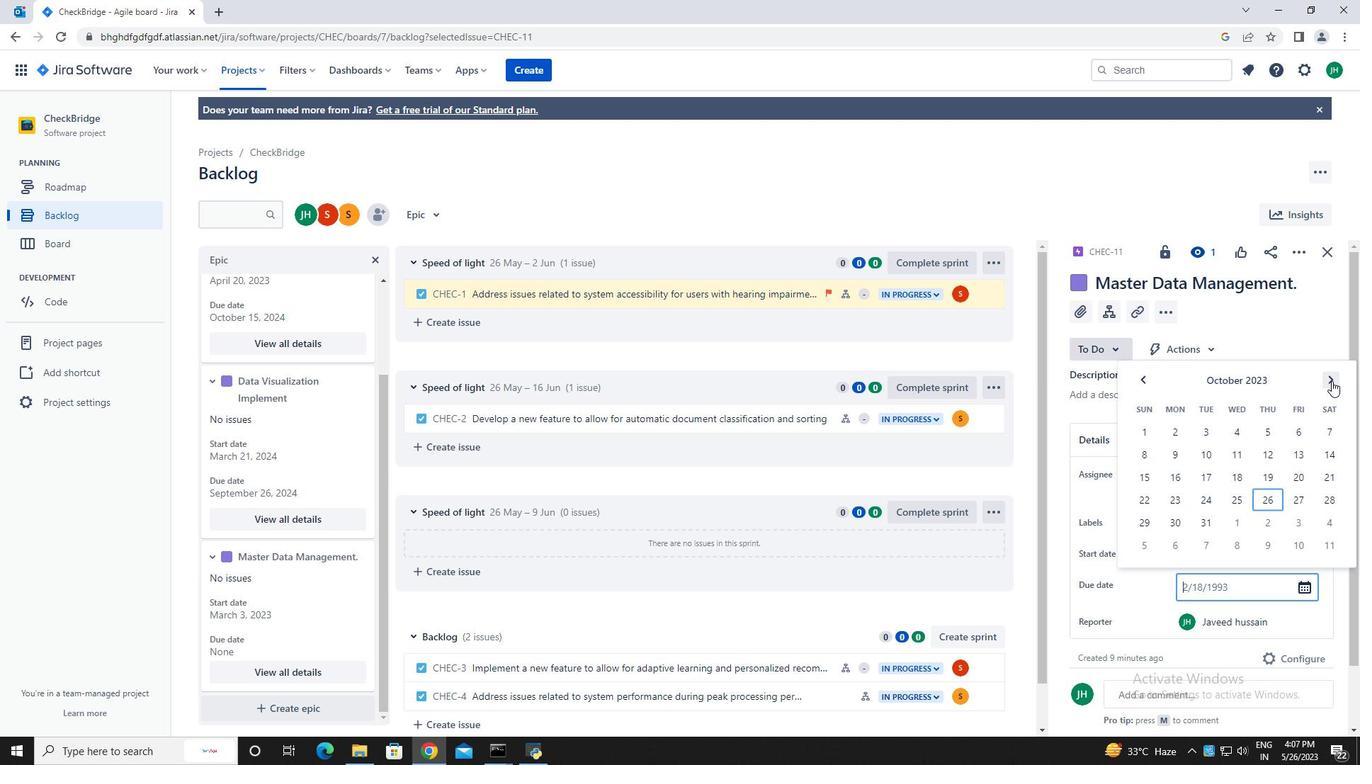 
Action: Mouse pressed left at (1331, 381)
Screenshot: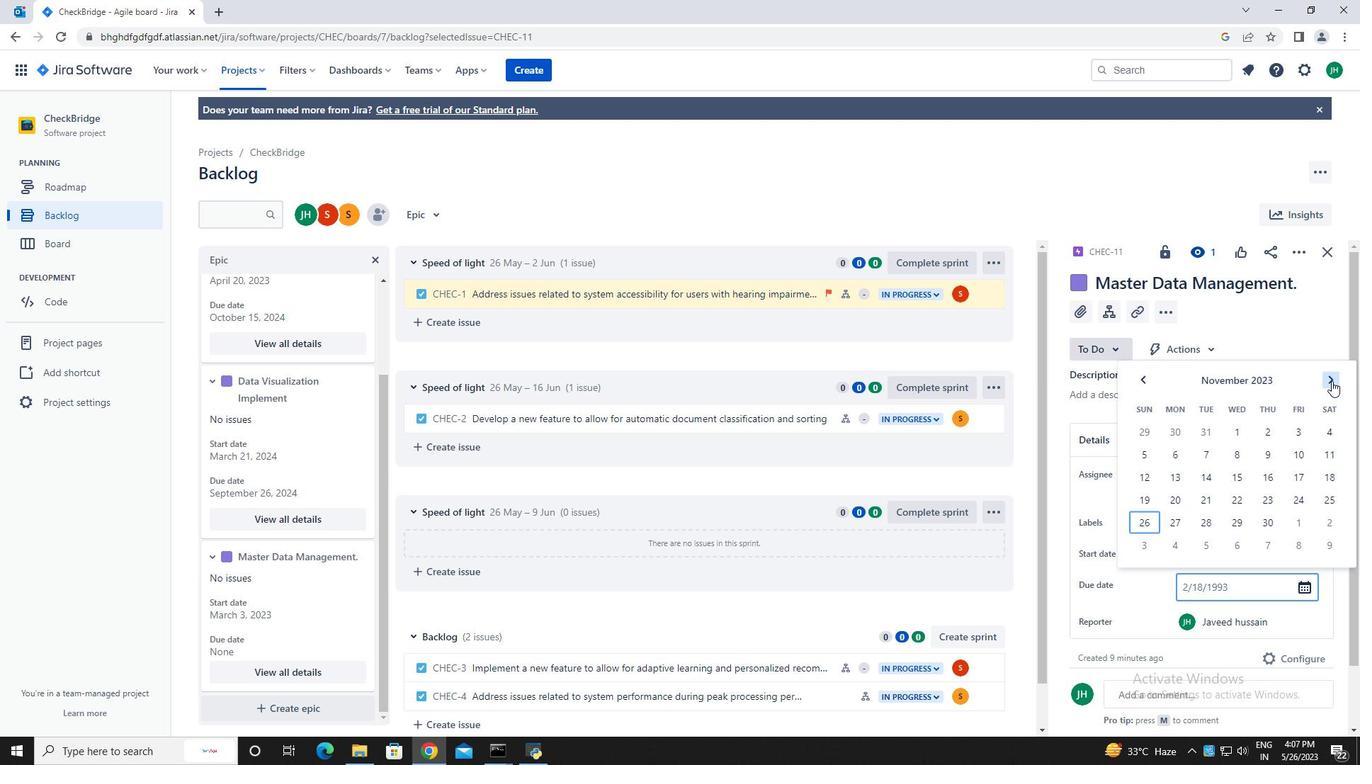 
Action: Mouse pressed left at (1331, 381)
Screenshot: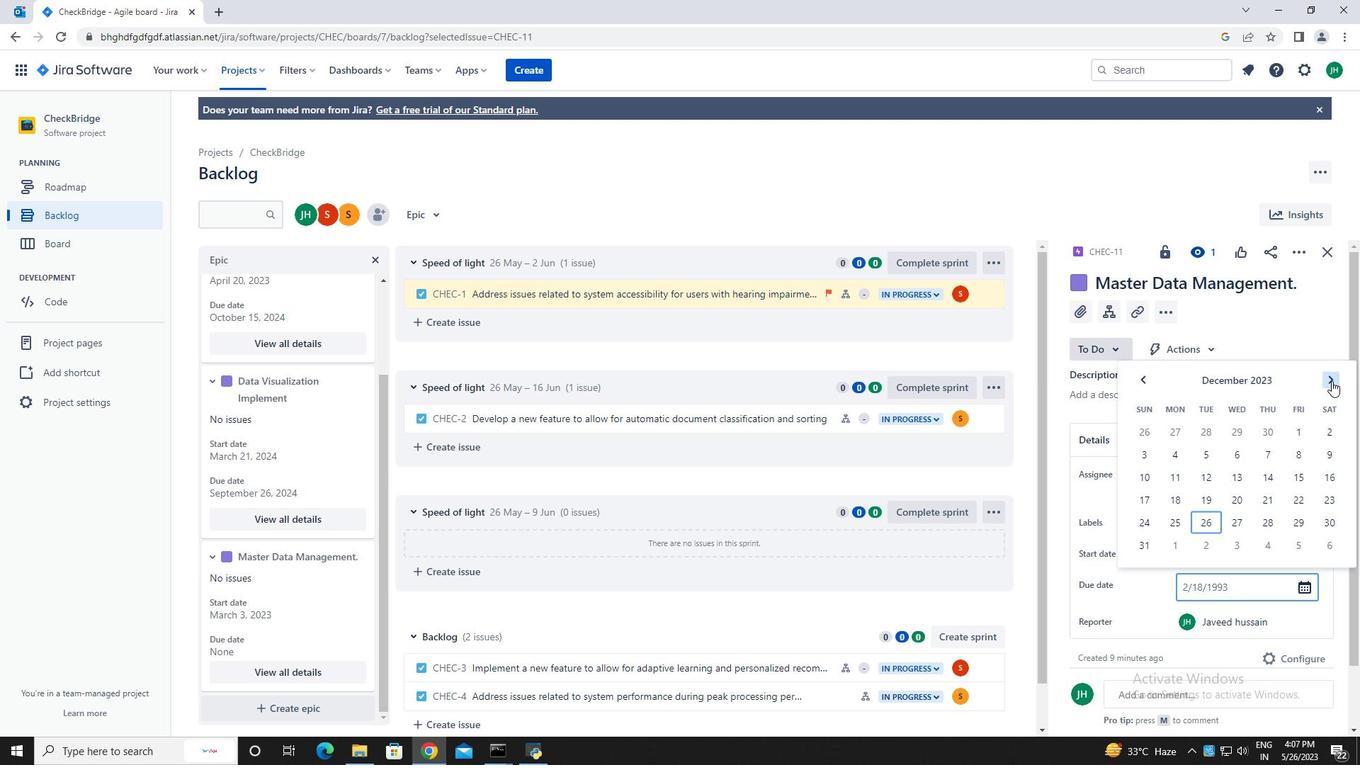 
Action: Mouse pressed left at (1331, 381)
Screenshot: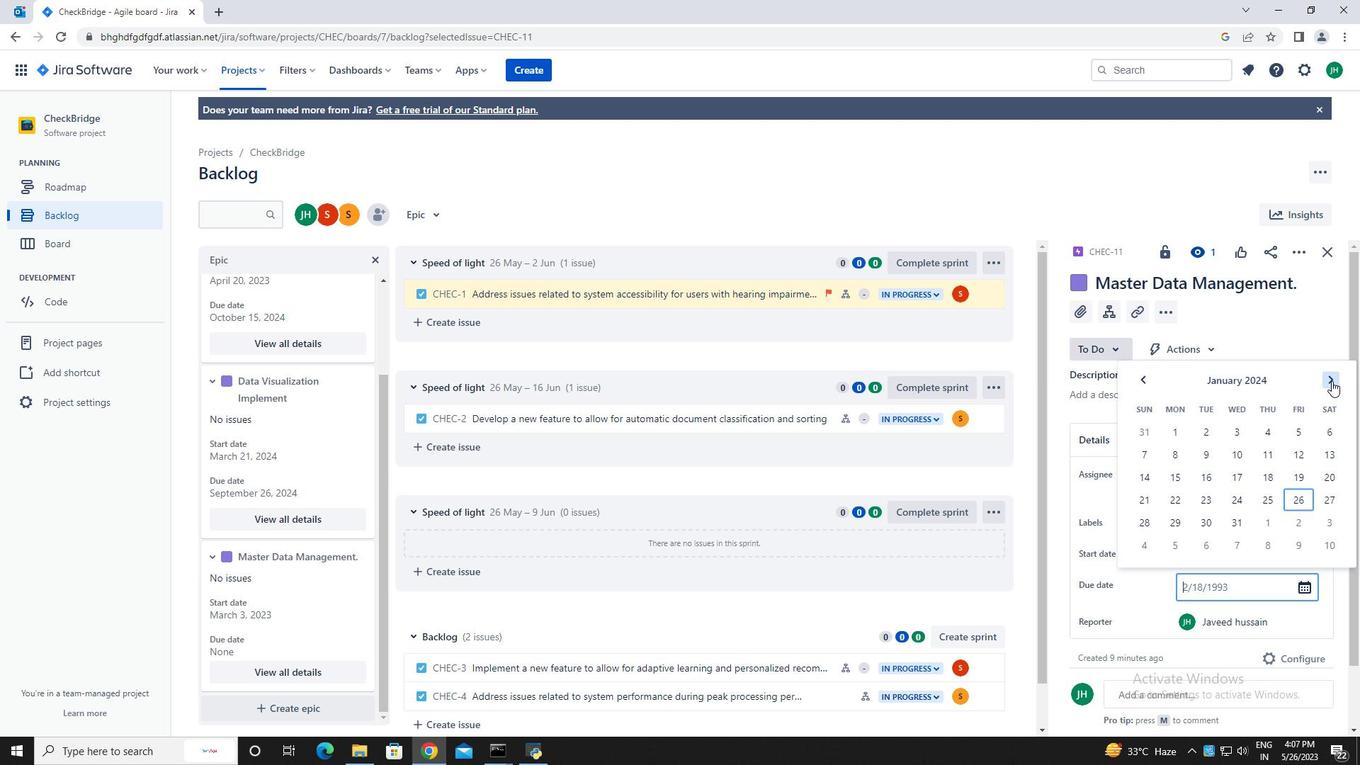 
Action: Mouse pressed left at (1331, 381)
Screenshot: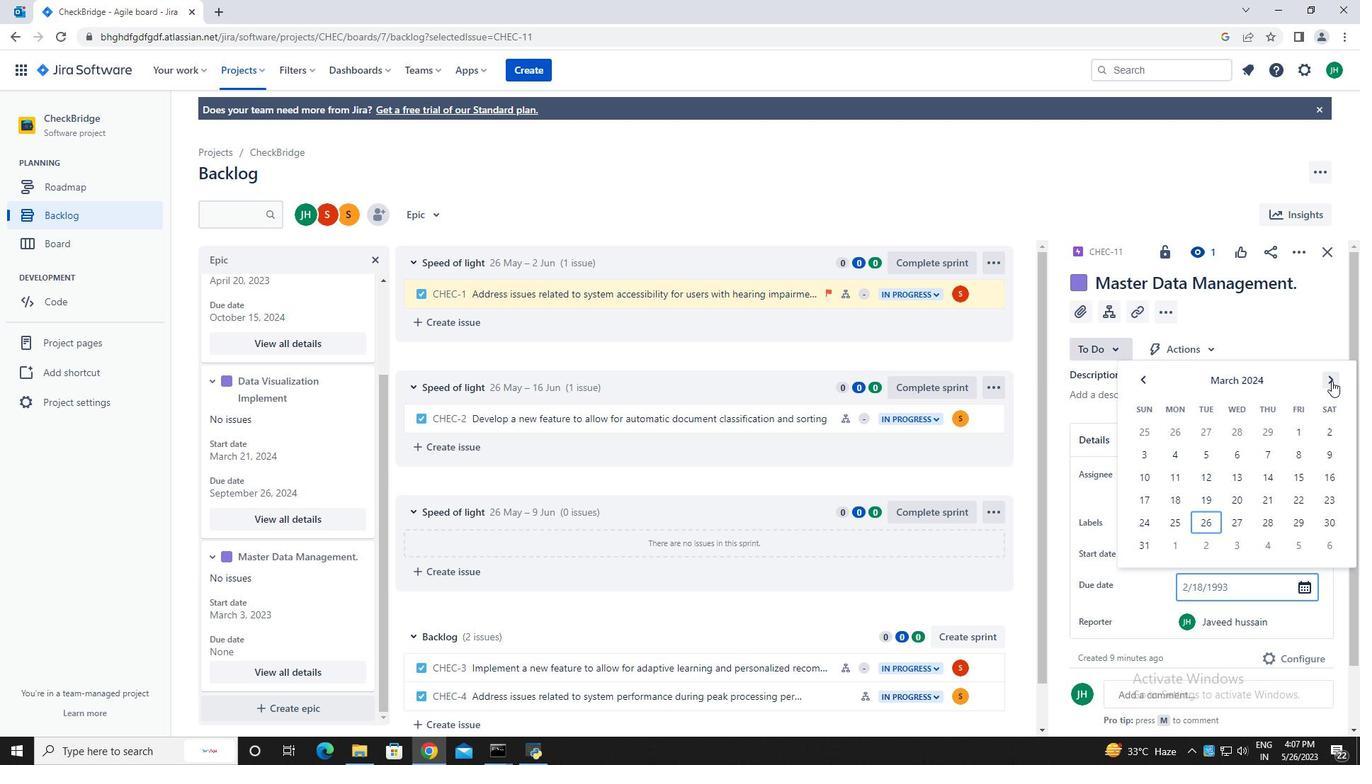 
Action: Mouse pressed left at (1331, 381)
Screenshot: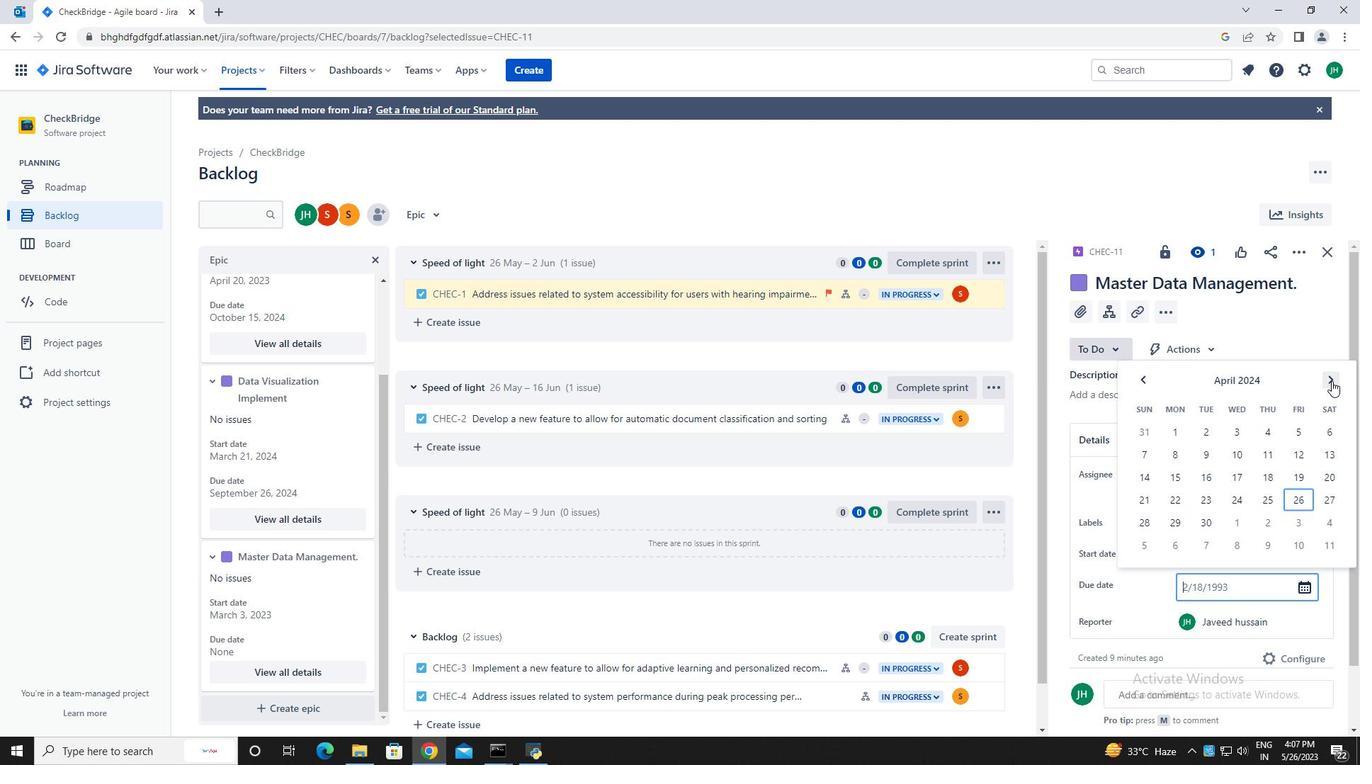 
Action: Mouse pressed left at (1331, 381)
Screenshot: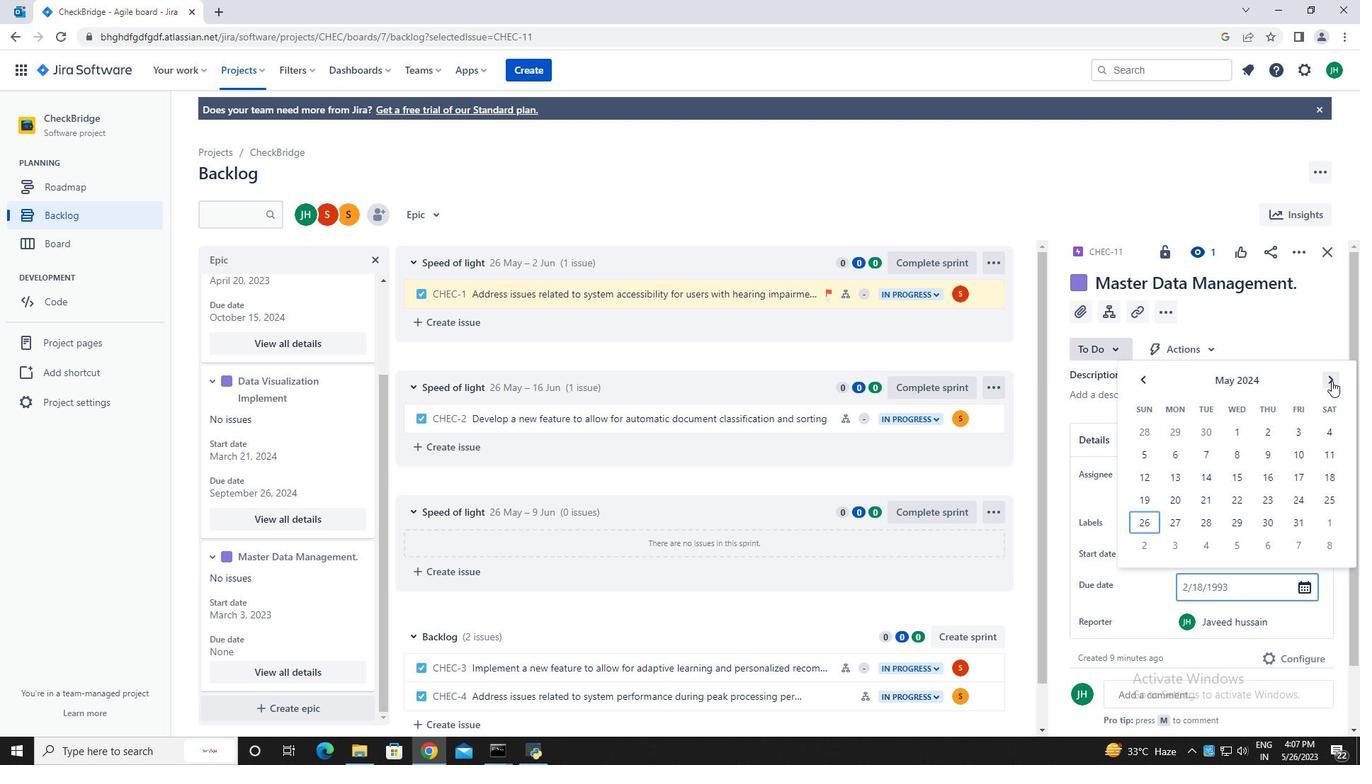 
Action: Mouse pressed left at (1331, 381)
Screenshot: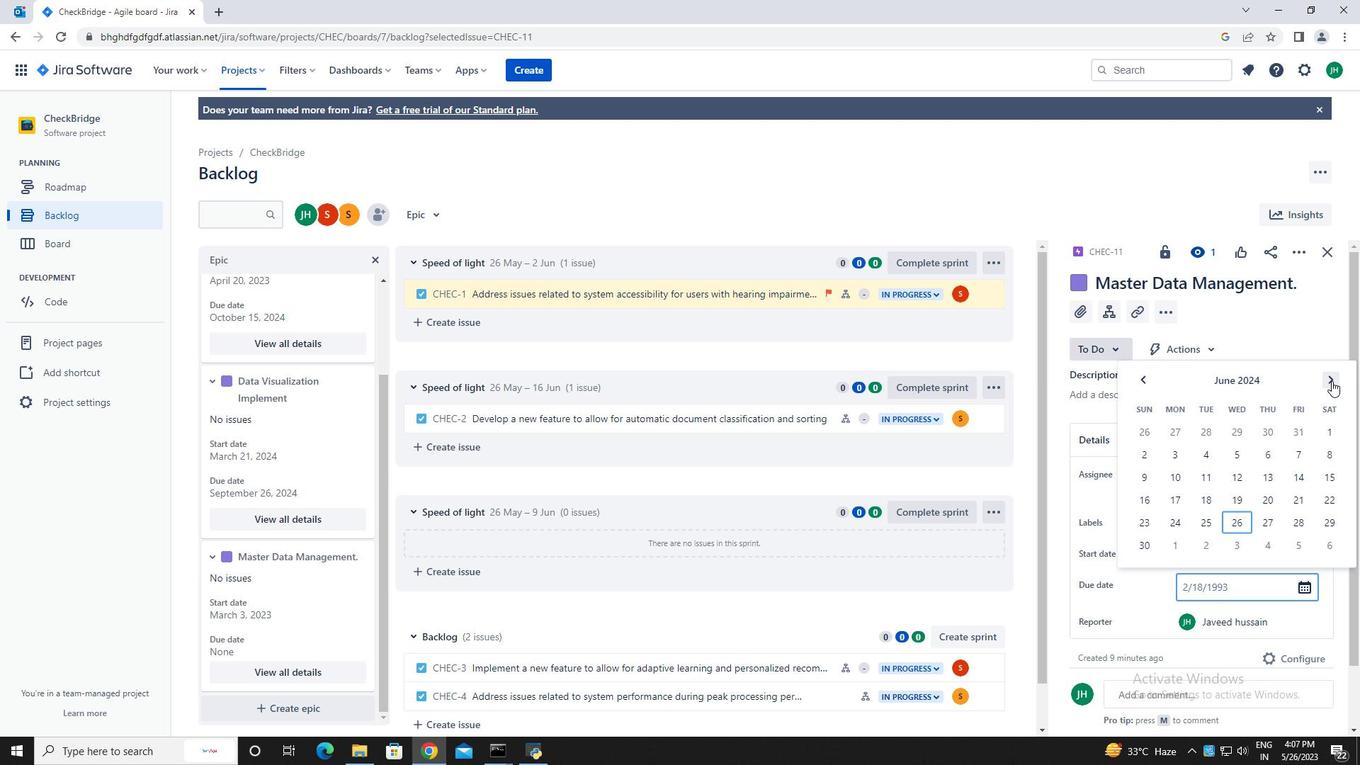 
Action: Mouse pressed left at (1331, 381)
Screenshot: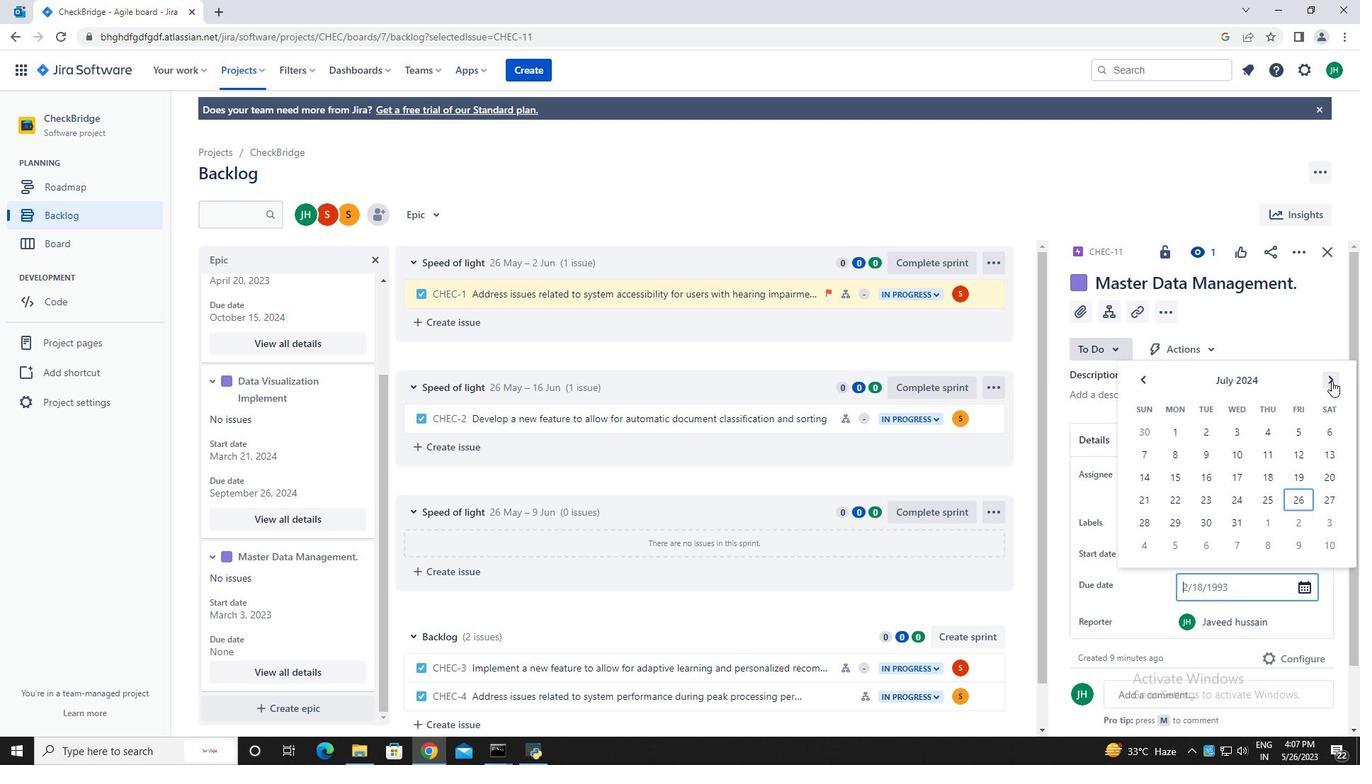 
Action: Mouse pressed left at (1331, 381)
Screenshot: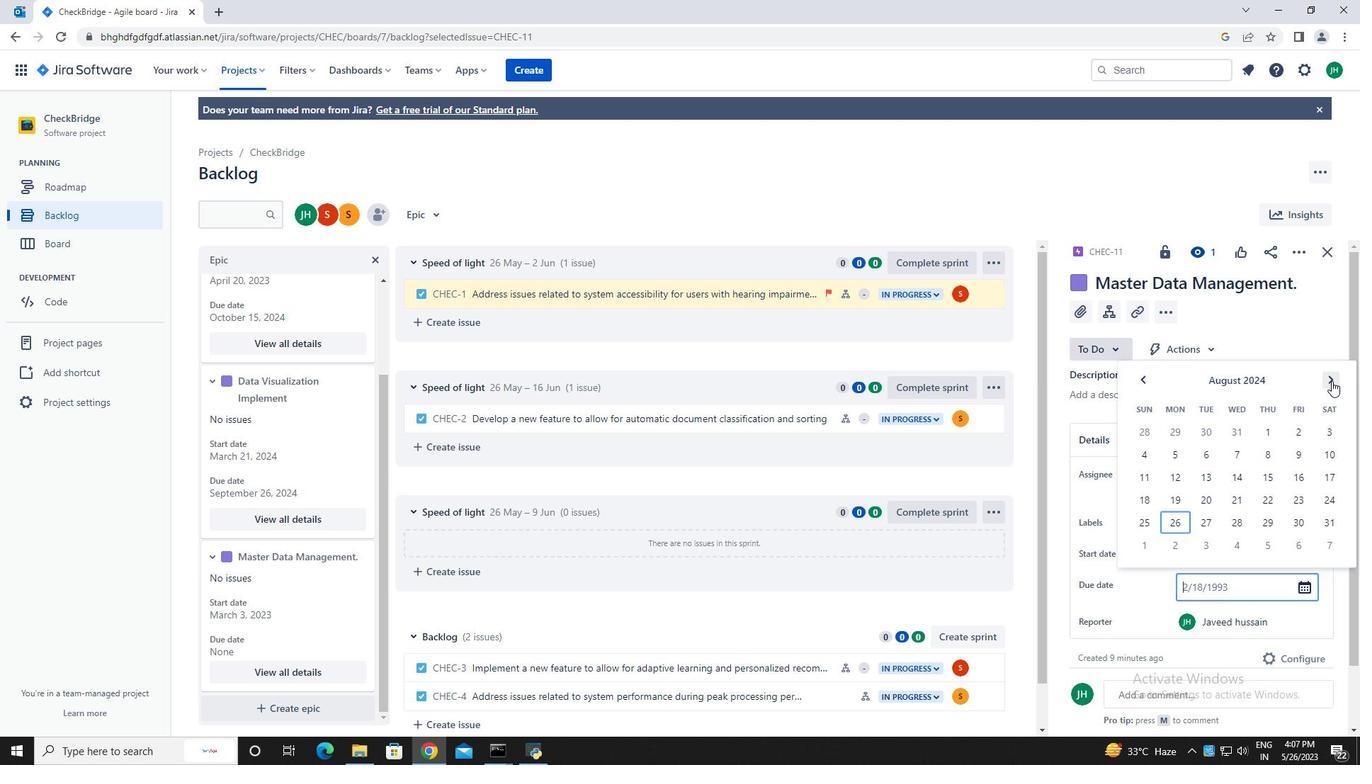 
Action: Mouse pressed left at (1331, 381)
Screenshot: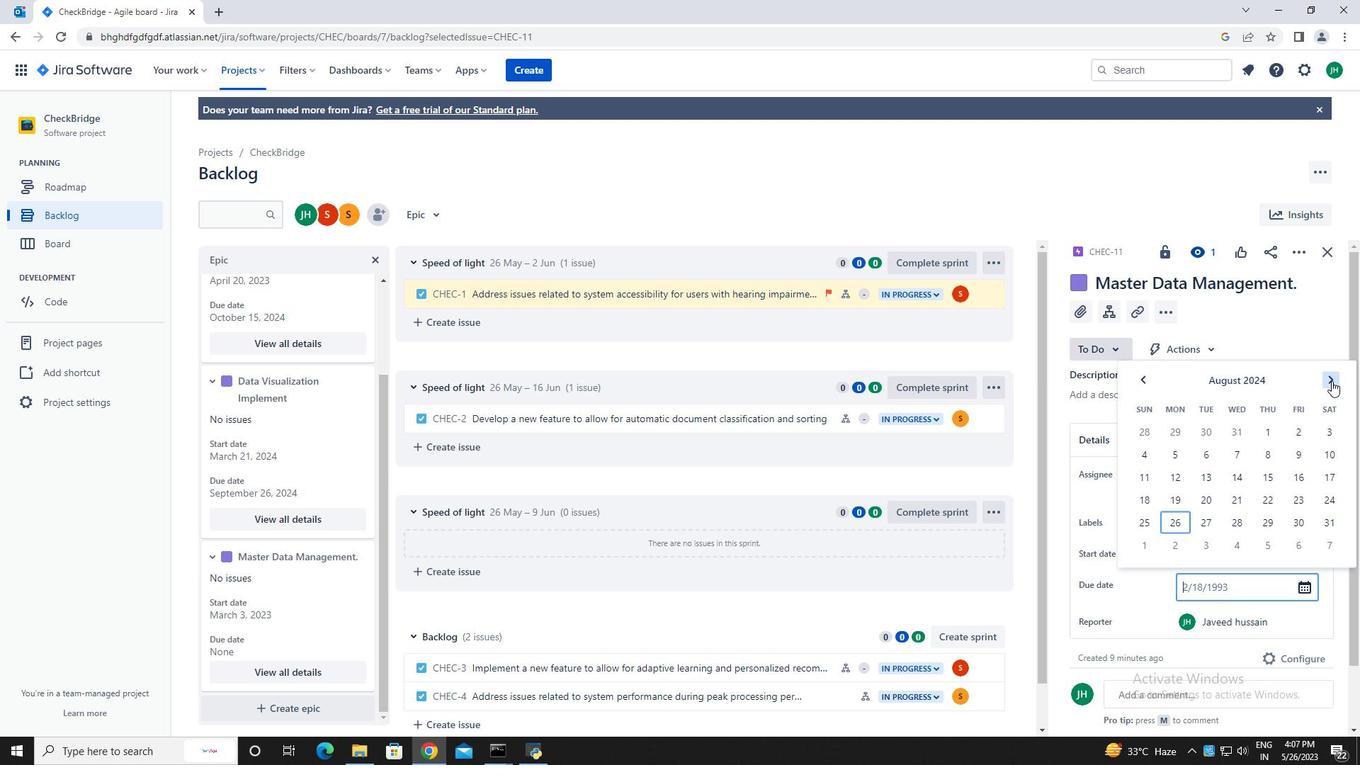 
Action: Mouse pressed left at (1331, 381)
Screenshot: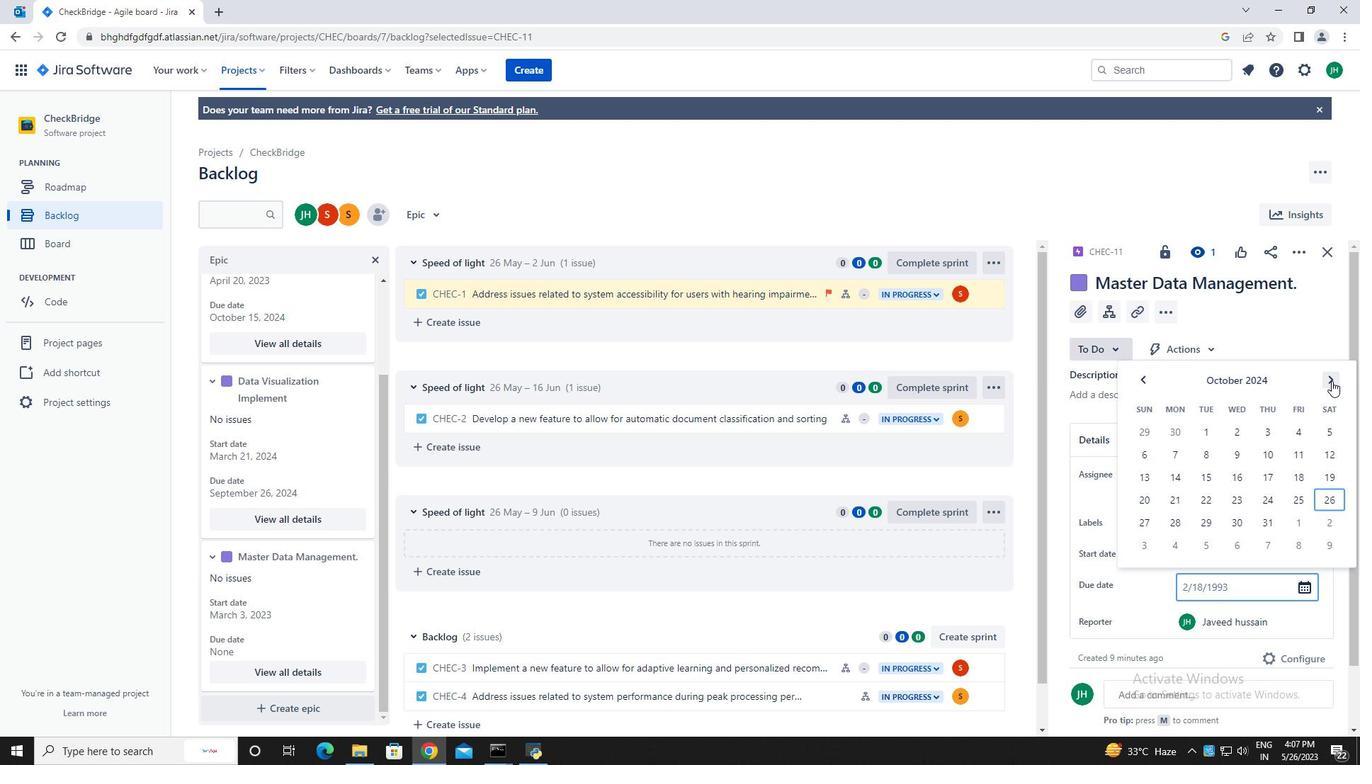
Action: Mouse pressed left at (1331, 381)
Screenshot: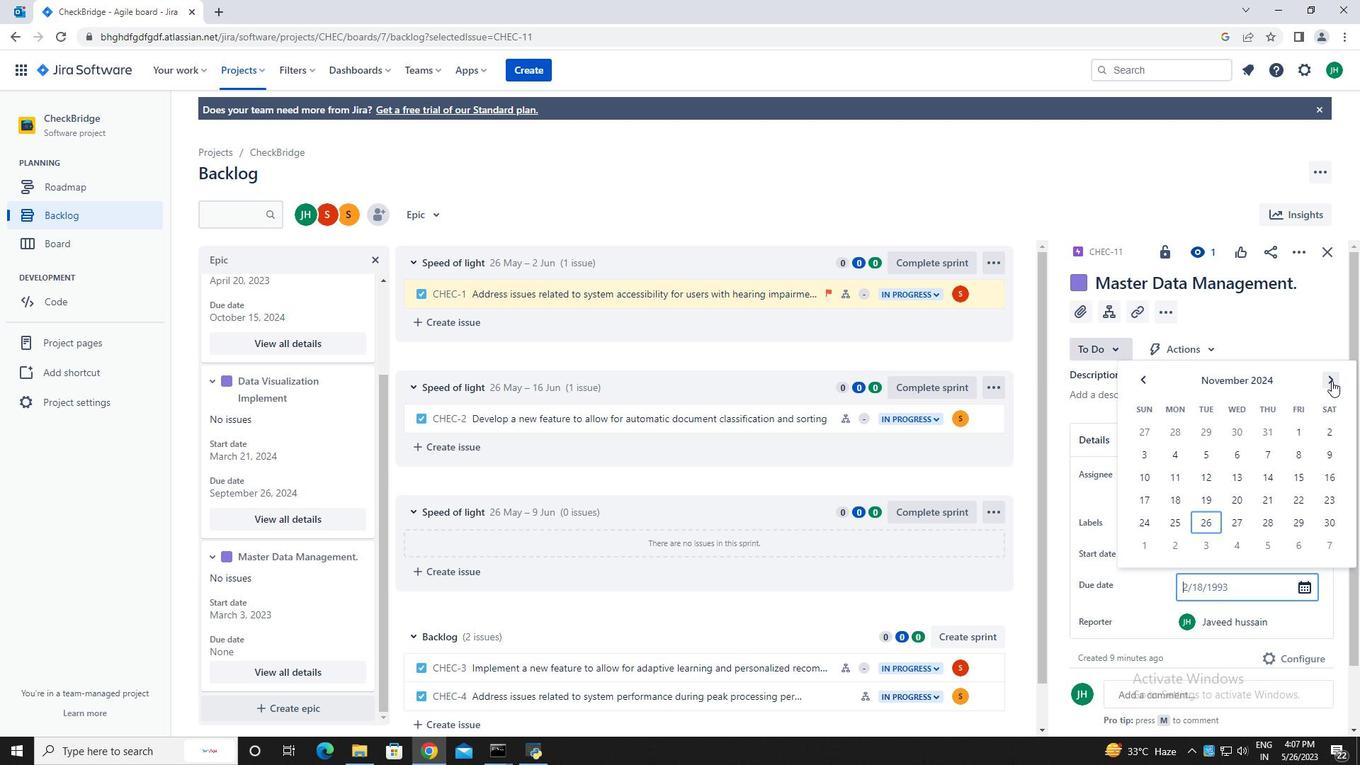 
Action: Mouse pressed left at (1331, 381)
Screenshot: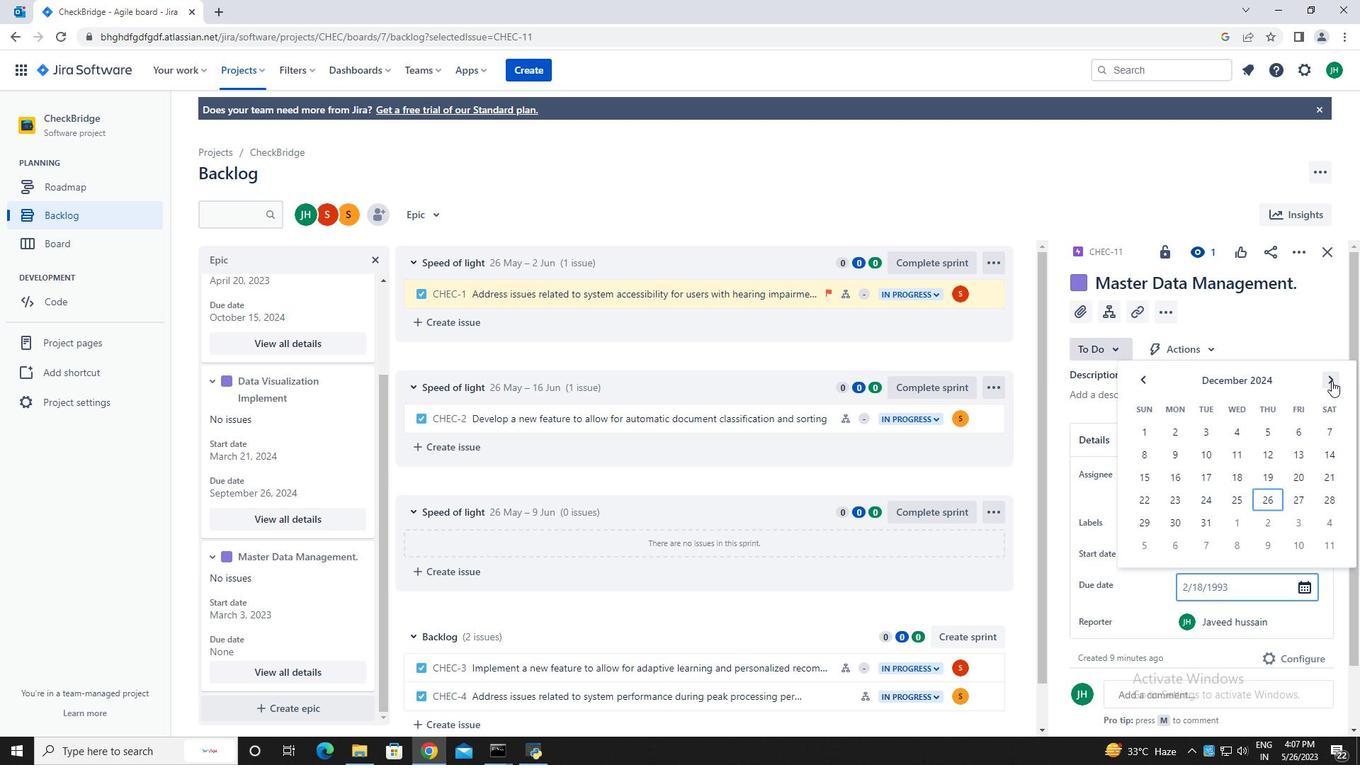 
Action: Mouse pressed left at (1331, 381)
Screenshot: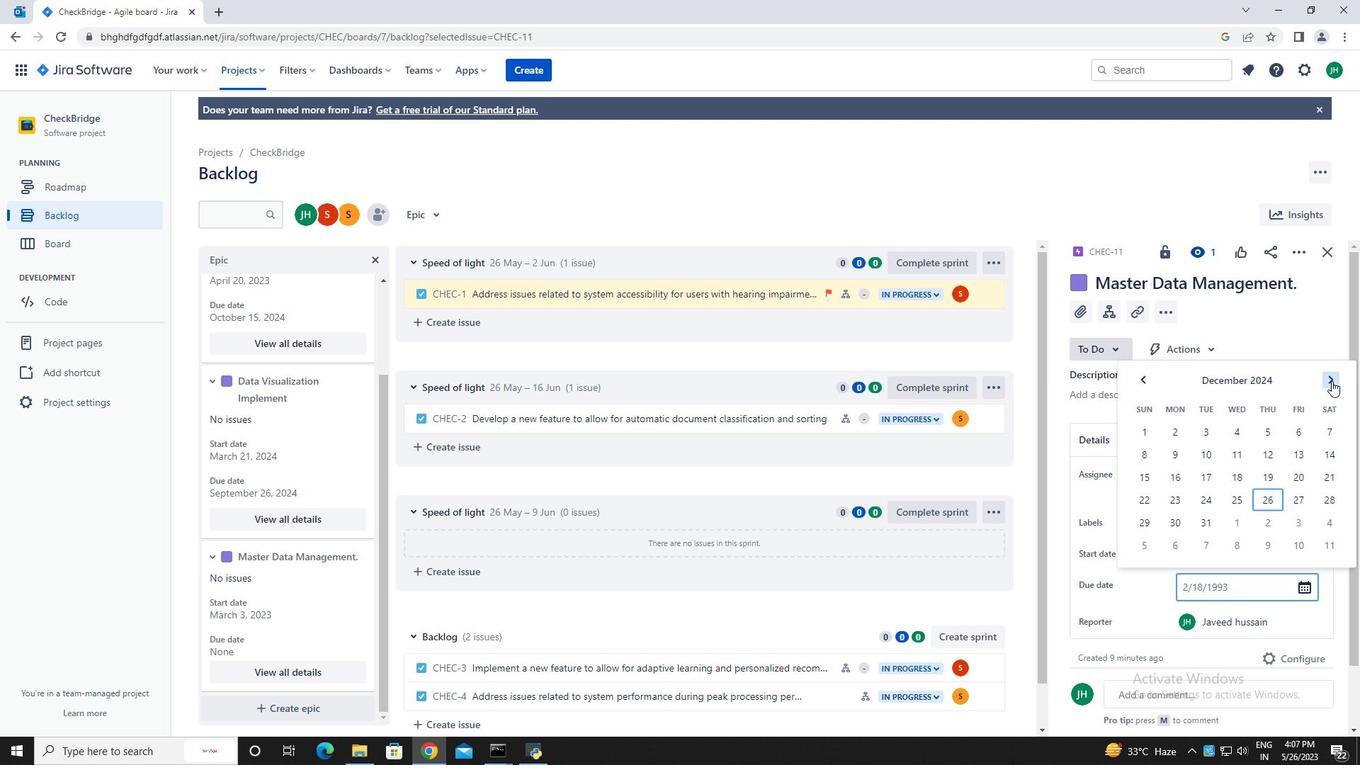 
Action: Mouse pressed left at (1331, 381)
Screenshot: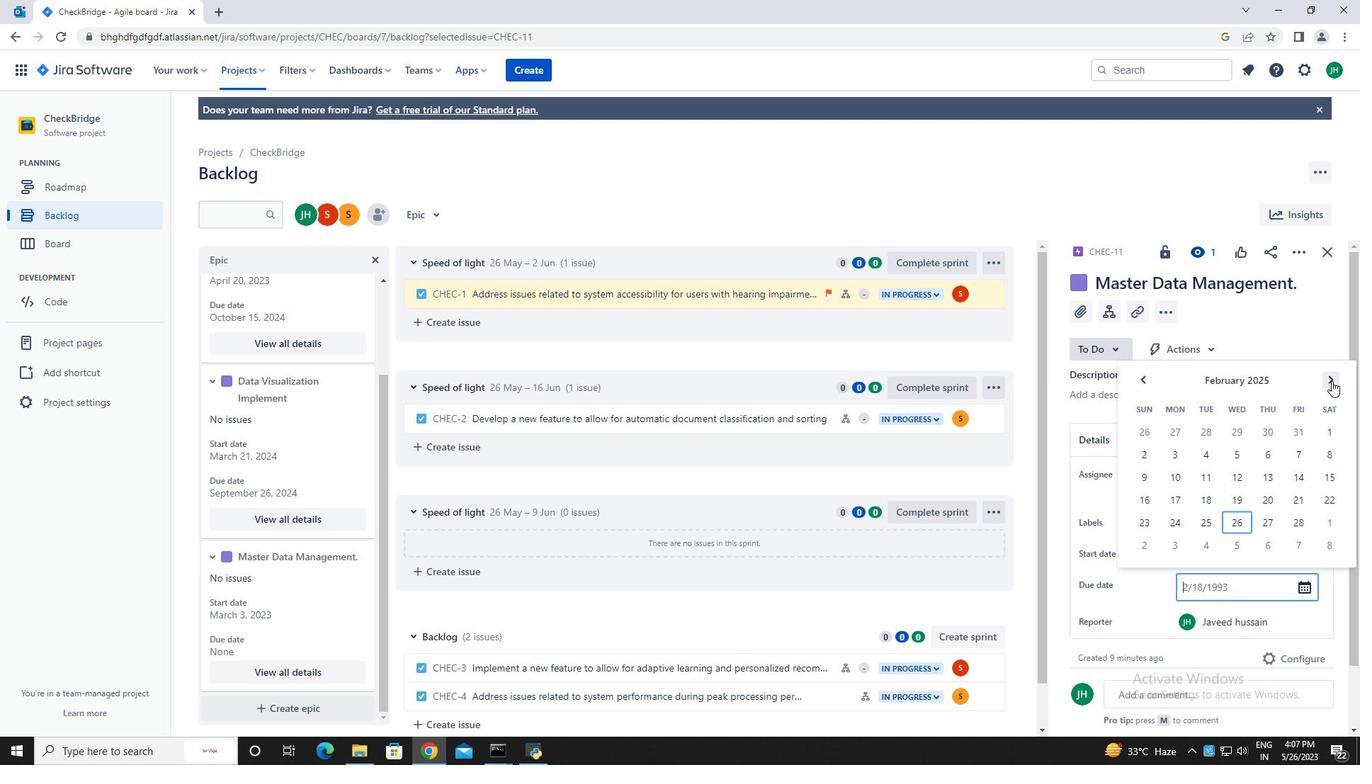 
Action: Mouse pressed left at (1331, 381)
Screenshot: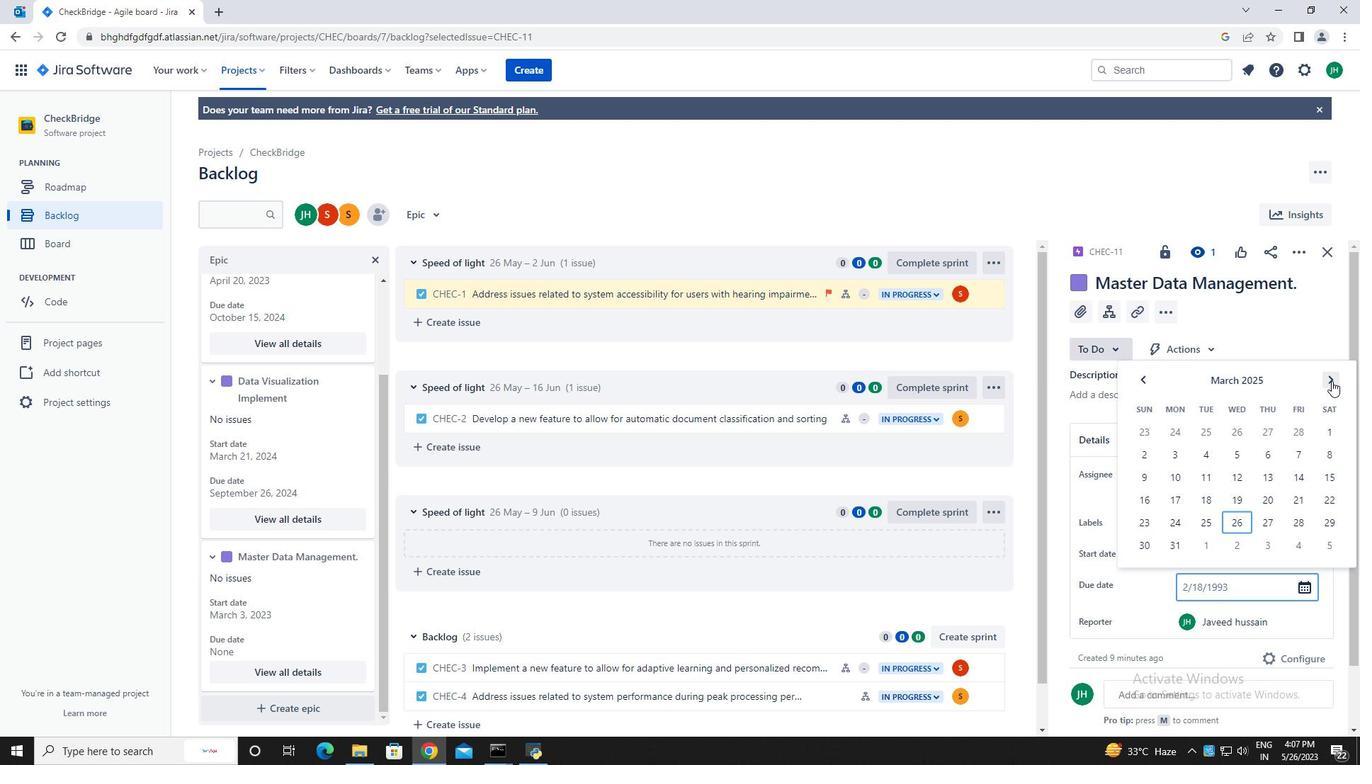 
Action: Mouse pressed left at (1331, 381)
Screenshot: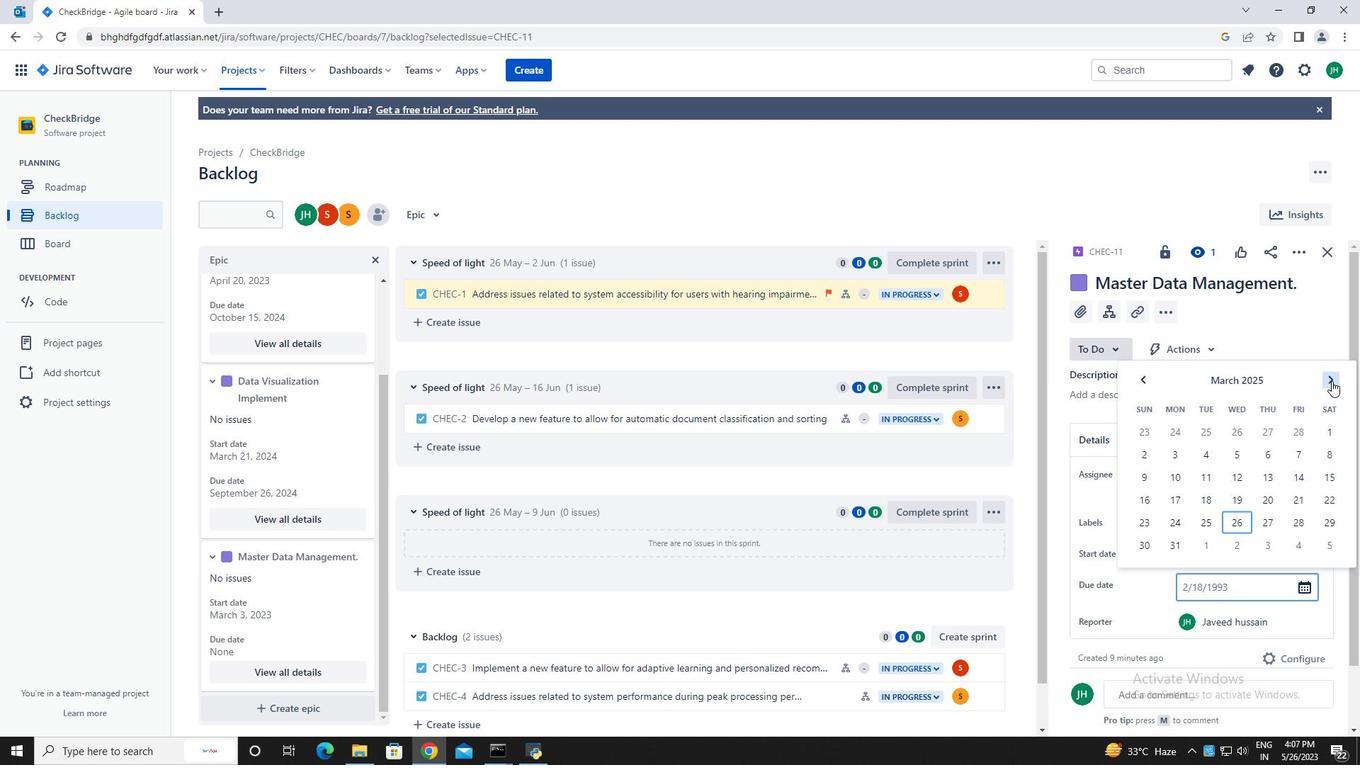 
Action: Mouse pressed left at (1331, 381)
Screenshot: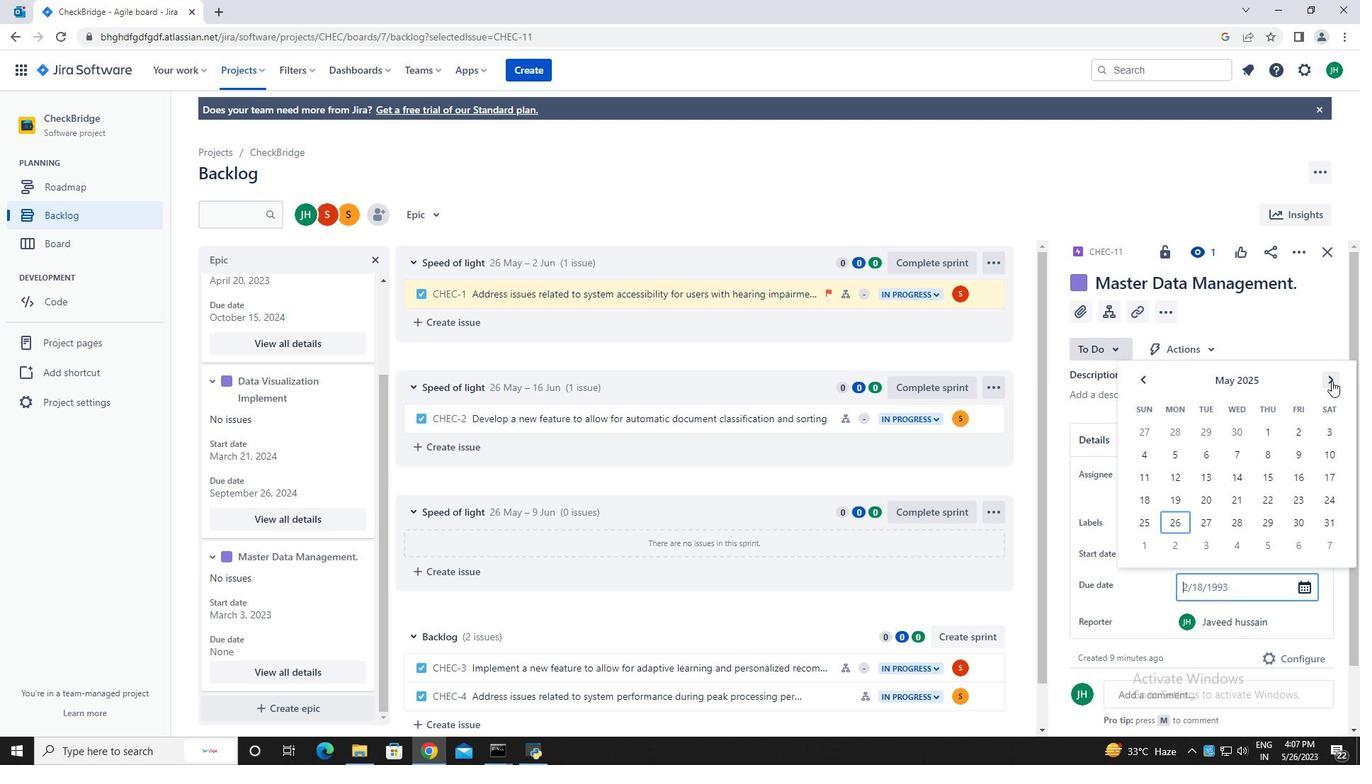 
Action: Mouse pressed left at (1331, 381)
Screenshot: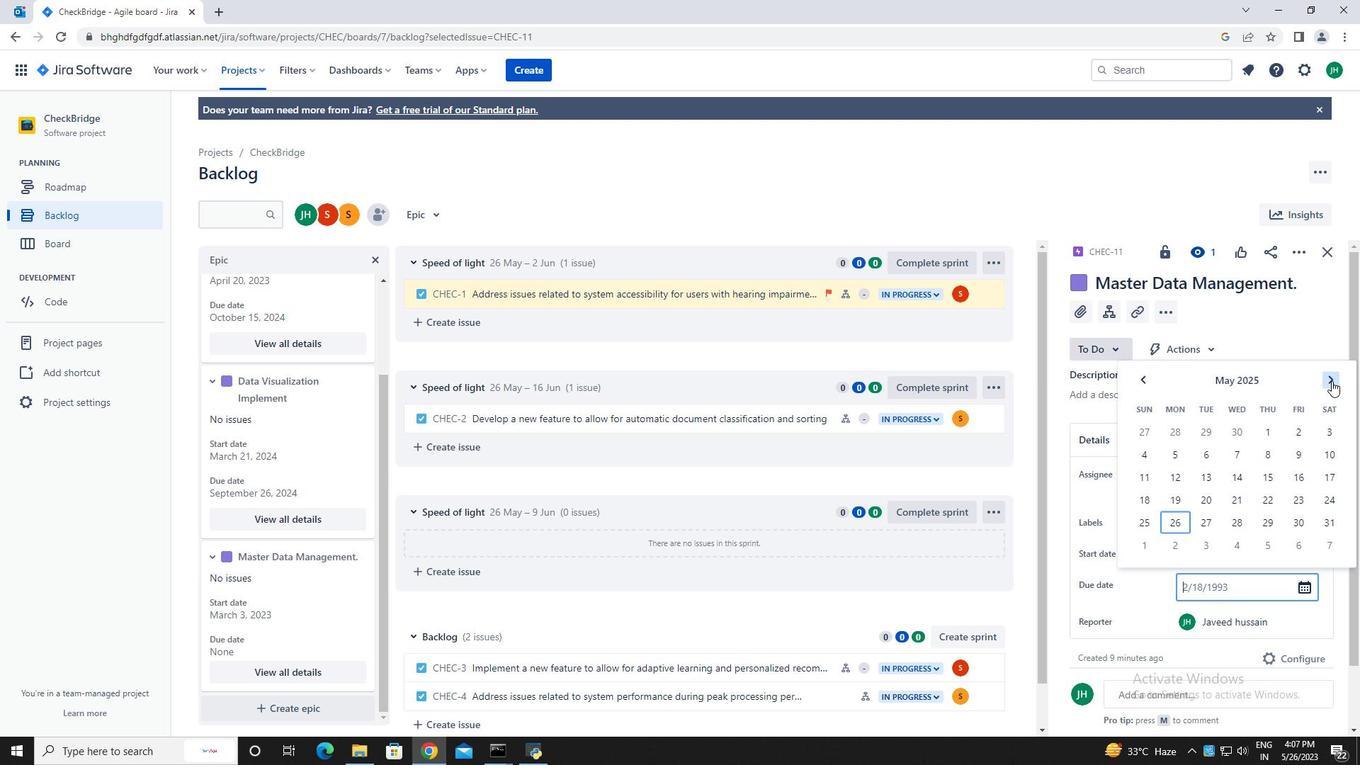 
Action: Mouse pressed left at (1331, 381)
Screenshot: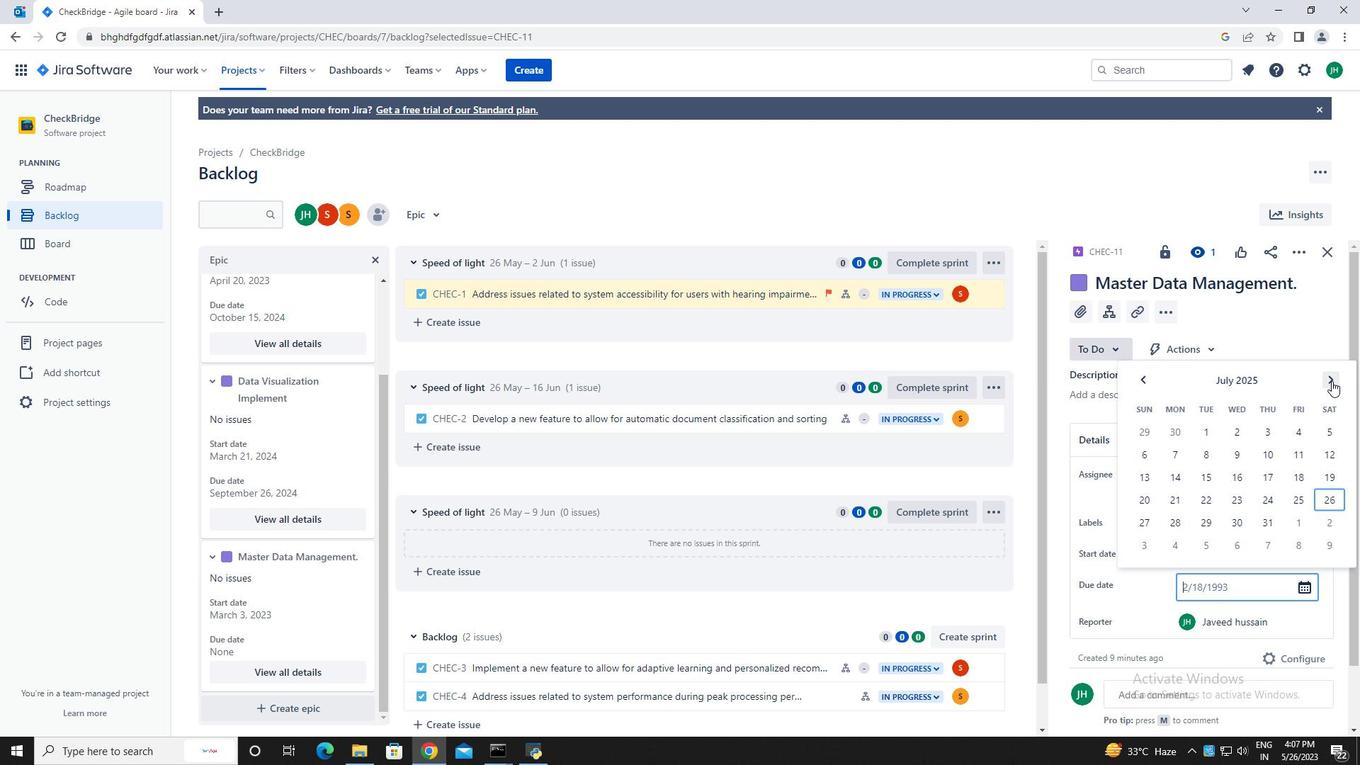 
Action: Mouse moved to (1237, 452)
Screenshot: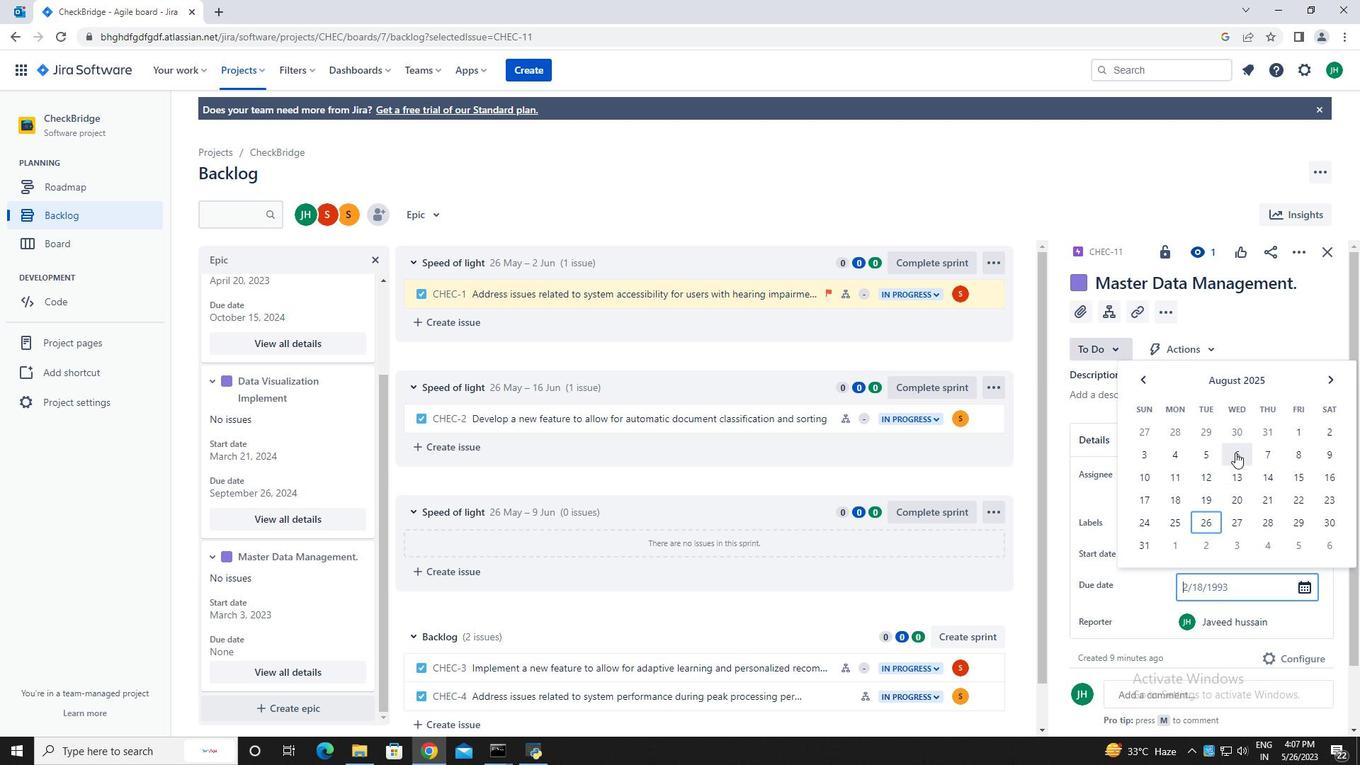 
Action: Mouse pressed left at (1237, 452)
Screenshot: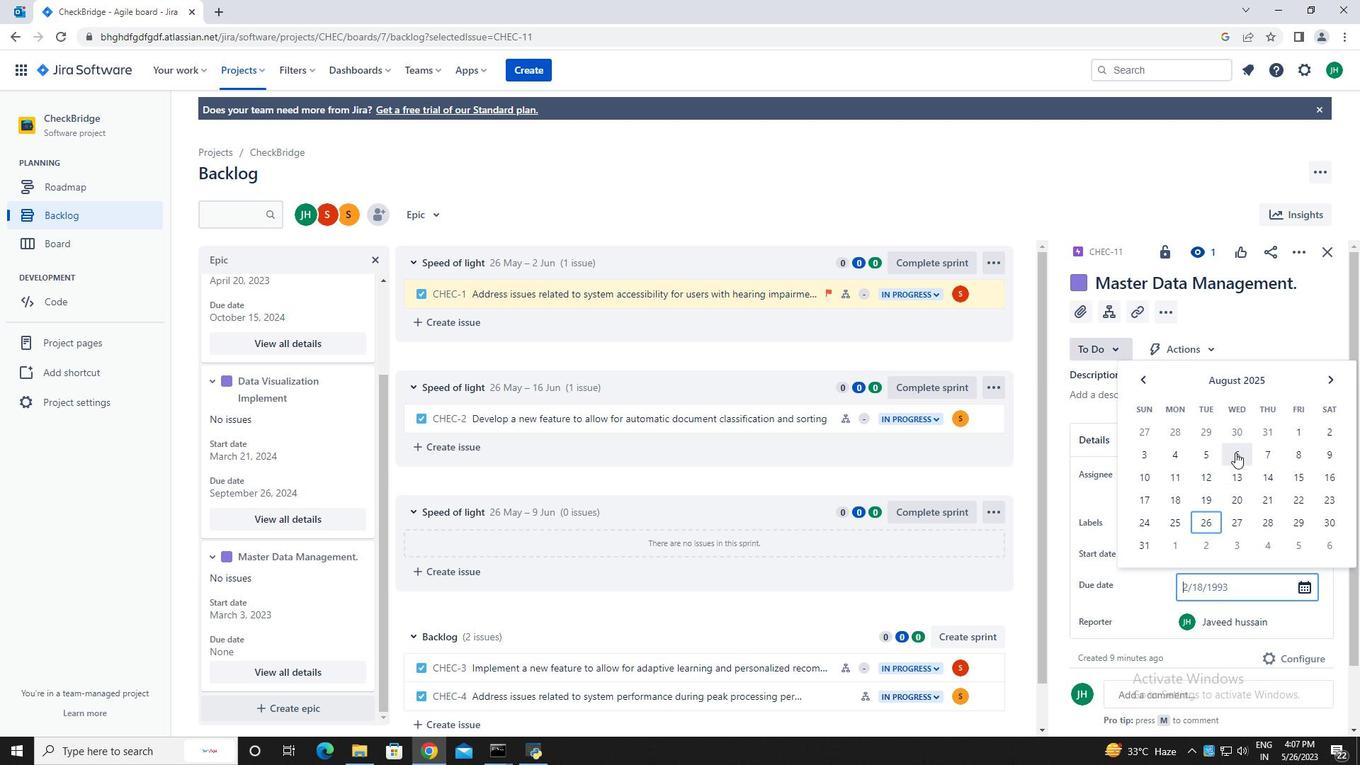 
Action: Mouse moved to (1217, 502)
Screenshot: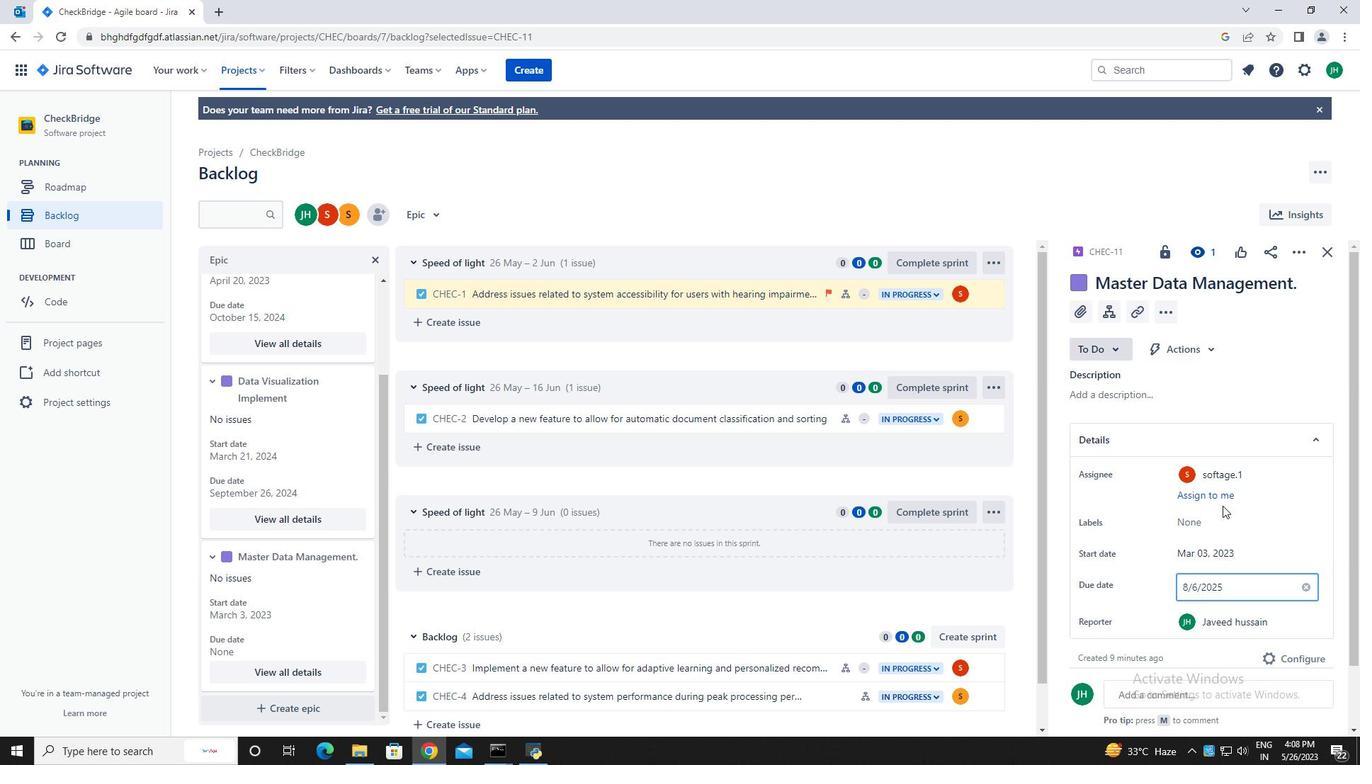 
Action: Key pressed <Key.enter>
Screenshot: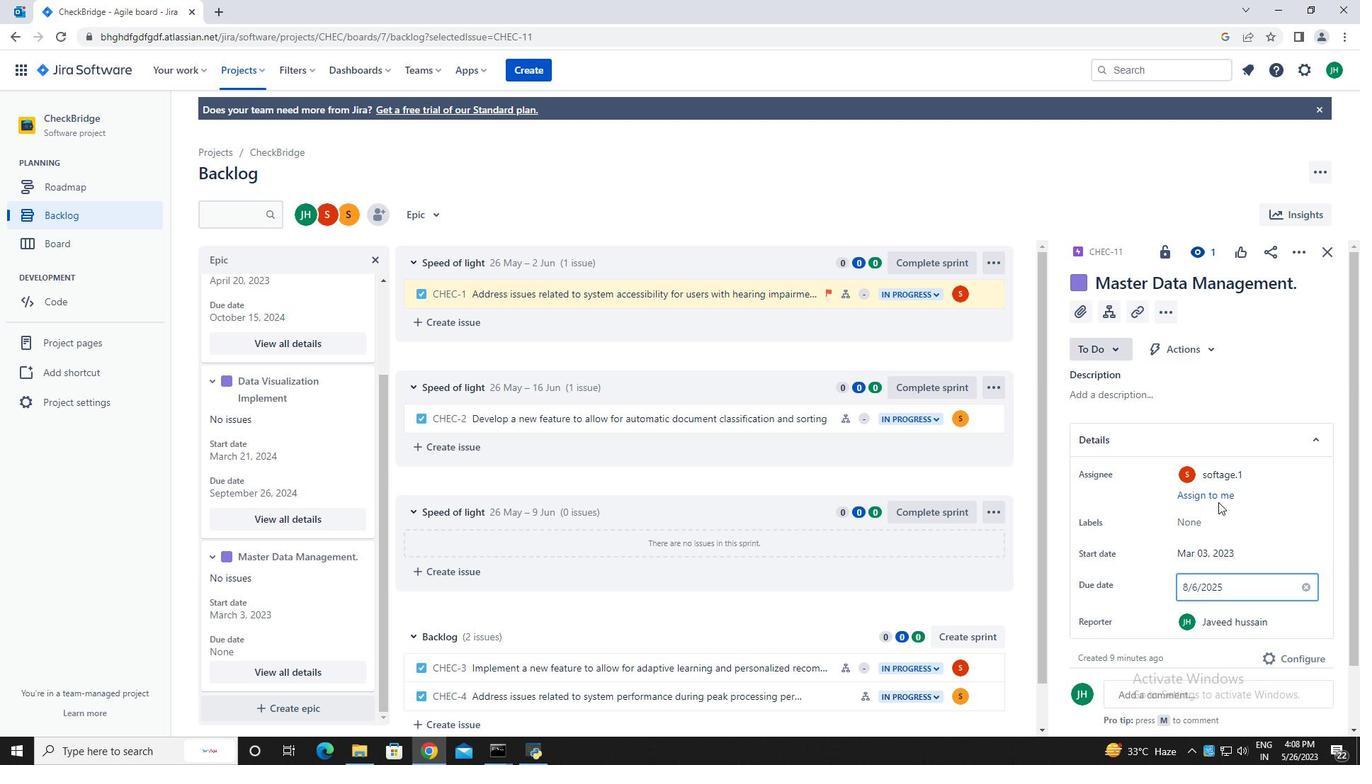 
Action: Mouse moved to (1327, 240)
Screenshot: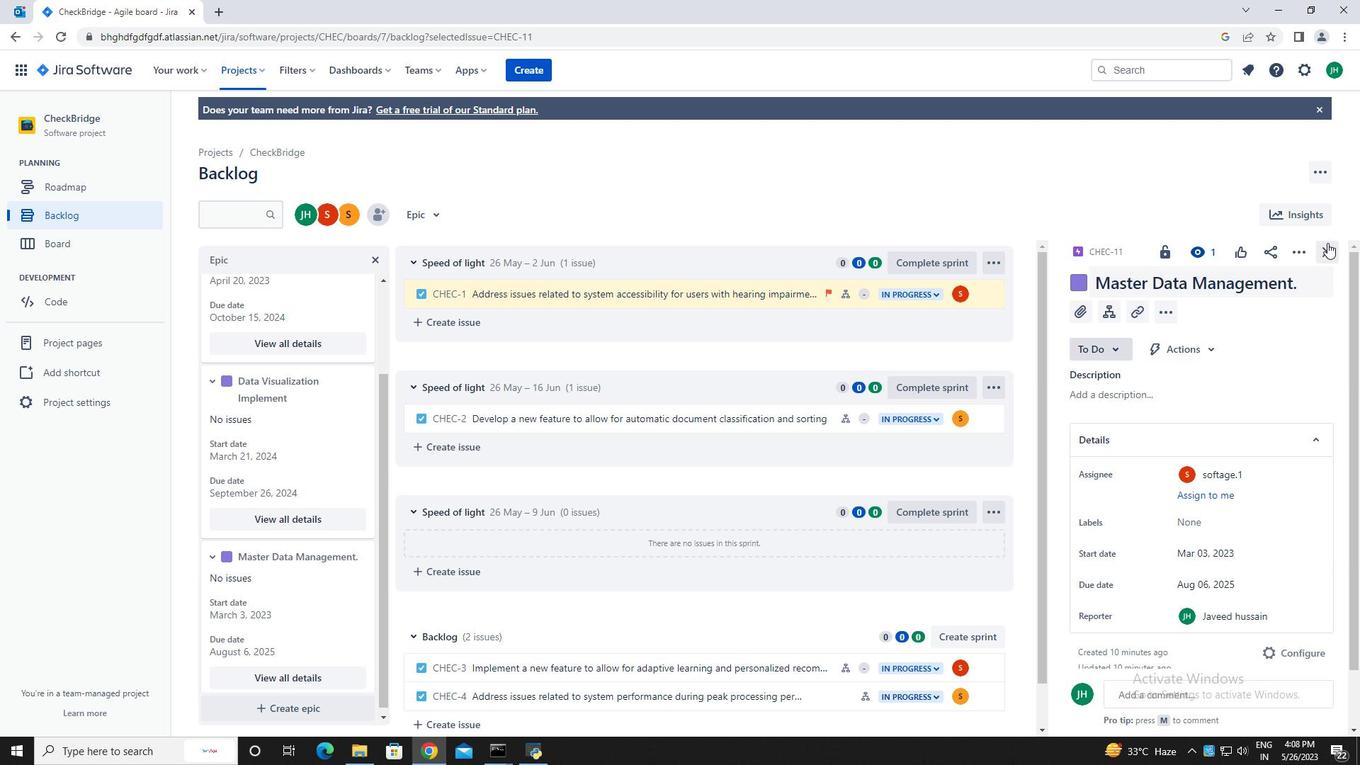 
Action: Mouse pressed left at (1327, 240)
Screenshot: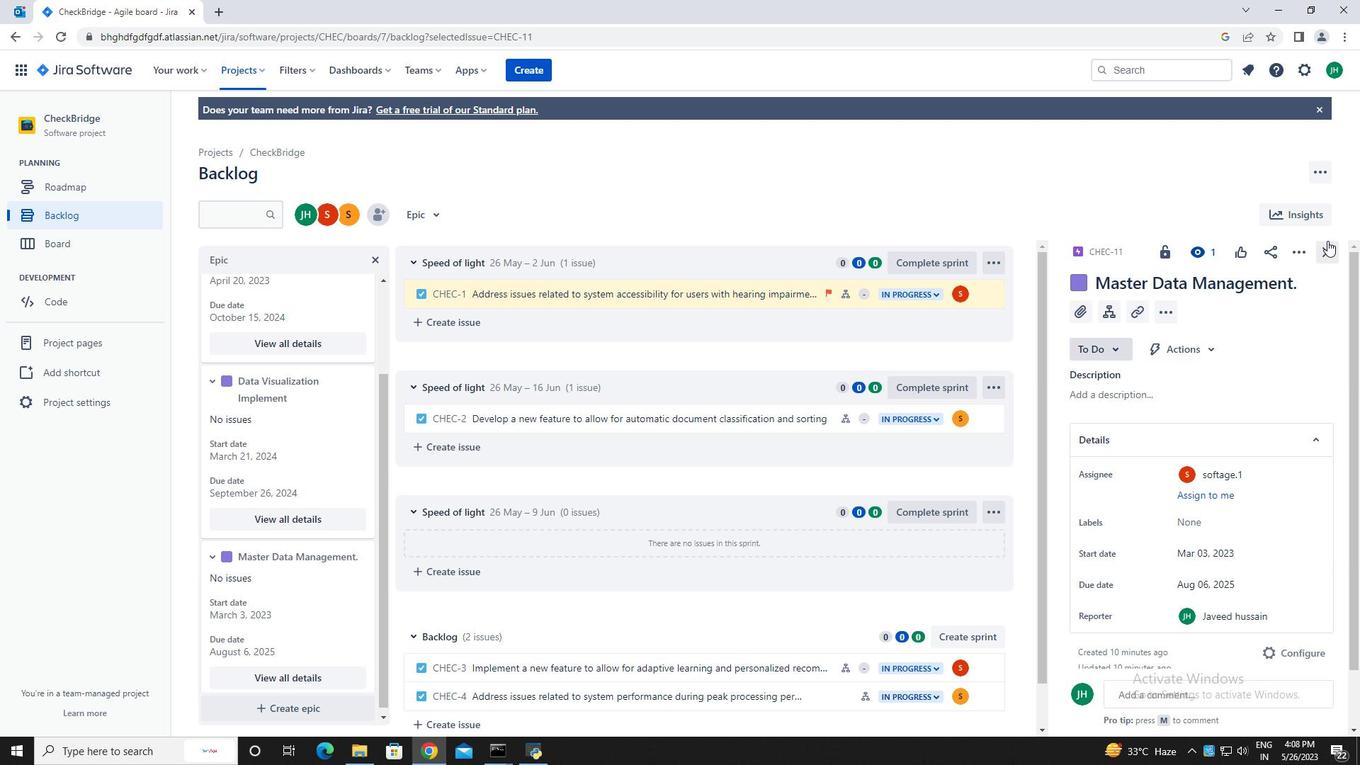 
Action: Mouse moved to (565, 649)
Screenshot: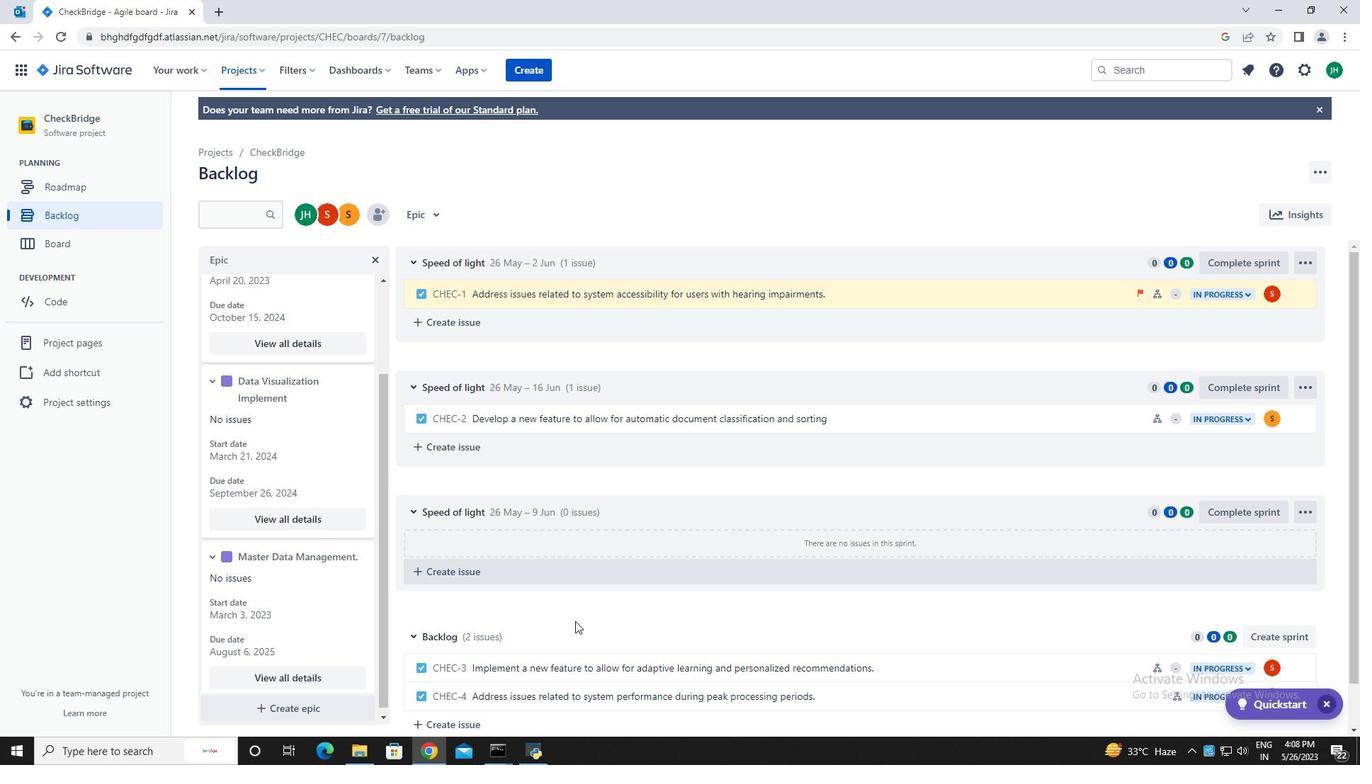
